 Task: Best sports and fitness website designs: Almond Surfboards.
Action: Mouse moved to (665, 332)
Screenshot: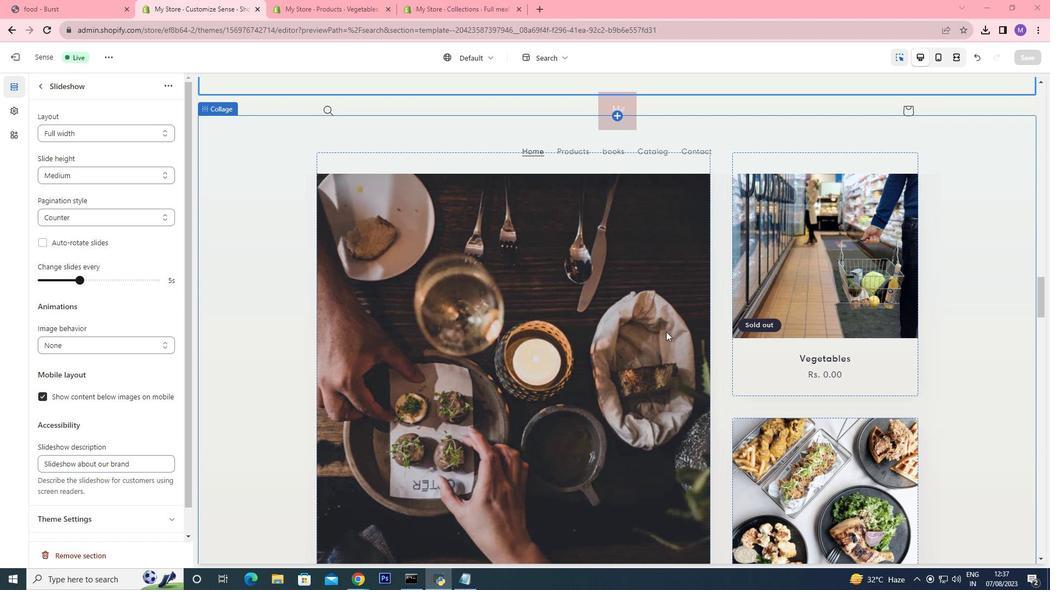 
Action: Mouse scrolled (665, 331) with delta (0, 0)
Screenshot: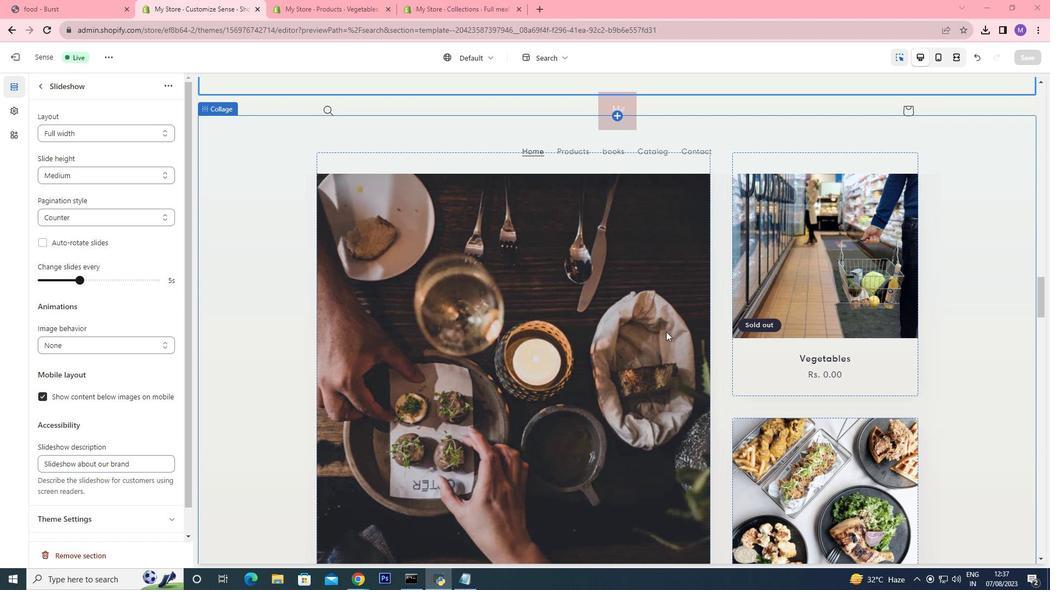 
Action: Mouse moved to (666, 332)
Screenshot: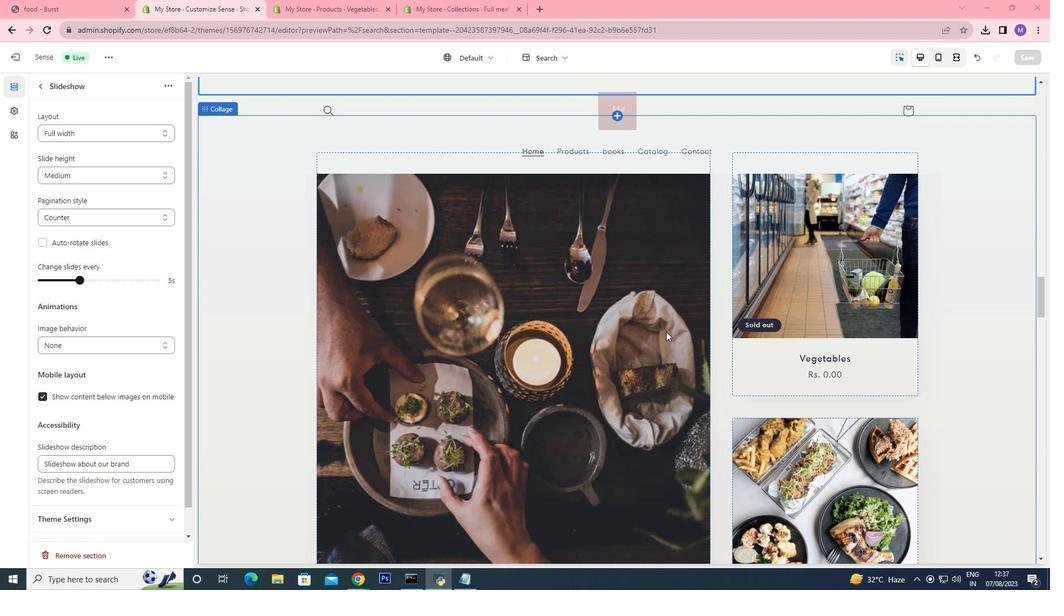
Action: Mouse scrolled (666, 331) with delta (0, 0)
Screenshot: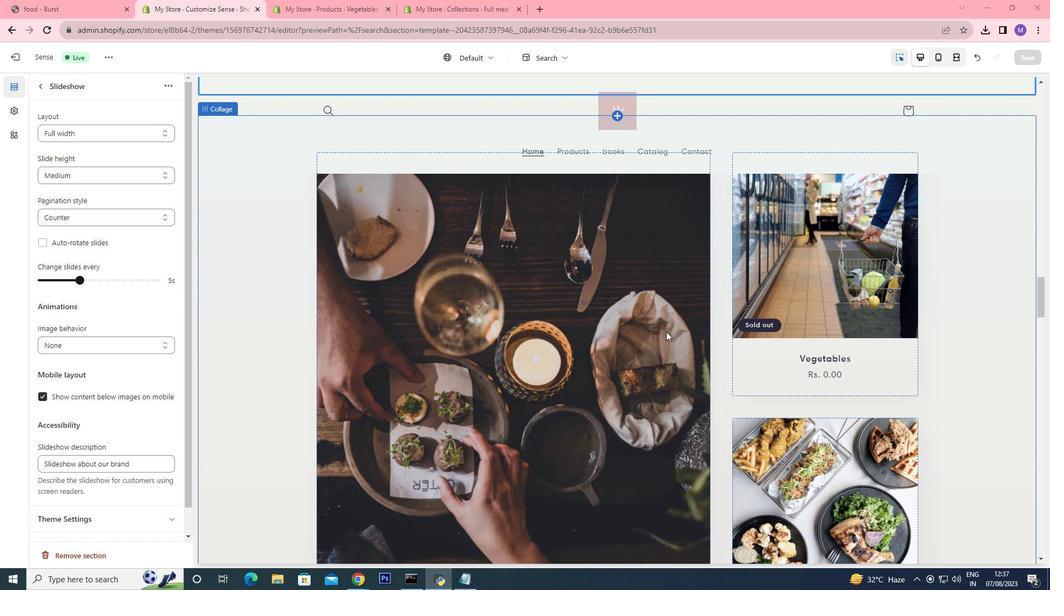 
Action: Mouse moved to (666, 332)
Screenshot: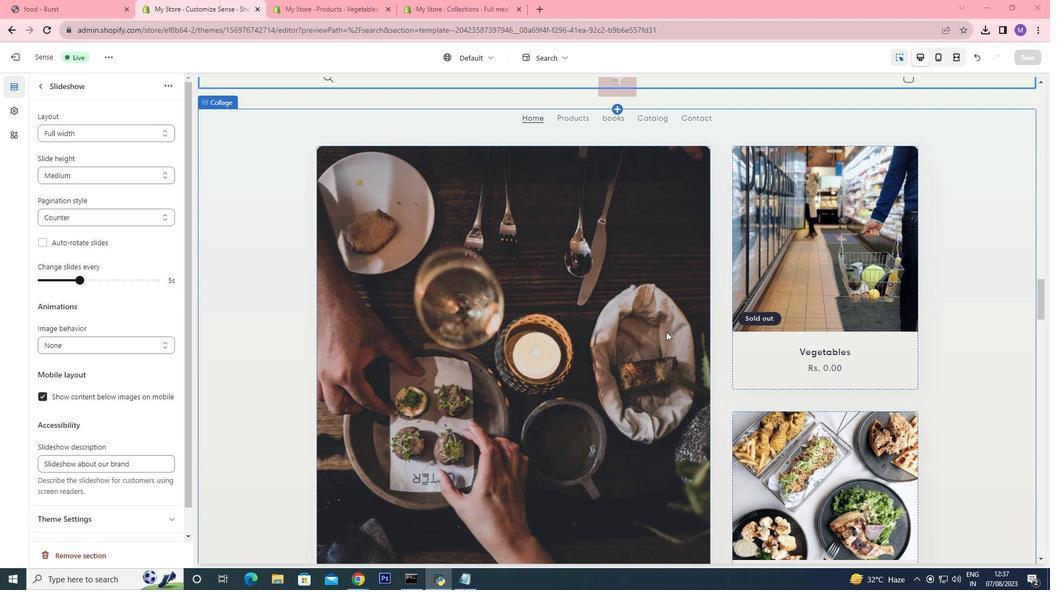 
Action: Mouse scrolled (666, 331) with delta (0, 0)
Screenshot: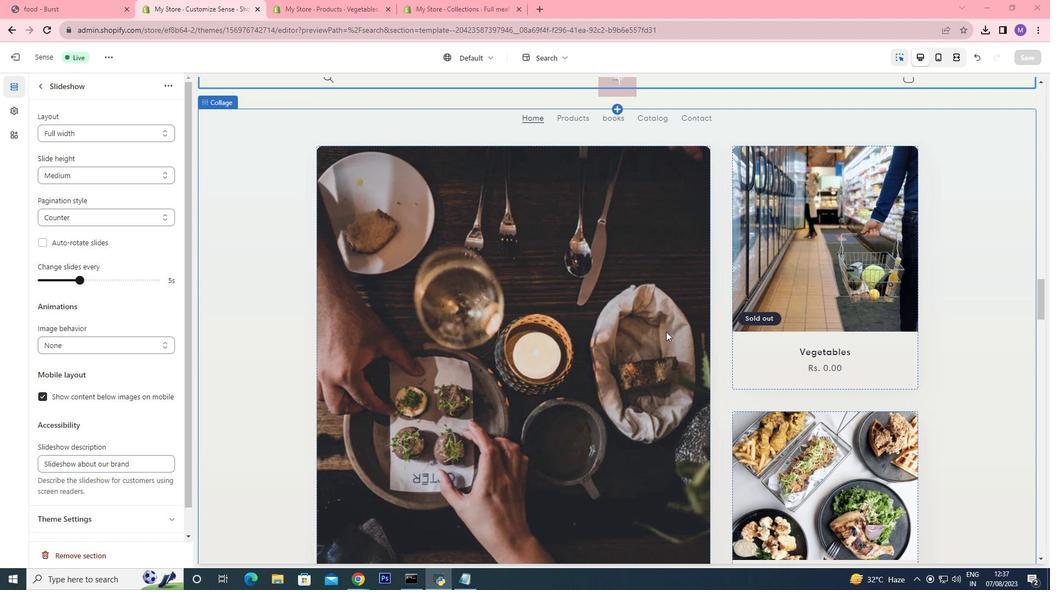 
Action: Mouse scrolled (666, 331) with delta (0, 0)
Screenshot: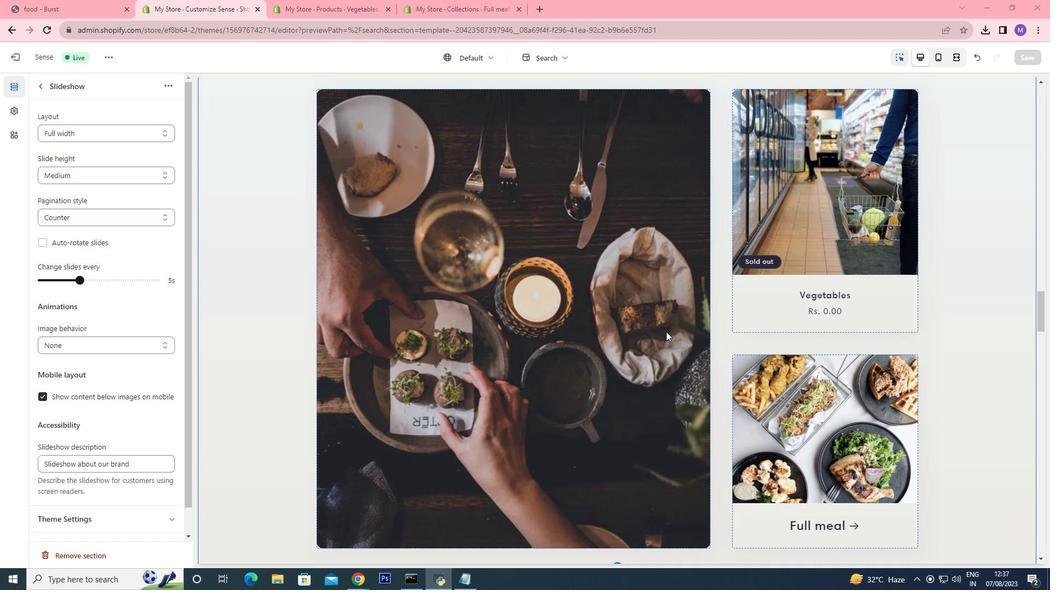 
Action: Mouse scrolled (666, 331) with delta (0, 0)
Screenshot: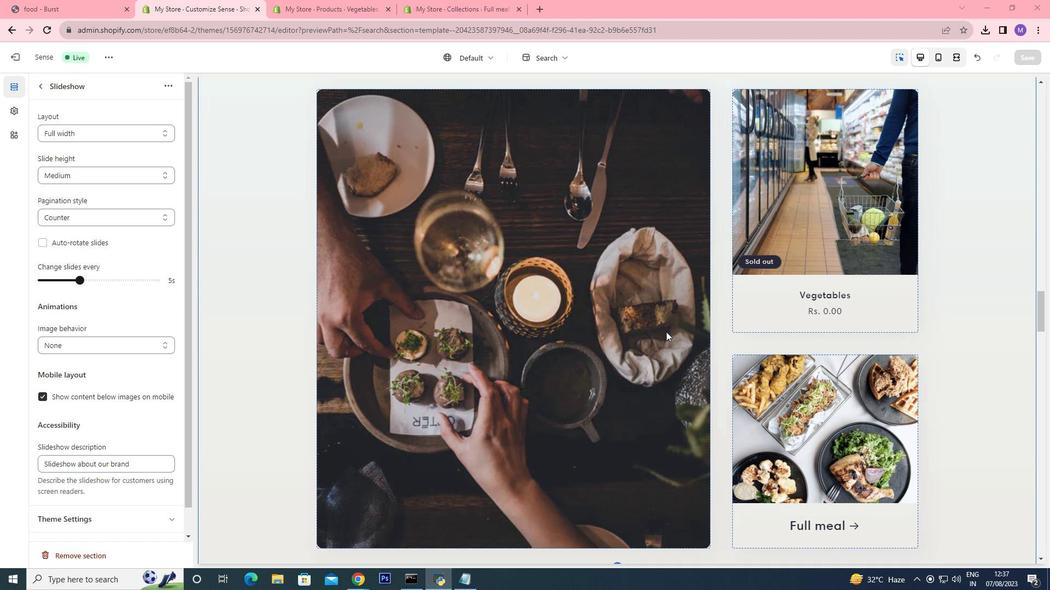 
Action: Mouse scrolled (666, 331) with delta (0, 0)
Screenshot: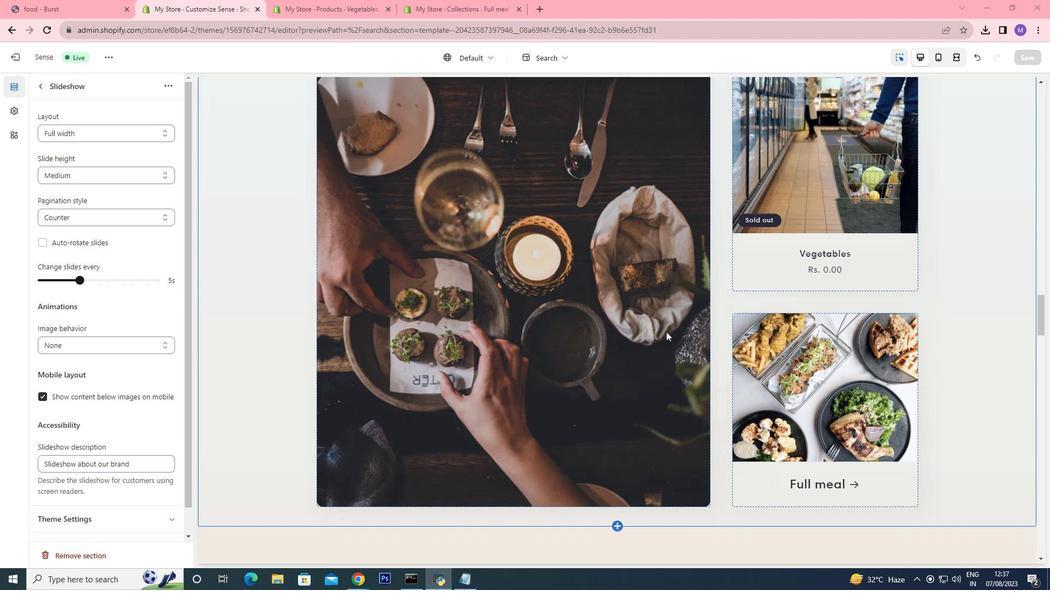 
Action: Mouse scrolled (666, 331) with delta (0, 0)
Screenshot: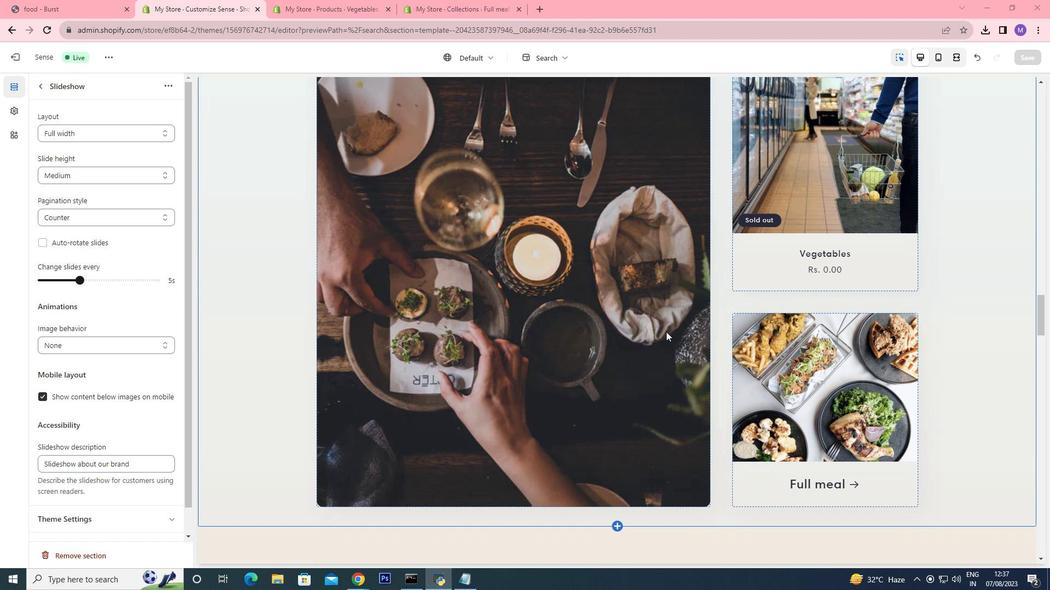 
Action: Mouse scrolled (666, 331) with delta (0, 0)
Screenshot: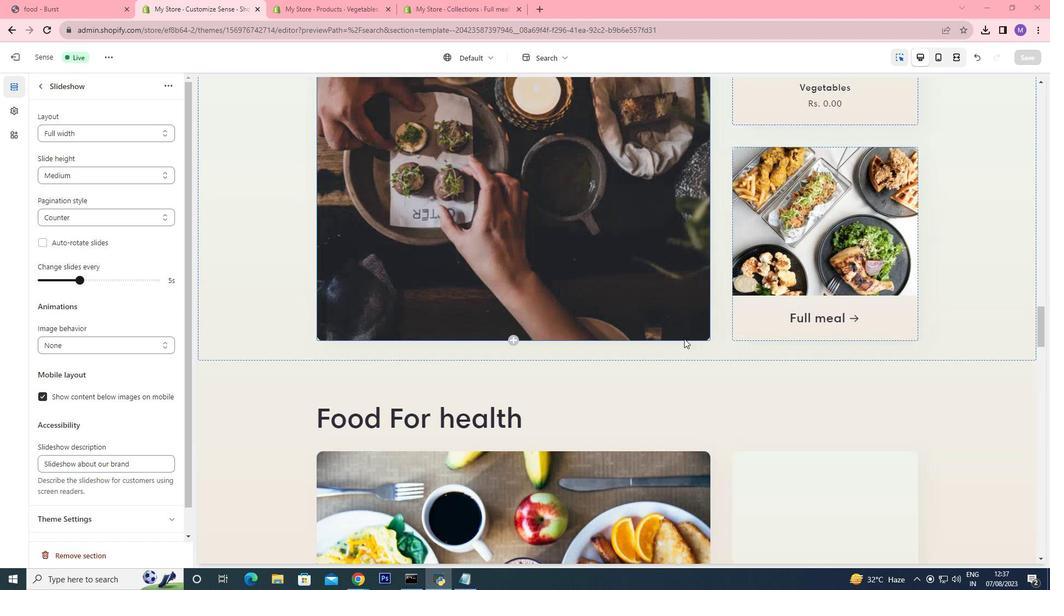 
Action: Mouse moved to (694, 344)
Screenshot: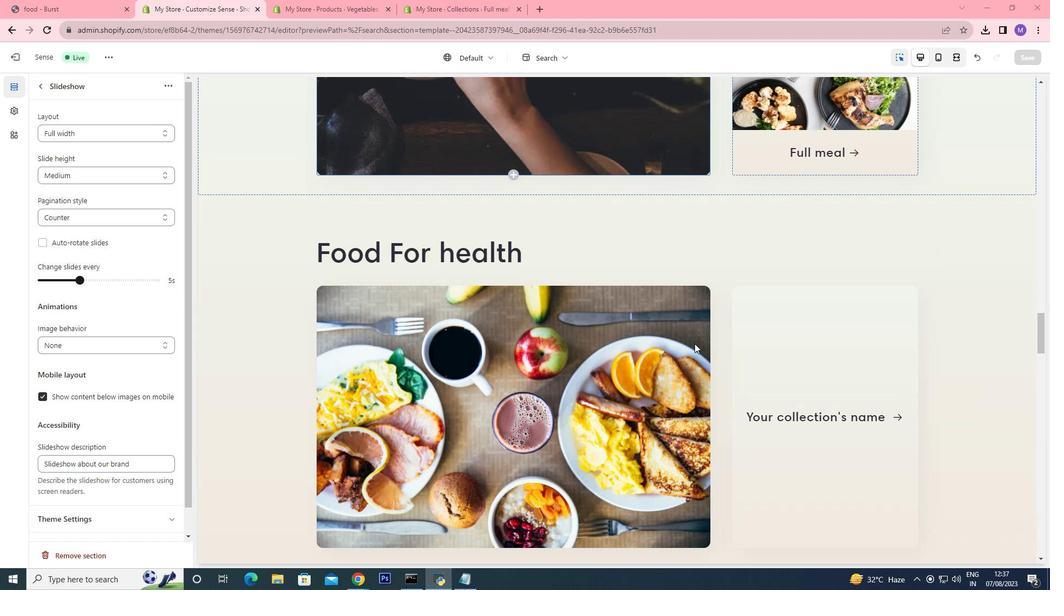 
Action: Mouse scrolled (694, 343) with delta (0, 0)
Screenshot: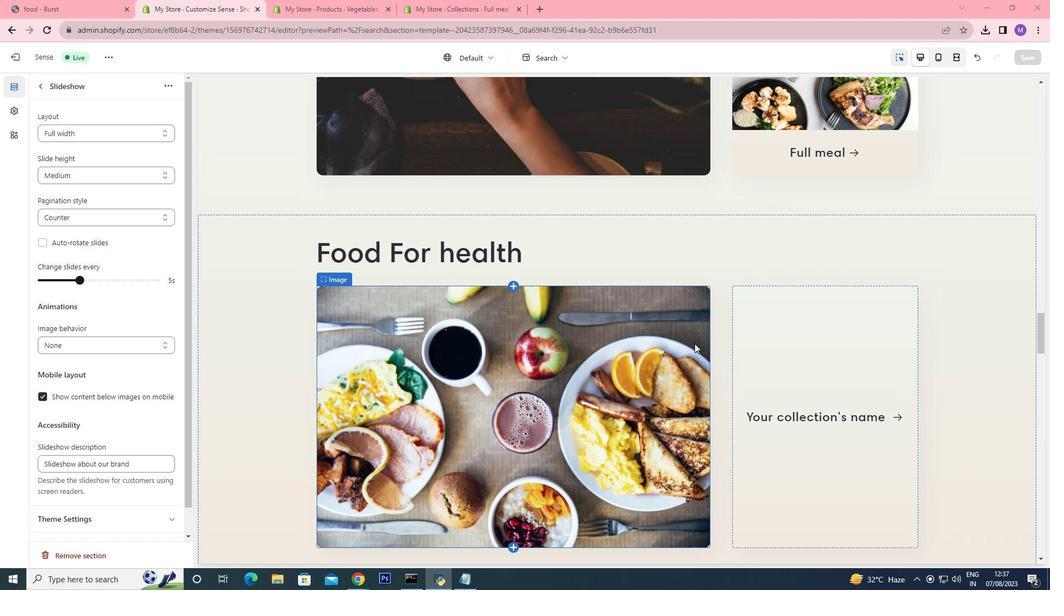 
Action: Mouse moved to (695, 351)
Screenshot: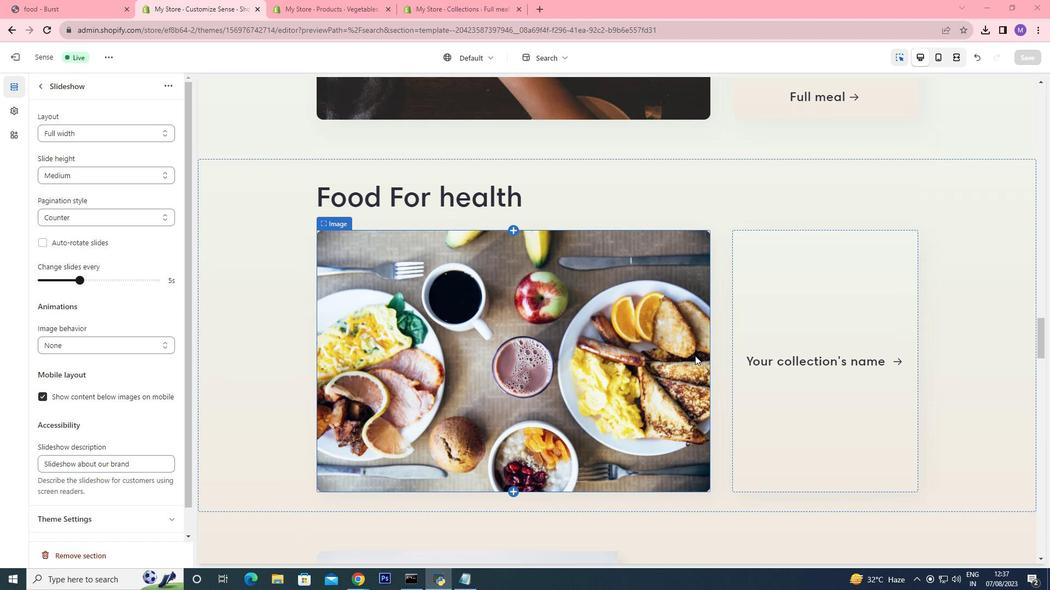 
Action: Mouse scrolled (695, 350) with delta (0, 0)
Screenshot: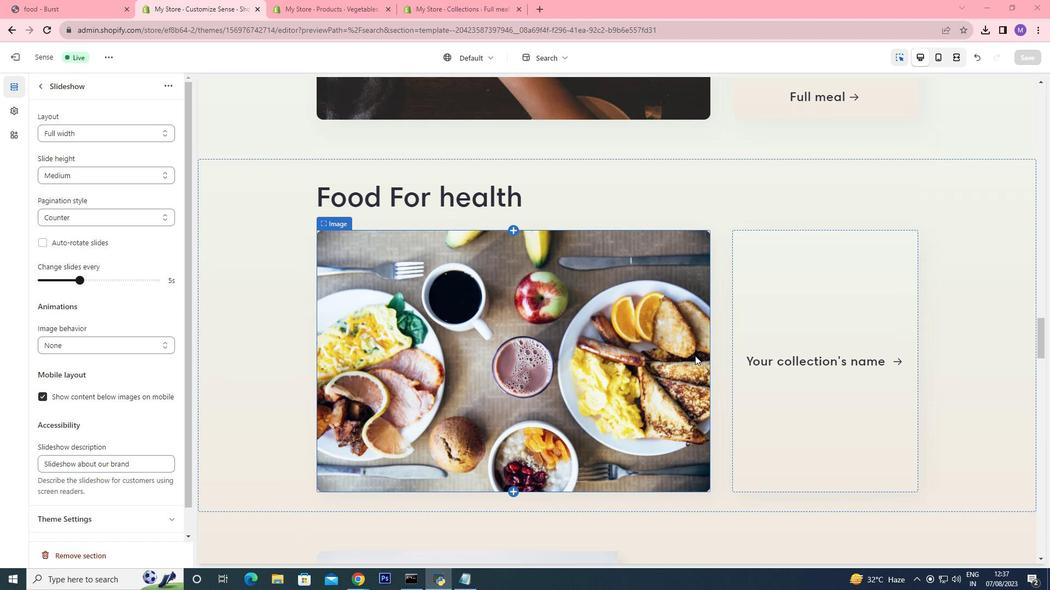 
Action: Mouse moved to (695, 357)
Screenshot: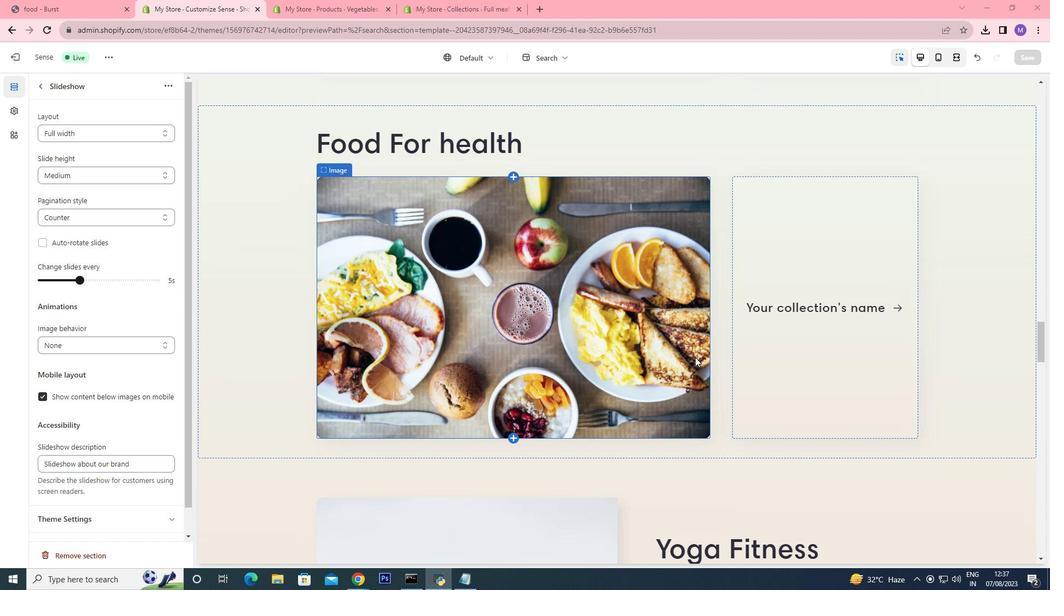 
Action: Mouse scrolled (695, 357) with delta (0, 0)
Screenshot: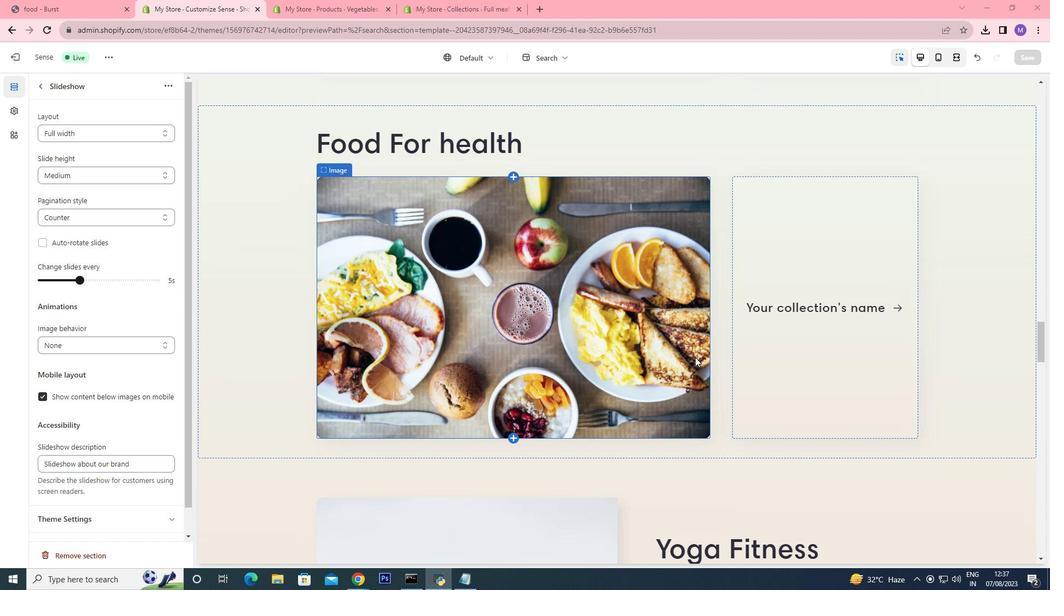 
Action: Mouse scrolled (695, 357) with delta (0, 0)
Screenshot: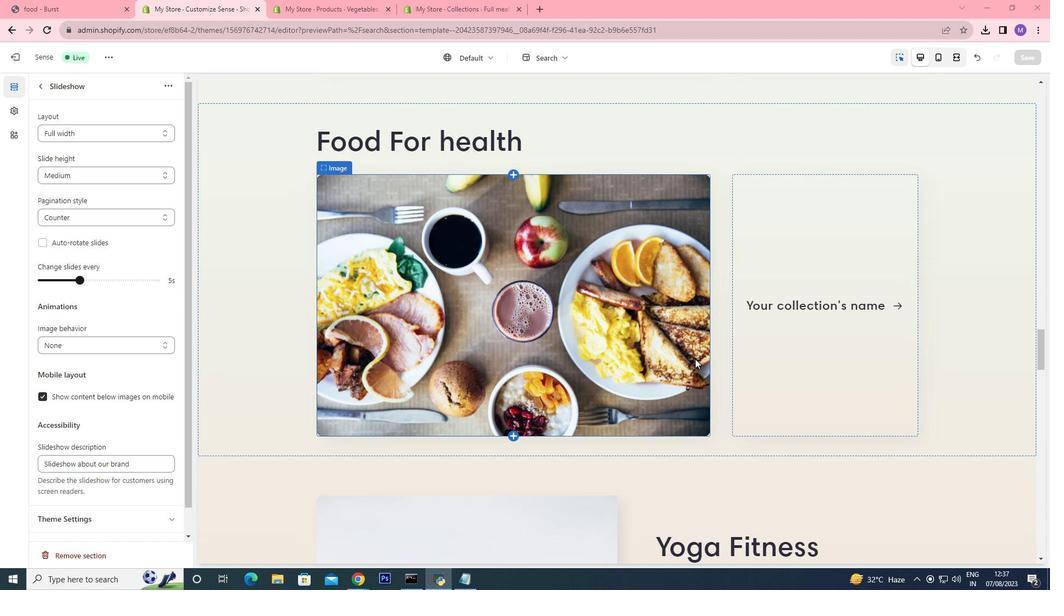 
Action: Mouse scrolled (695, 357) with delta (0, 0)
Screenshot: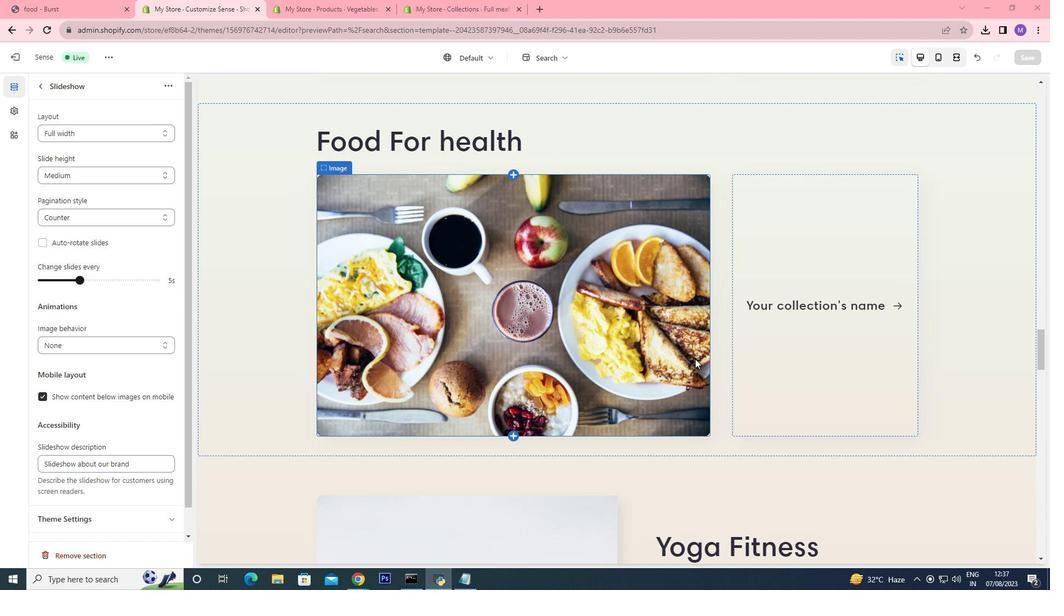 
Action: Mouse moved to (695, 358)
Screenshot: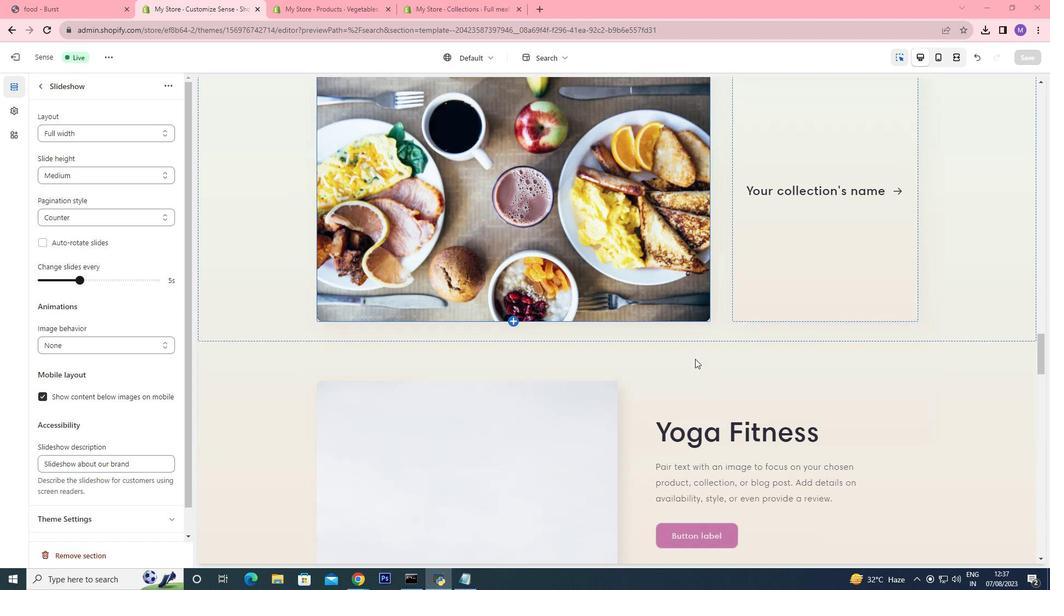 
Action: Mouse scrolled (695, 358) with delta (0, 0)
Screenshot: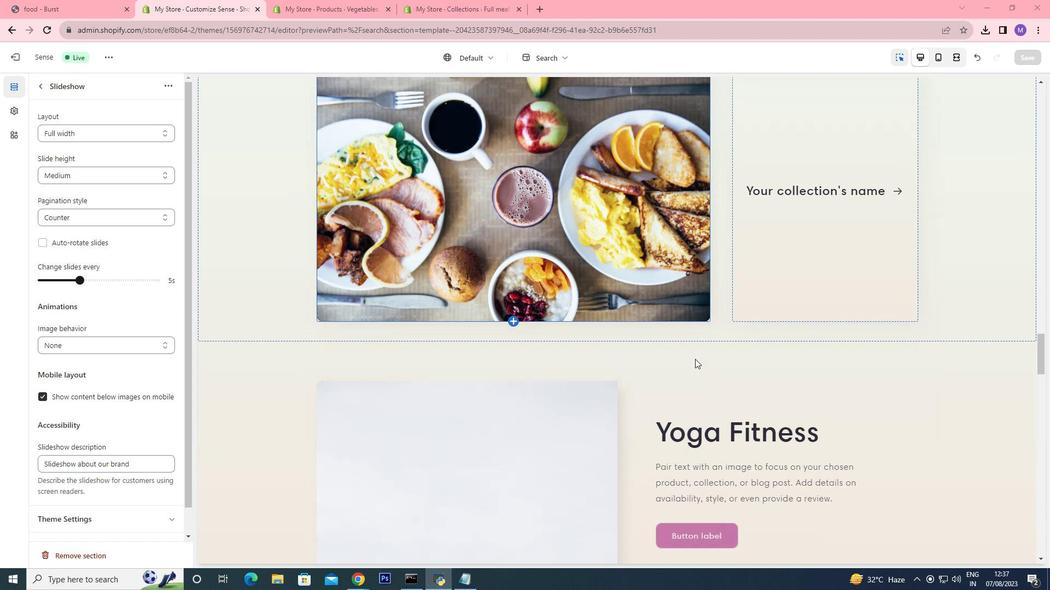 
Action: Mouse moved to (687, 356)
Screenshot: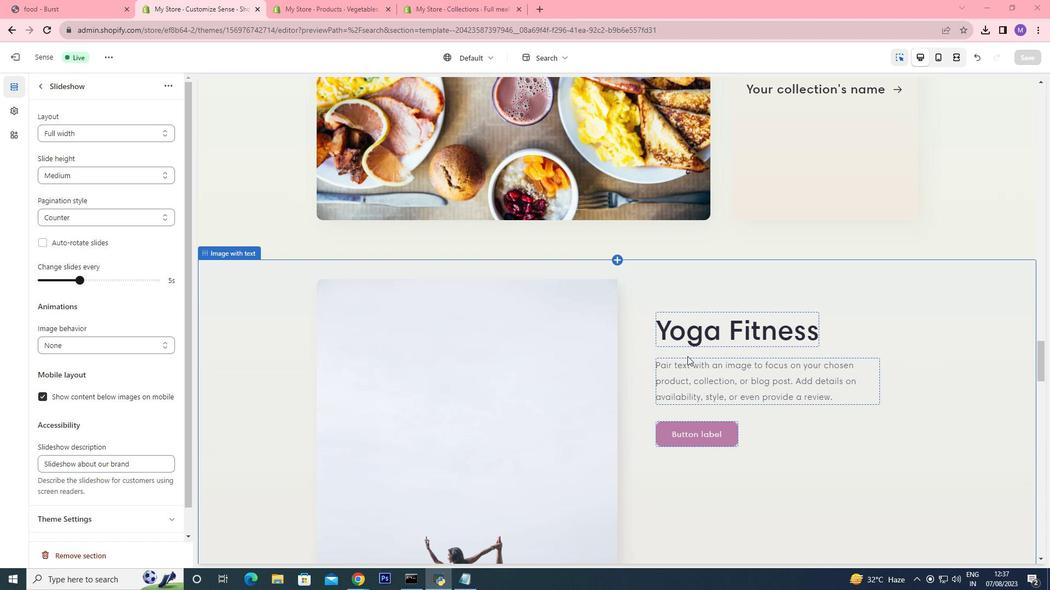 
Action: Mouse scrolled (687, 356) with delta (0, 0)
Screenshot: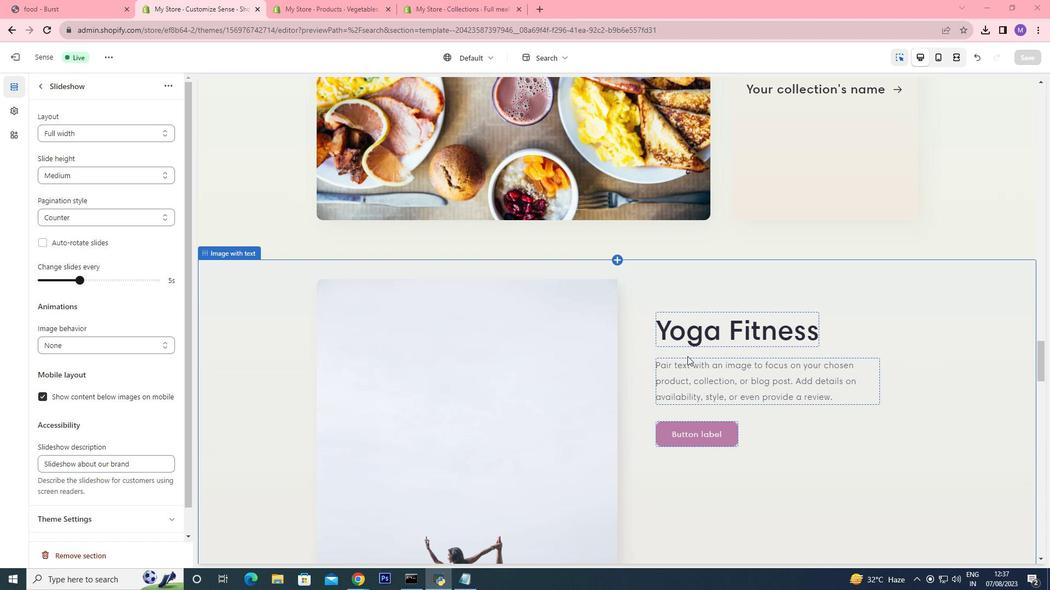 
Action: Mouse scrolled (687, 356) with delta (0, 0)
Screenshot: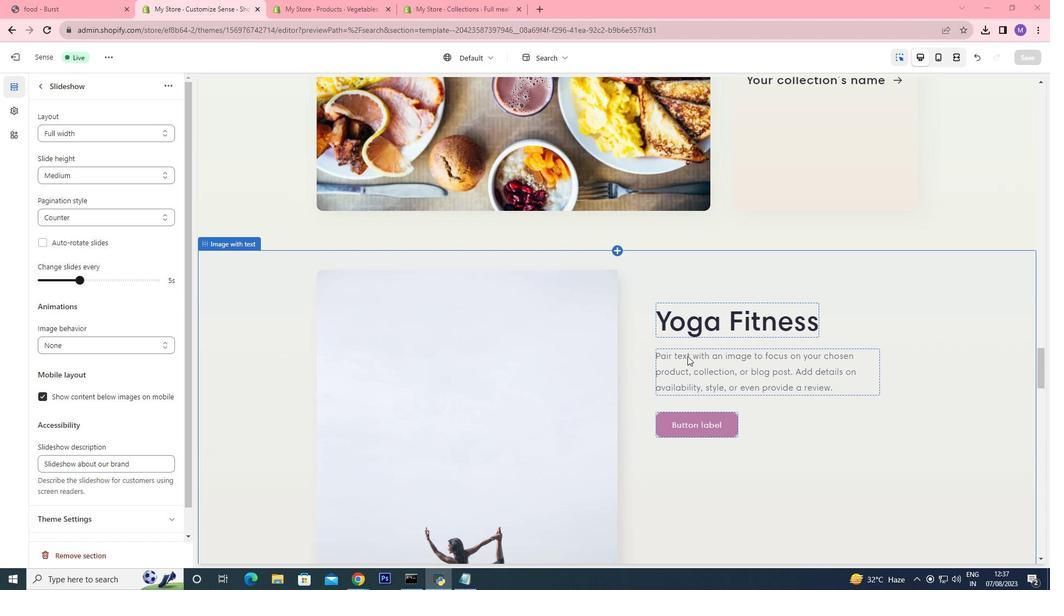 
Action: Mouse scrolled (687, 356) with delta (0, 0)
Screenshot: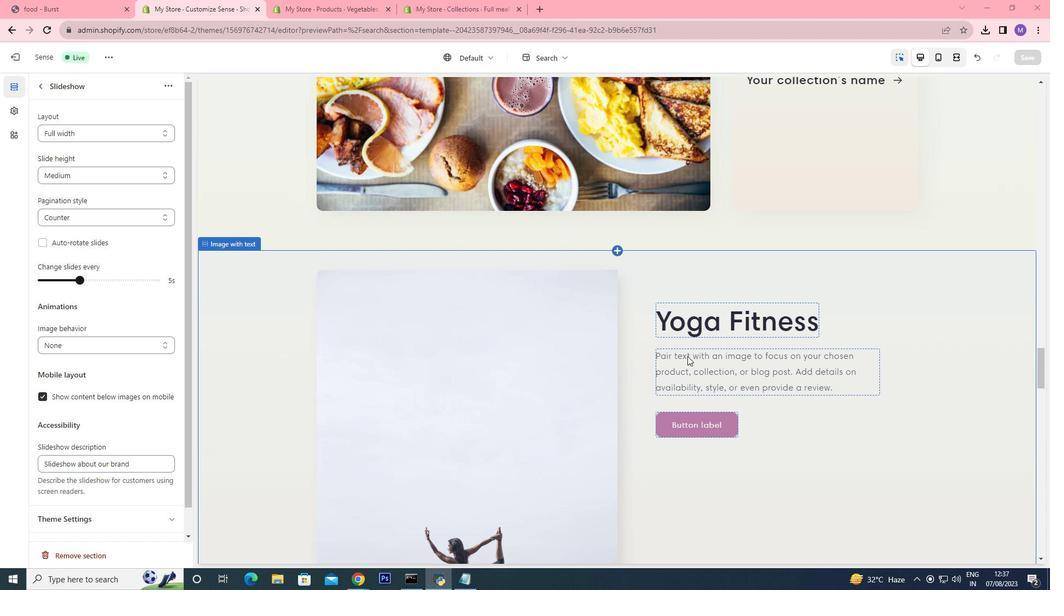 
Action: Mouse scrolled (687, 356) with delta (0, 0)
Screenshot: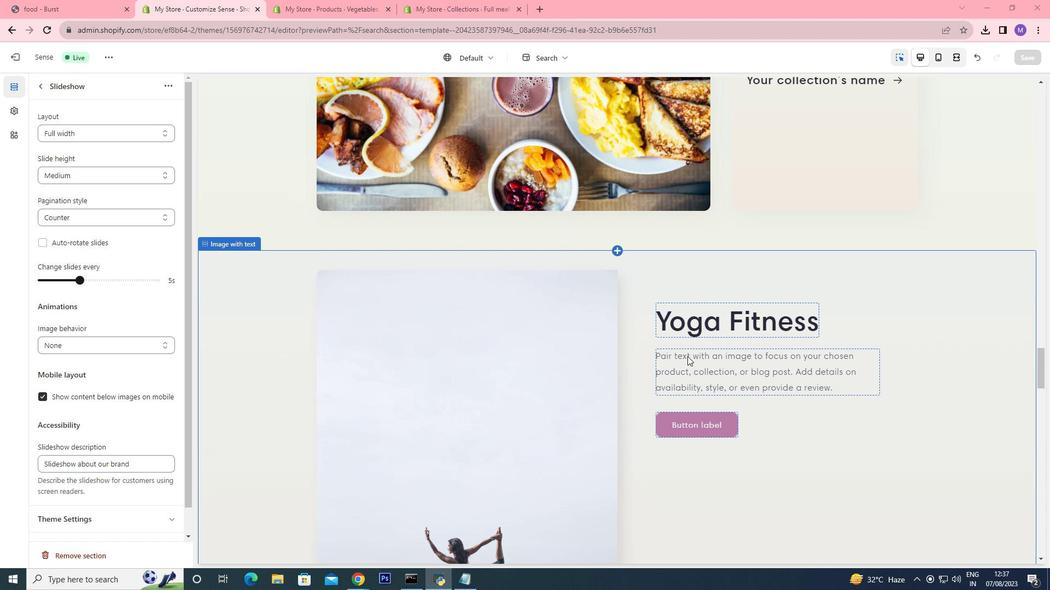 
Action: Mouse scrolled (687, 356) with delta (0, 0)
Screenshot: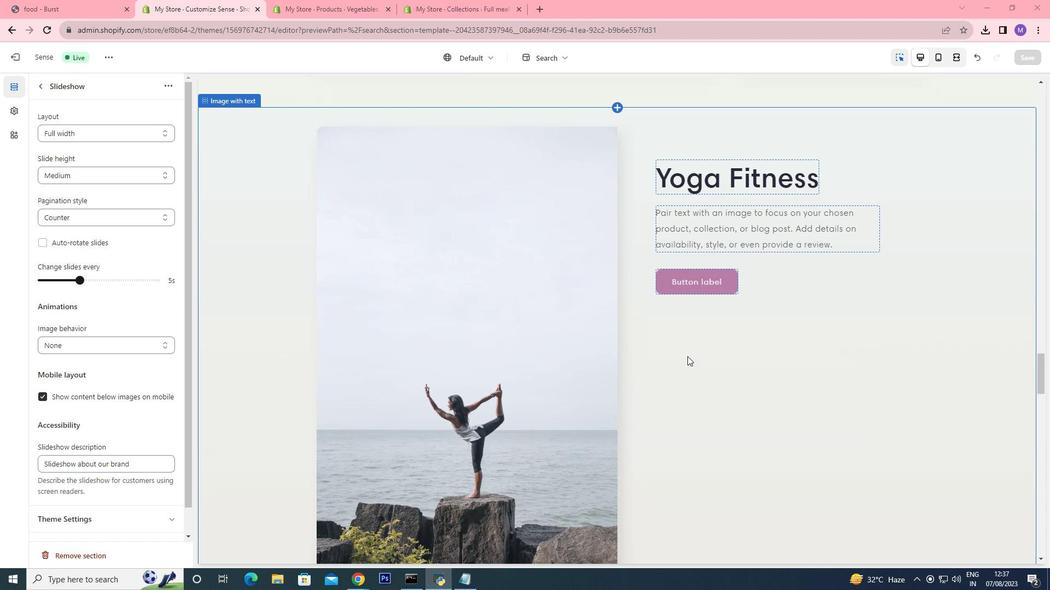 
Action: Mouse scrolled (687, 356) with delta (0, 0)
Screenshot: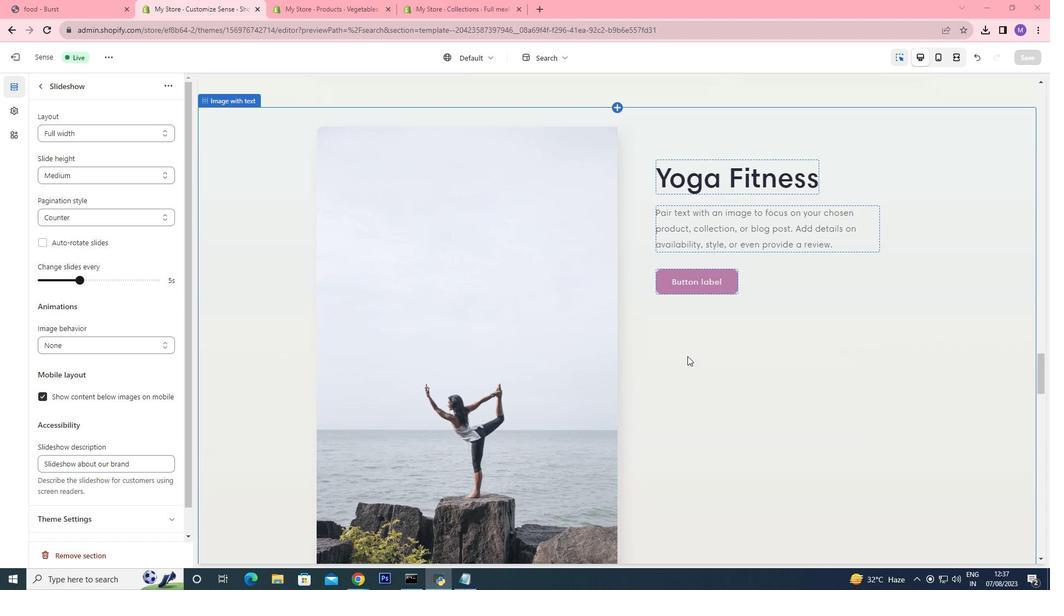 
Action: Mouse scrolled (687, 357) with delta (0, 0)
Screenshot: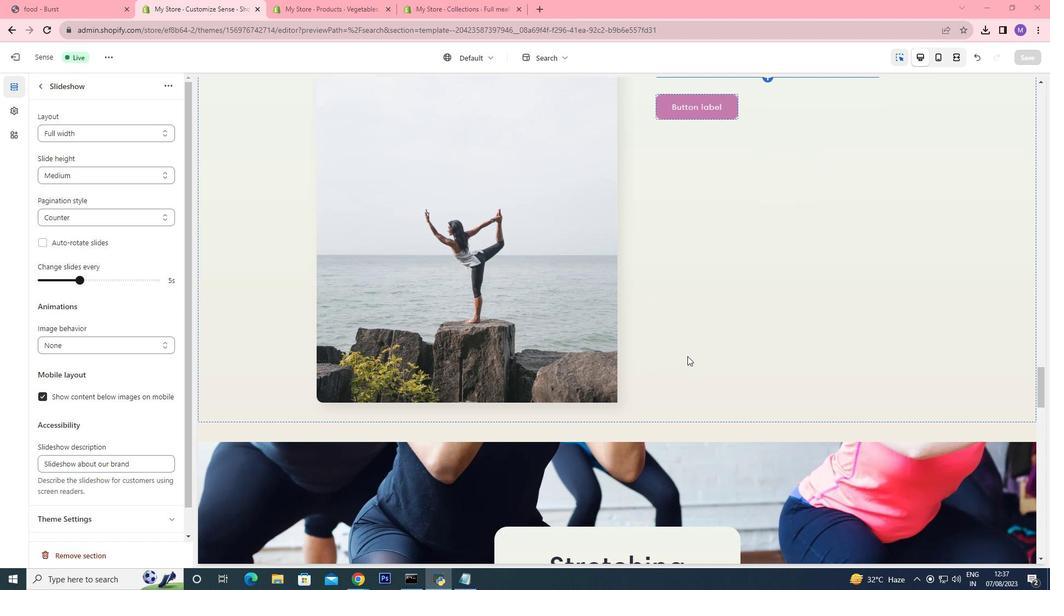 
Action: Mouse scrolled (687, 357) with delta (0, 0)
Screenshot: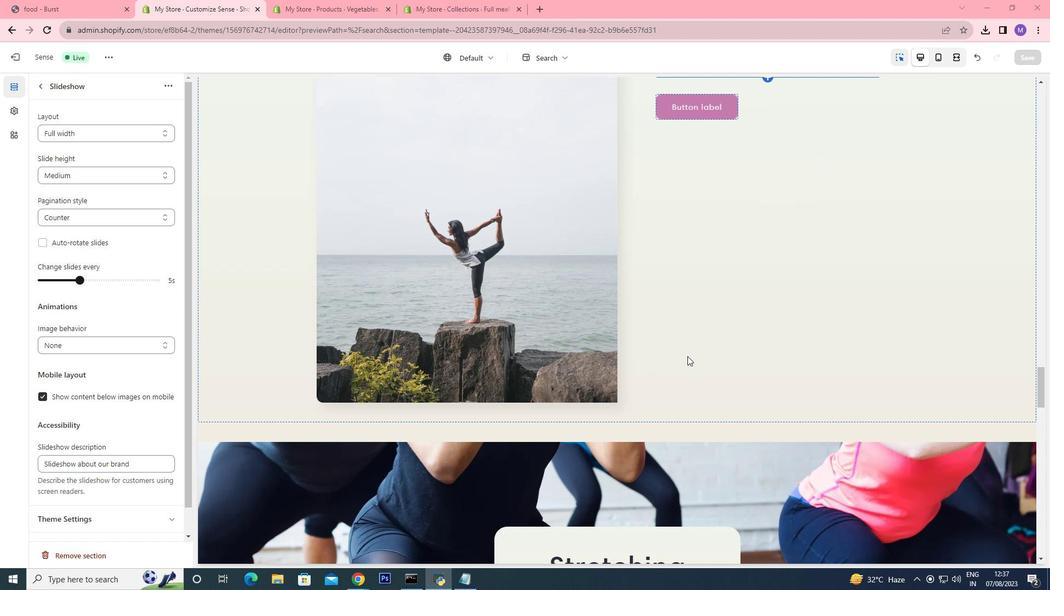 
Action: Mouse scrolled (687, 357) with delta (0, 0)
Screenshot: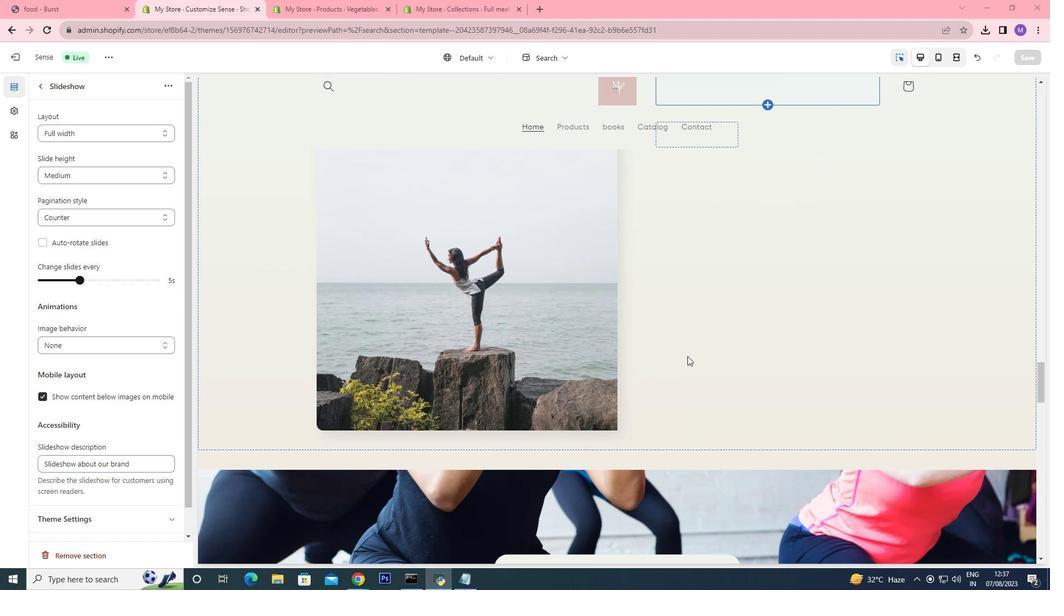 
Action: Mouse scrolled (687, 357) with delta (0, 0)
Screenshot: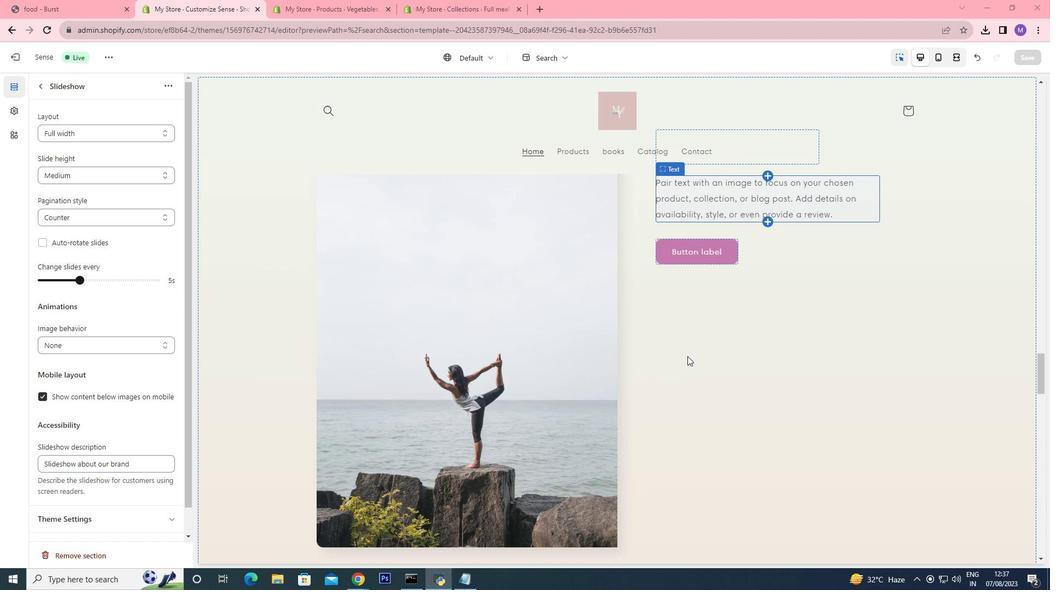 
Action: Mouse scrolled (687, 357) with delta (0, 0)
Screenshot: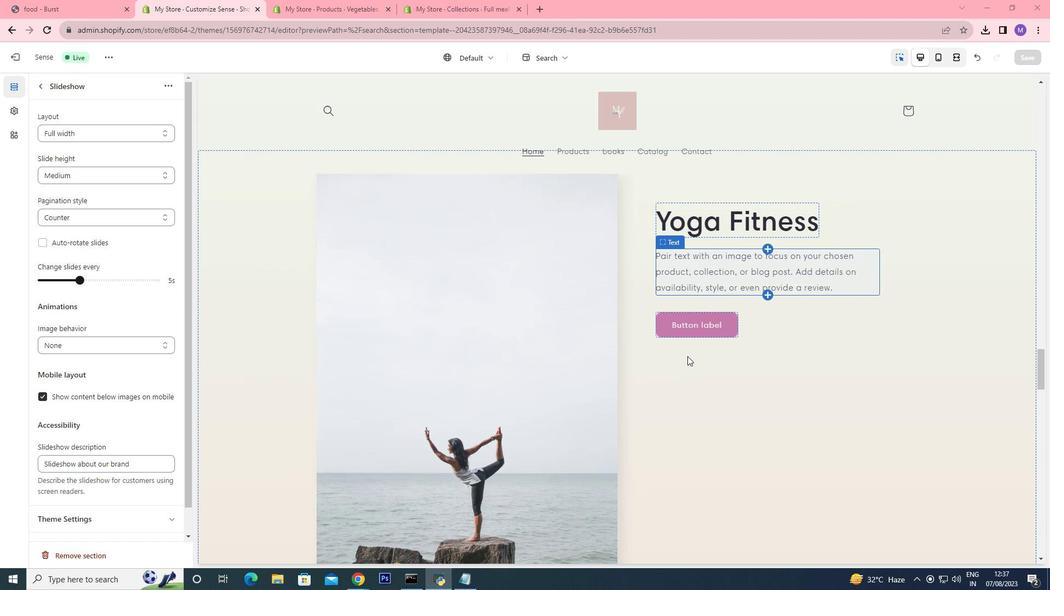 
Action: Mouse scrolled (687, 357) with delta (0, 0)
Screenshot: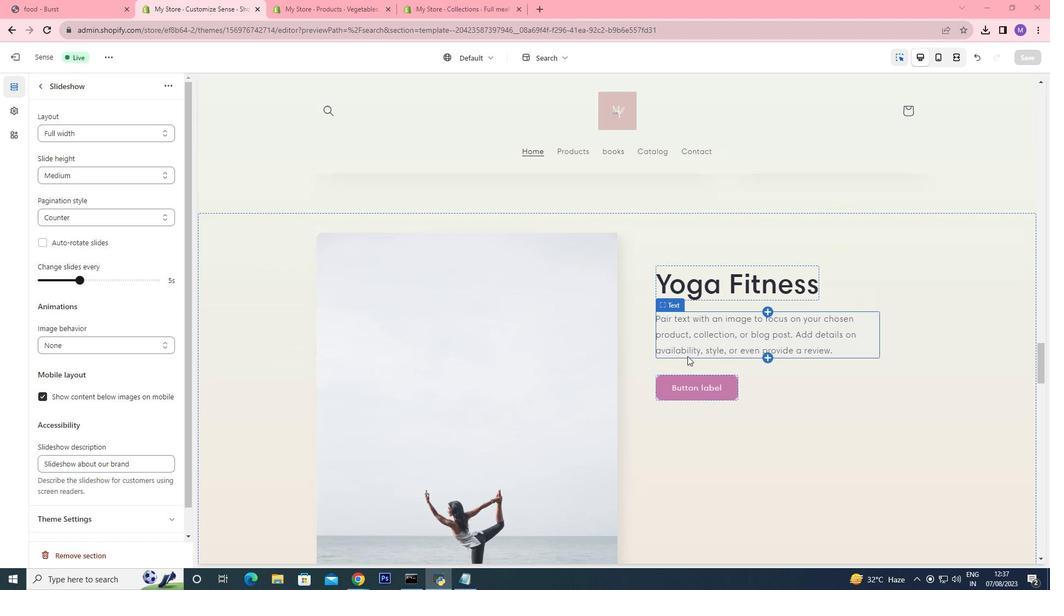 
Action: Mouse scrolled (687, 356) with delta (0, 0)
Screenshot: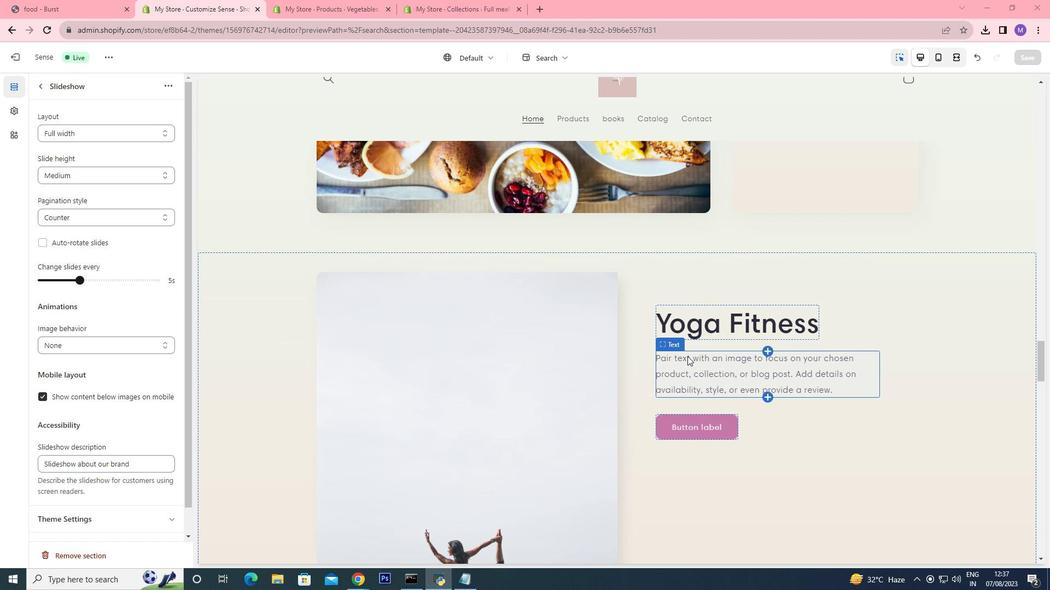 
Action: Mouse scrolled (687, 356) with delta (0, 0)
Screenshot: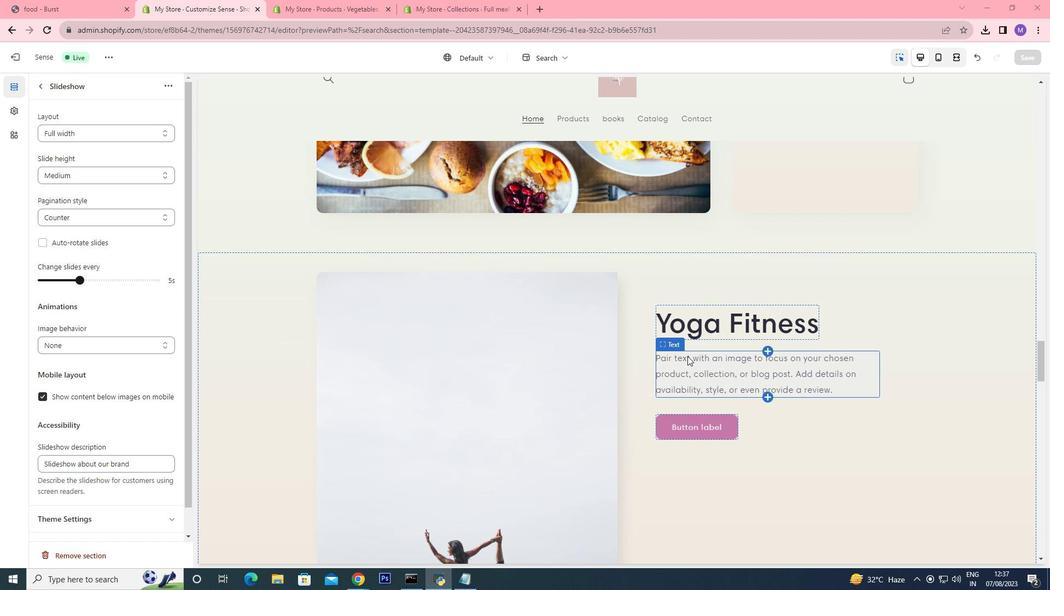 
Action: Mouse scrolled (687, 356) with delta (0, 0)
Screenshot: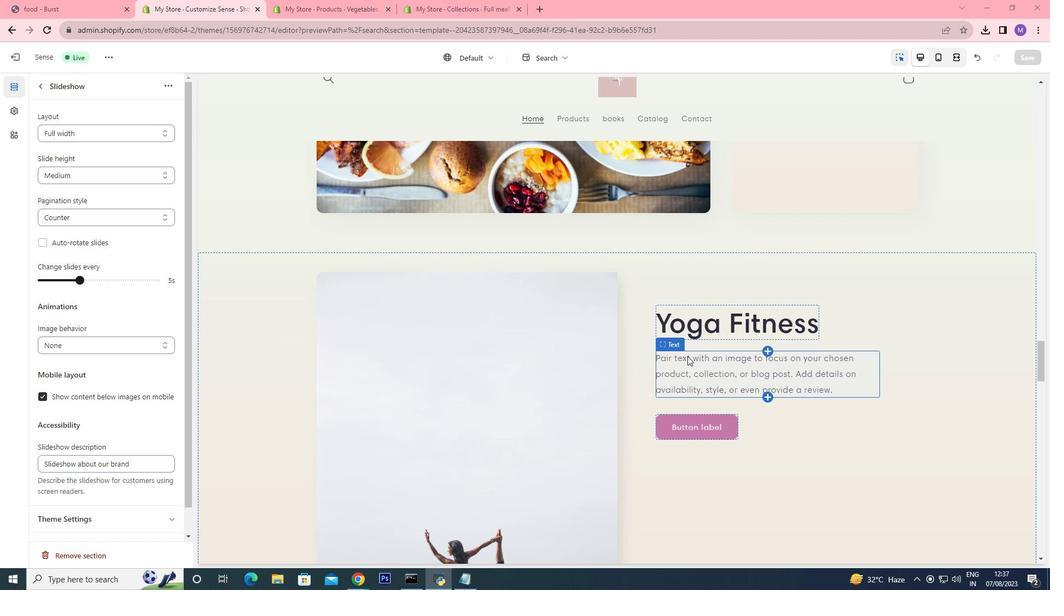 
Action: Mouse scrolled (687, 356) with delta (0, 0)
Screenshot: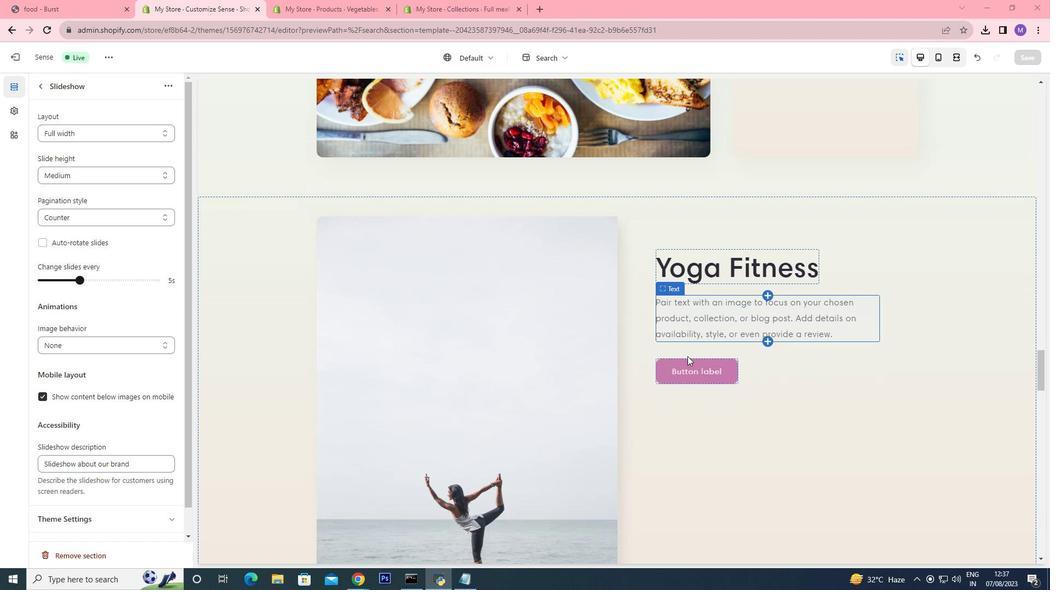 
Action: Mouse scrolled (687, 356) with delta (0, 0)
Screenshot: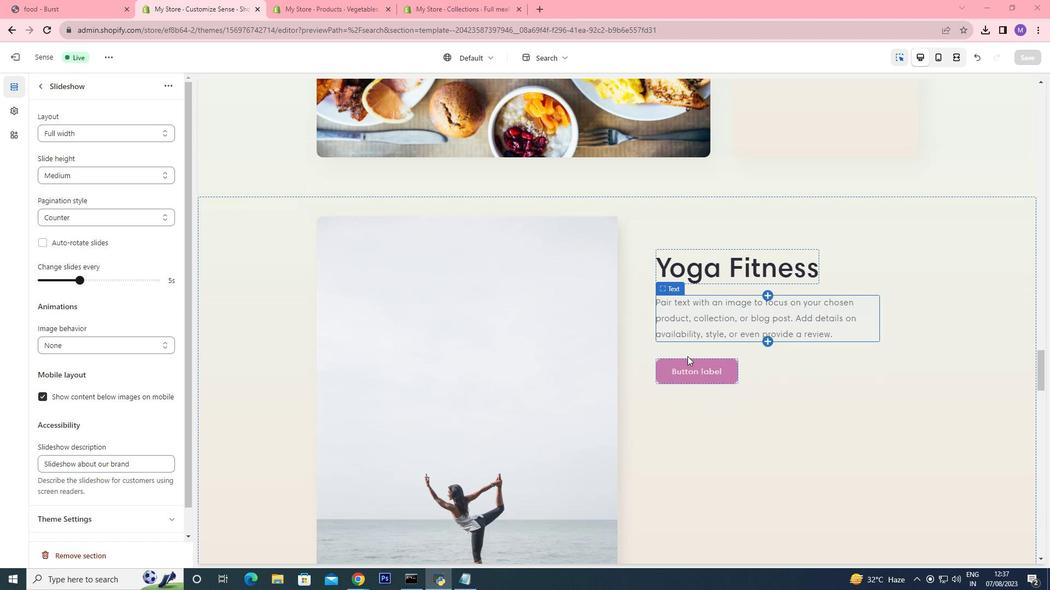 
Action: Mouse scrolled (687, 356) with delta (0, 0)
Screenshot: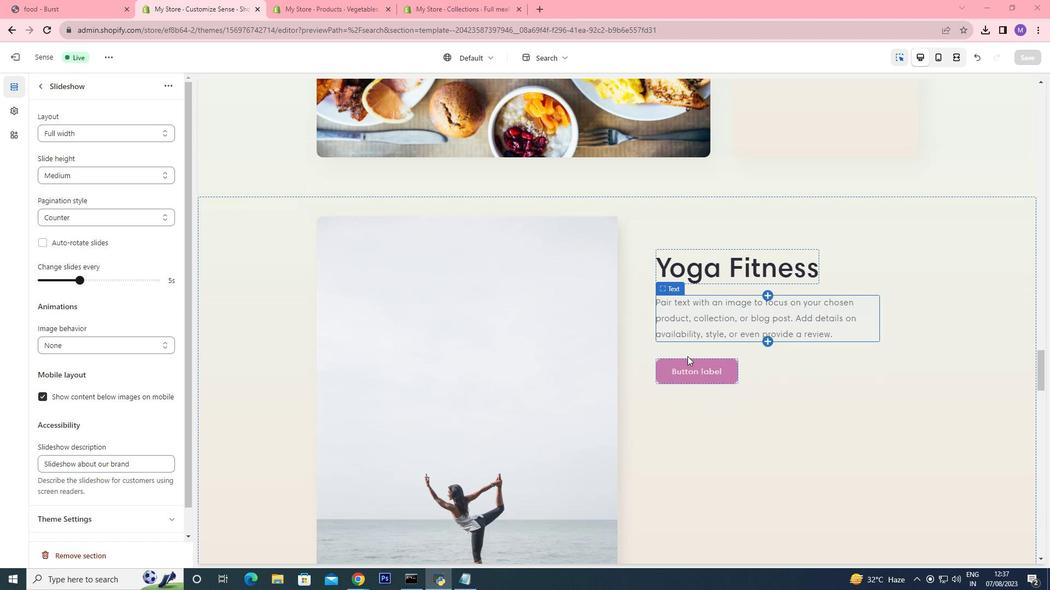 
Action: Mouse scrolled (687, 356) with delta (0, 0)
Screenshot: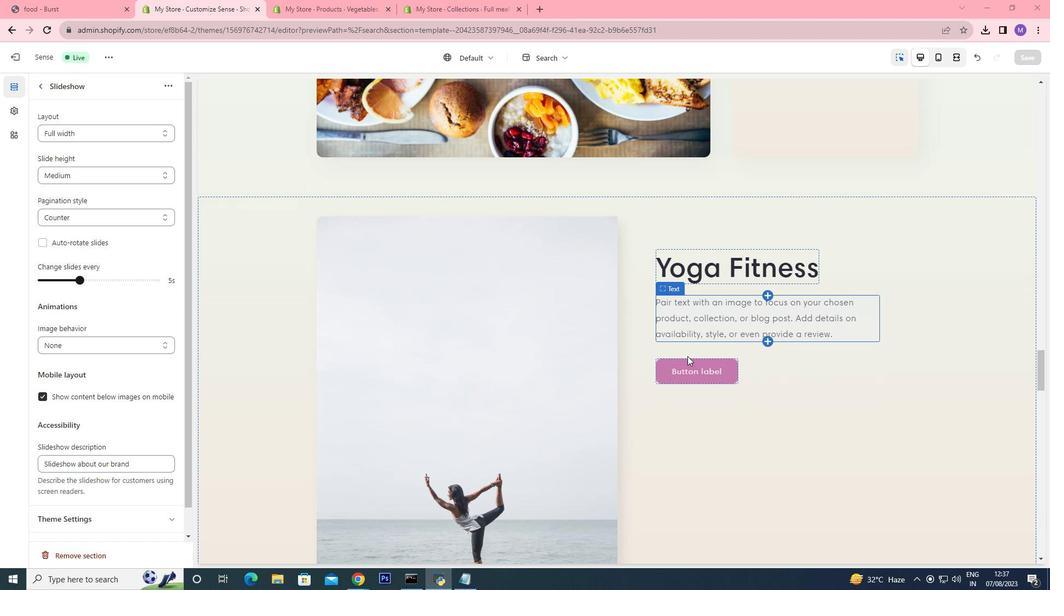 
Action: Mouse scrolled (687, 356) with delta (0, 0)
Screenshot: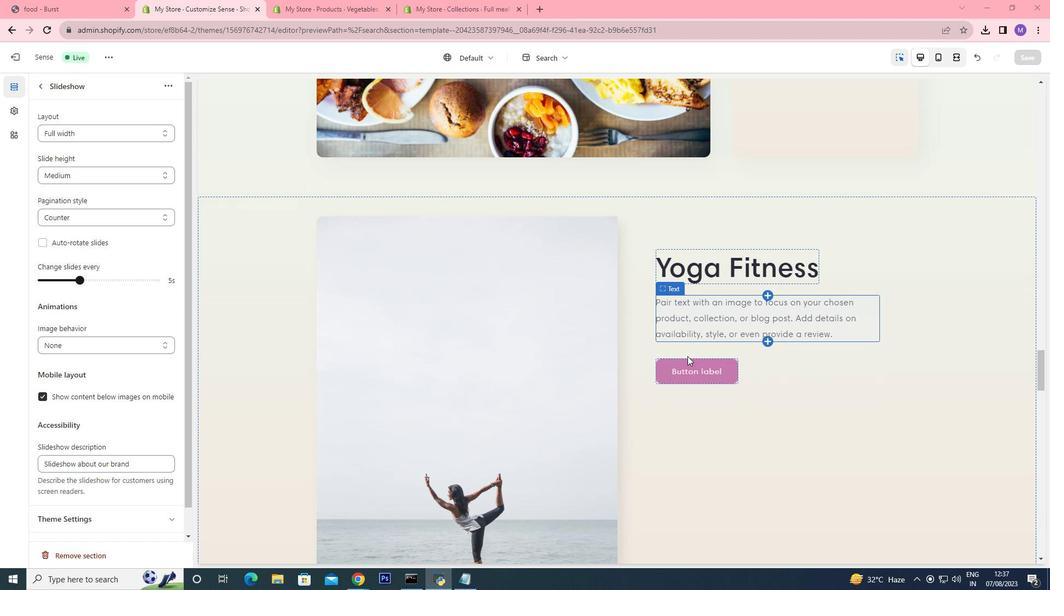 
Action: Mouse moved to (615, 335)
Screenshot: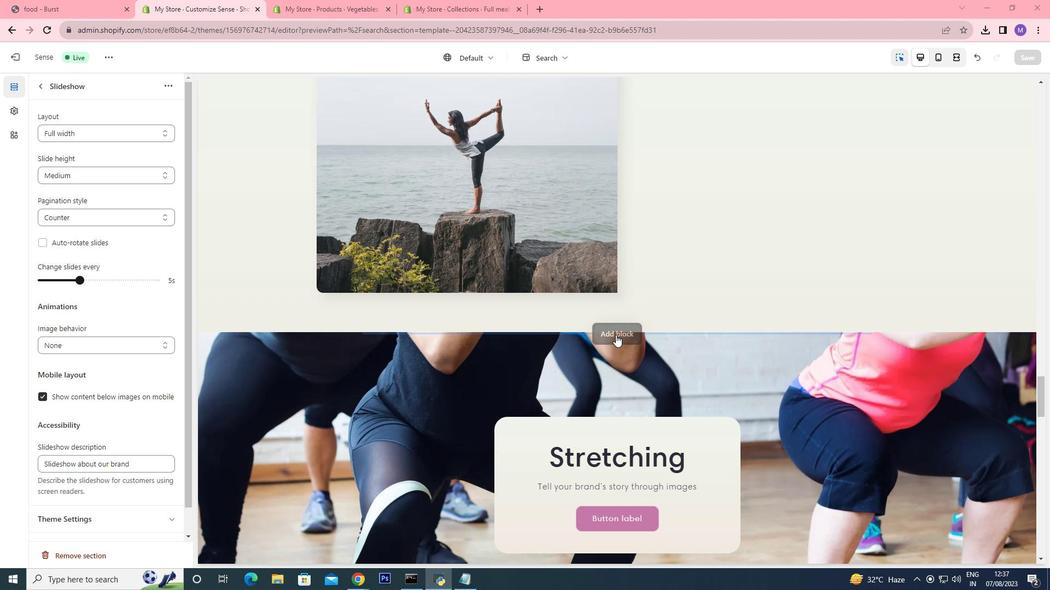 
Action: Mouse pressed left at (615, 335)
Screenshot: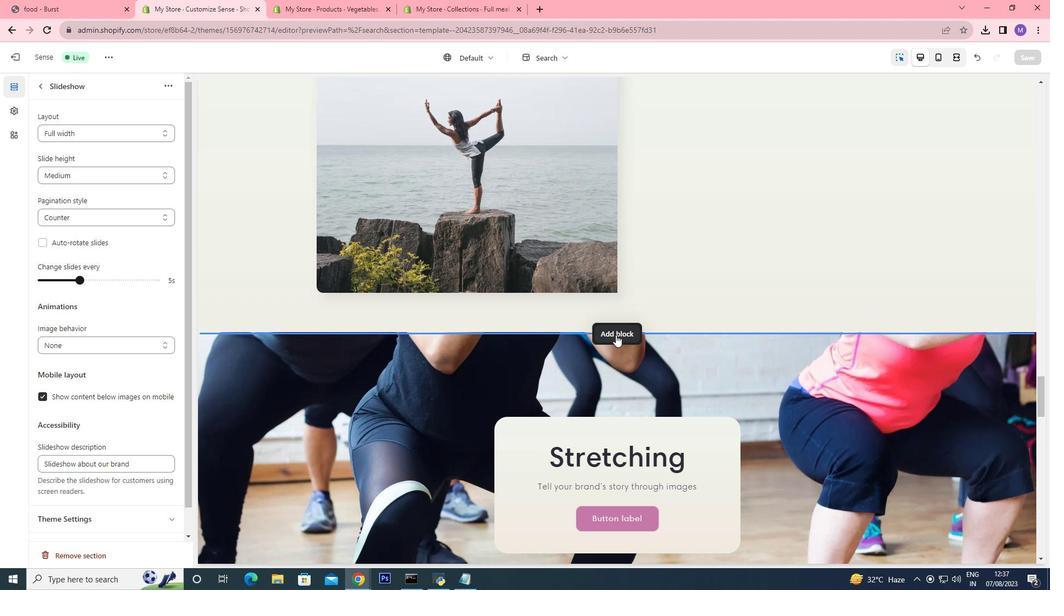 
Action: Mouse moved to (654, 476)
Screenshot: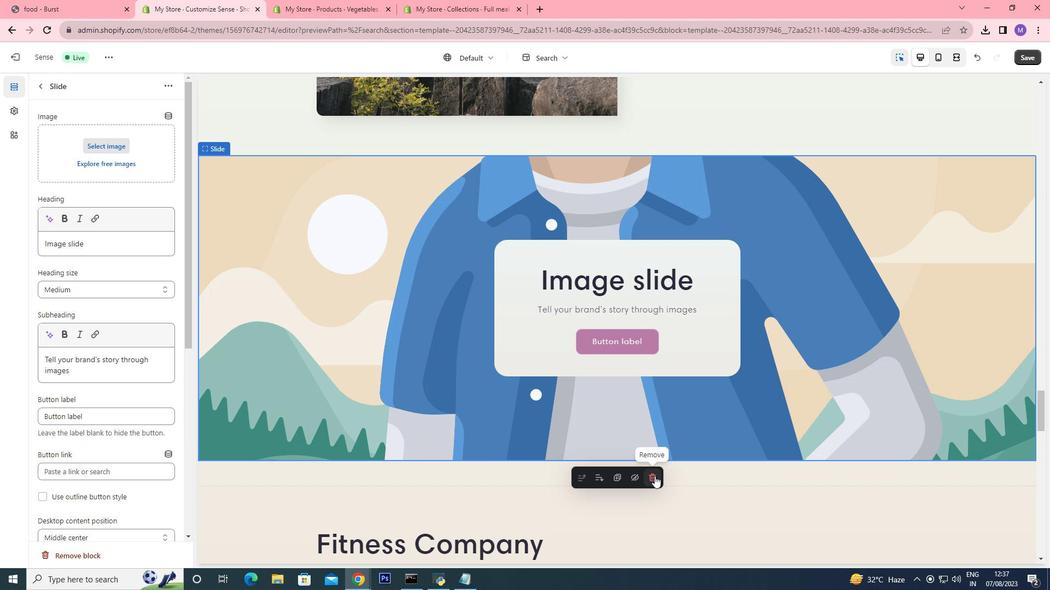 
Action: Mouse pressed left at (654, 476)
Screenshot: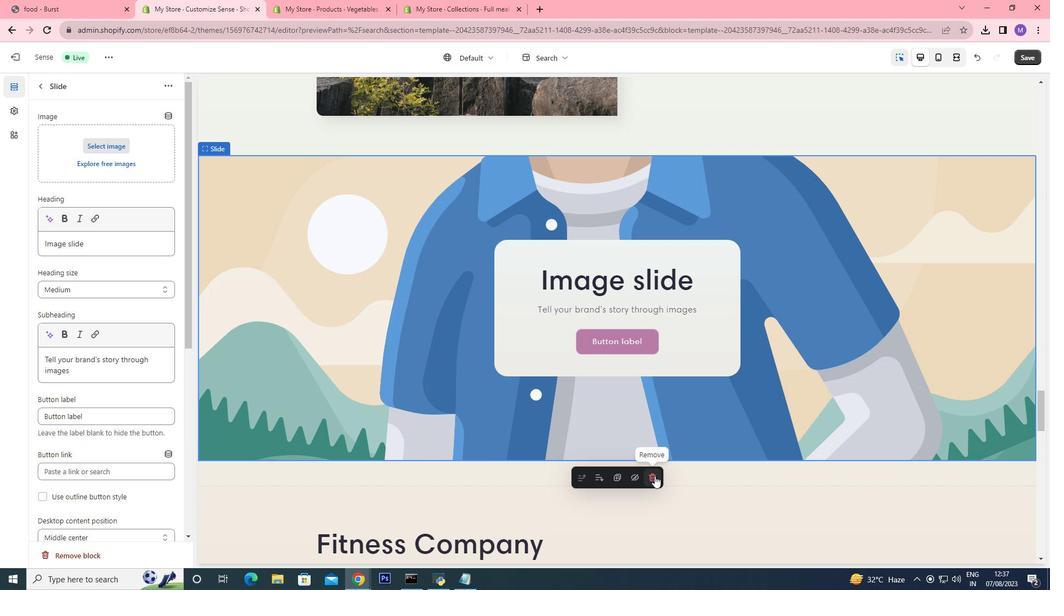 
Action: Mouse moved to (615, 484)
Screenshot: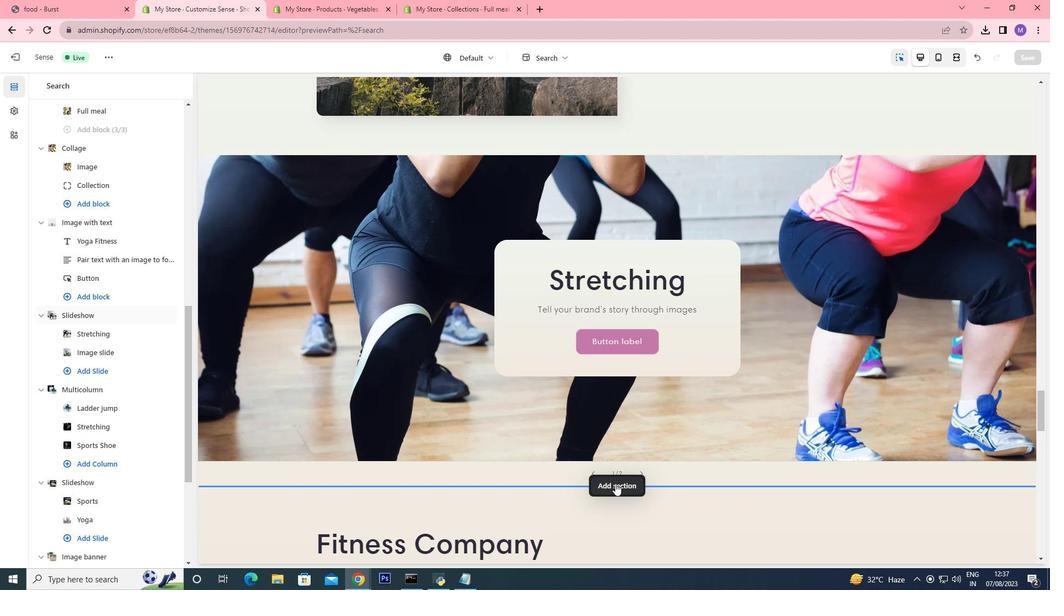 
Action: Mouse pressed left at (615, 484)
Screenshot: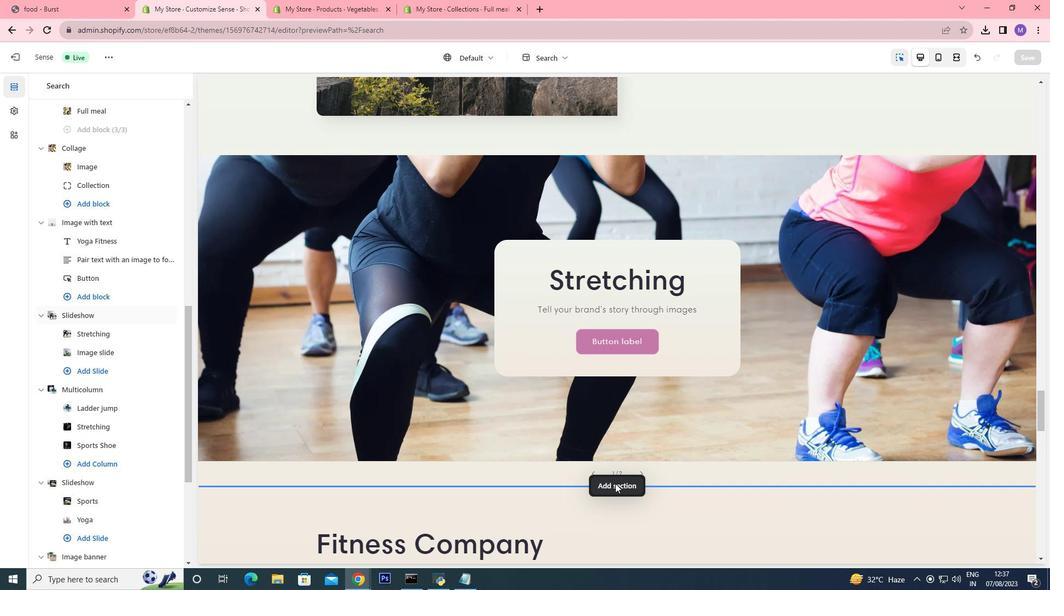 
Action: Mouse moved to (705, 407)
Screenshot: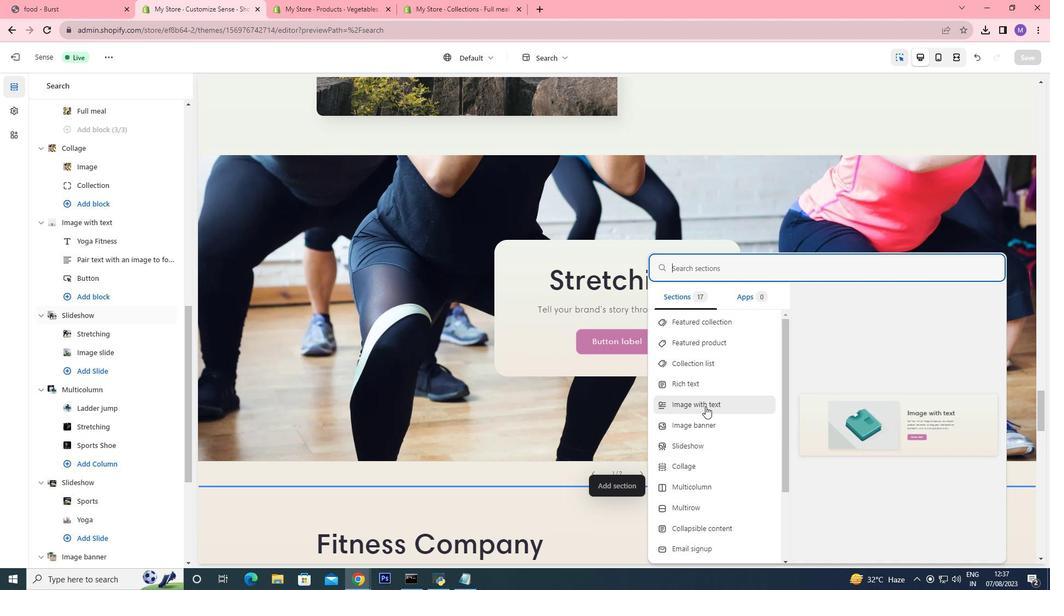 
Action: Mouse pressed left at (705, 407)
Screenshot: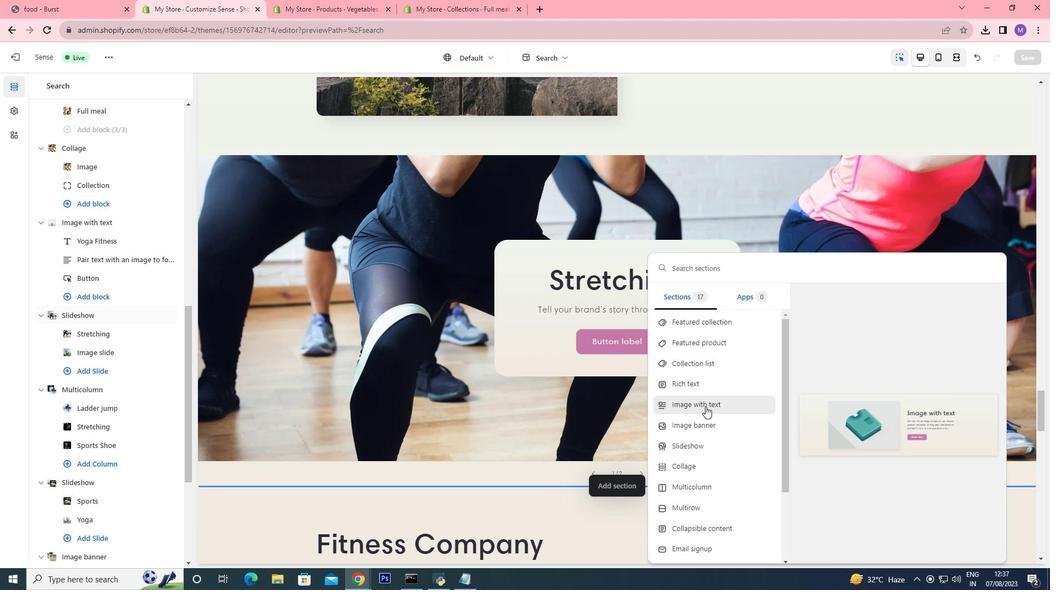 
Action: Mouse moved to (614, 207)
Screenshot: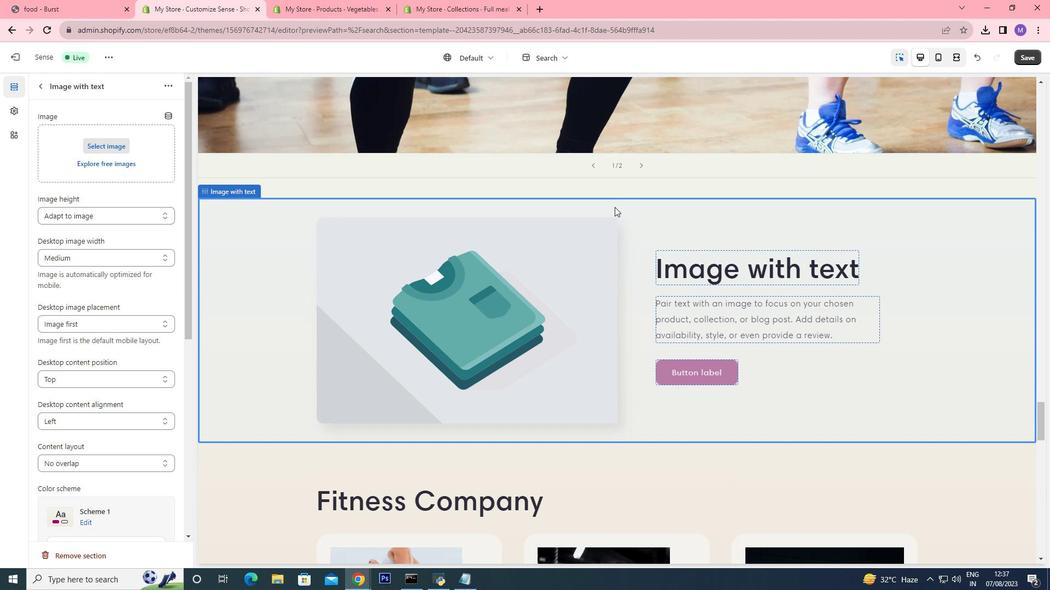 
Action: Mouse pressed left at (614, 207)
Screenshot: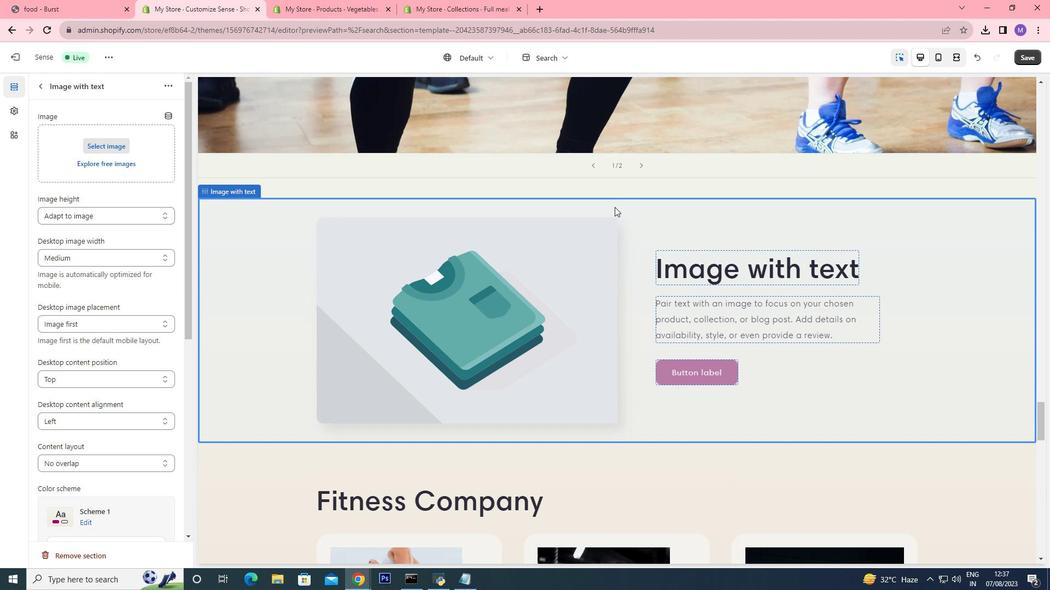 
Action: Mouse moved to (614, 205)
Screenshot: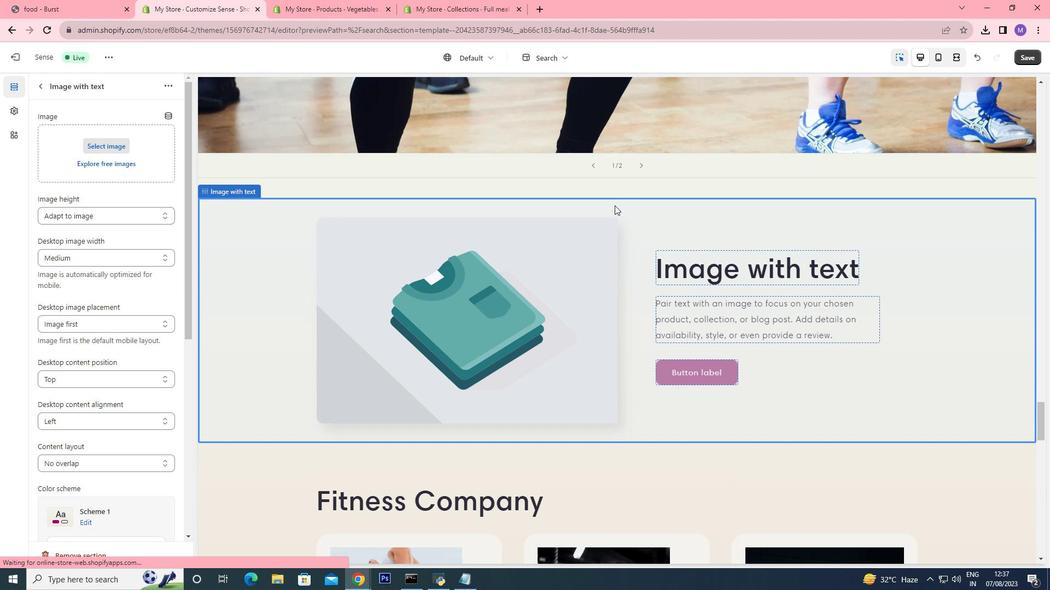 
Action: Mouse scrolled (614, 206) with delta (0, 0)
Screenshot: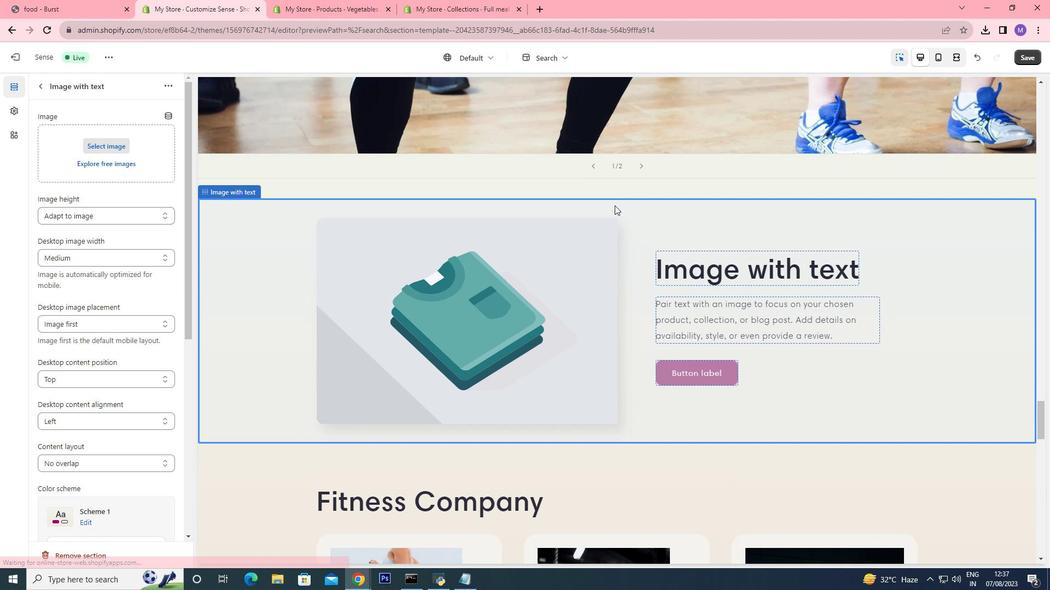 
Action: Mouse scrolled (614, 206) with delta (0, 0)
Screenshot: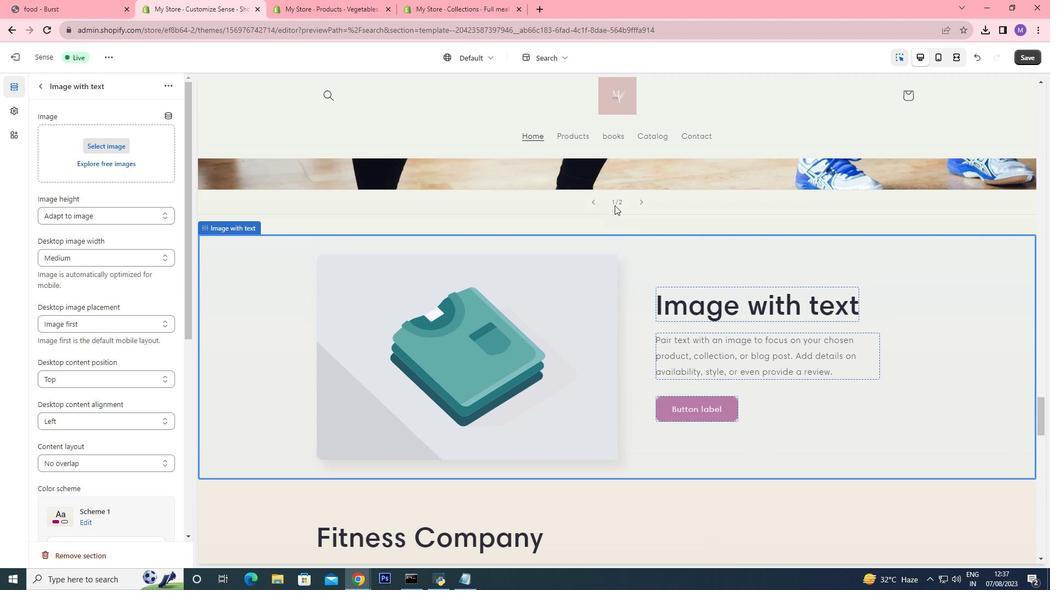 
Action: Mouse scrolled (614, 206) with delta (0, 0)
Screenshot: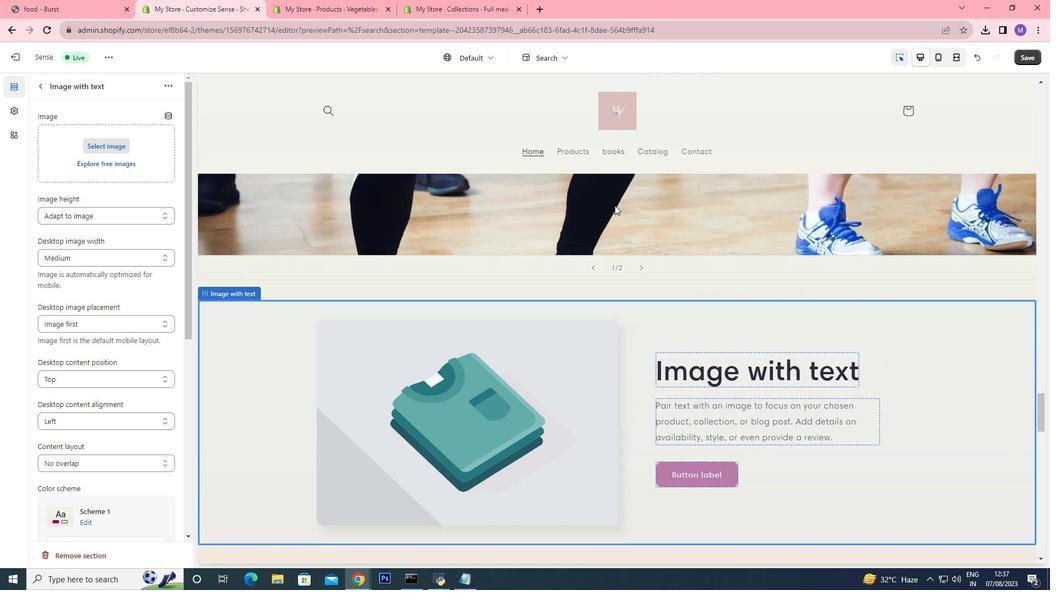 
Action: Mouse moved to (617, 294)
Screenshot: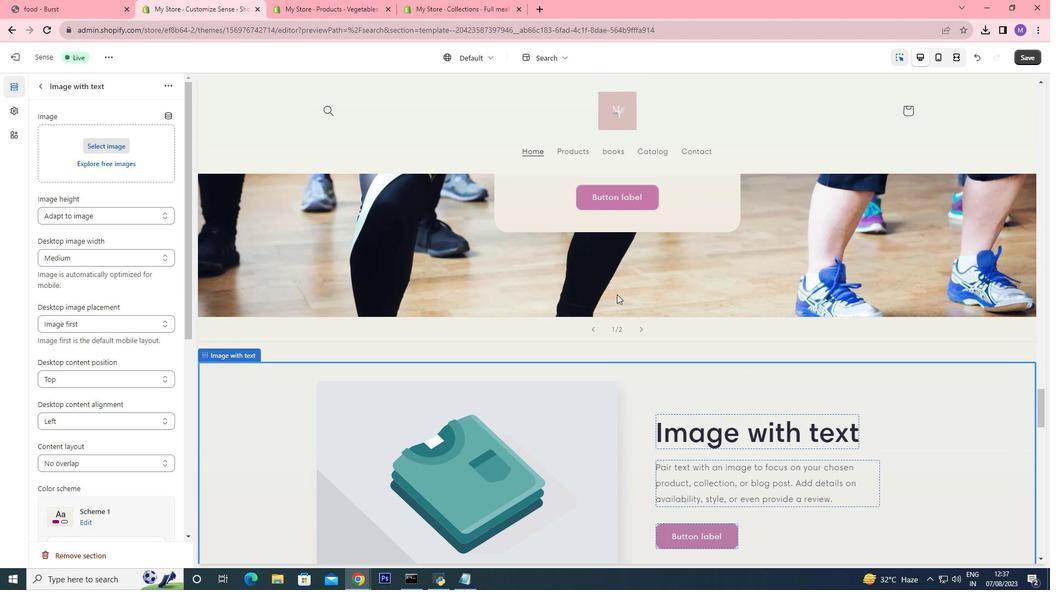
Action: Mouse pressed left at (617, 294)
Screenshot: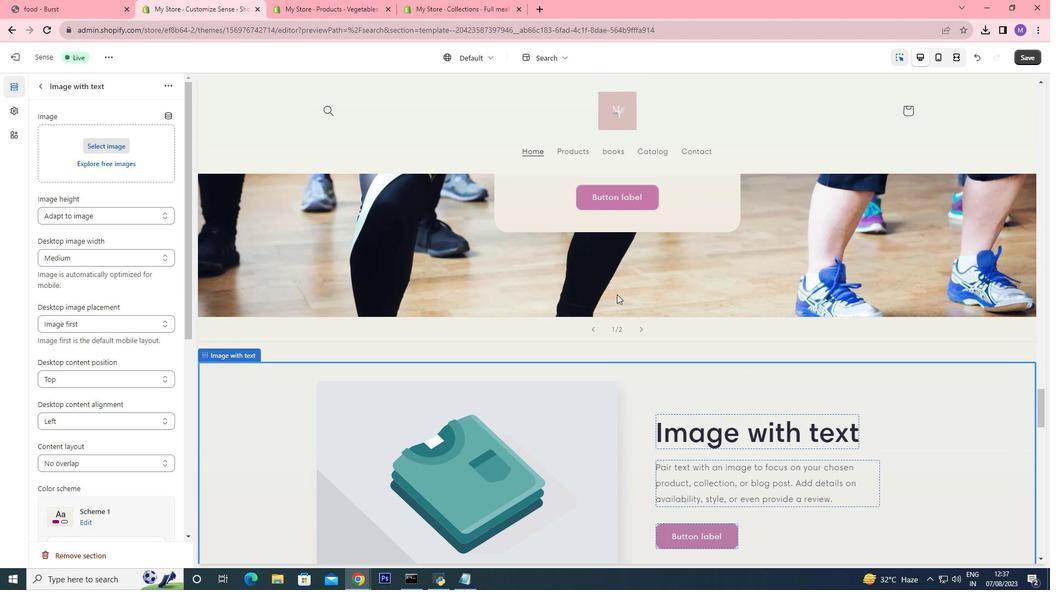 
Action: Mouse moved to (617, 502)
Screenshot: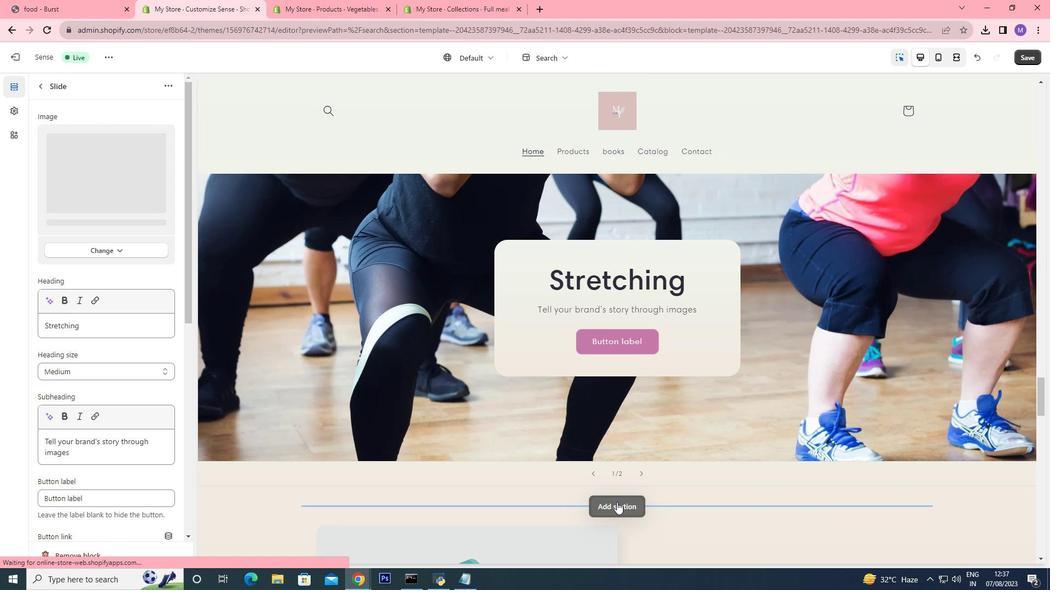 
Action: Mouse pressed left at (617, 502)
Screenshot: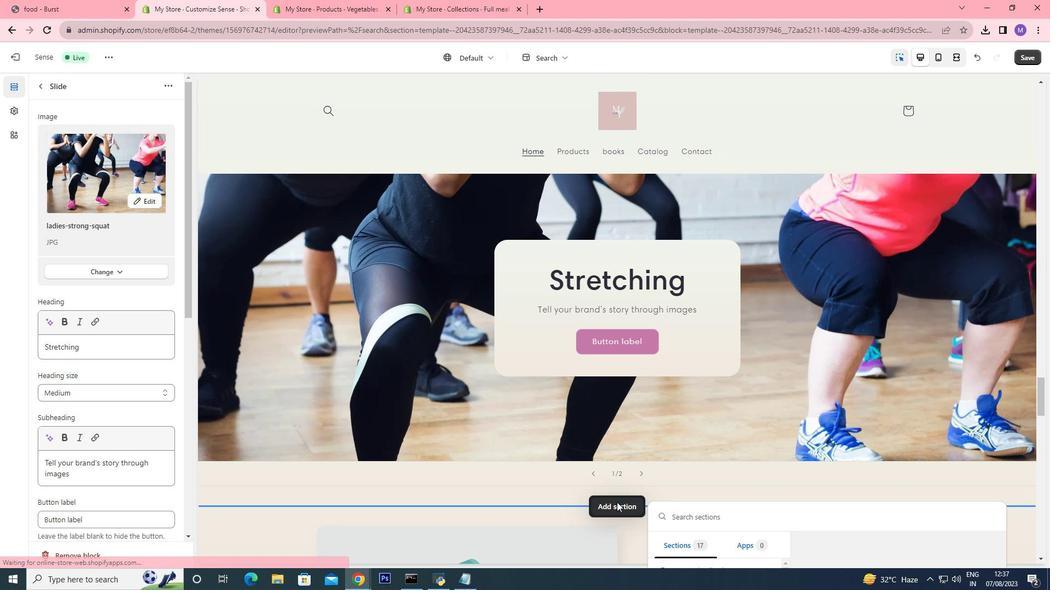 
Action: Mouse moved to (695, 388)
Screenshot: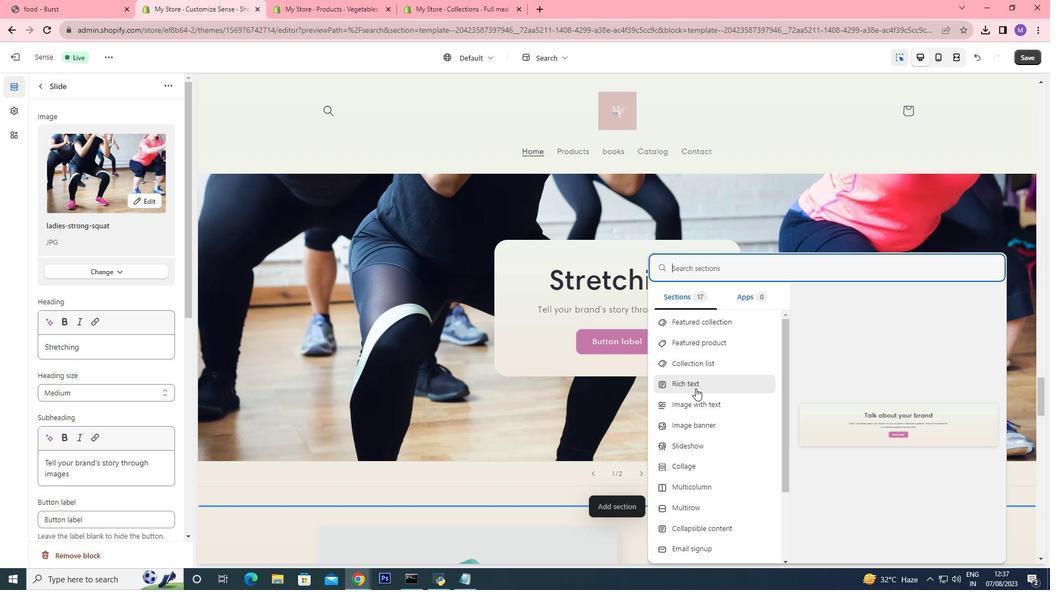 
Action: Mouse pressed left at (695, 388)
Screenshot: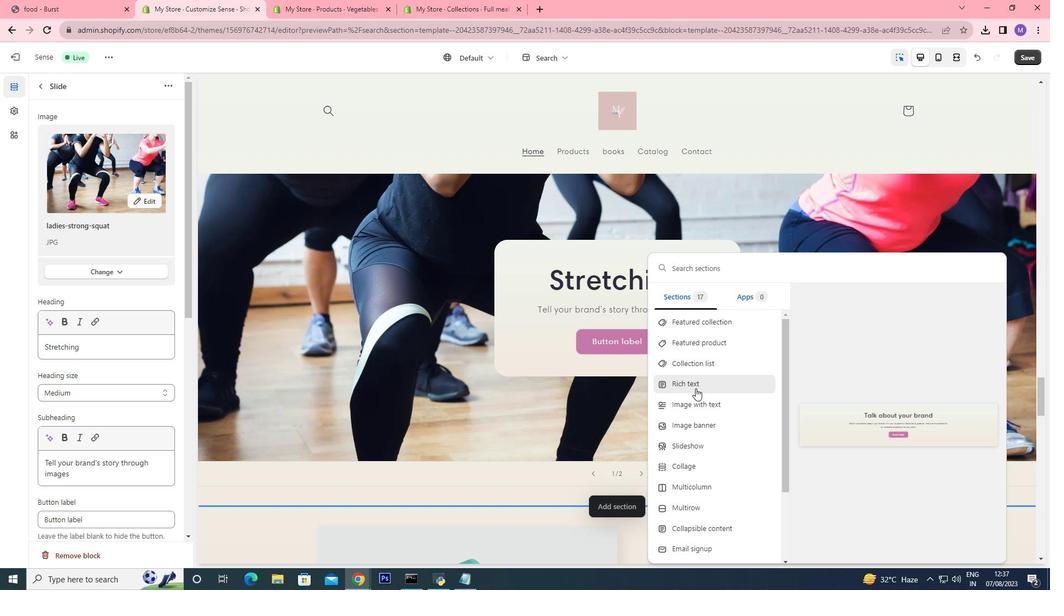 
Action: Mouse moved to (553, 281)
Screenshot: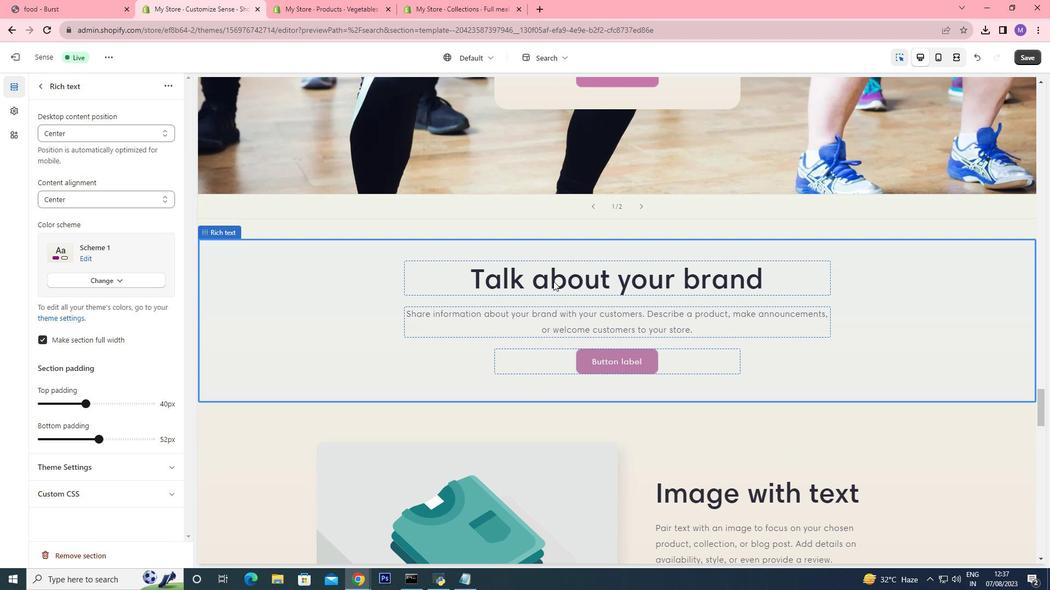 
Action: Mouse pressed left at (553, 281)
Screenshot: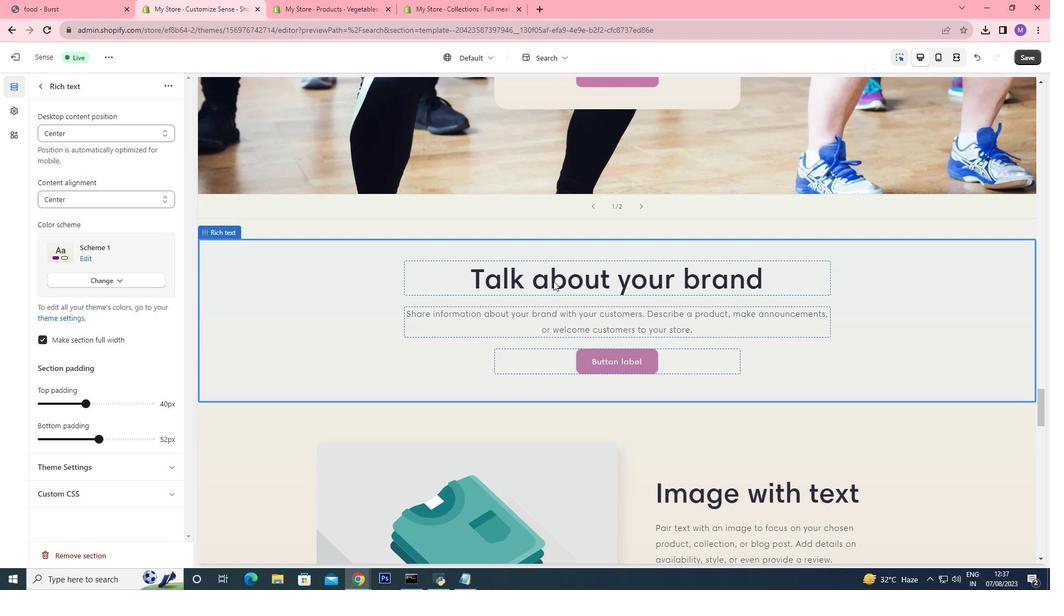 
Action: Mouse pressed left at (553, 281)
Screenshot: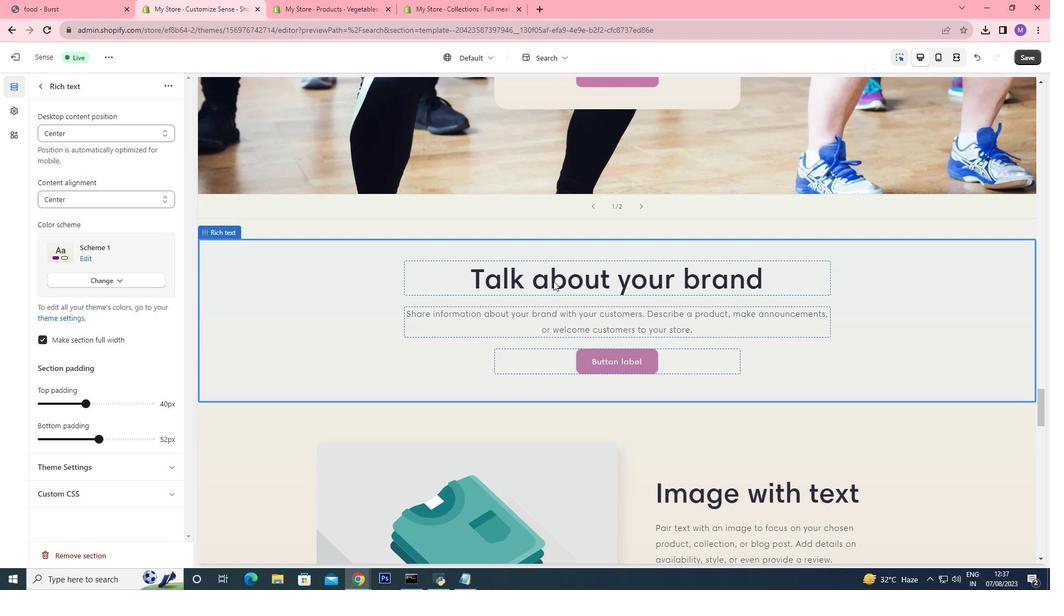 
Action: Mouse pressed left at (553, 281)
Screenshot: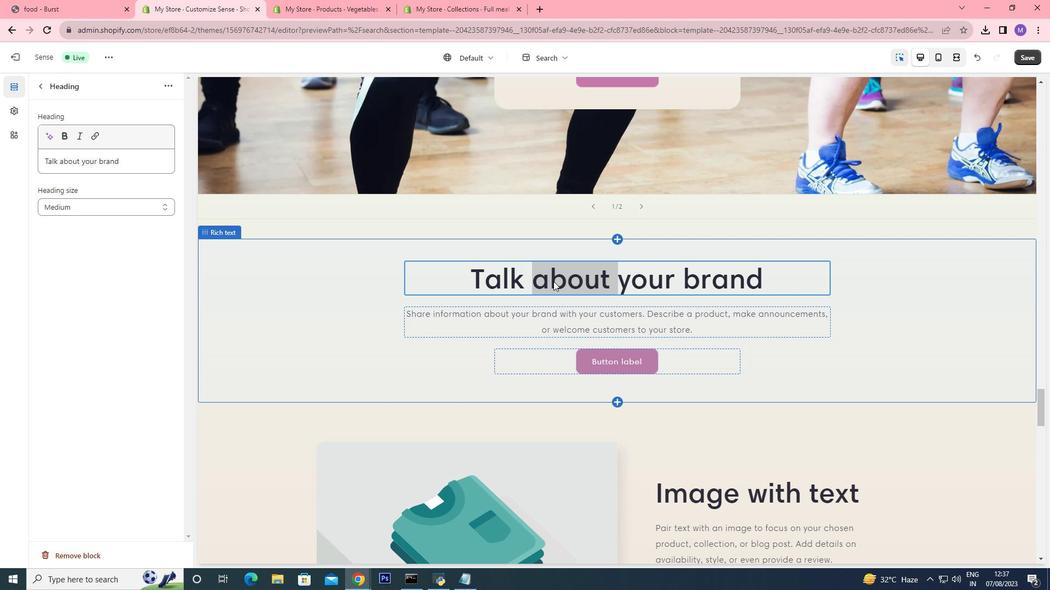 
Action: Mouse pressed left at (553, 281)
Screenshot: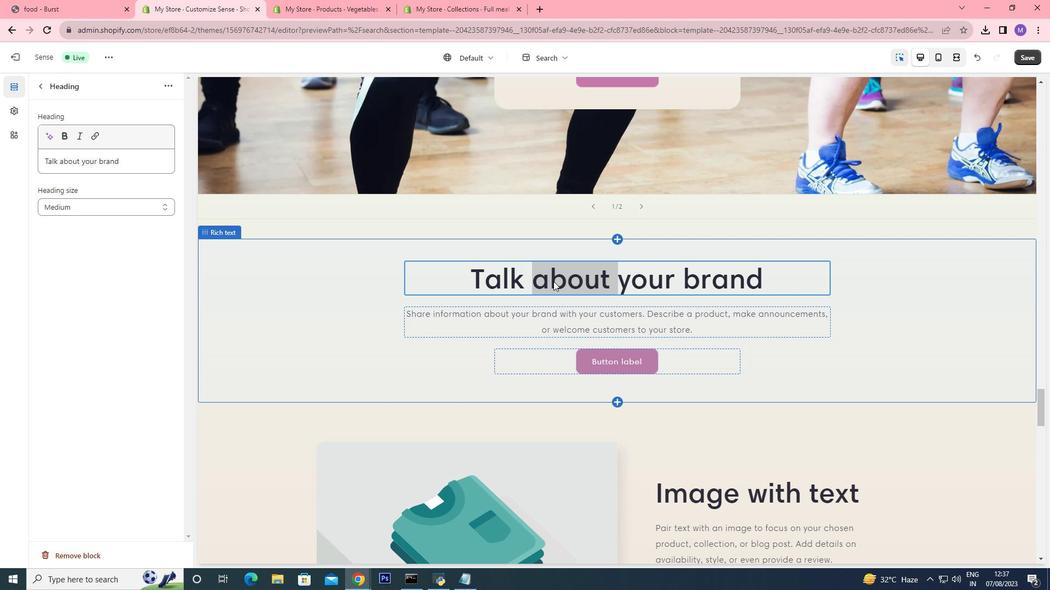 
Action: Mouse pressed left at (553, 281)
Screenshot: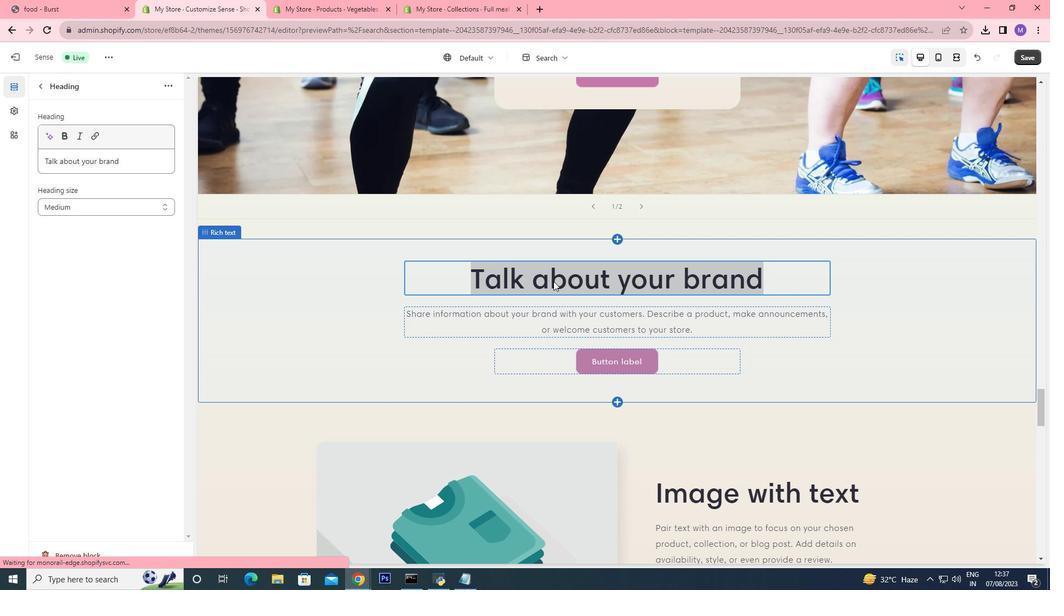 
Action: Mouse pressed left at (553, 281)
Screenshot: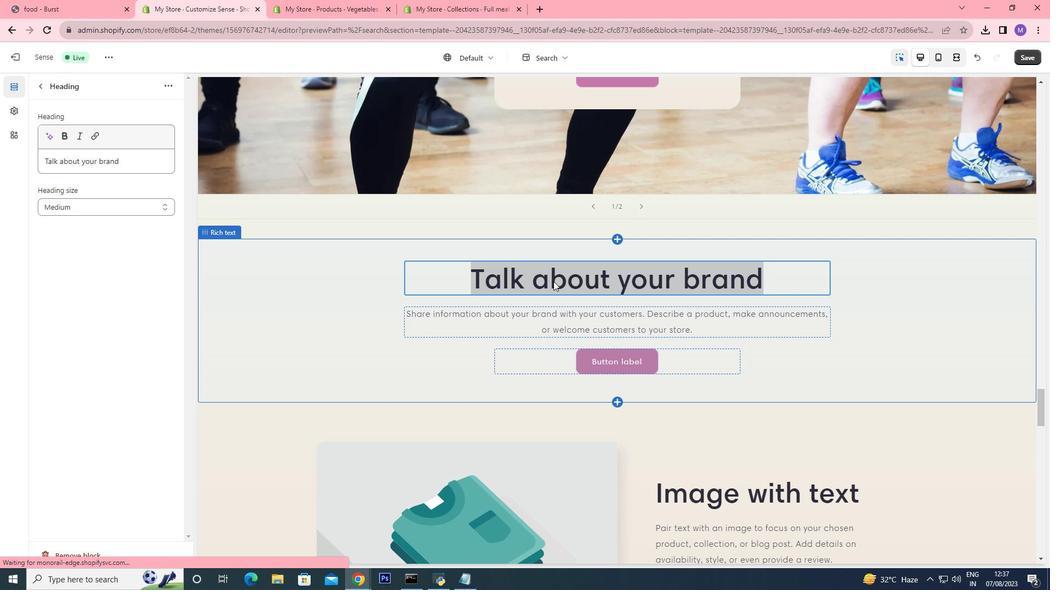 
Action: Mouse moved to (615, 250)
Screenshot: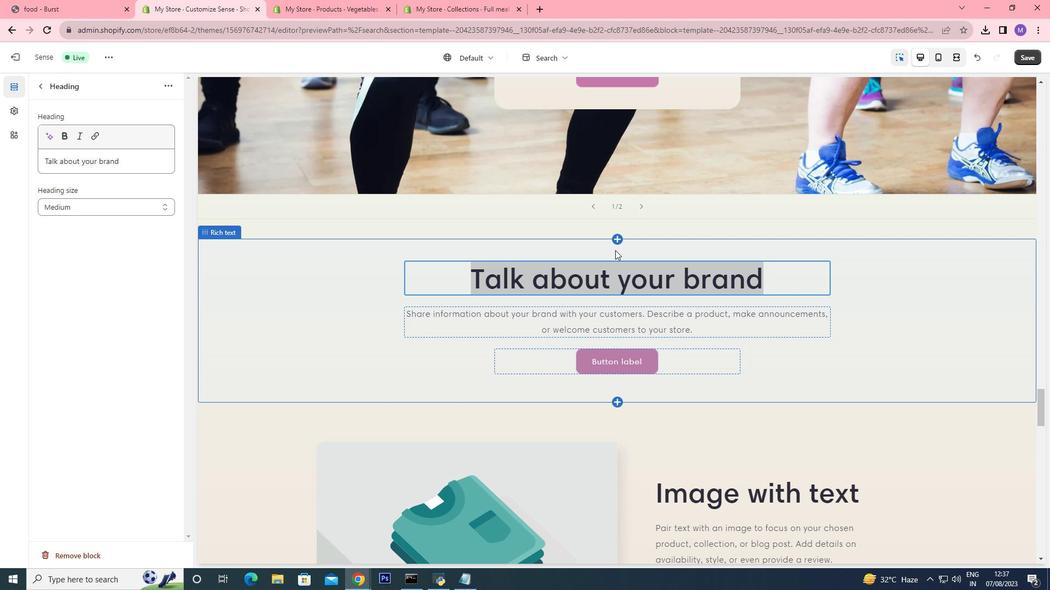 
Action: Key pressed <Key.shift>Sports<Key.space>and<Key.space><Key.shift>F
Screenshot: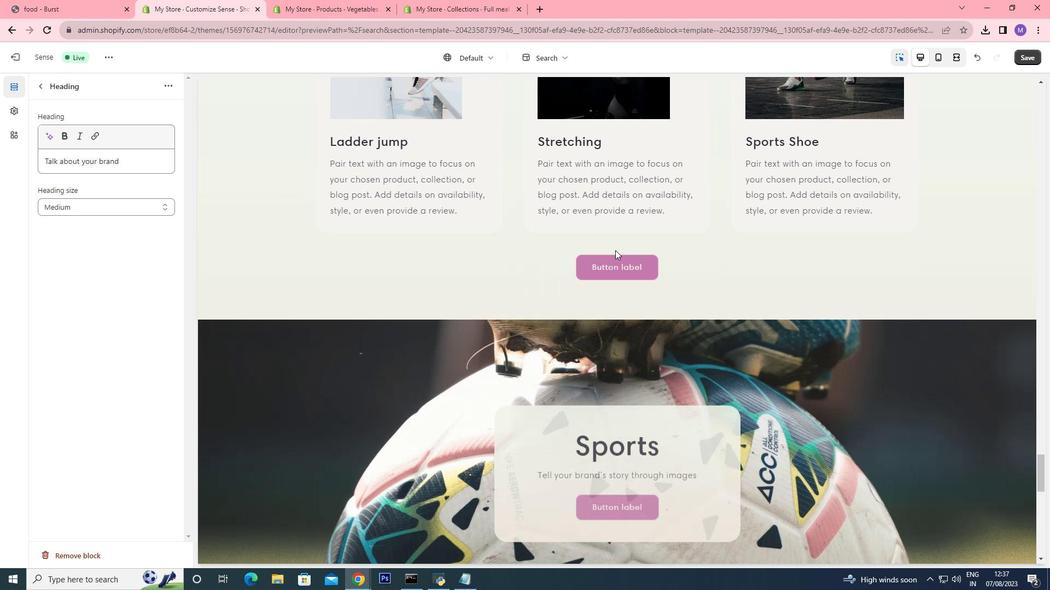 
Action: Mouse moved to (608, 249)
Screenshot: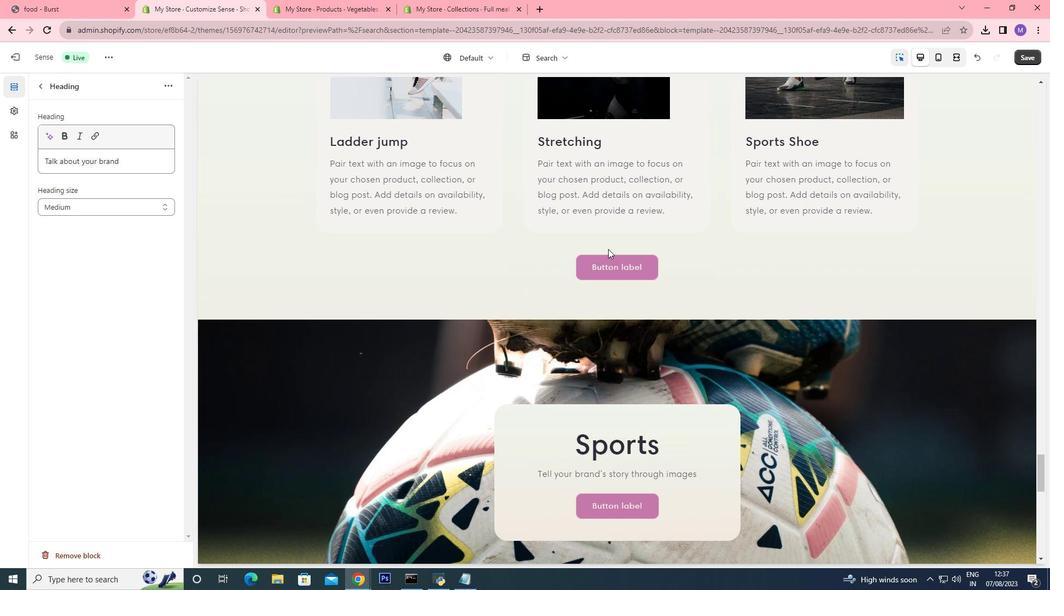 
Action: Mouse scrolled (608, 250) with delta (0, 0)
Screenshot: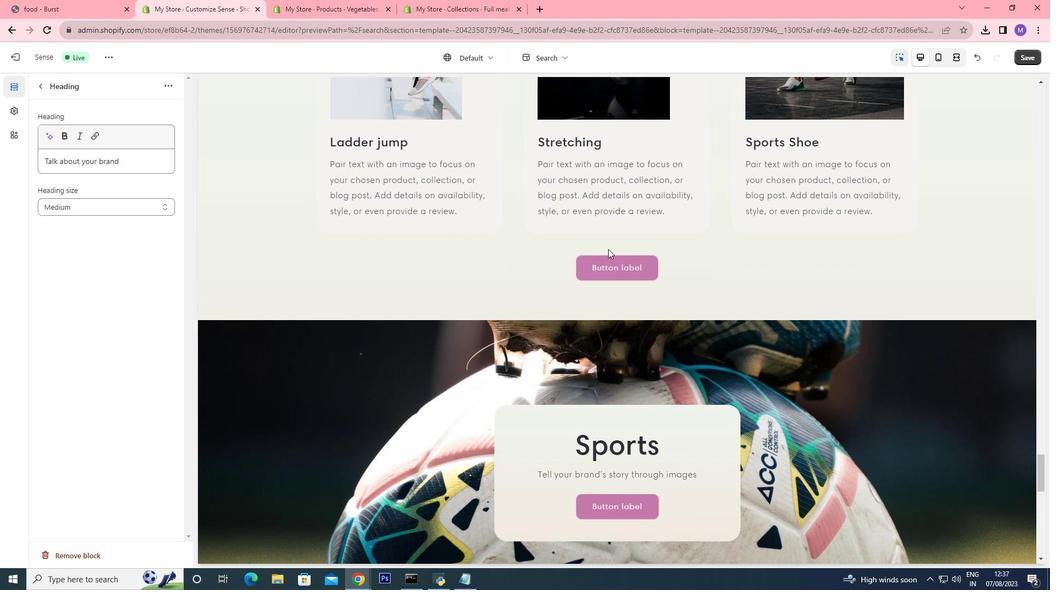
Action: Mouse scrolled (608, 250) with delta (0, 0)
Screenshot: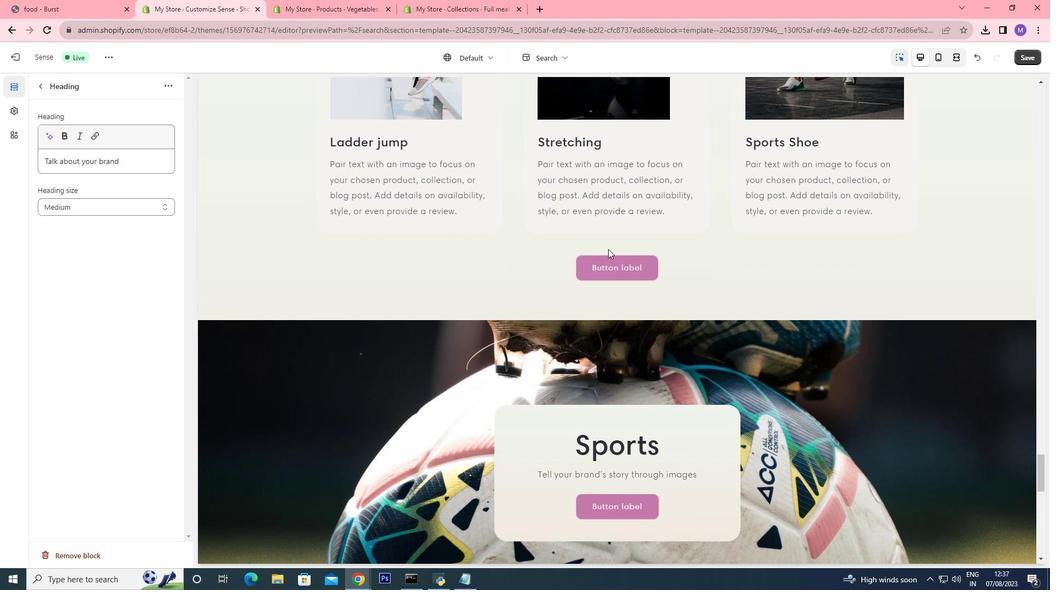 
Action: Mouse scrolled (608, 250) with delta (0, 0)
Screenshot: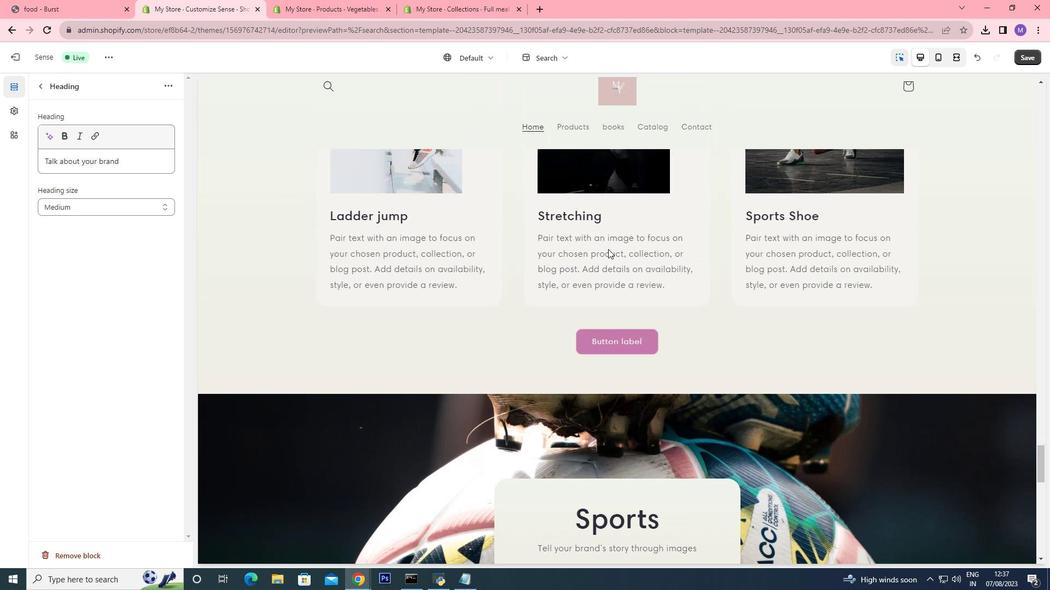 
Action: Mouse scrolled (608, 250) with delta (0, 0)
Screenshot: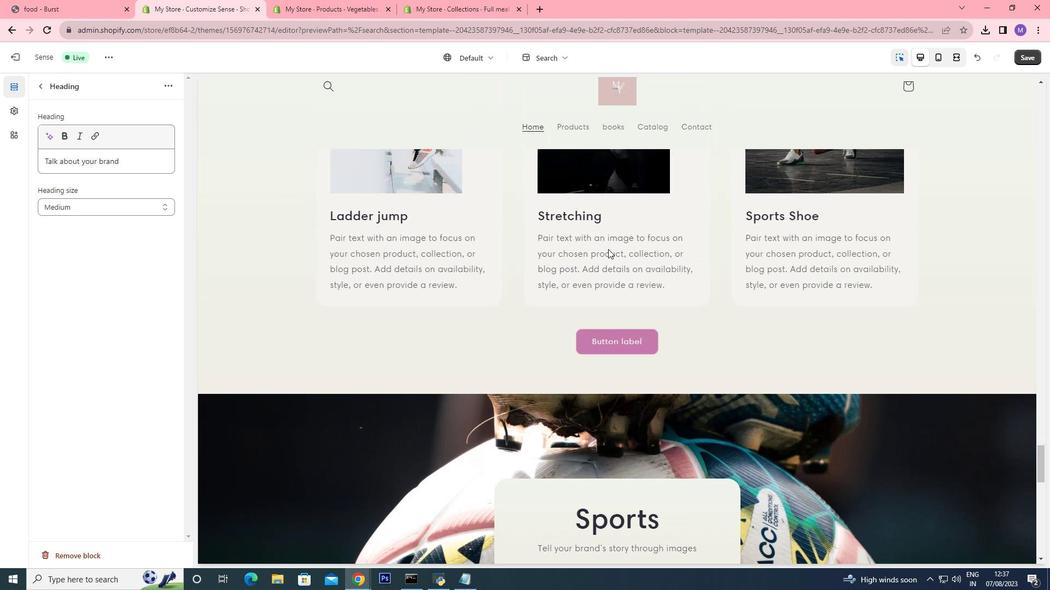 
Action: Mouse scrolled (608, 250) with delta (0, 0)
Screenshot: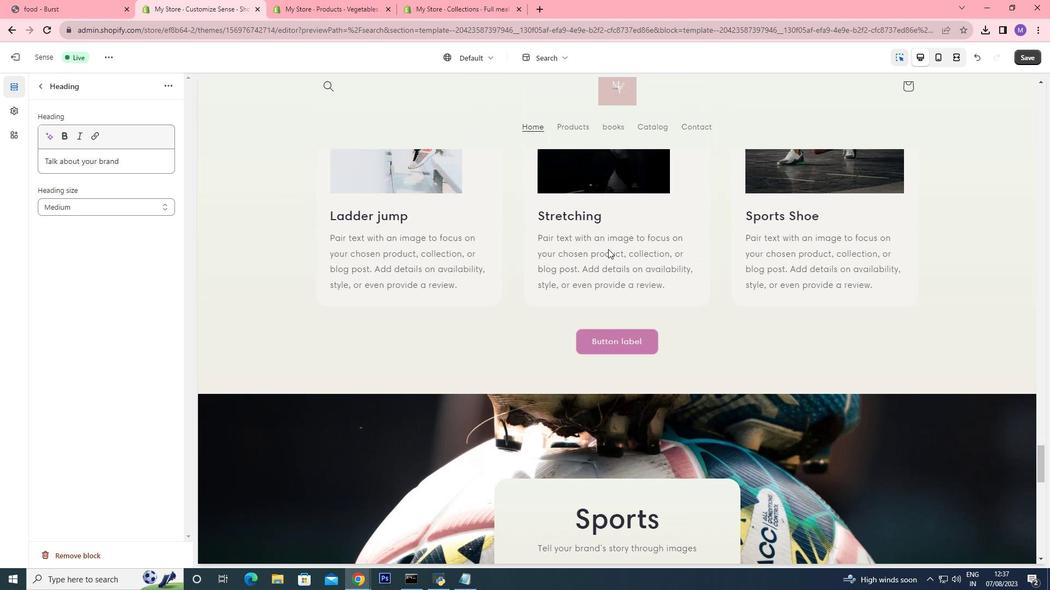 
Action: Mouse scrolled (608, 250) with delta (0, 0)
Screenshot: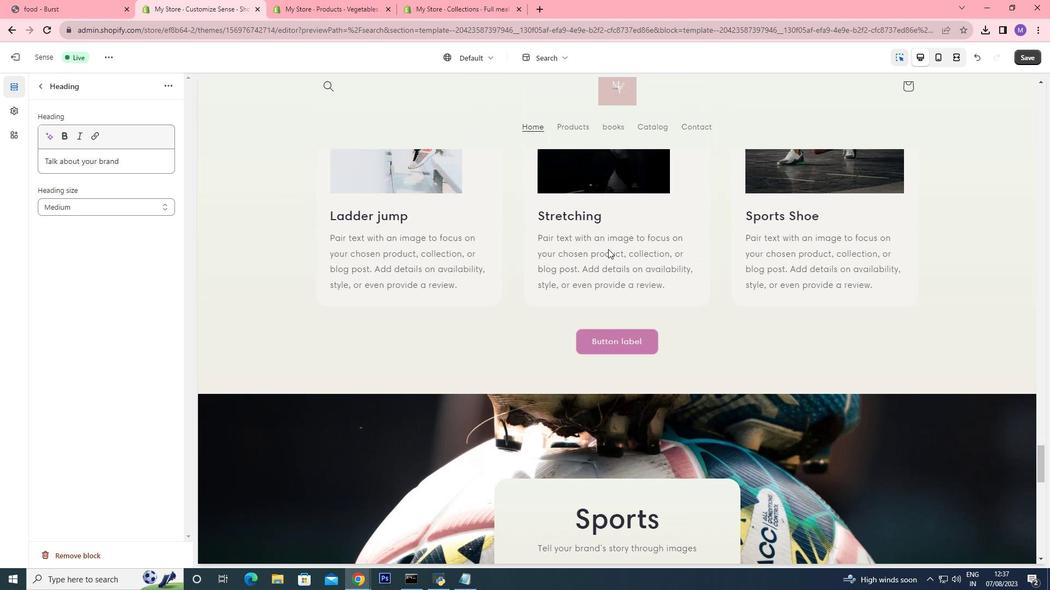 
Action: Mouse moved to (608, 251)
Screenshot: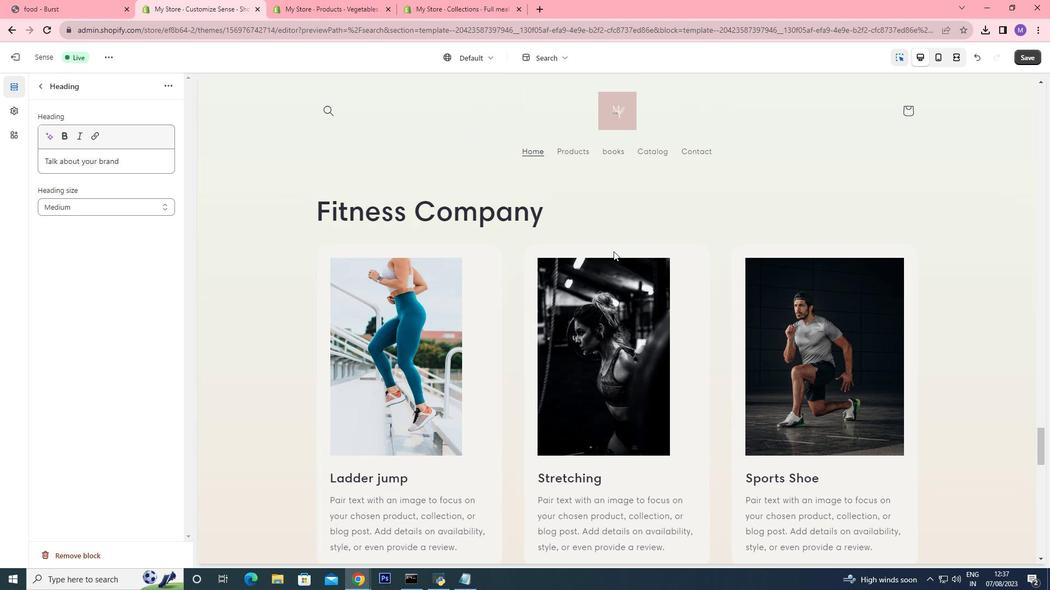 
Action: Mouse scrolled (608, 251) with delta (0, 0)
Screenshot: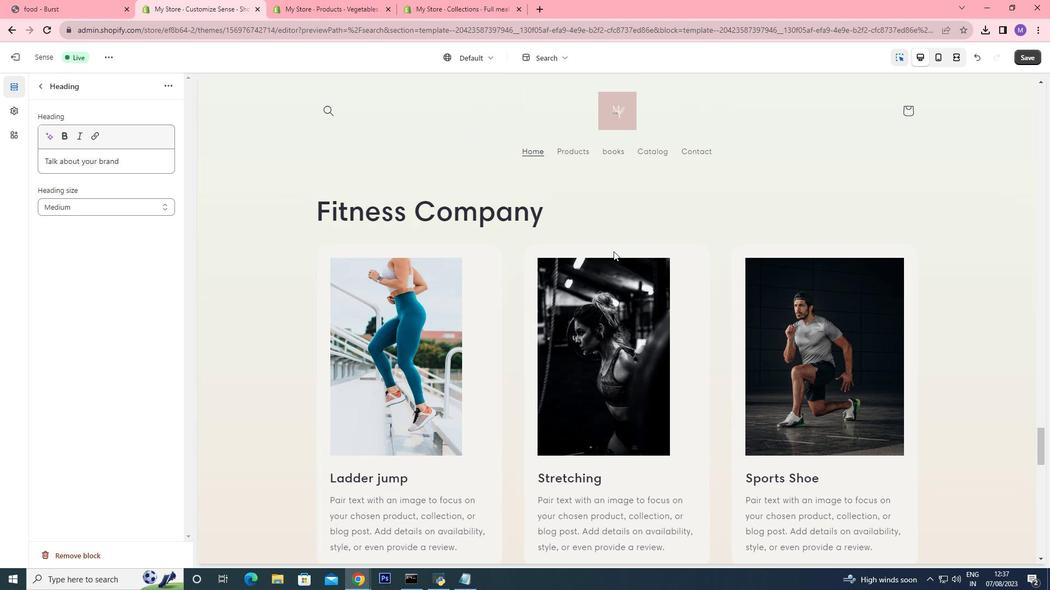
Action: Mouse moved to (608, 251)
Screenshot: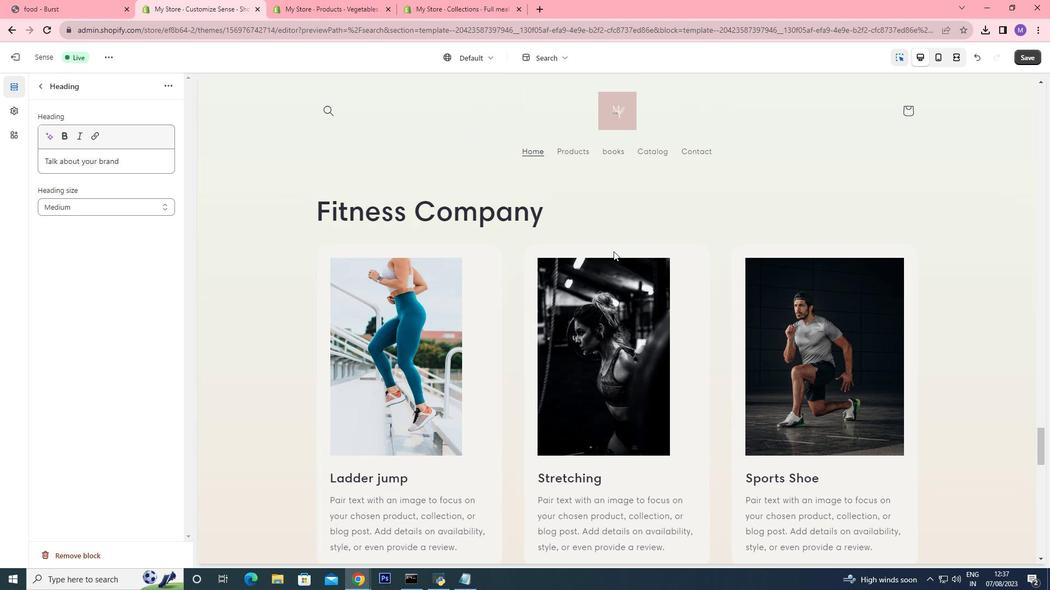 
Action: Mouse scrolled (608, 251) with delta (0, 0)
Screenshot: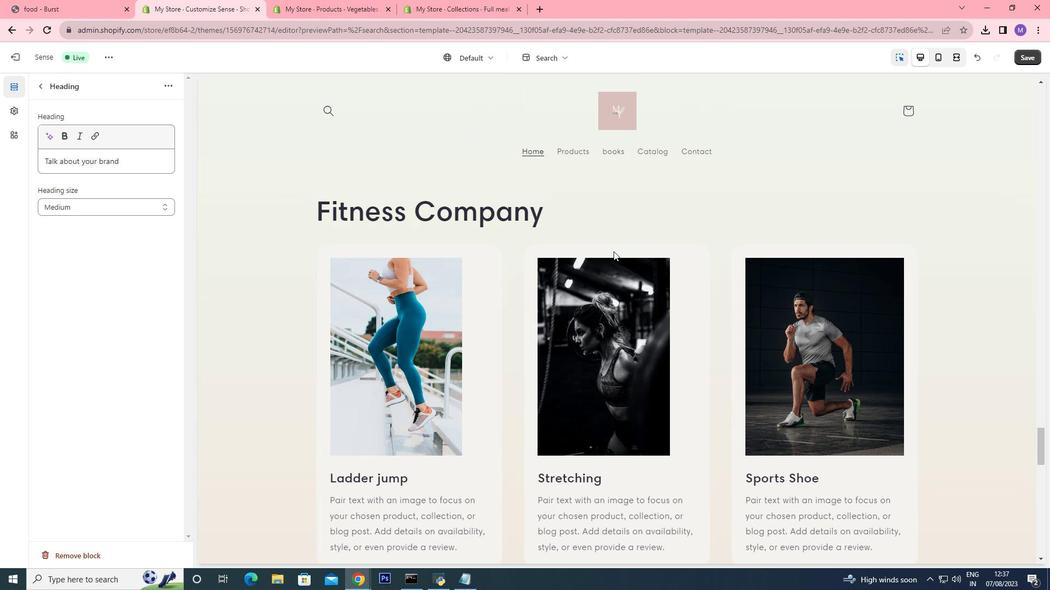
Action: Mouse moved to (612, 251)
Screenshot: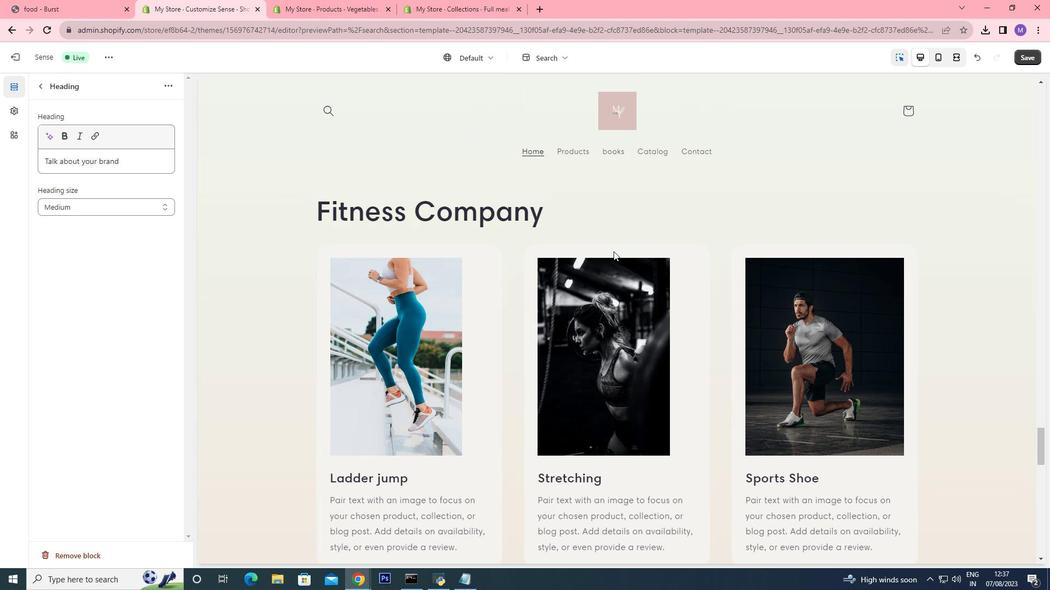 
Action: Mouse scrolled (611, 251) with delta (0, 0)
Screenshot: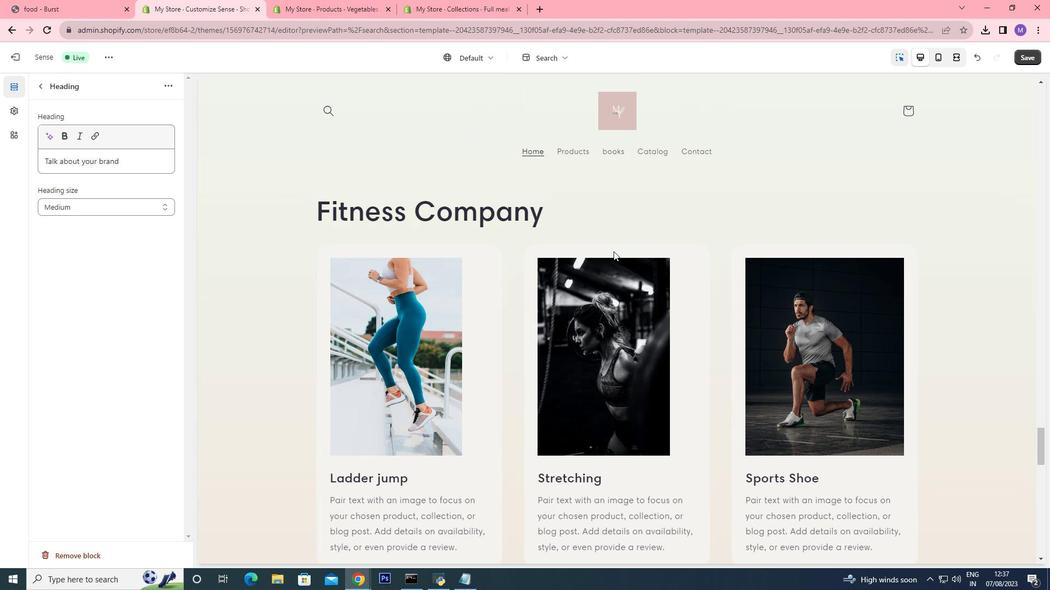 
Action: Mouse moved to (613, 251)
Screenshot: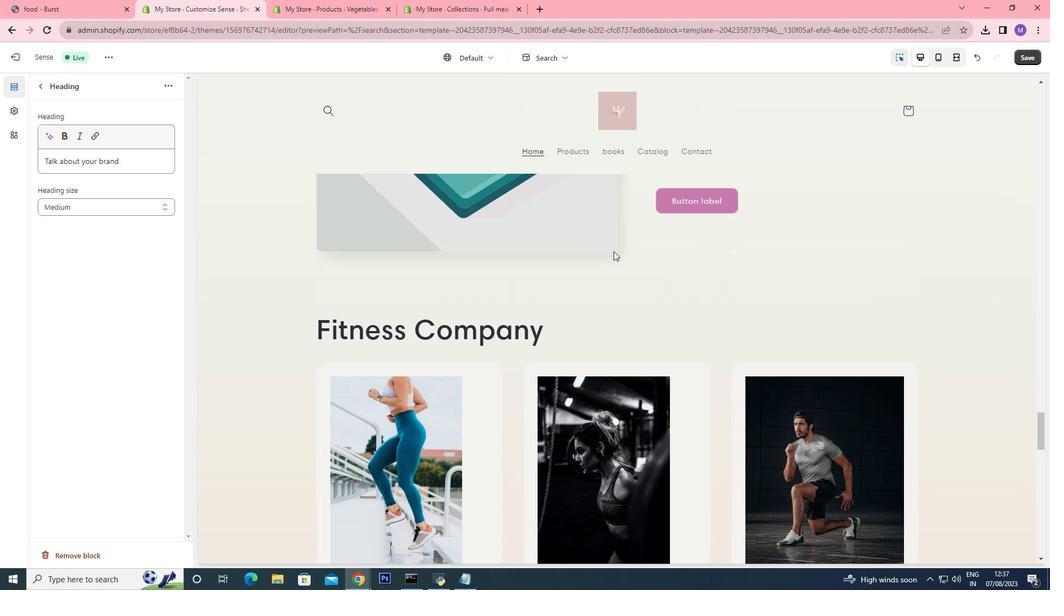 
Action: Mouse scrolled (613, 252) with delta (0, 0)
Screenshot: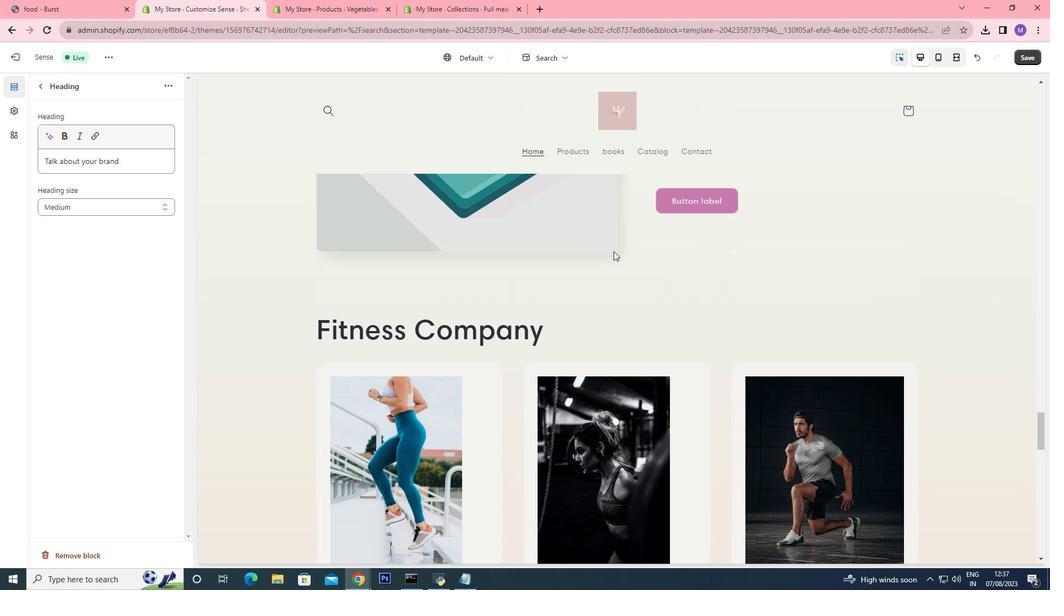 
Action: Mouse moved to (613, 251)
Screenshot: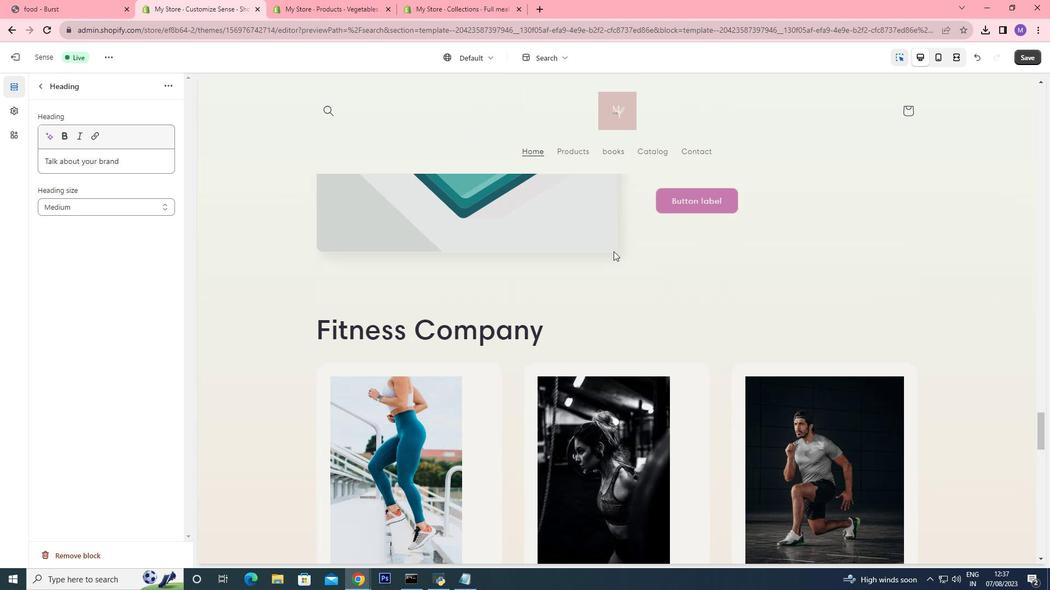 
Action: Mouse scrolled (613, 252) with delta (0, 0)
Screenshot: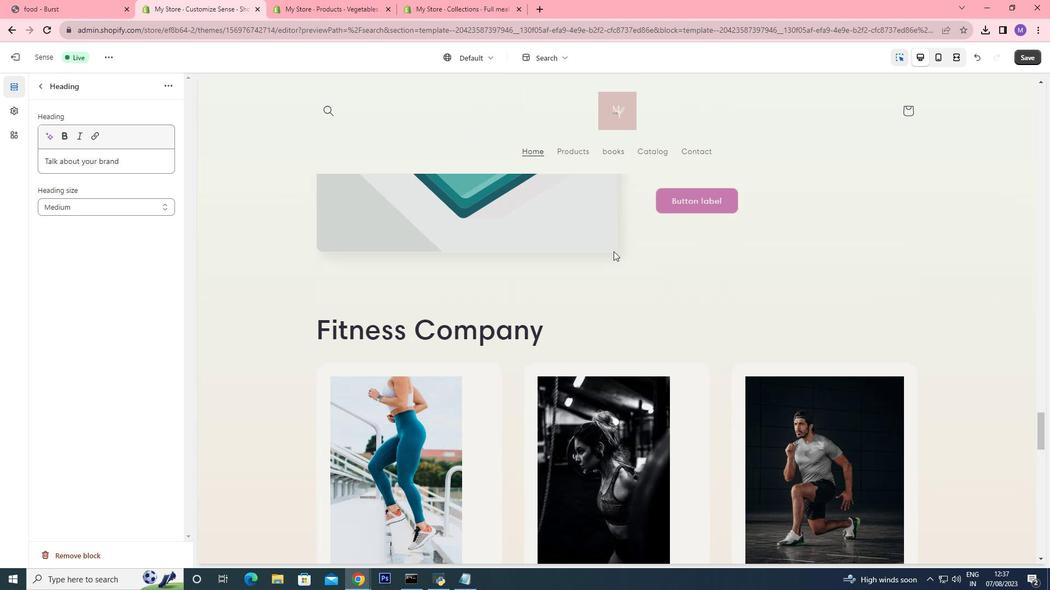 
Action: Mouse scrolled (613, 252) with delta (0, 0)
Screenshot: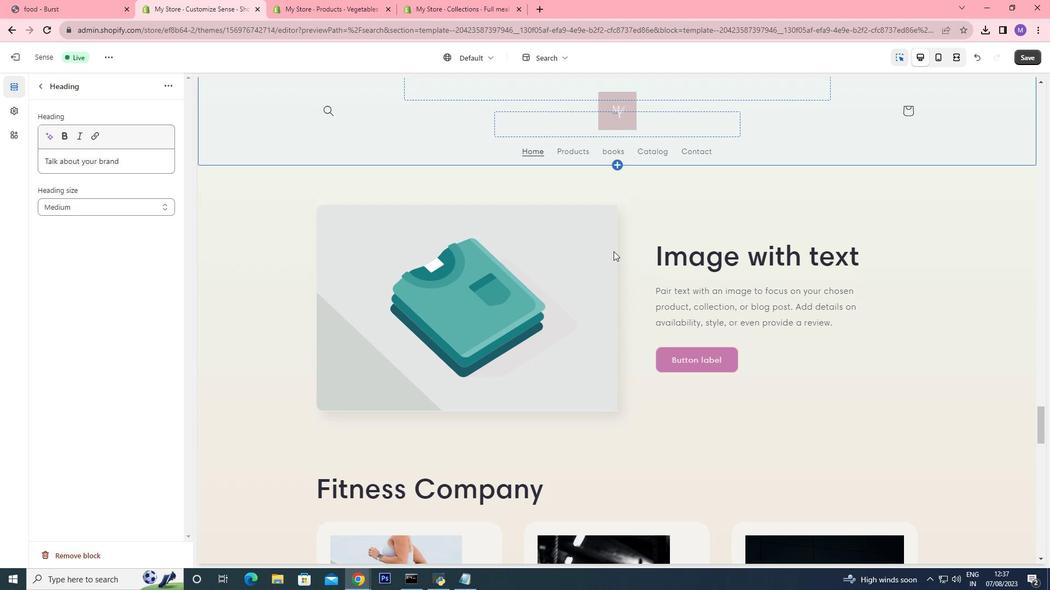 
Action: Mouse scrolled (613, 252) with delta (0, 0)
Screenshot: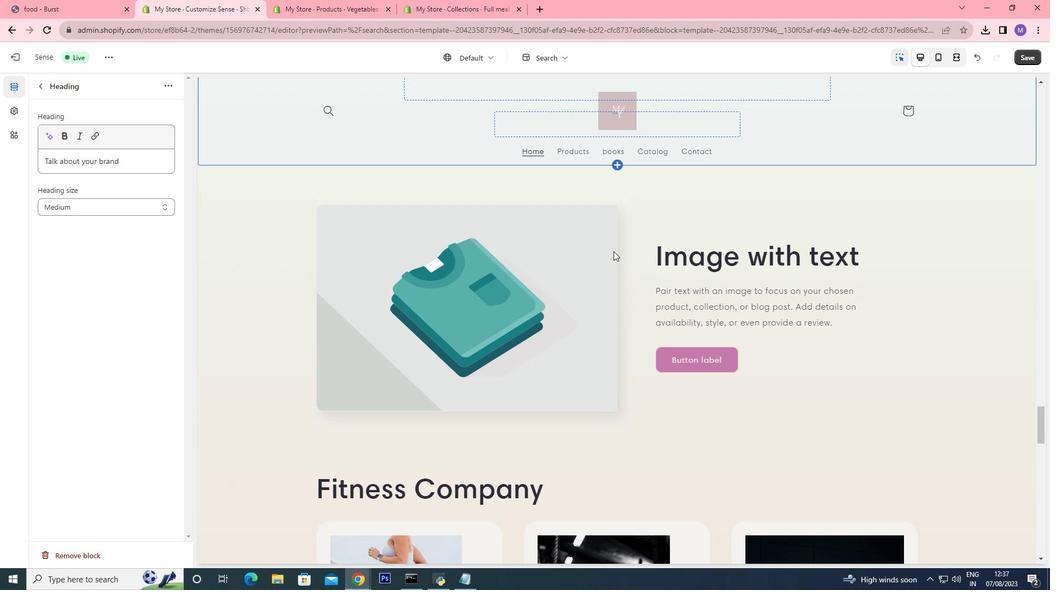 
Action: Mouse scrolled (613, 252) with delta (0, 0)
Screenshot: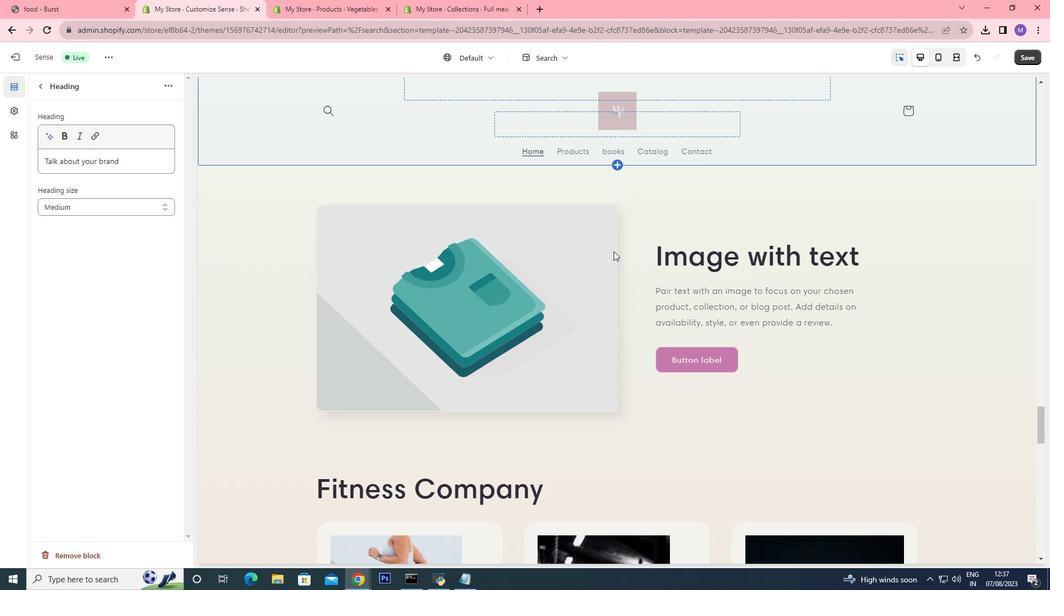 
Action: Mouse scrolled (613, 252) with delta (0, 0)
Screenshot: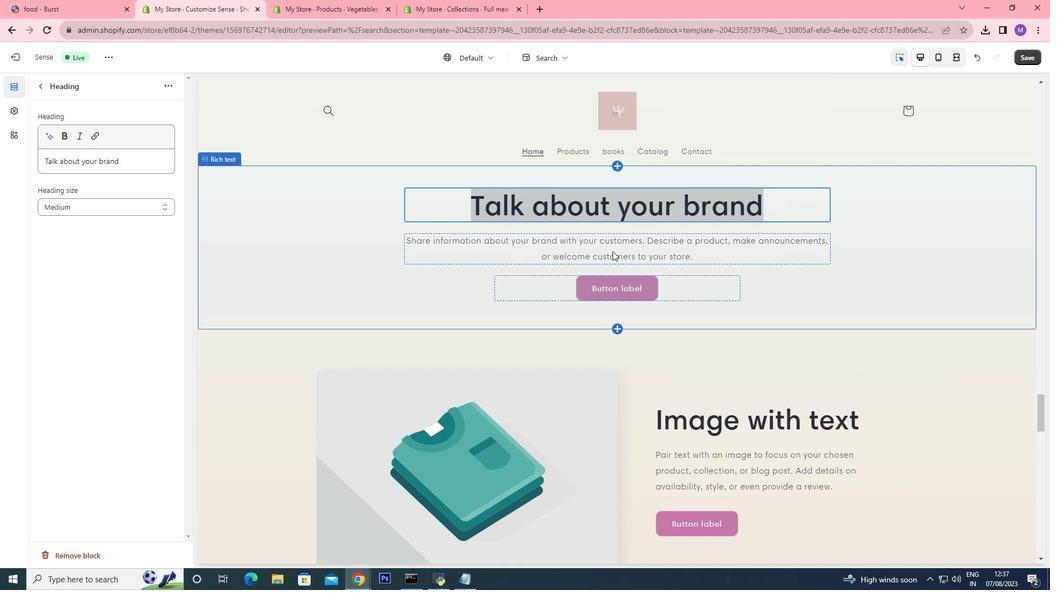 
Action: Mouse scrolled (613, 252) with delta (0, 0)
Screenshot: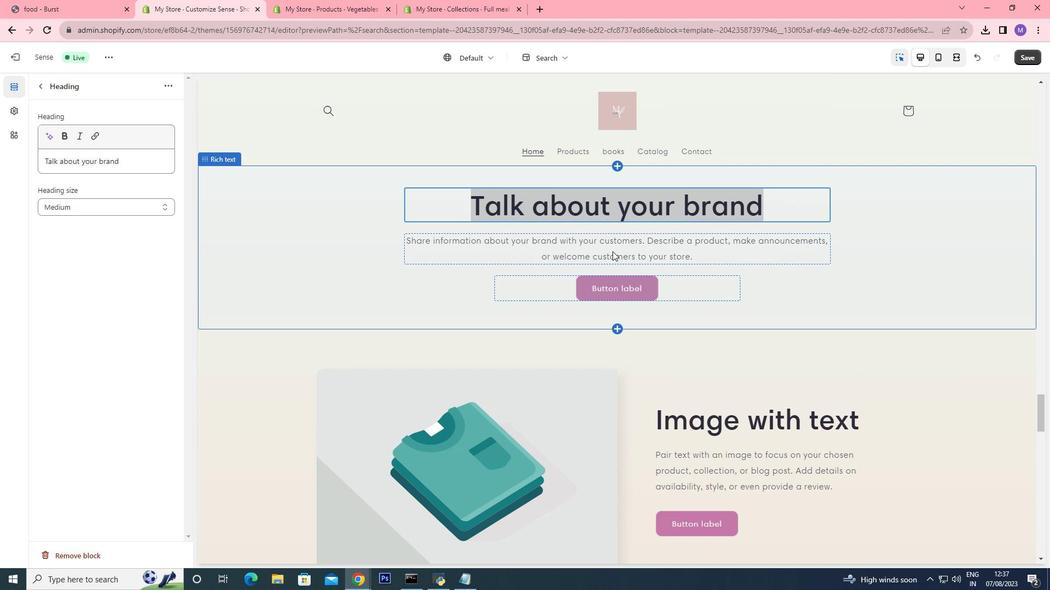 
Action: Mouse moved to (123, 157)
Screenshot: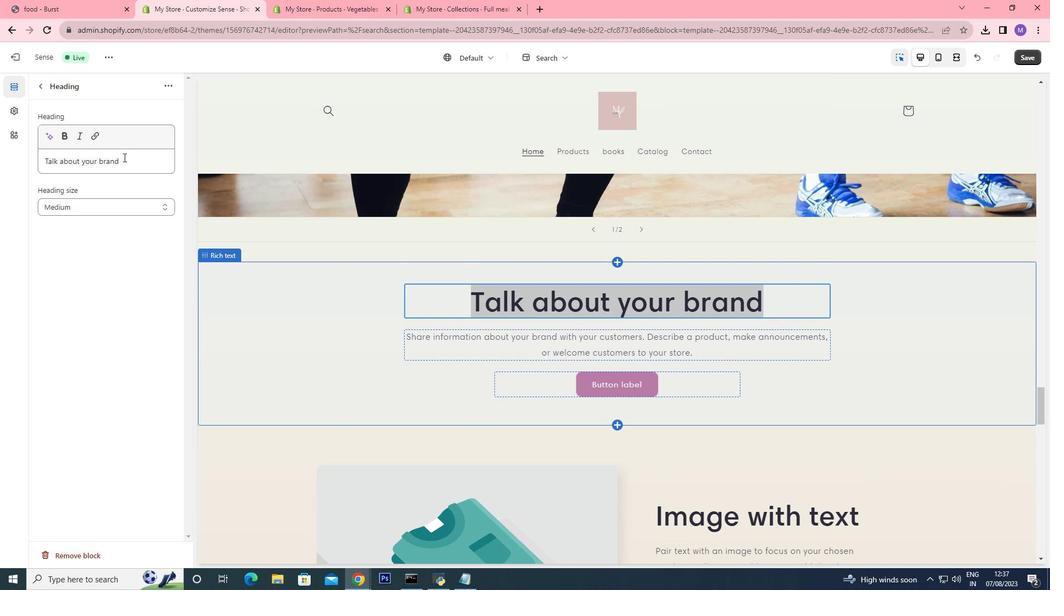 
Action: Mouse pressed left at (123, 157)
Screenshot: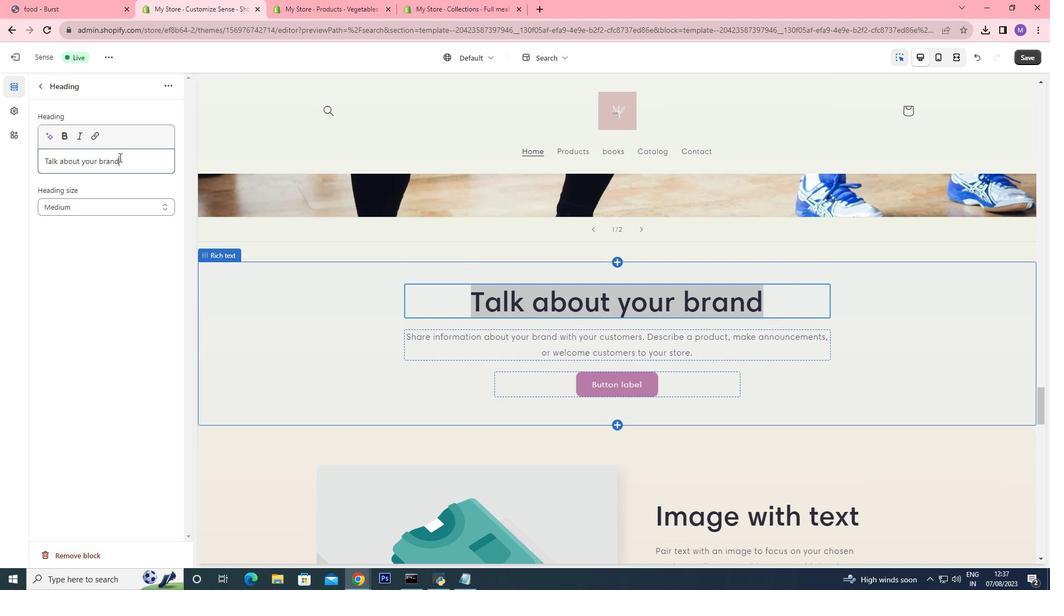 
Action: Mouse moved to (0, 160)
Screenshot: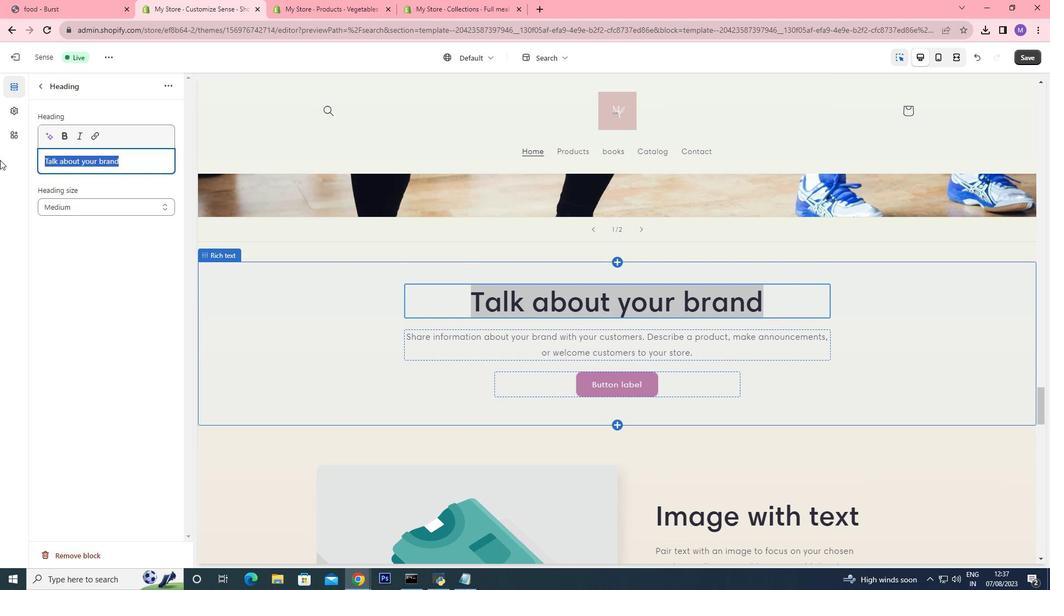 
Action: Key pressed <Key.shift>Sports<Key.space>and<Key.space><Key.shift>Fitness
Screenshot: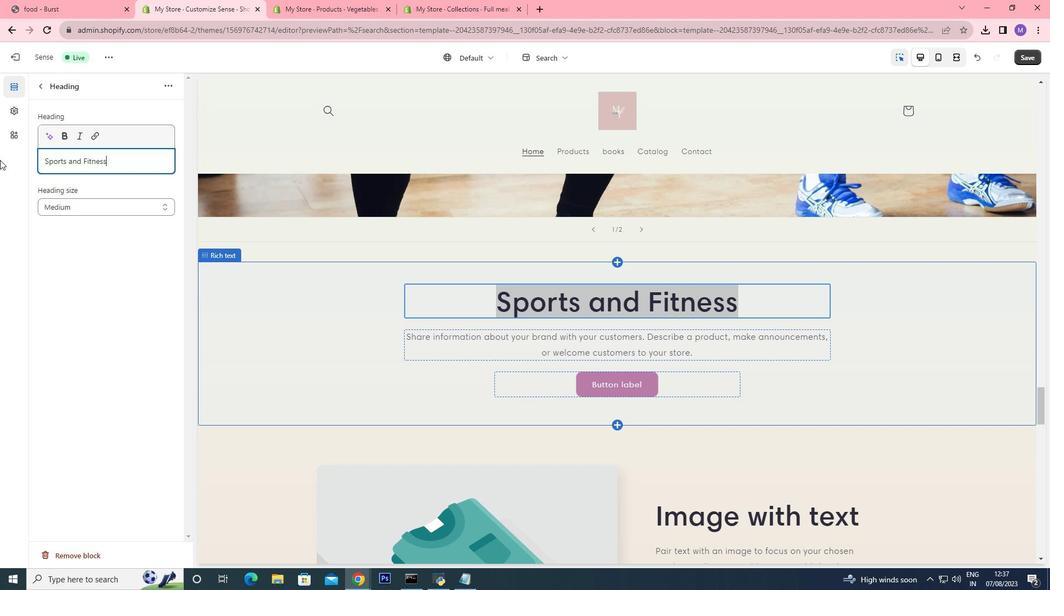 
Action: Mouse moved to (516, 336)
Screenshot: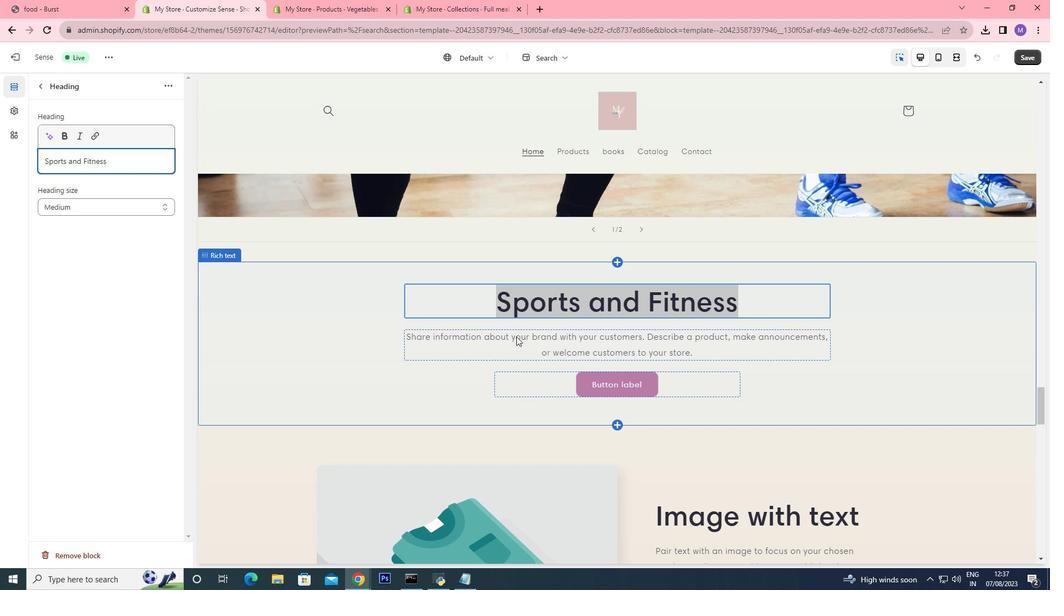 
Action: Mouse pressed left at (516, 336)
Screenshot: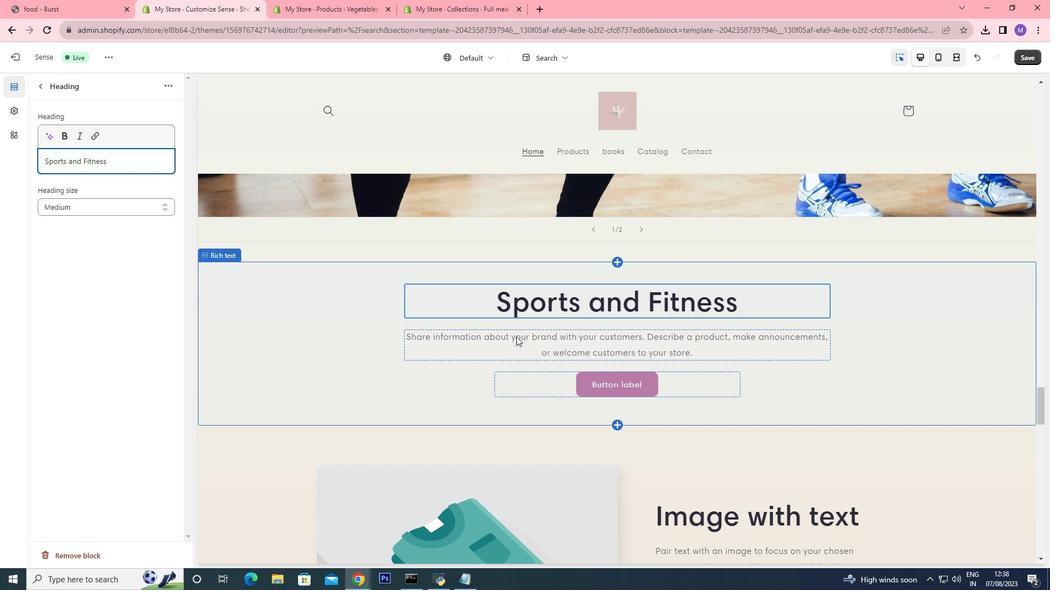 
Action: Mouse moved to (523, 336)
Screenshot: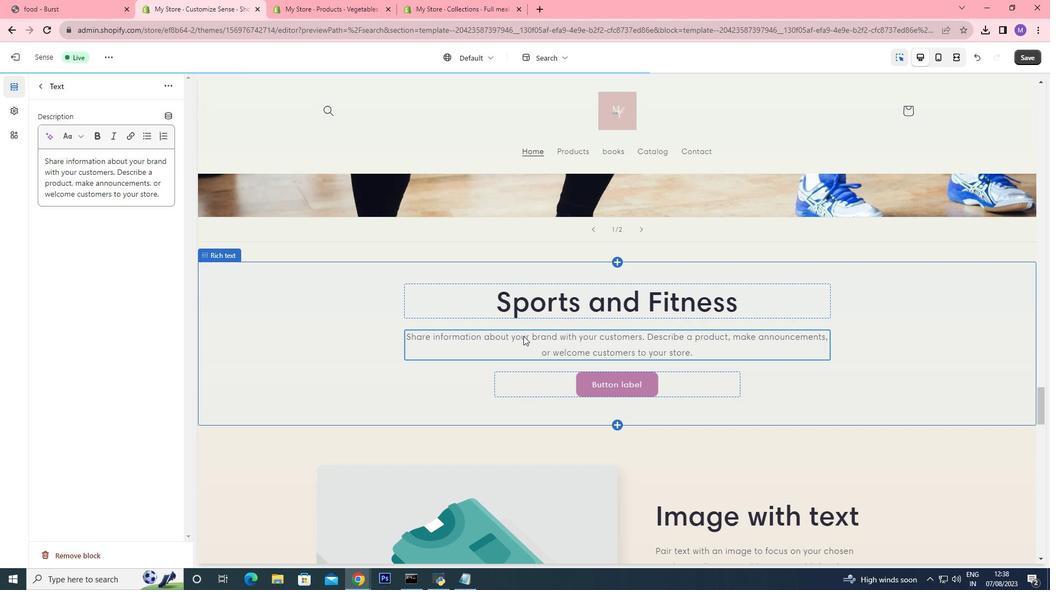 
Action: Mouse pressed left at (523, 336)
Screenshot: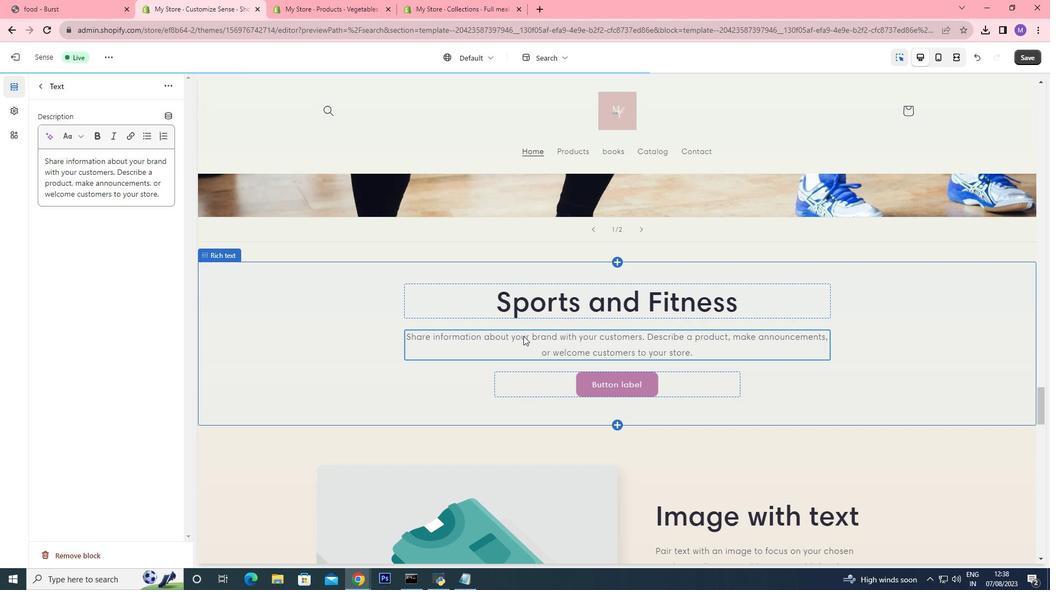 
Action: Mouse moved to (523, 336)
Screenshot: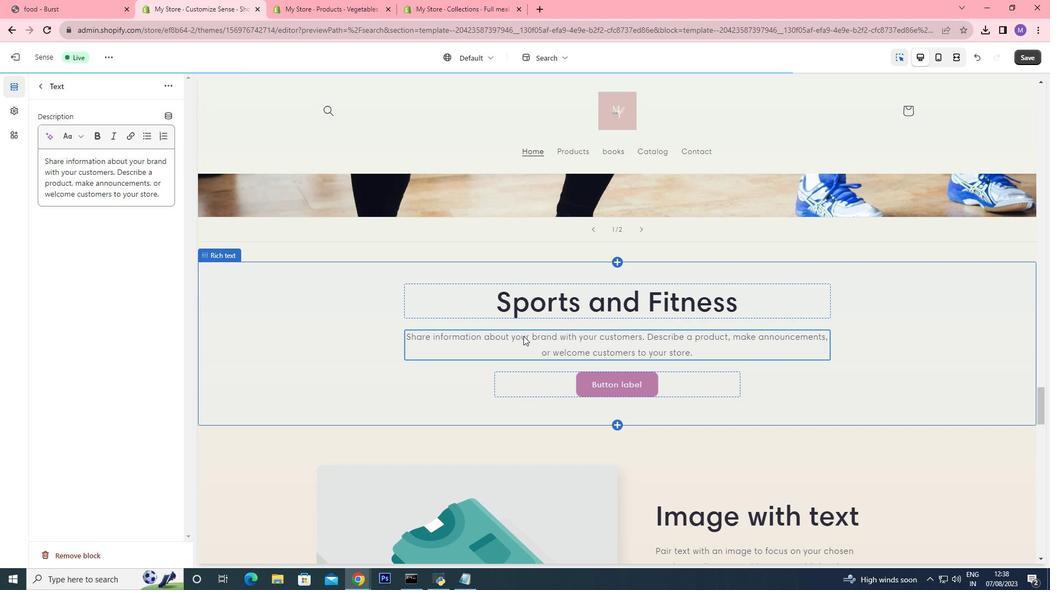 
Action: Mouse pressed left at (523, 336)
Screenshot: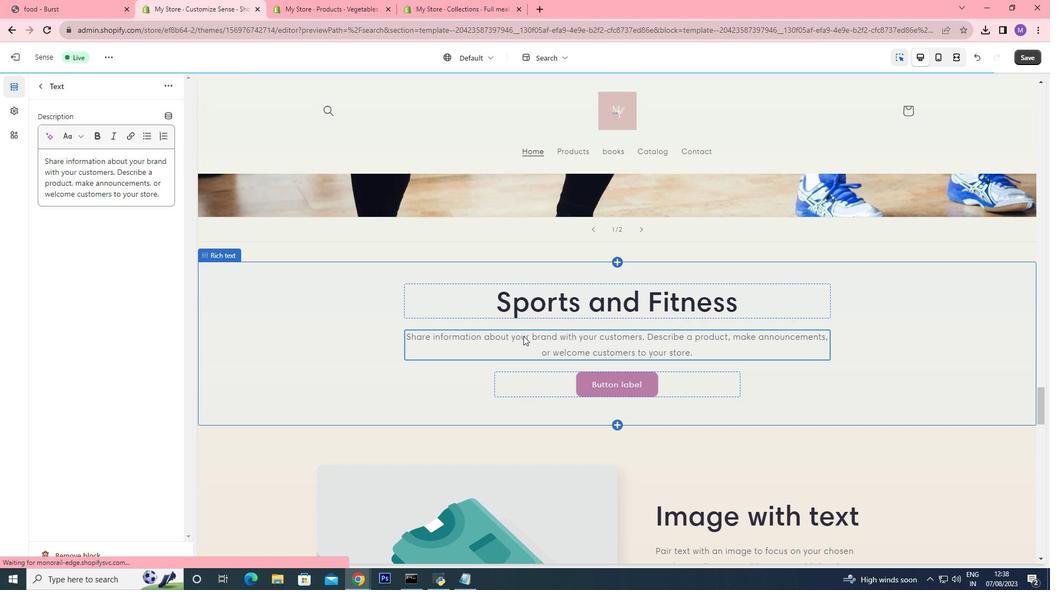 
Action: Mouse pressed left at (523, 336)
Screenshot: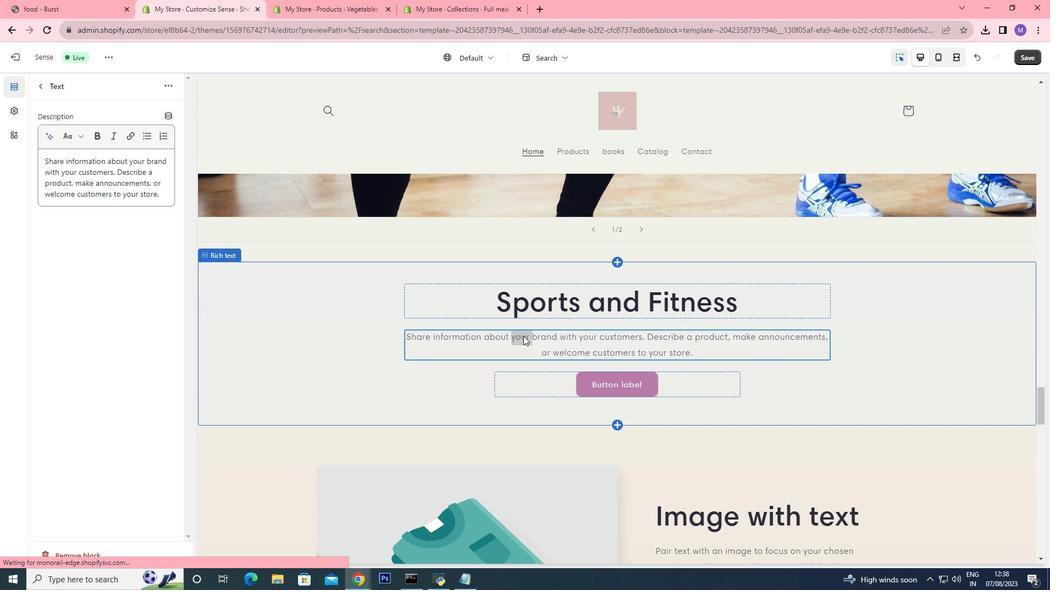 
Action: Mouse moved to (78, 176)
Screenshot: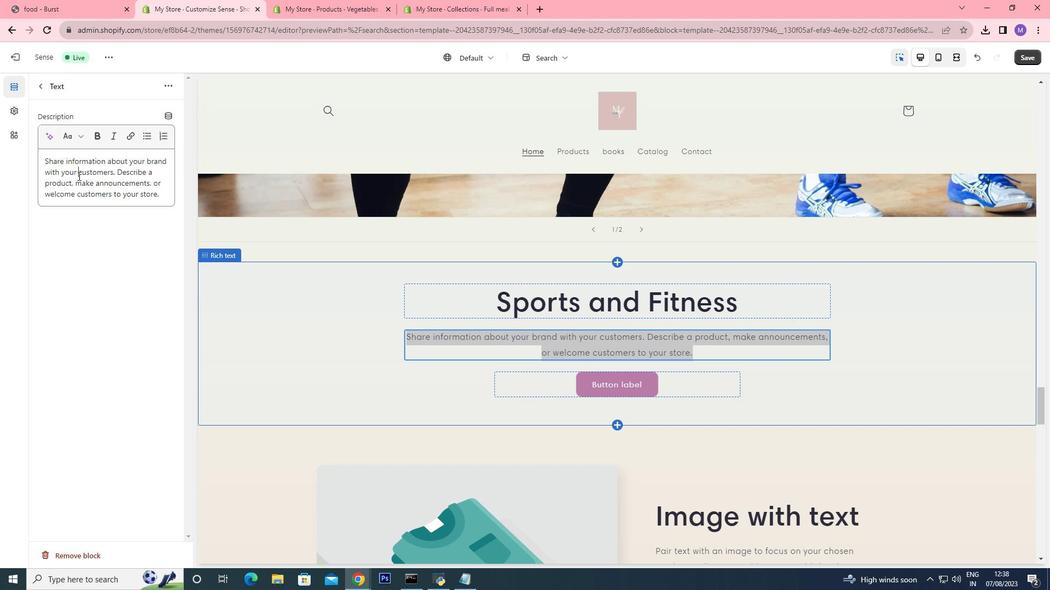 
Action: Mouse pressed left at (78, 176)
Screenshot: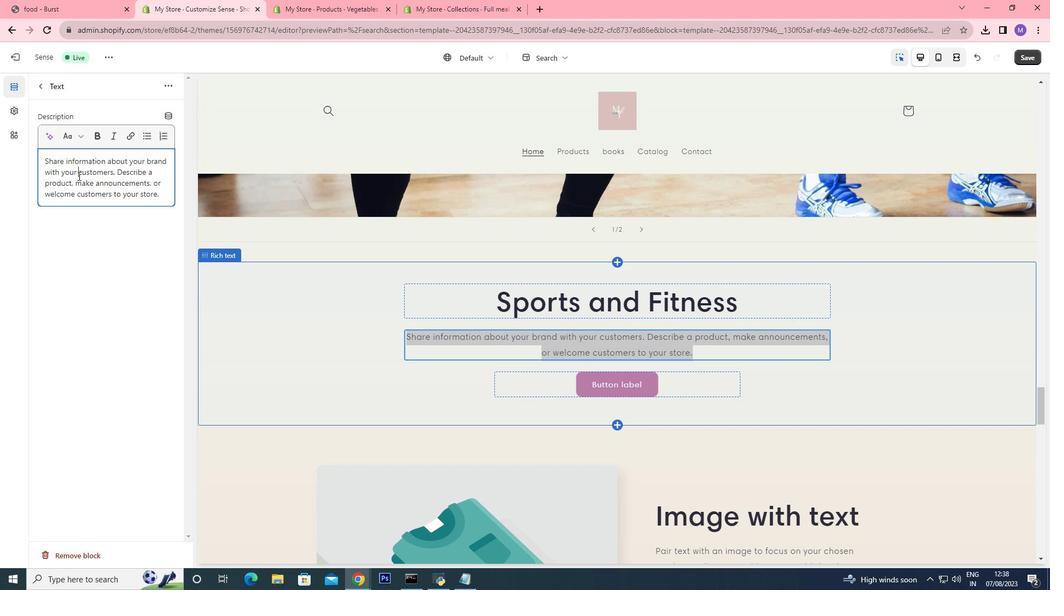 
Action: Key pressed ctrl+A<Key.shift>Sports<Key.space>and<Key.space>fitness<Key.space>is<Key.space>also<Key.space>very<Key.space>energeic<Key.space>workout<Key.space>we<Key.space><Key.backspace><Key.backspace><Key.backspace>d<Key.backspace>regularly<Key.space>we<Key.space>are<Key.space>working<Key.space>and<Key.space>get<Key.space>many<Key.space>stress<Key.space>so<Key.space>sports<Key.left><Key.left><Key.left><Key.left><Key.left><Key.left>you<Key.space>doing<Key.space><Key.right><Key.right><Key.right><Key.right><Key.right><Key.right><Key.space>you<Key.space>get<Key.space>more<Key.space>flexible<Key.space>for<Key.space>ur<Key.space>fitness<Key.space>and<Key.space>more<Key.space>healthy<Key.space>body.
Screenshot: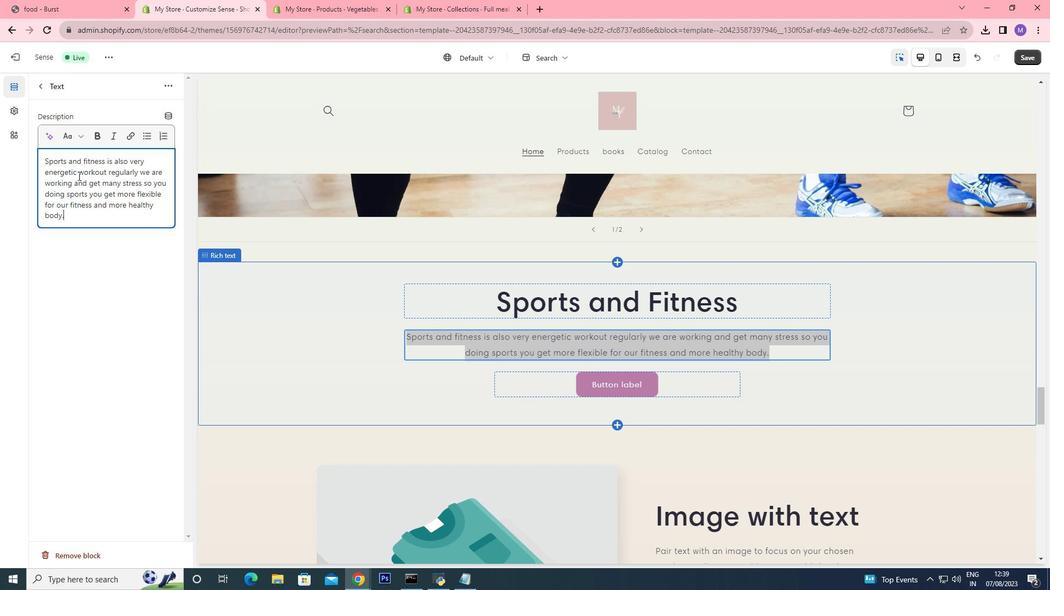 
Action: Mouse moved to (373, 304)
Screenshot: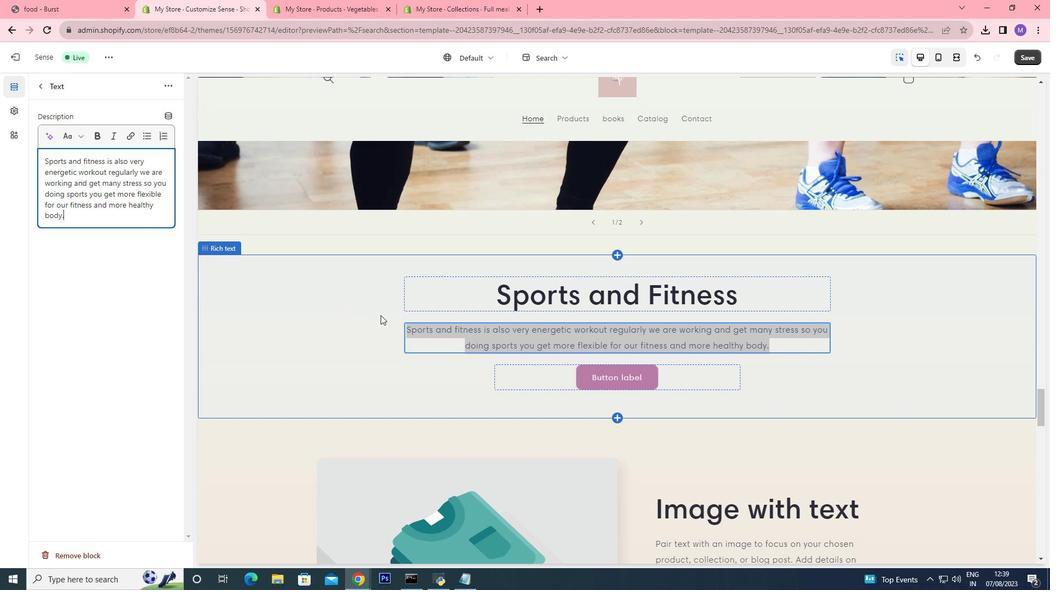 
Action: Mouse scrolled (373, 304) with delta (0, 0)
Screenshot: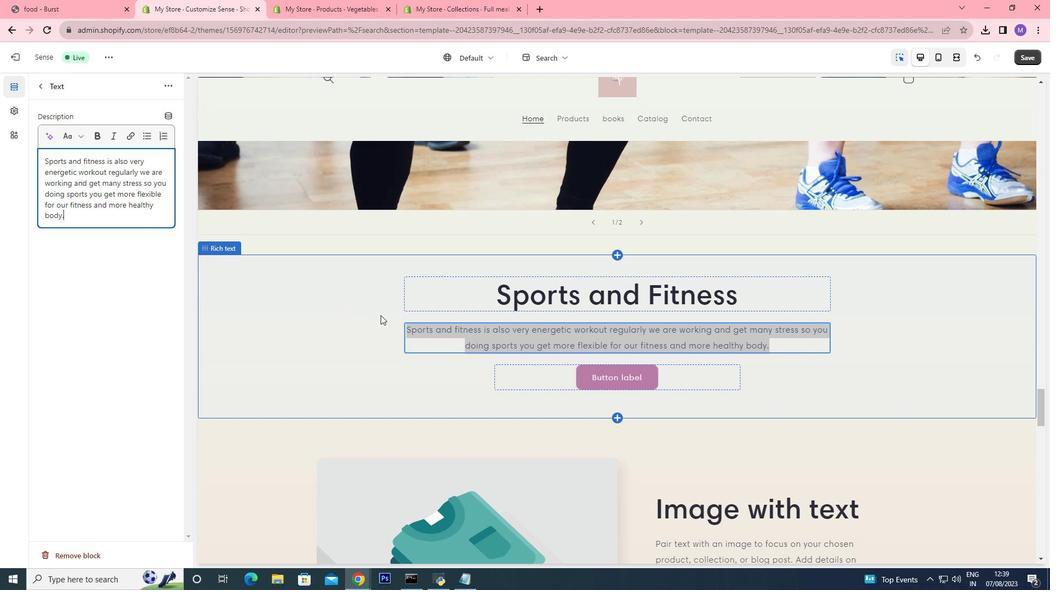 
Action: Mouse moved to (380, 315)
Screenshot: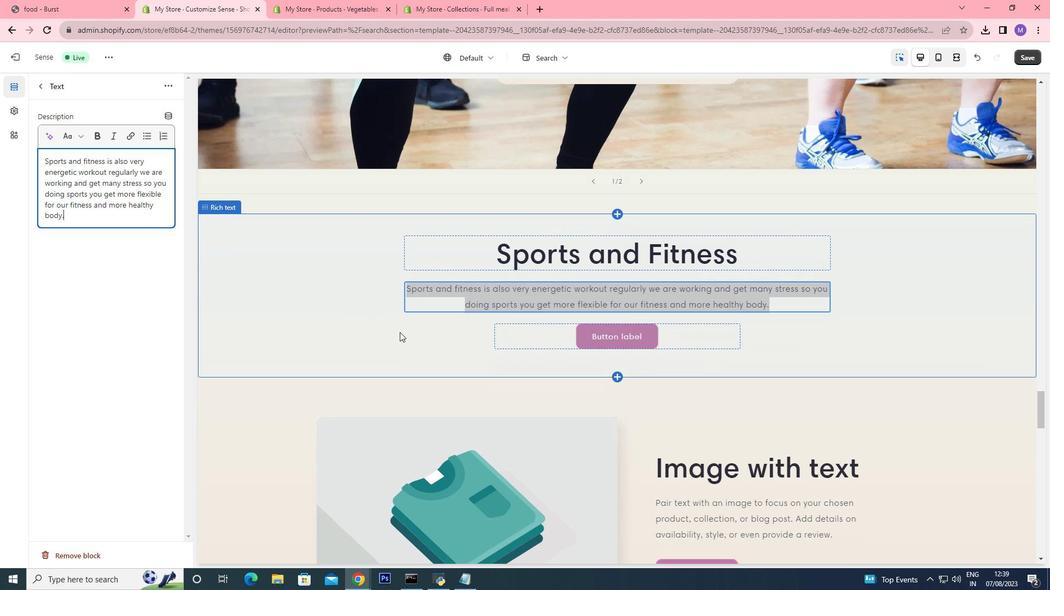 
Action: Mouse scrolled (379, 314) with delta (0, 0)
Screenshot: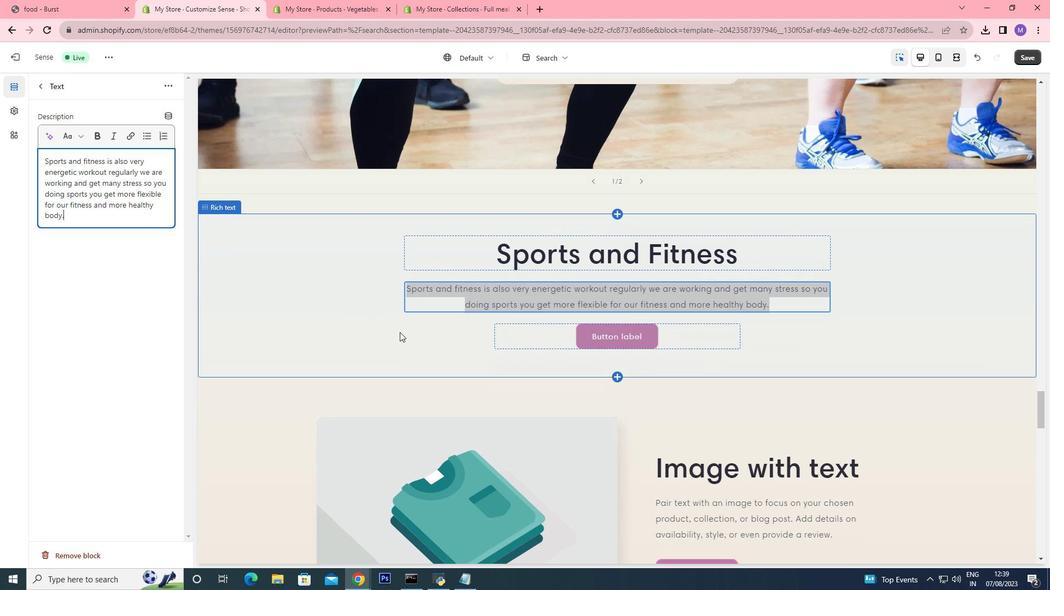 
Action: Mouse moved to (501, 338)
Screenshot: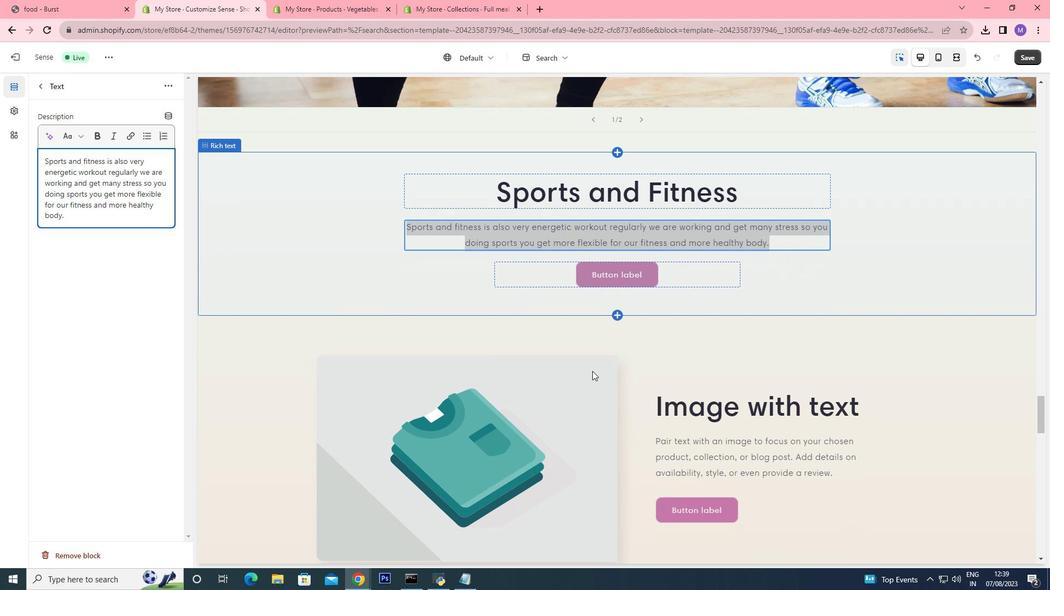 
Action: Mouse scrolled (498, 338) with delta (0, 0)
Screenshot: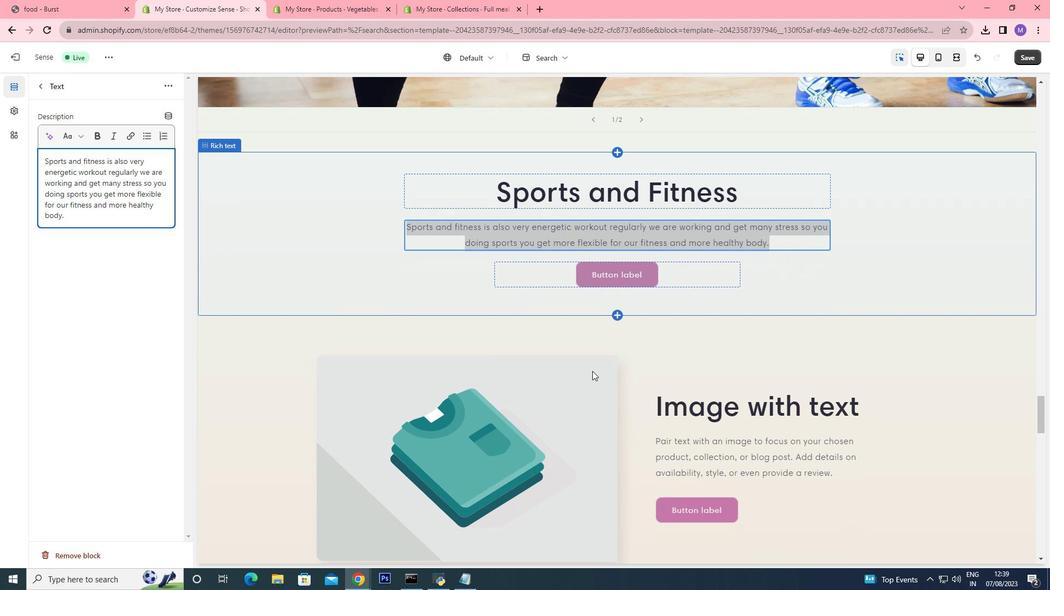 
Action: Mouse moved to (646, 365)
Screenshot: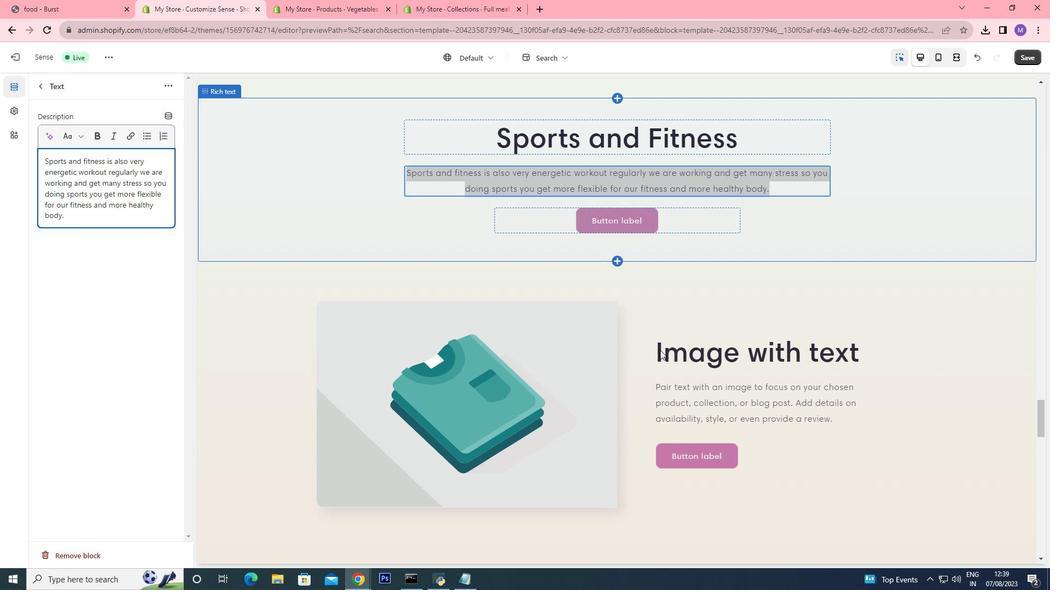 
Action: Mouse scrolled (602, 374) with delta (0, 0)
Screenshot: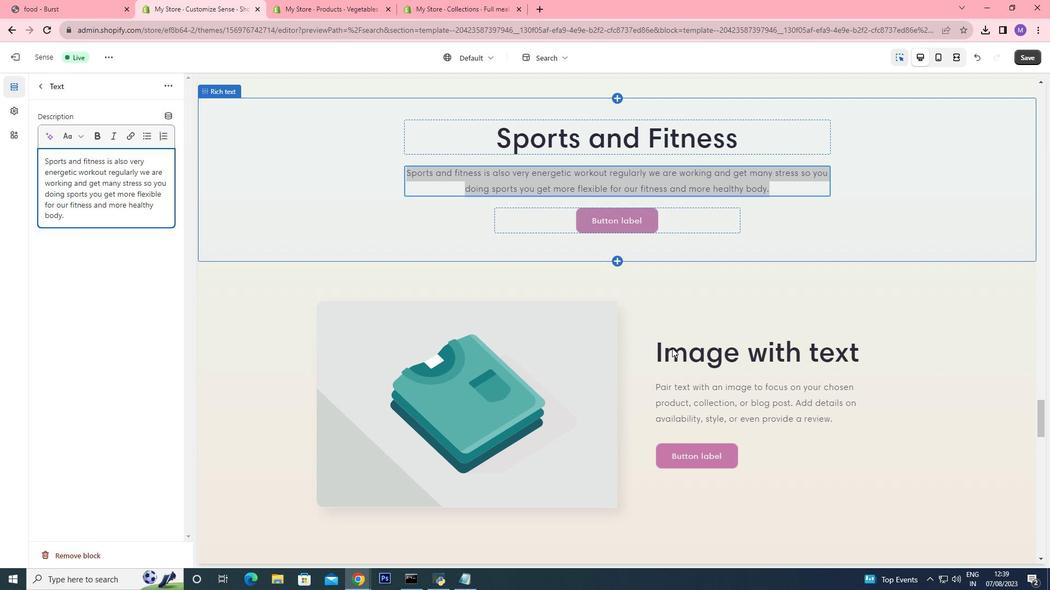 
Action: Mouse moved to (550, 345)
Screenshot: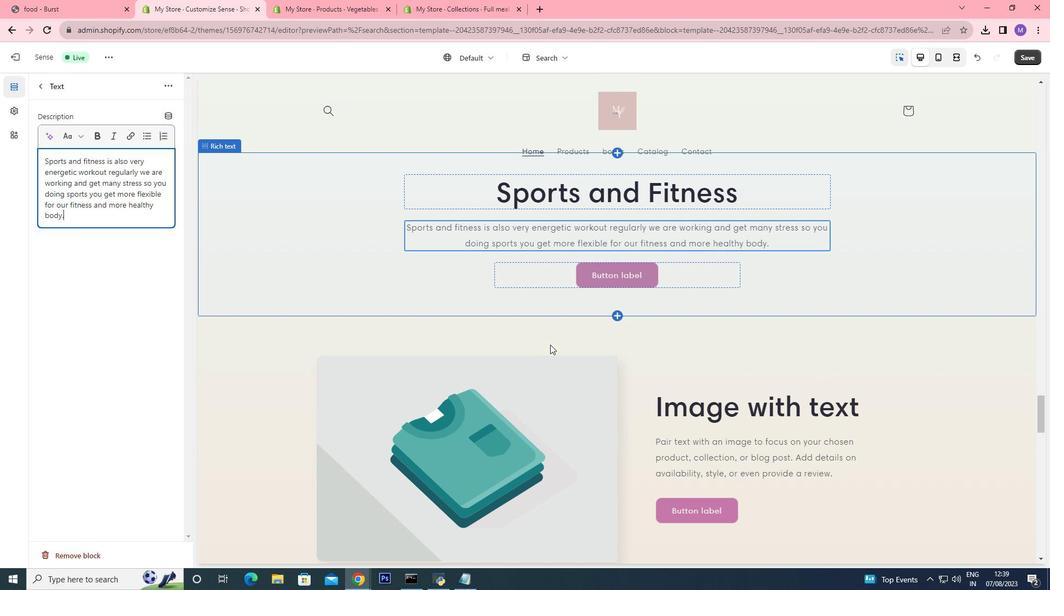 
Action: Mouse pressed left at (550, 345)
Screenshot: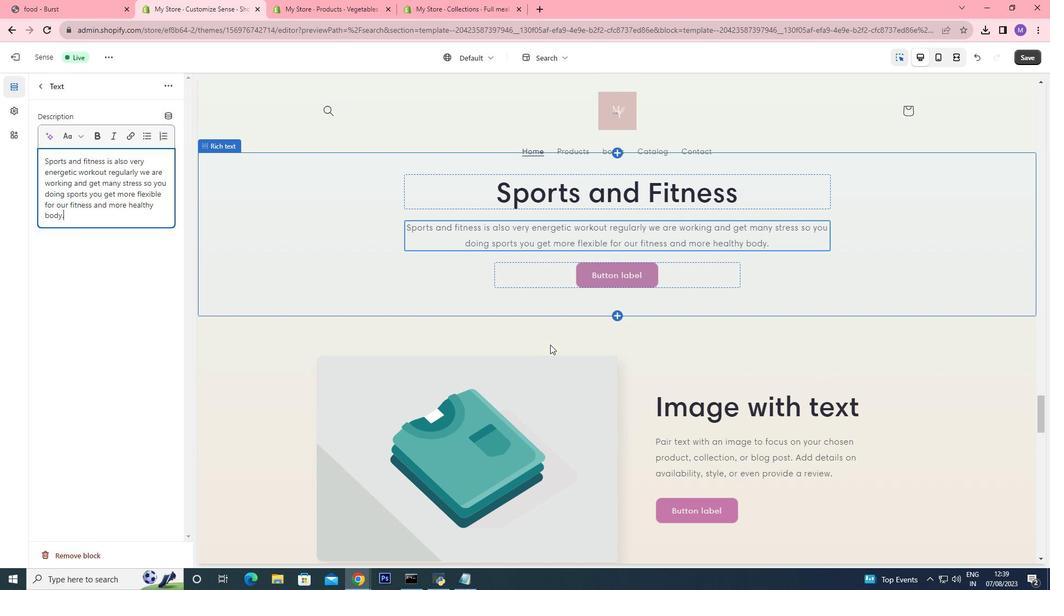 
Action: Mouse moved to (520, 407)
Screenshot: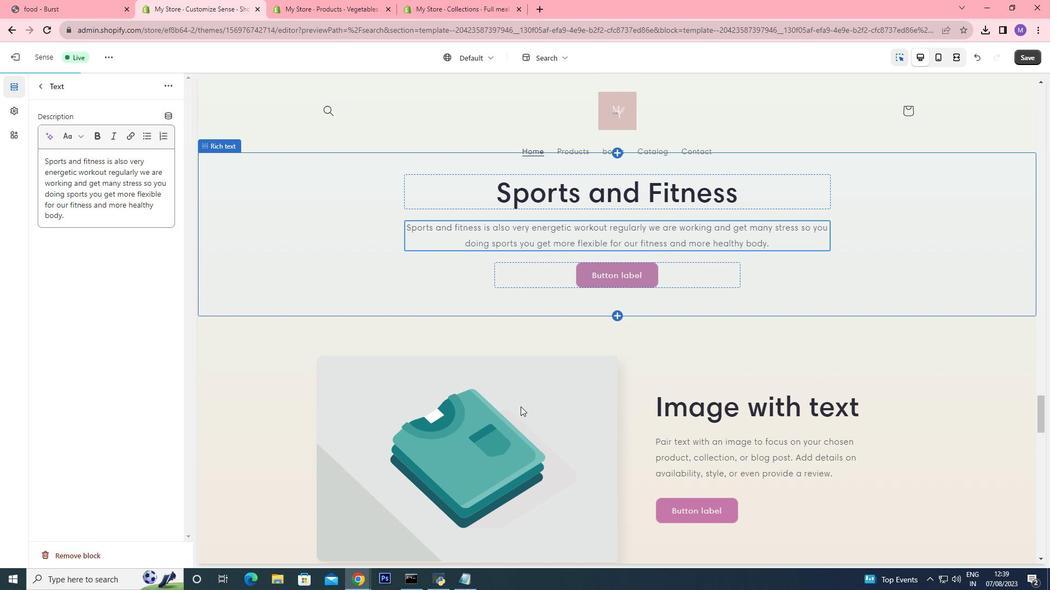 
Action: Mouse pressed left at (520, 407)
Screenshot: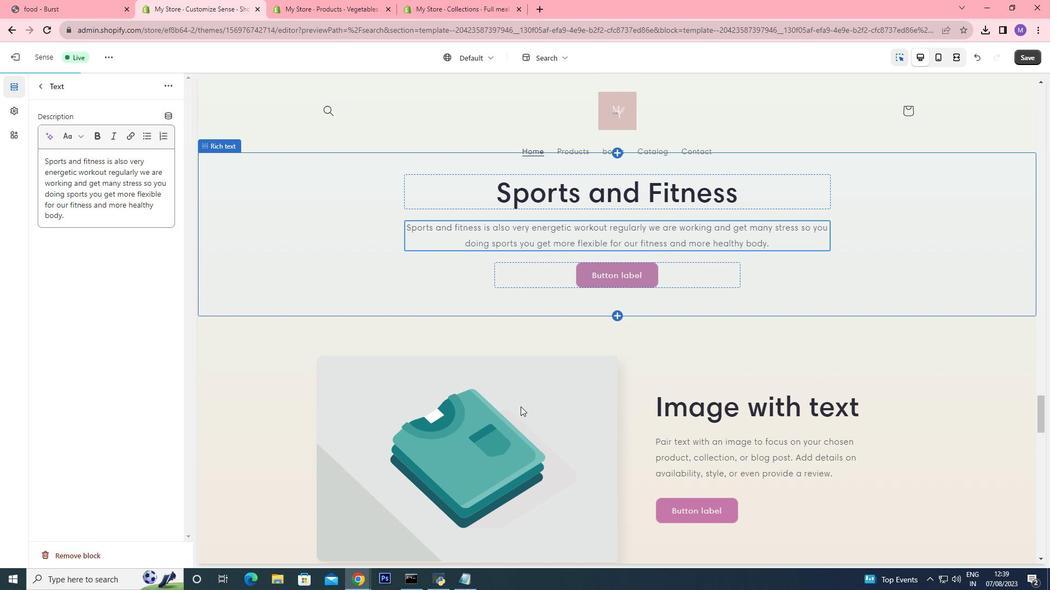 
Action: Mouse moved to (35, 0)
Screenshot: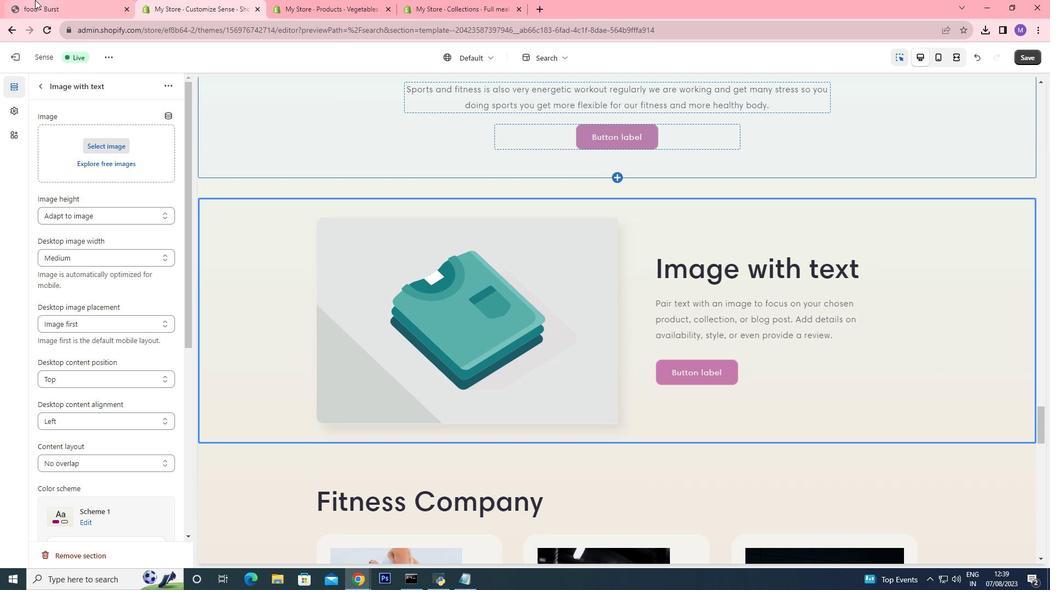 
Action: Mouse pressed left at (35, 0)
Screenshot: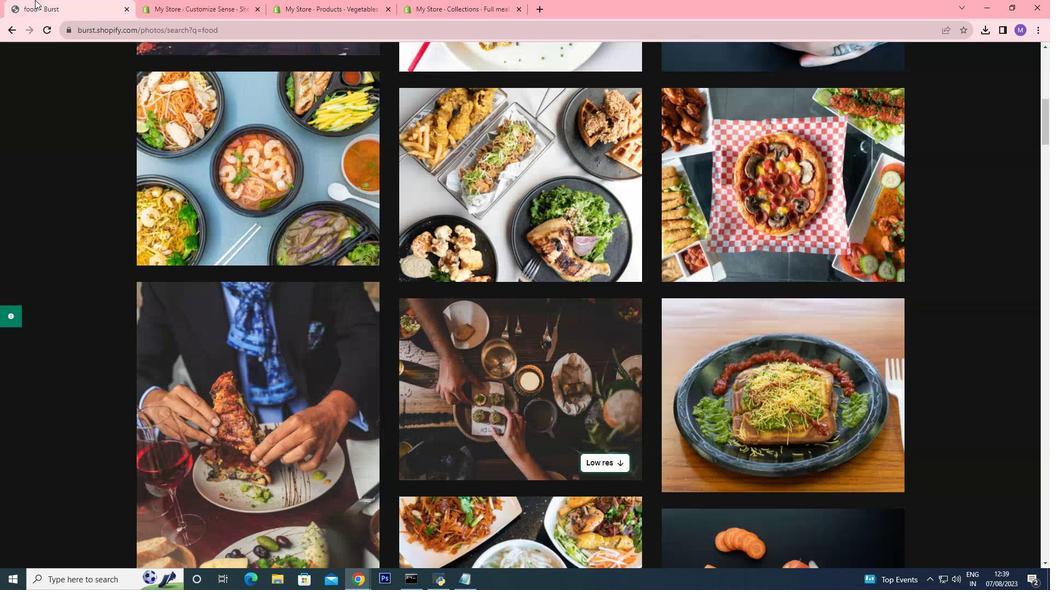 
Action: Mouse moved to (410, 190)
Screenshot: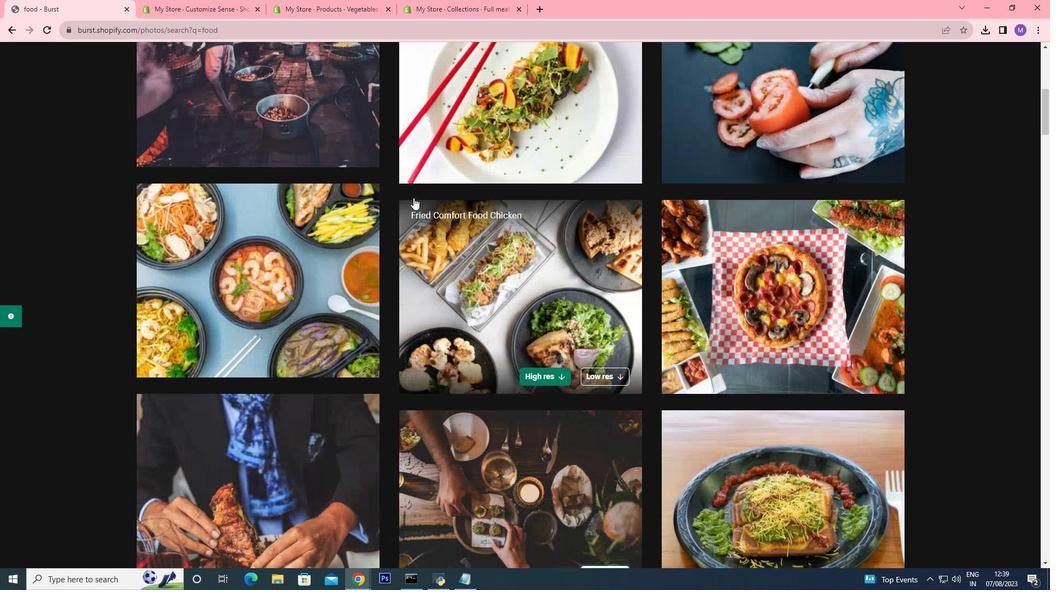 
Action: Mouse scrolled (410, 190) with delta (0, 0)
Screenshot: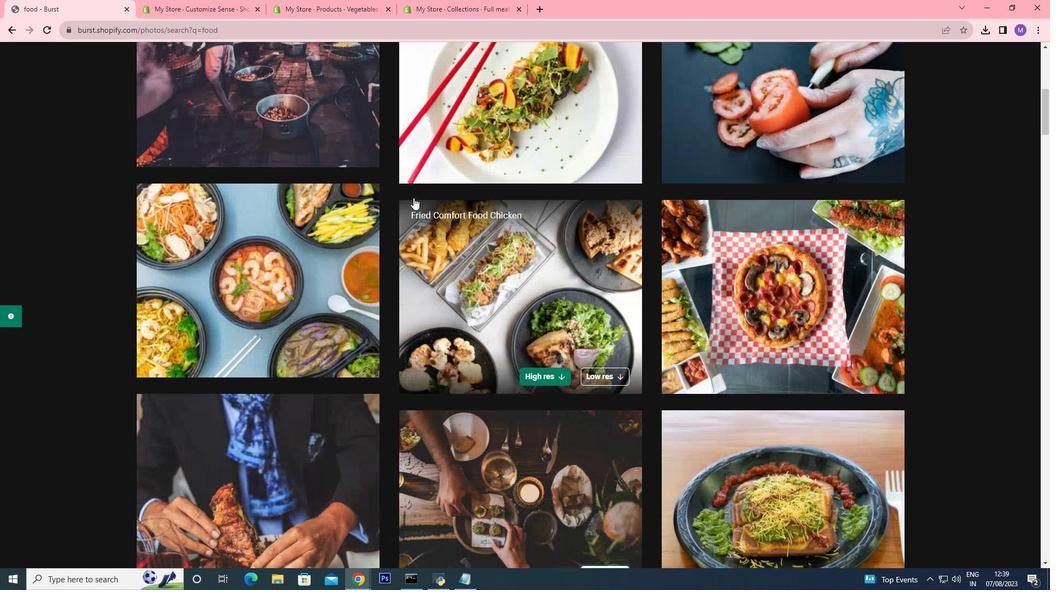 
Action: Mouse moved to (411, 194)
Screenshot: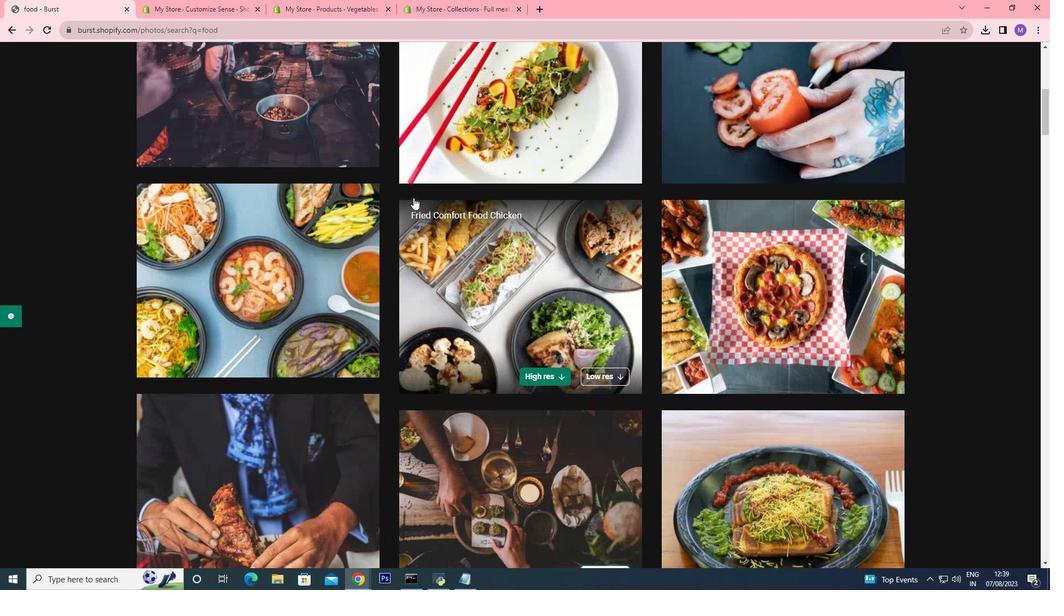 
Action: Mouse scrolled (410, 193) with delta (0, 0)
Screenshot: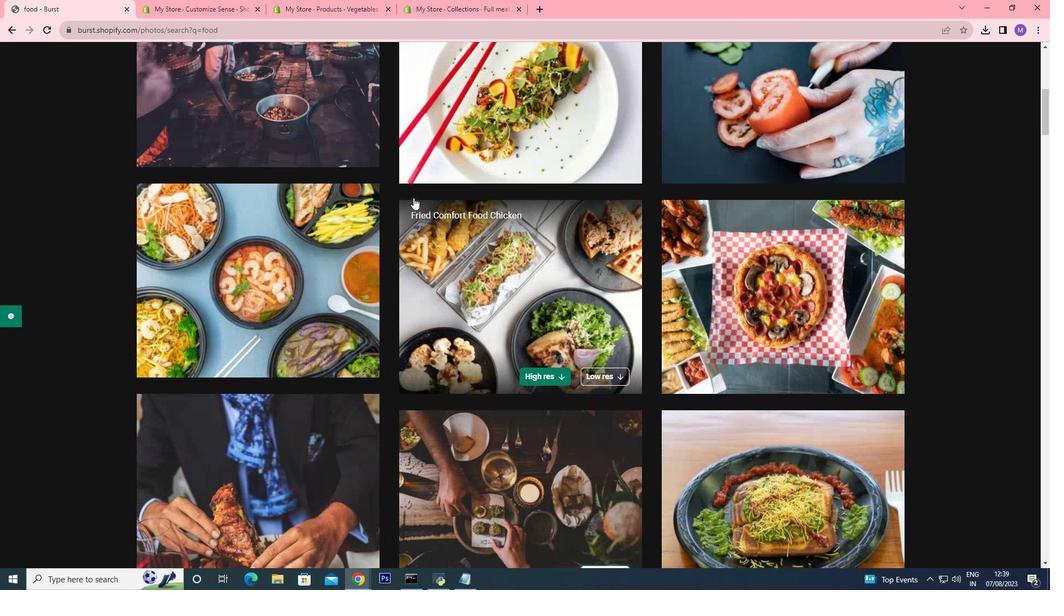 
Action: Mouse moved to (412, 195)
Screenshot: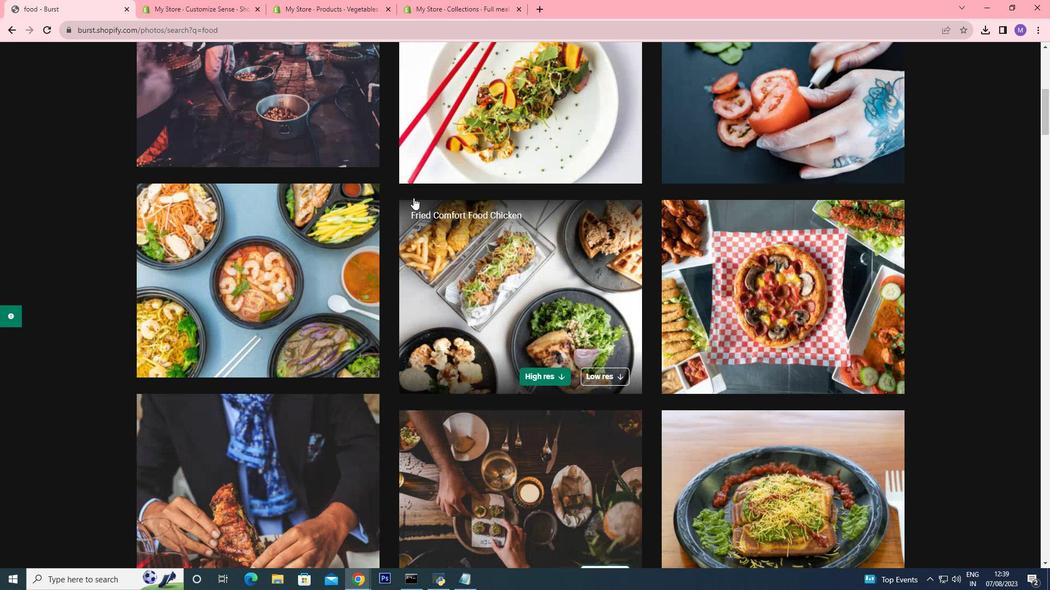 
Action: Mouse scrolled (411, 195) with delta (0, 0)
Screenshot: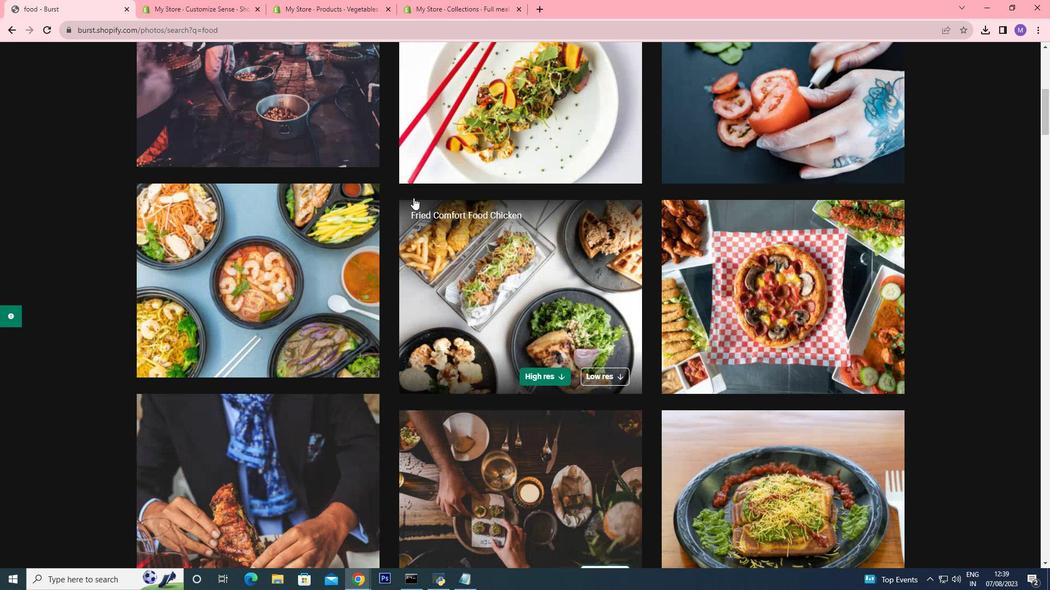 
Action: Mouse moved to (412, 196)
Screenshot: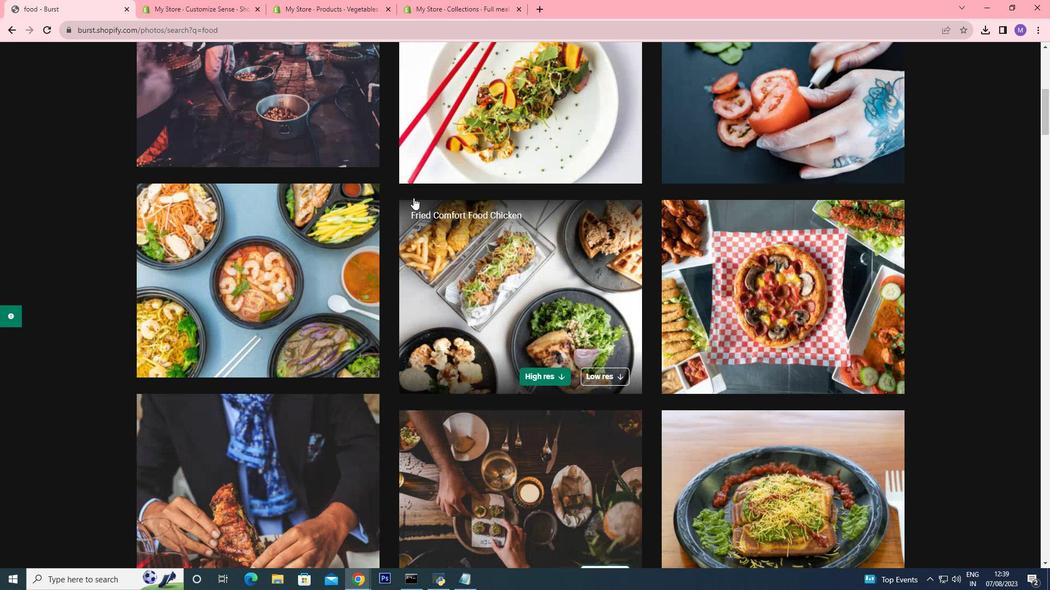 
Action: Mouse scrolled (412, 196) with delta (0, 0)
Screenshot: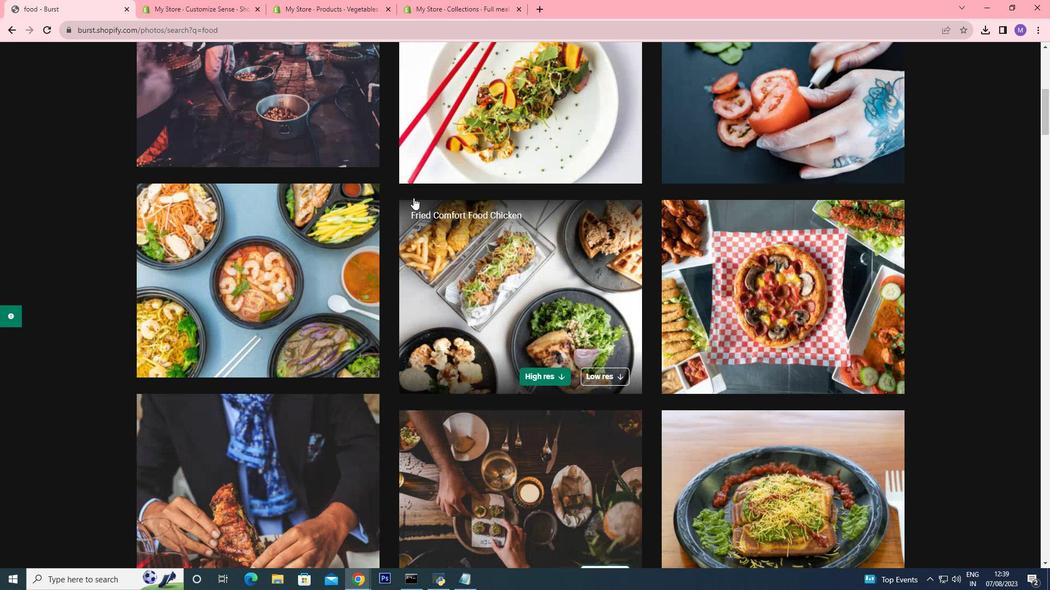 
Action: Mouse moved to (413, 196)
Screenshot: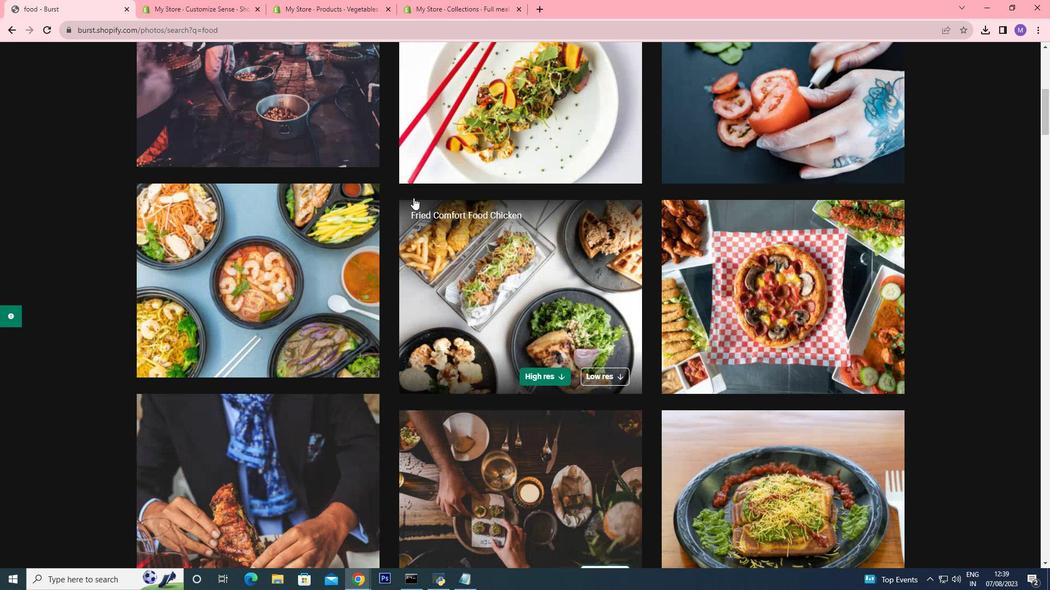 
Action: Mouse scrolled (412, 196) with delta (0, 0)
Screenshot: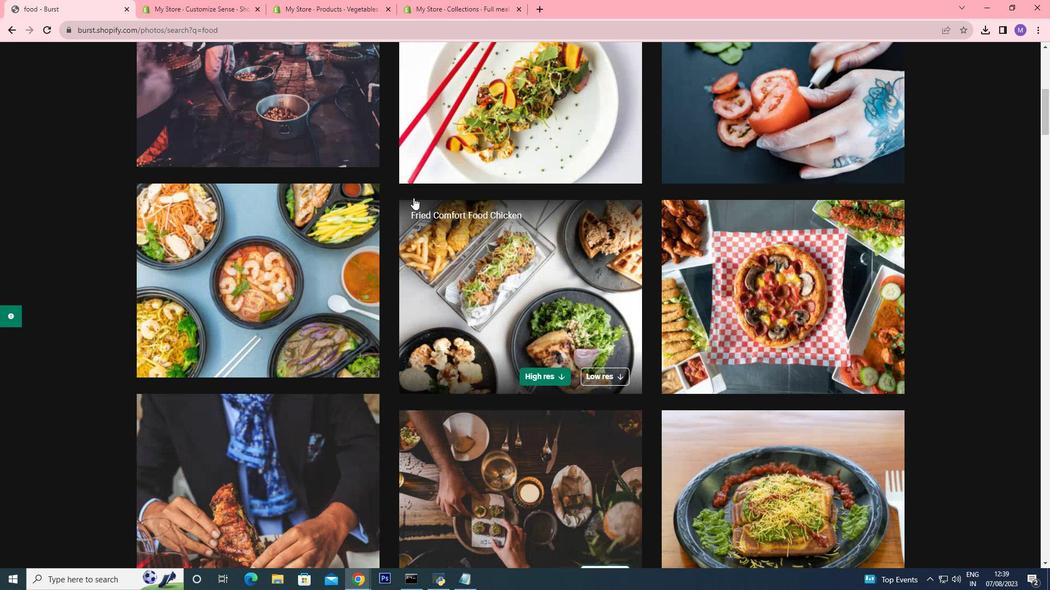 
Action: Mouse moved to (413, 198)
Screenshot: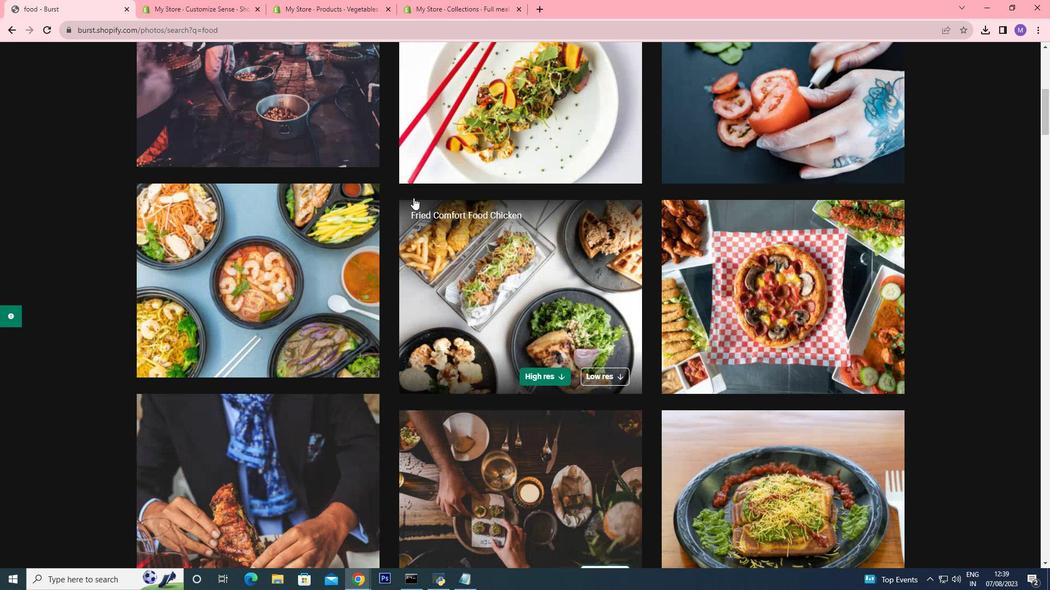 
Action: Mouse scrolled (413, 198) with delta (0, 0)
Screenshot: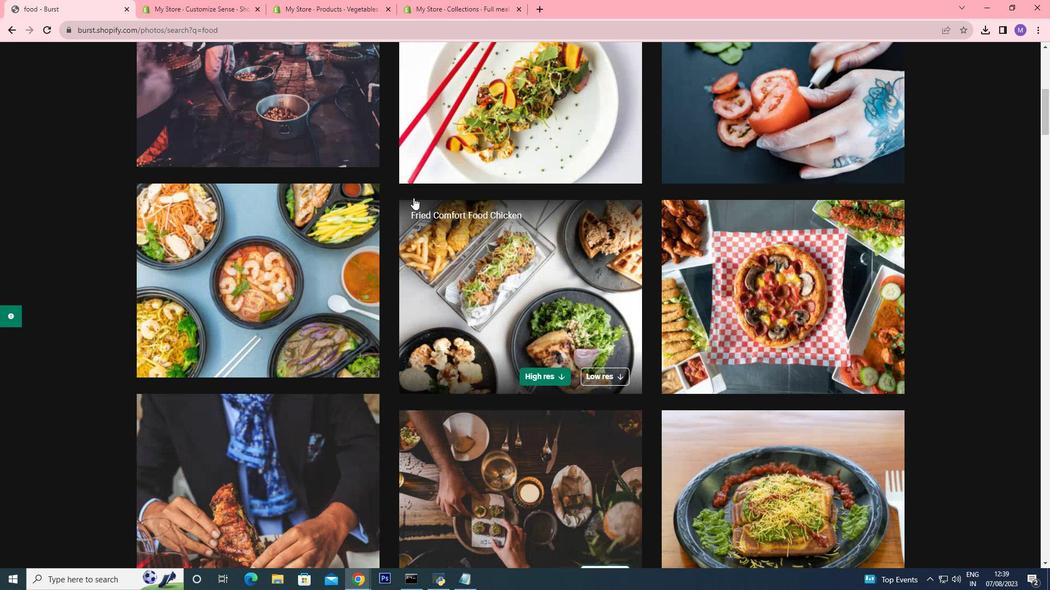 
Action: Mouse moved to (381, 200)
Screenshot: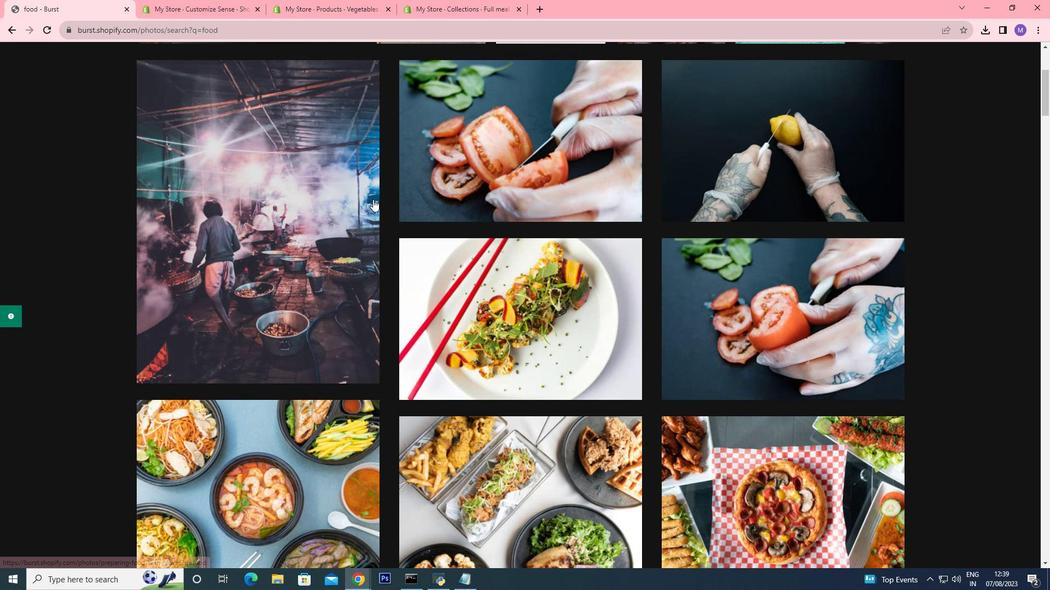 
Action: Mouse scrolled (381, 200) with delta (0, 0)
Screenshot: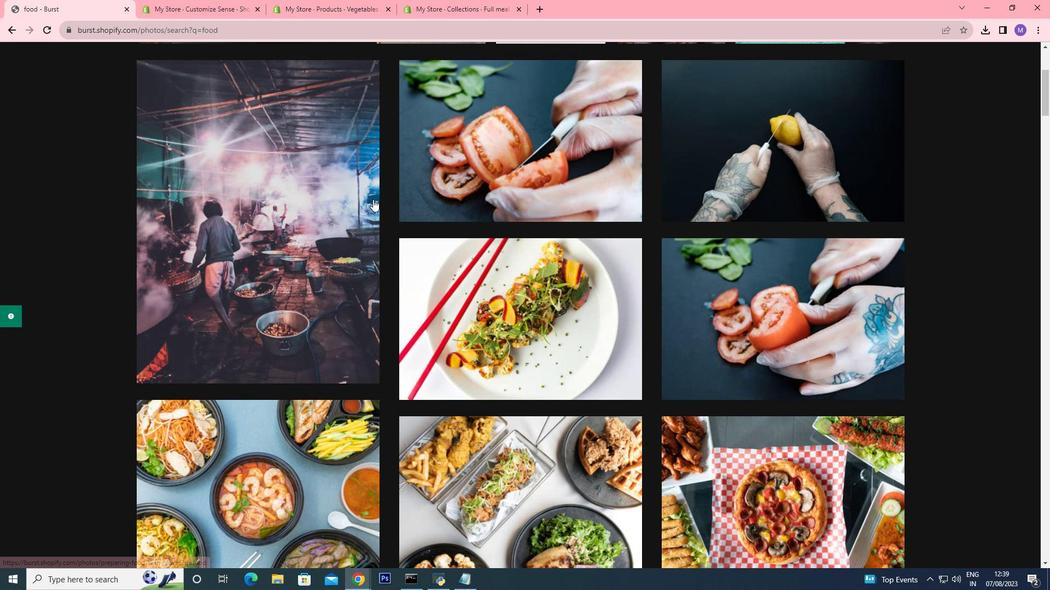 
Action: Mouse moved to (380, 200)
Screenshot: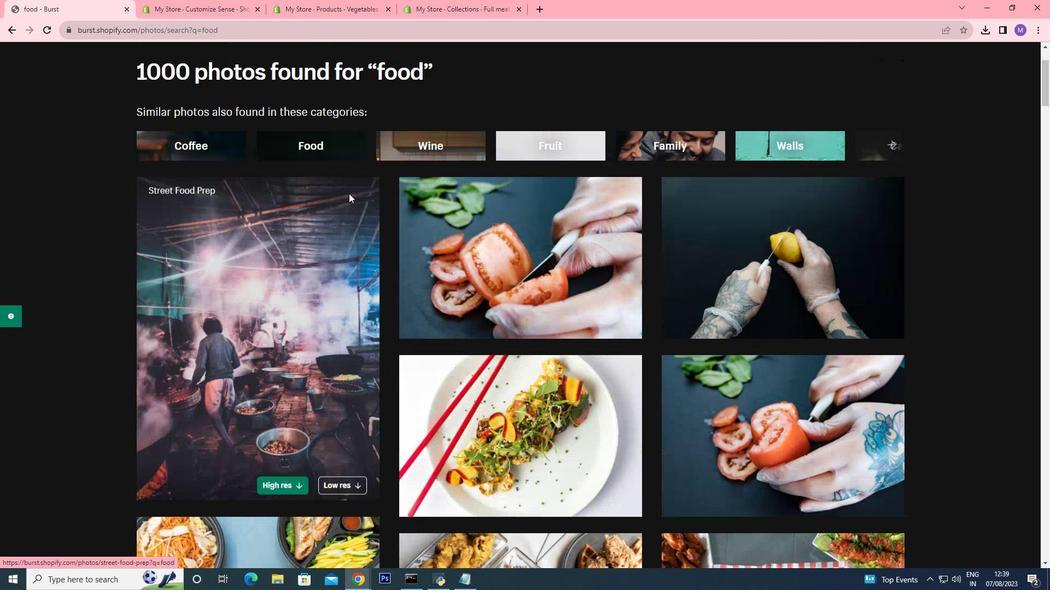 
Action: Mouse scrolled (381, 200) with delta (0, 0)
Screenshot: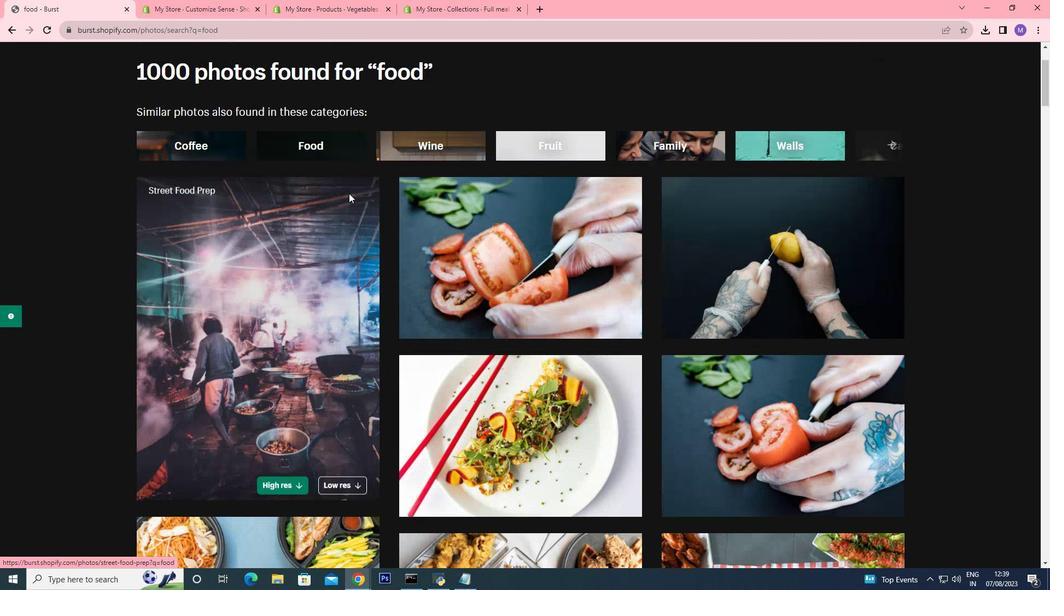 
Action: Mouse moved to (377, 199)
Screenshot: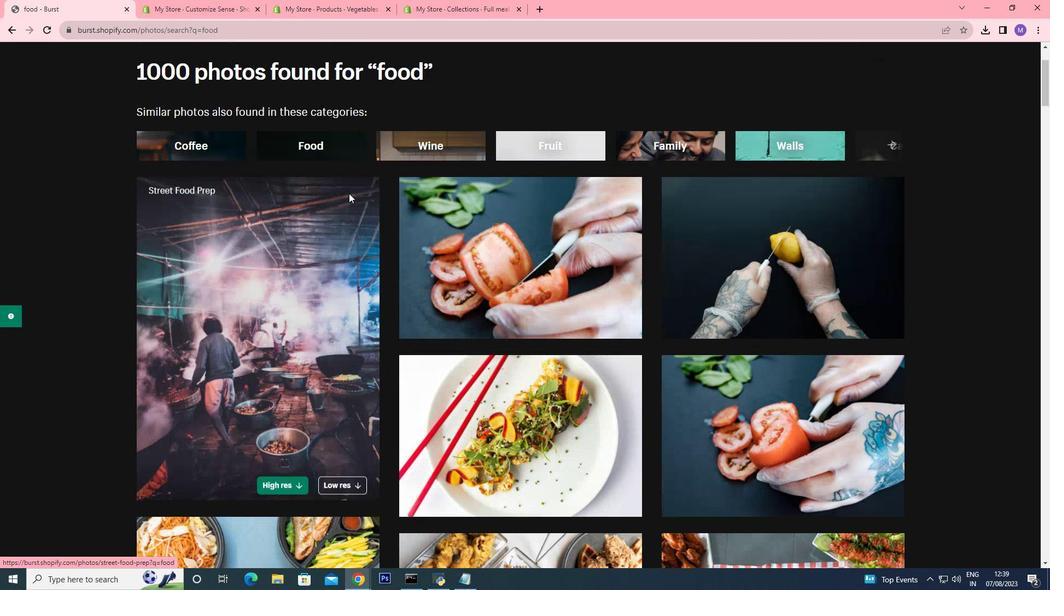 
Action: Mouse scrolled (380, 200) with delta (0, 0)
Screenshot: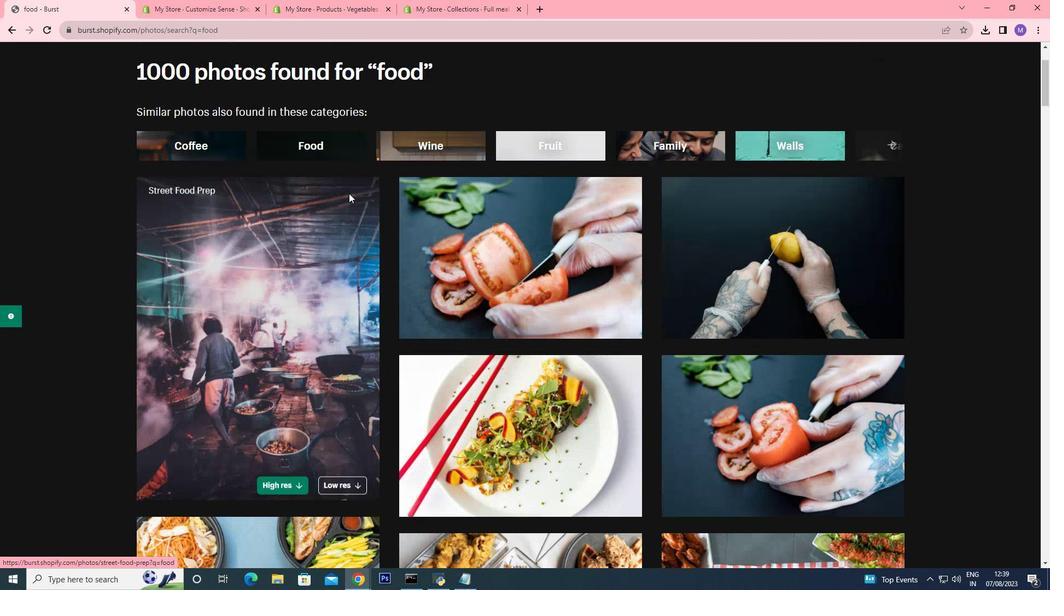 
Action: Mouse moved to (375, 199)
Screenshot: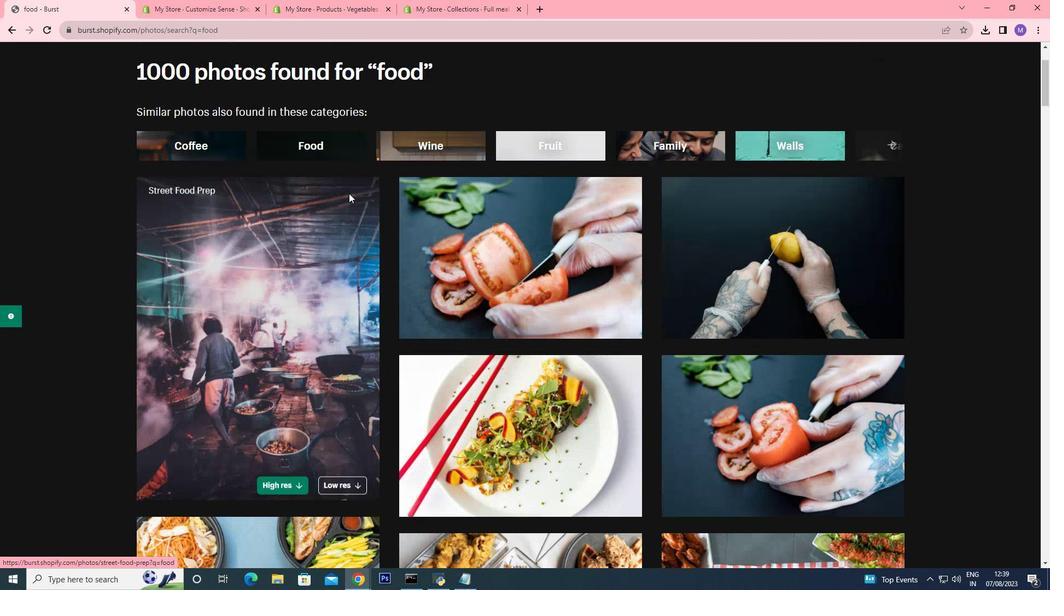 
Action: Mouse scrolled (377, 200) with delta (0, 0)
Screenshot: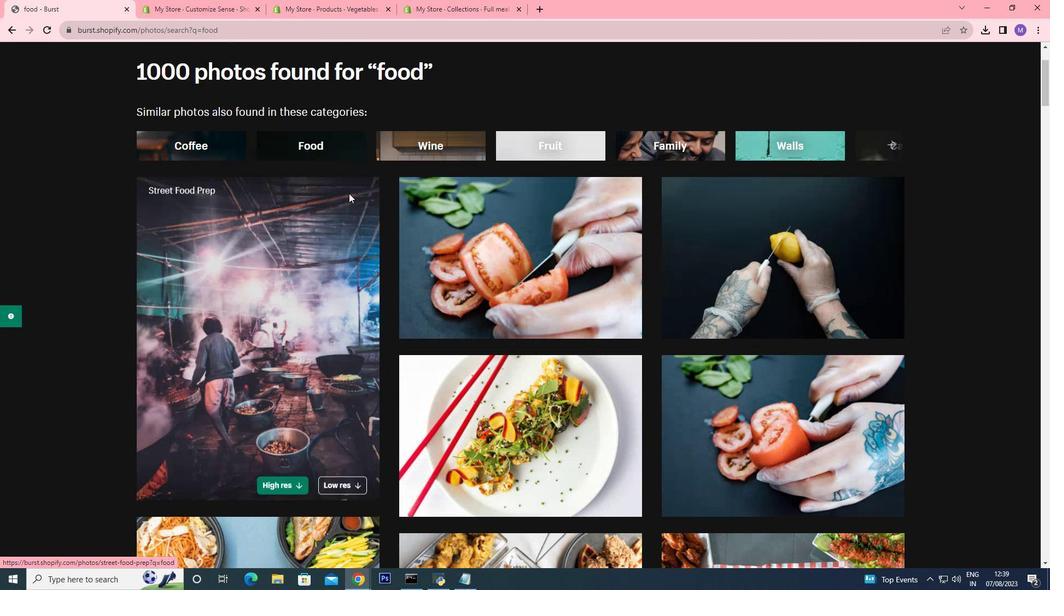
Action: Mouse moved to (374, 199)
Screenshot: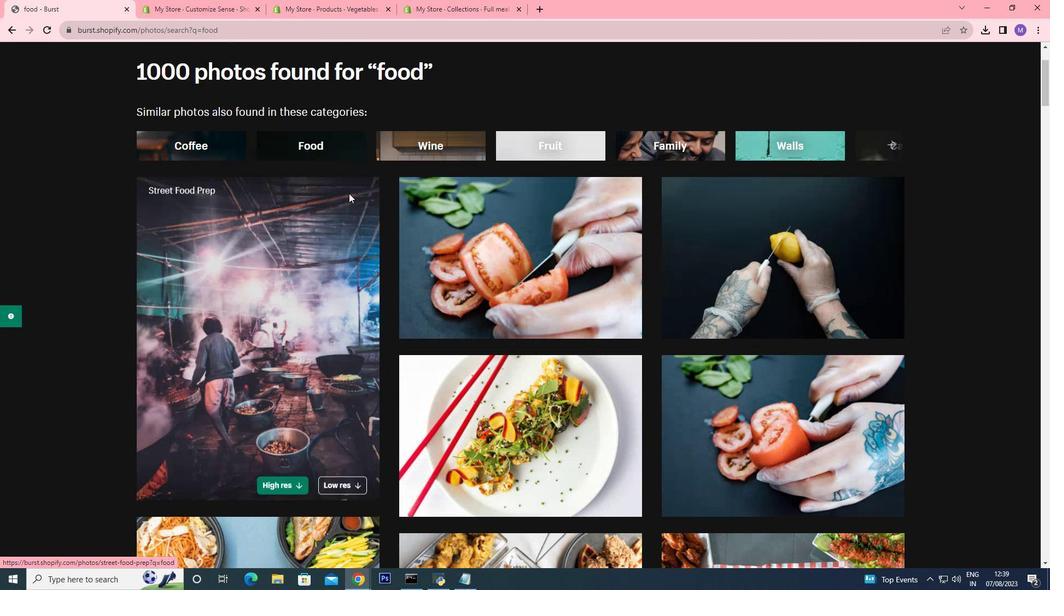 
Action: Mouse scrolled (375, 200) with delta (0, 1)
Screenshot: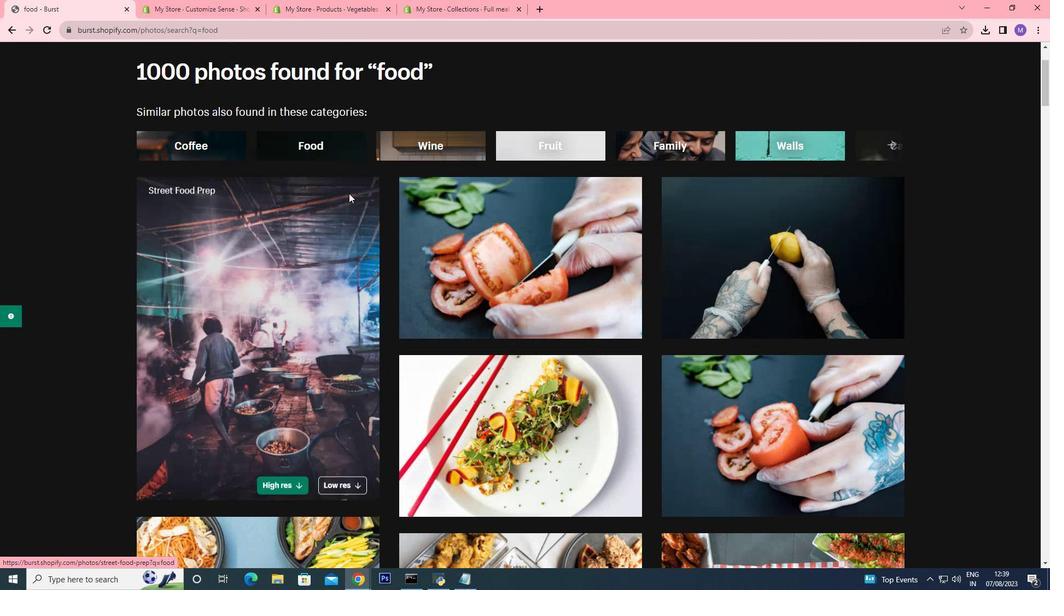 
Action: Mouse moved to (372, 199)
Screenshot: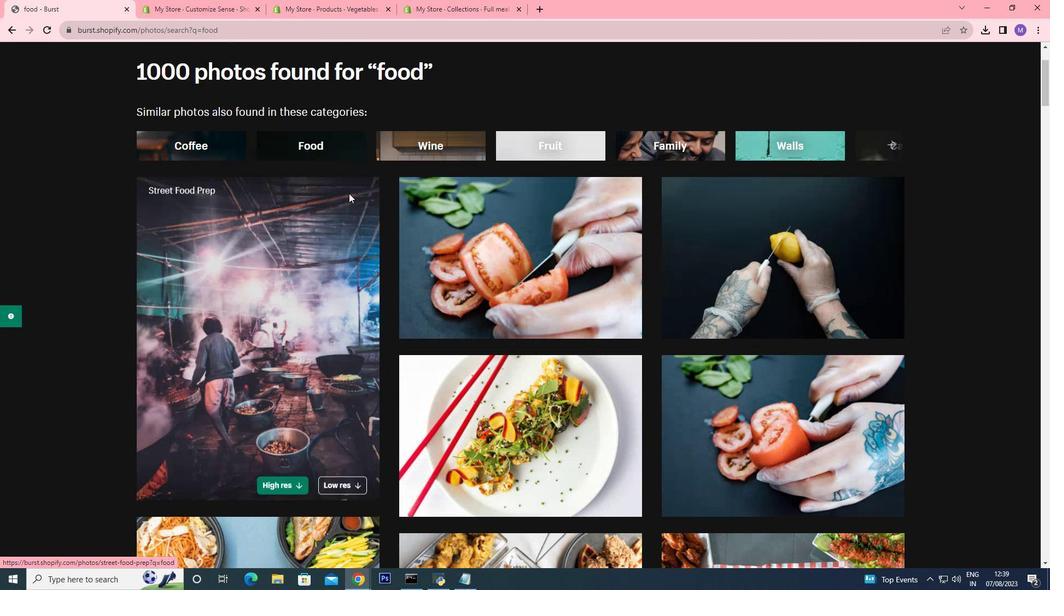 
Action: Mouse scrolled (373, 200) with delta (0, 0)
Screenshot: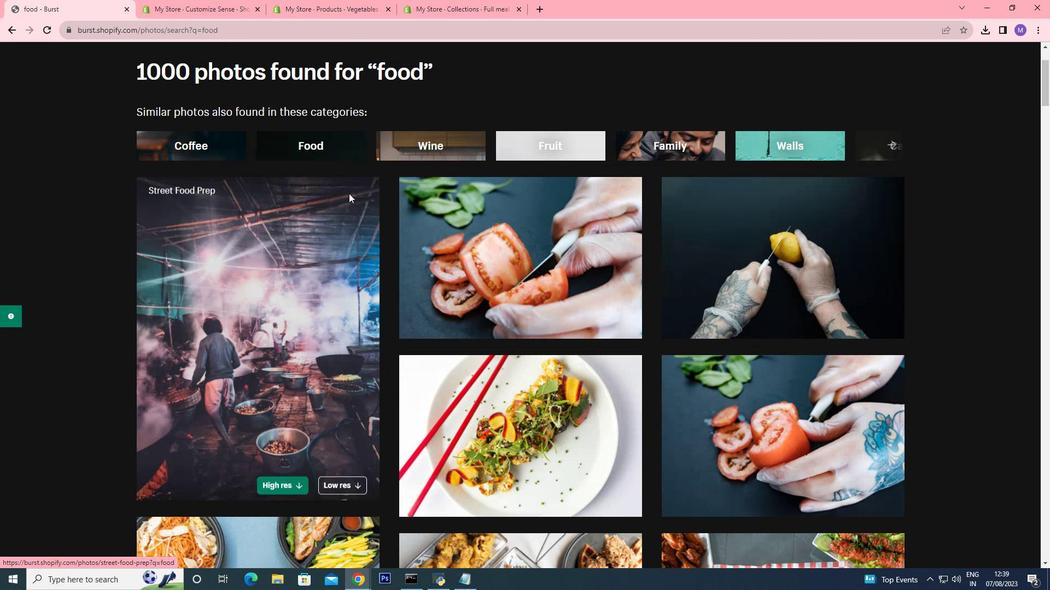 
Action: Mouse moved to (358, 197)
Screenshot: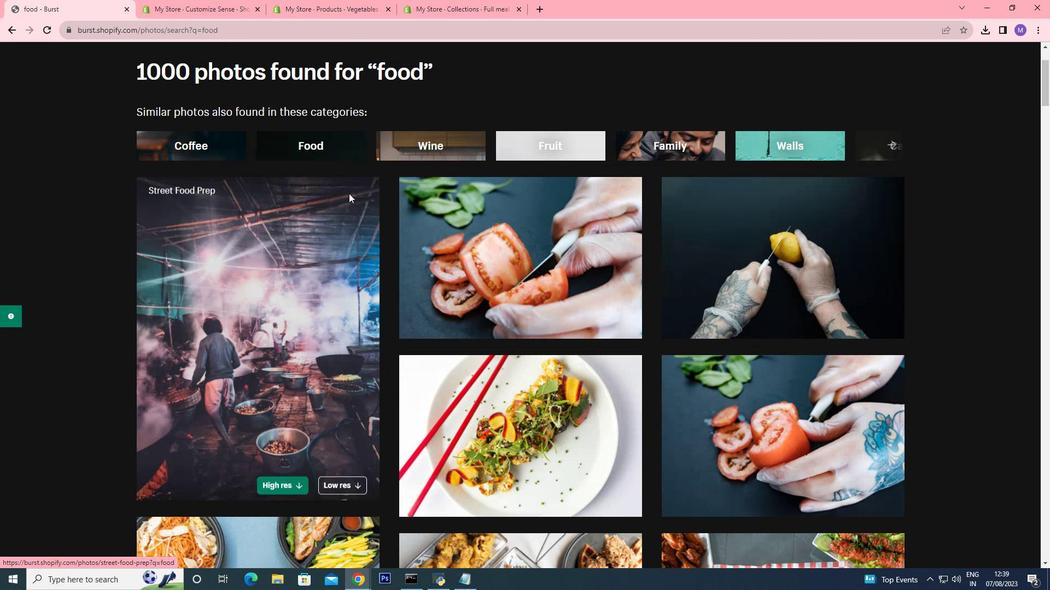 
Action: Mouse scrolled (371, 200) with delta (0, 0)
Screenshot: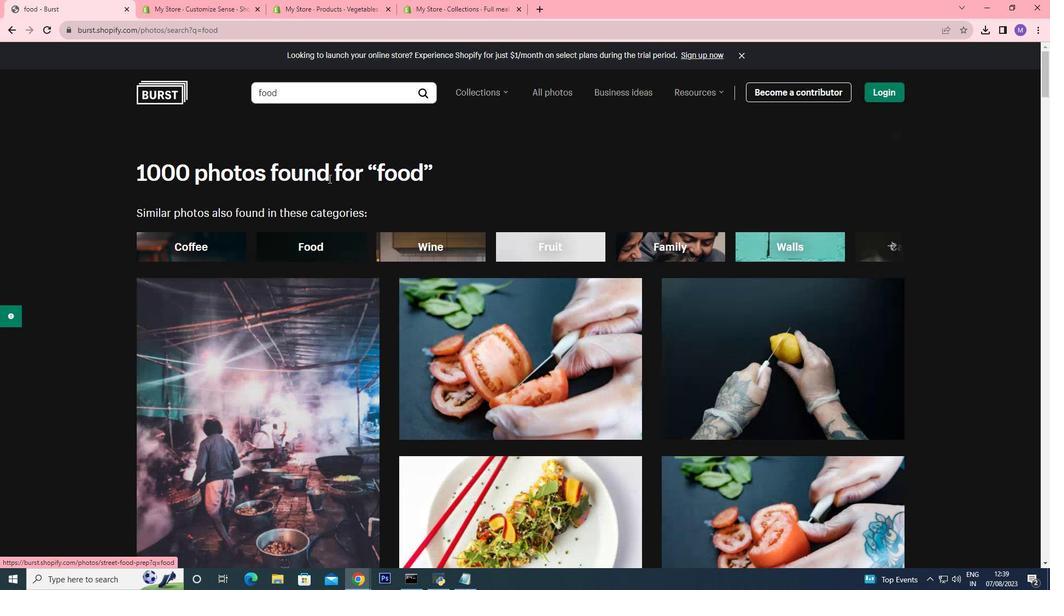 
Action: Mouse moved to (293, 154)
Screenshot: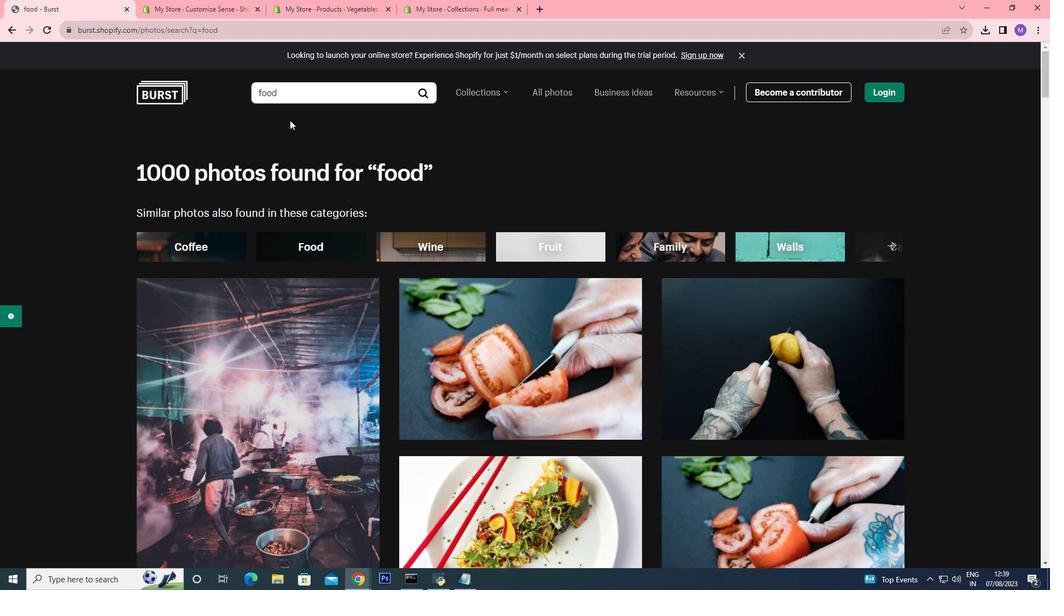 
Action: Mouse scrolled (318, 171) with delta (0, 0)
Screenshot: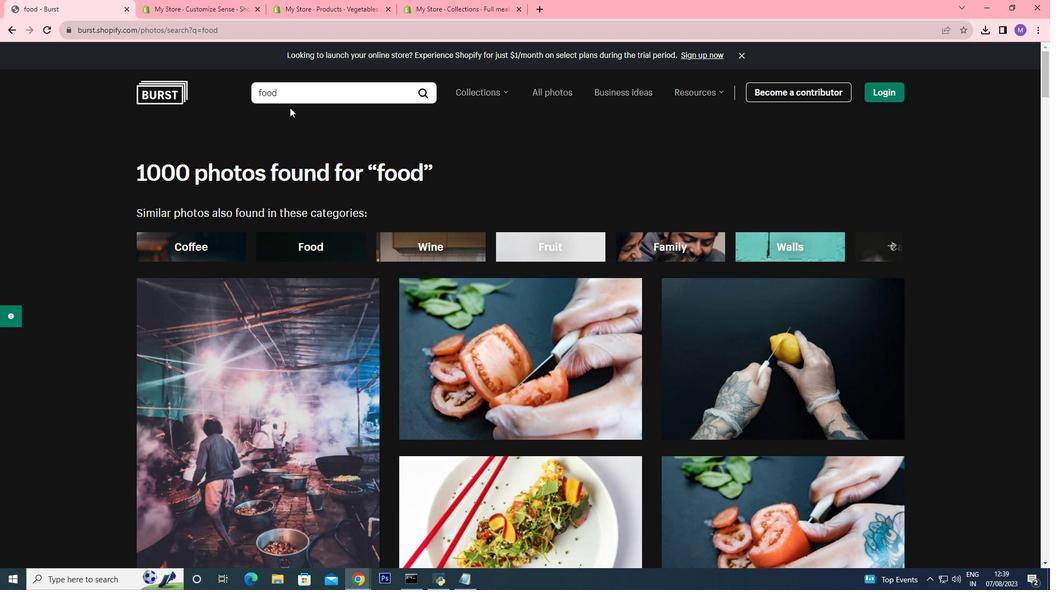 
Action: Mouse moved to (293, 152)
Screenshot: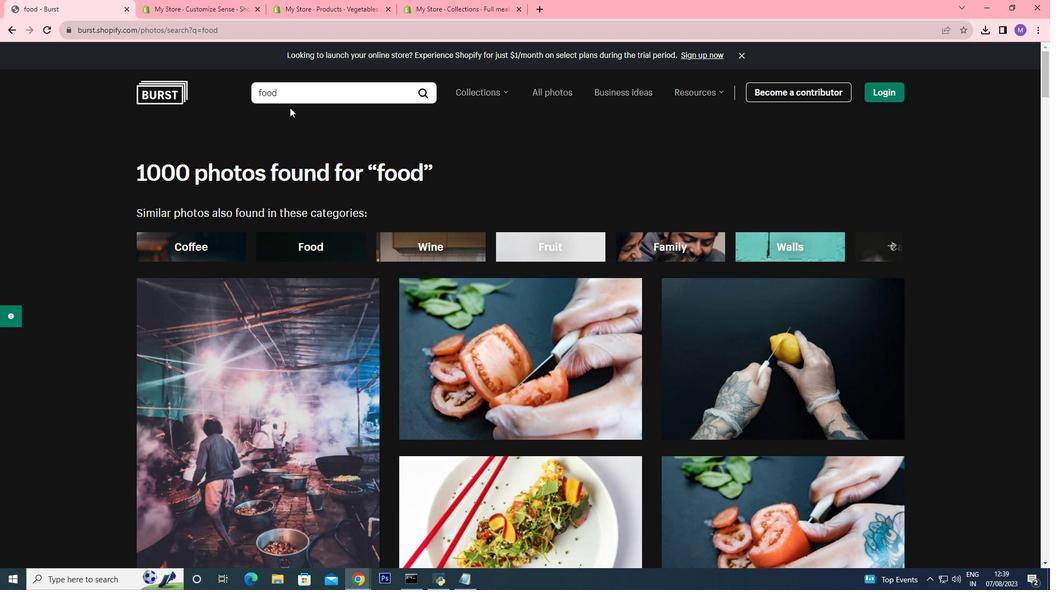
Action: Mouse scrolled (312, 166) with delta (0, 0)
Screenshot: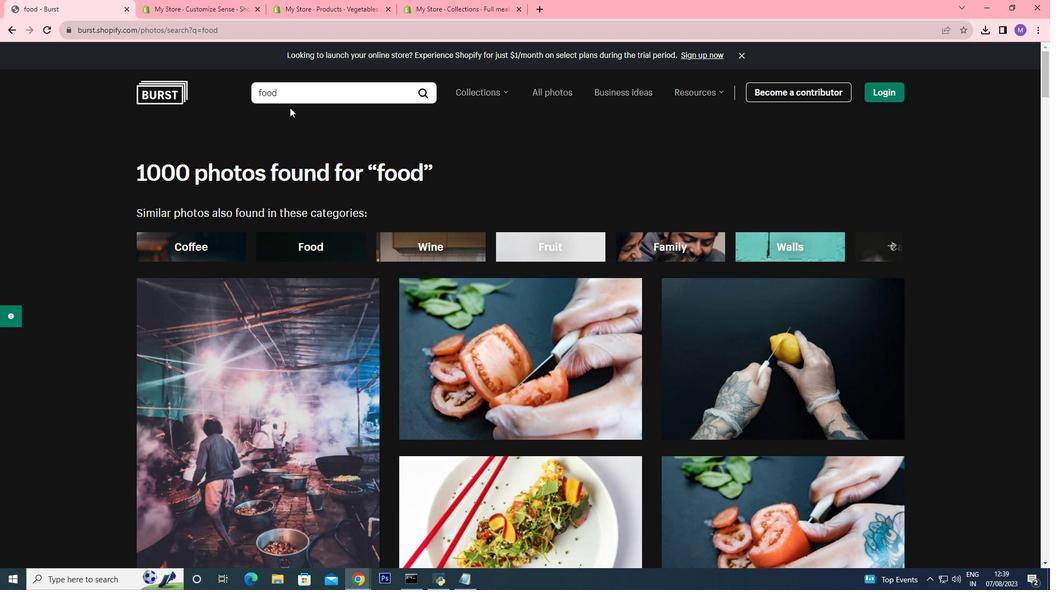 
Action: Mouse moved to (293, 149)
Screenshot: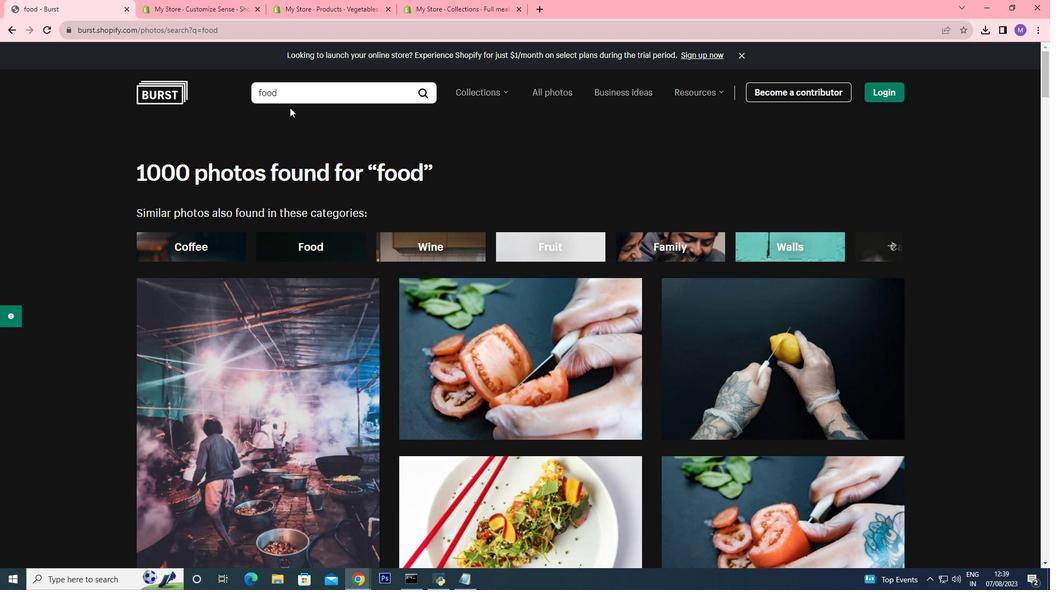 
Action: Mouse scrolled (310, 165) with delta (0, 0)
Screenshot: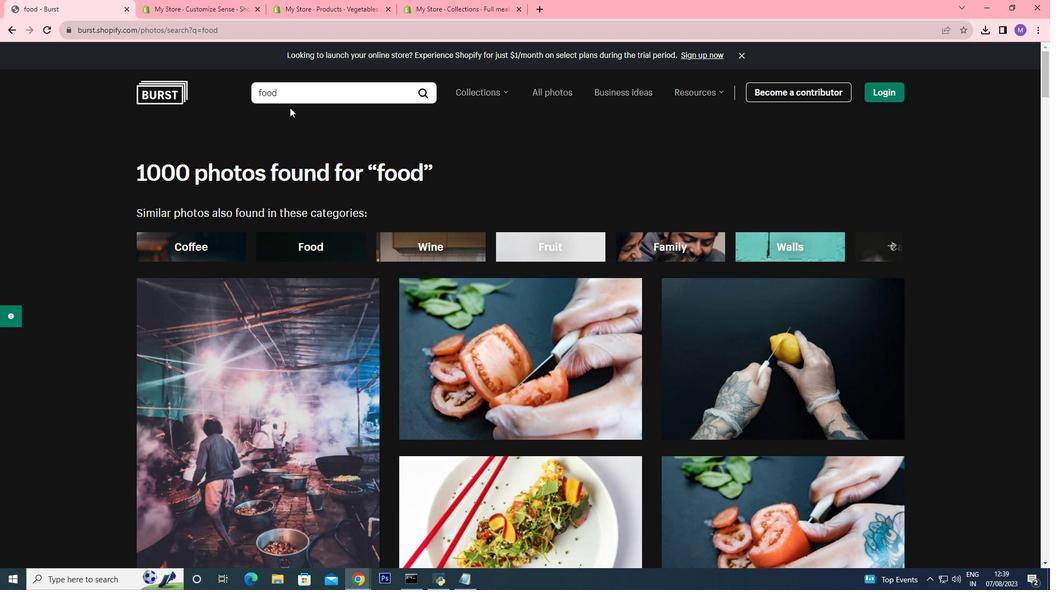 
Action: Mouse moved to (292, 147)
Screenshot: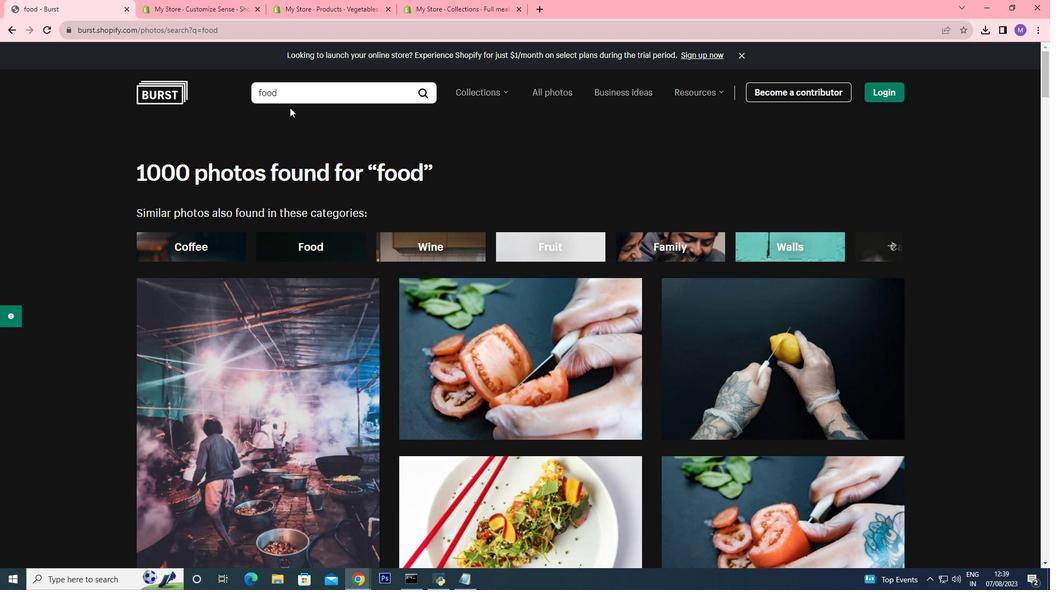 
Action: Mouse scrolled (308, 164) with delta (0, 0)
Screenshot: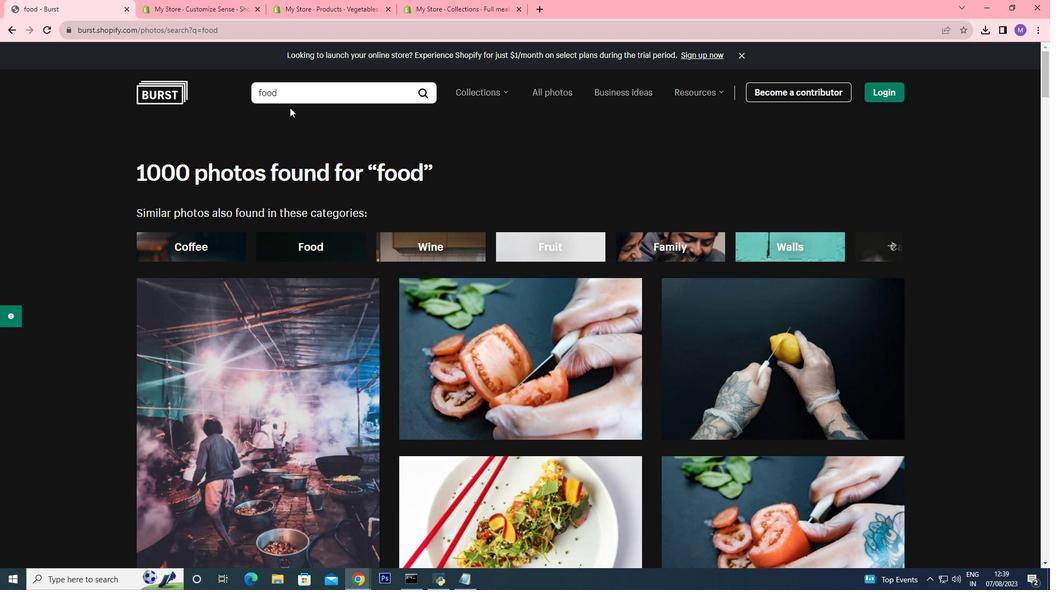 
Action: Mouse moved to (291, 144)
Screenshot: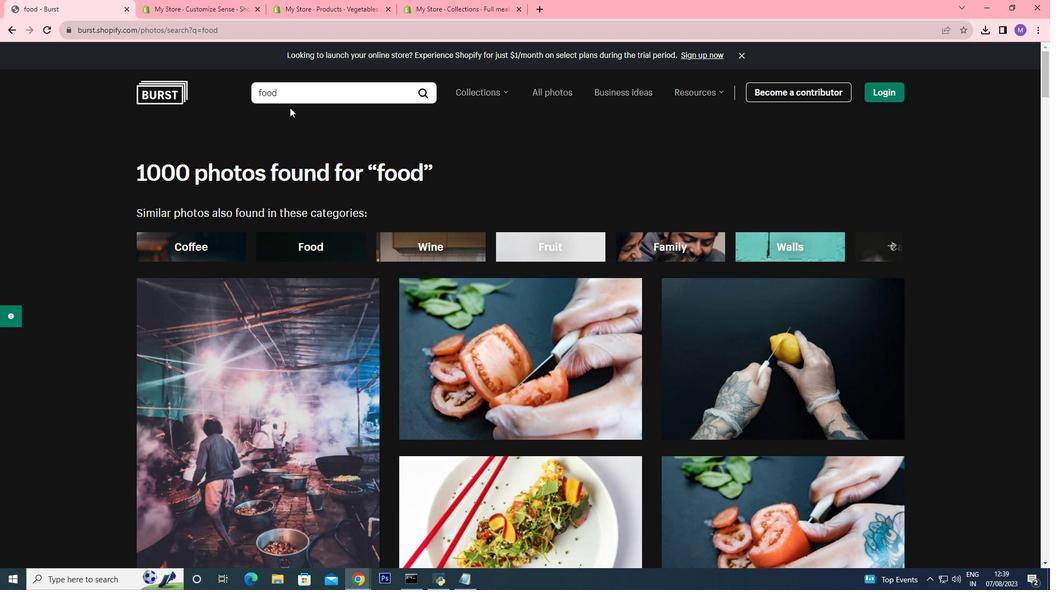 
Action: Mouse scrolled (306, 164) with delta (0, 0)
Screenshot: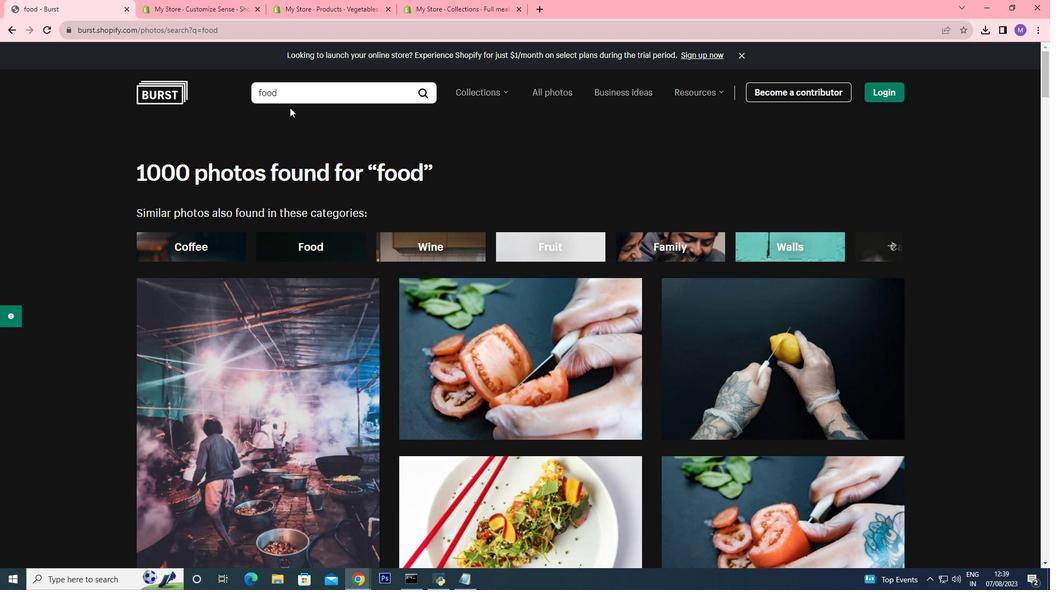 
Action: Mouse moved to (291, 144)
Screenshot: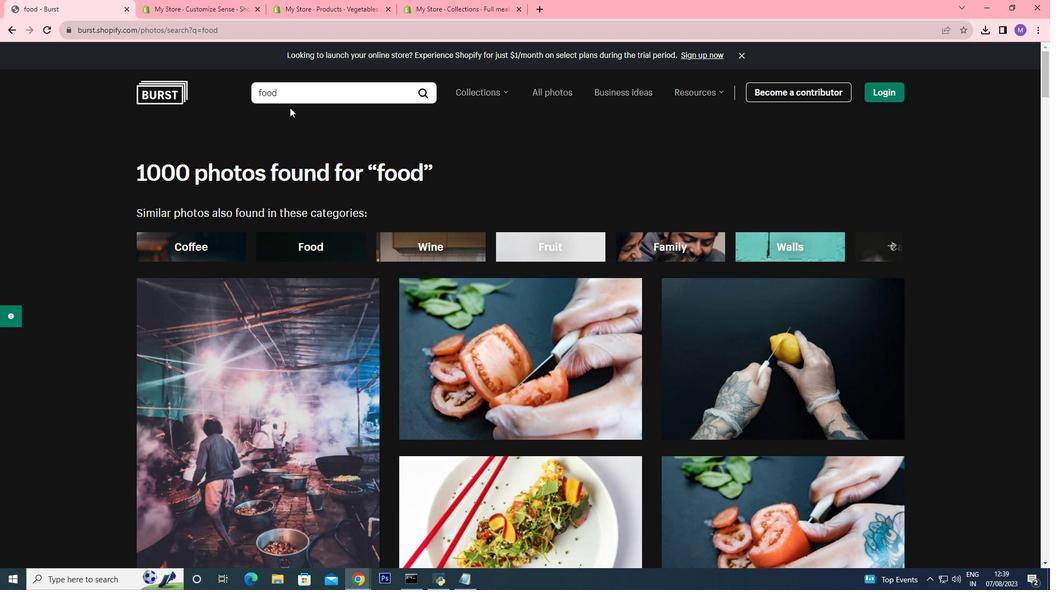 
Action: Mouse scrolled (305, 163) with delta (0, 0)
Screenshot: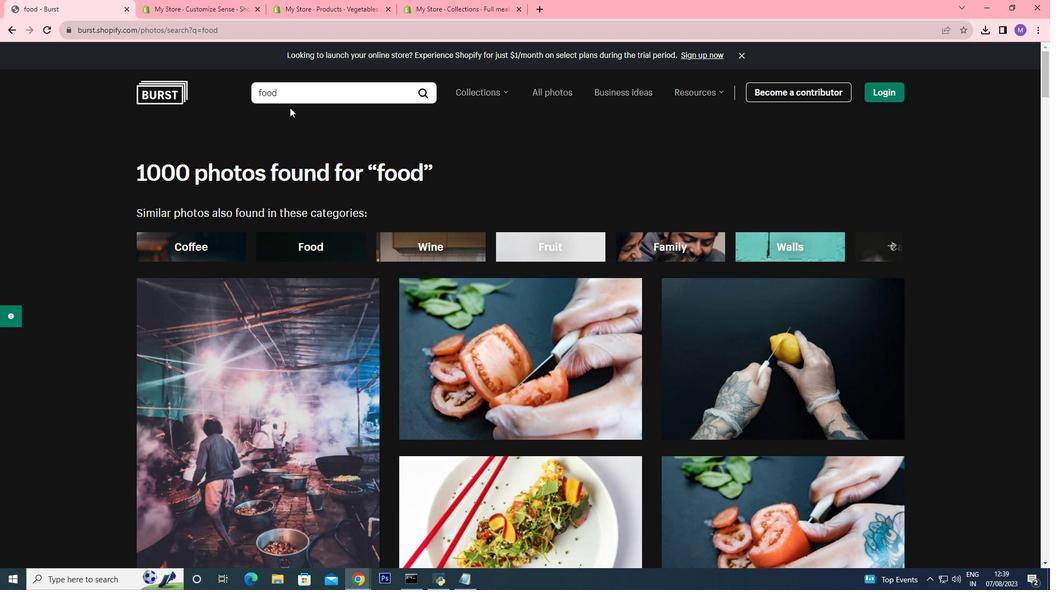 
Action: Mouse moved to (291, 142)
Screenshot: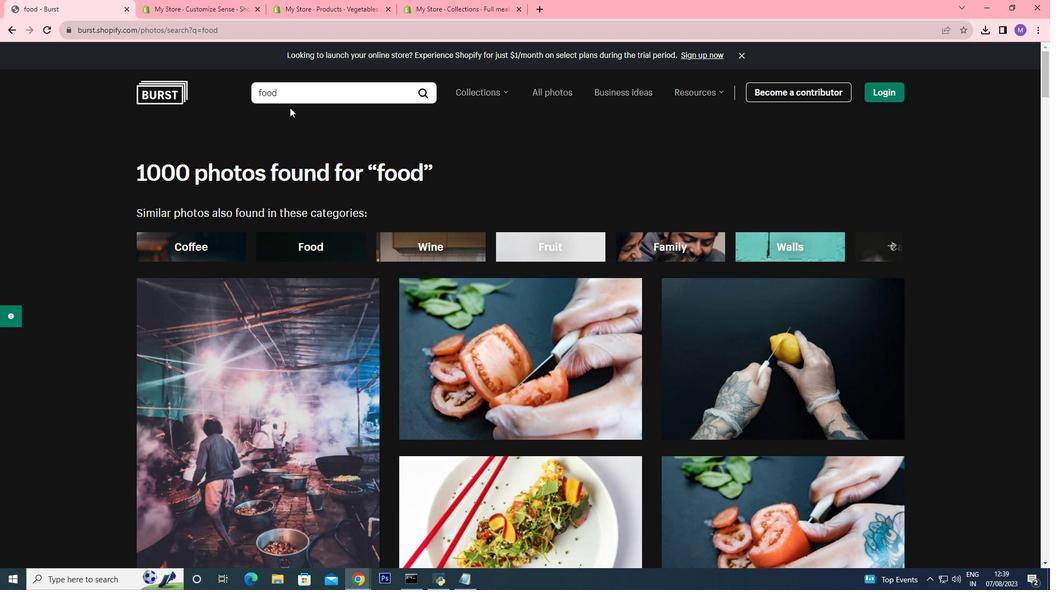 
Action: Mouse scrolled (302, 162) with delta (0, 0)
Screenshot: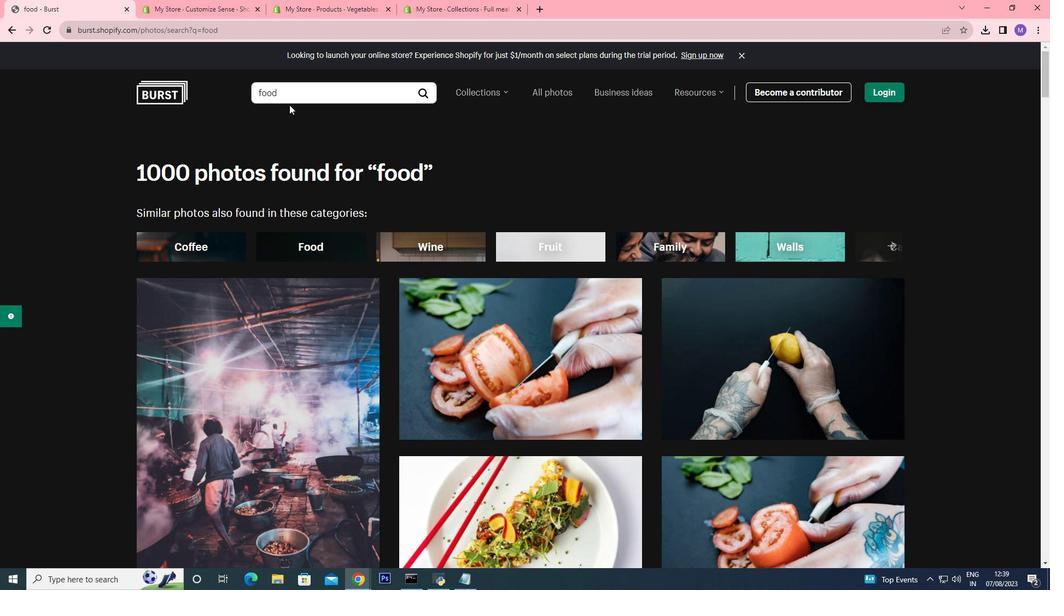 
Action: Mouse moved to (287, 100)
Screenshot: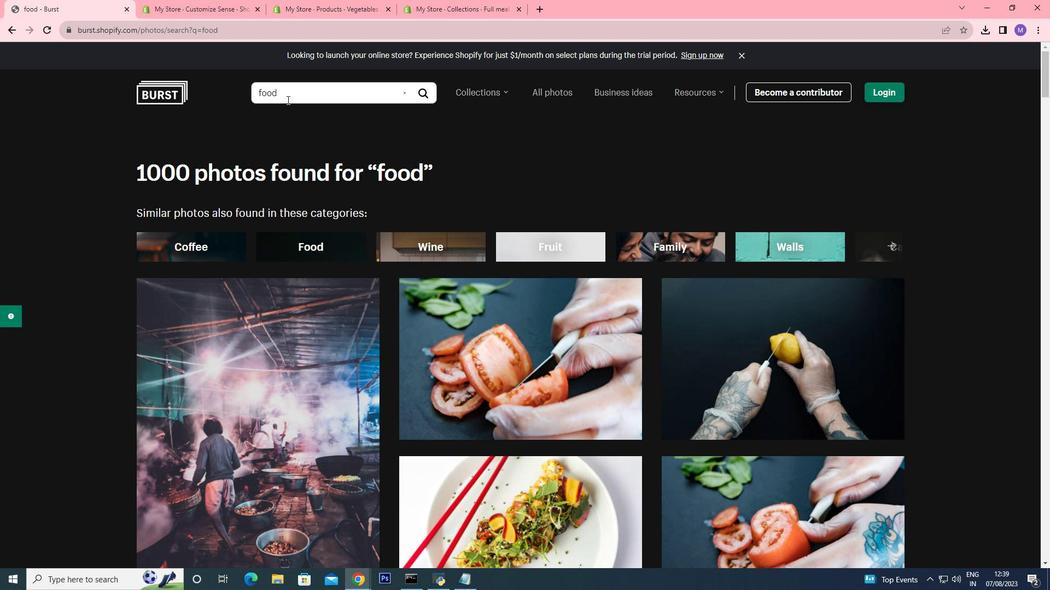 
Action: Mouse pressed left at (287, 100)
Screenshot: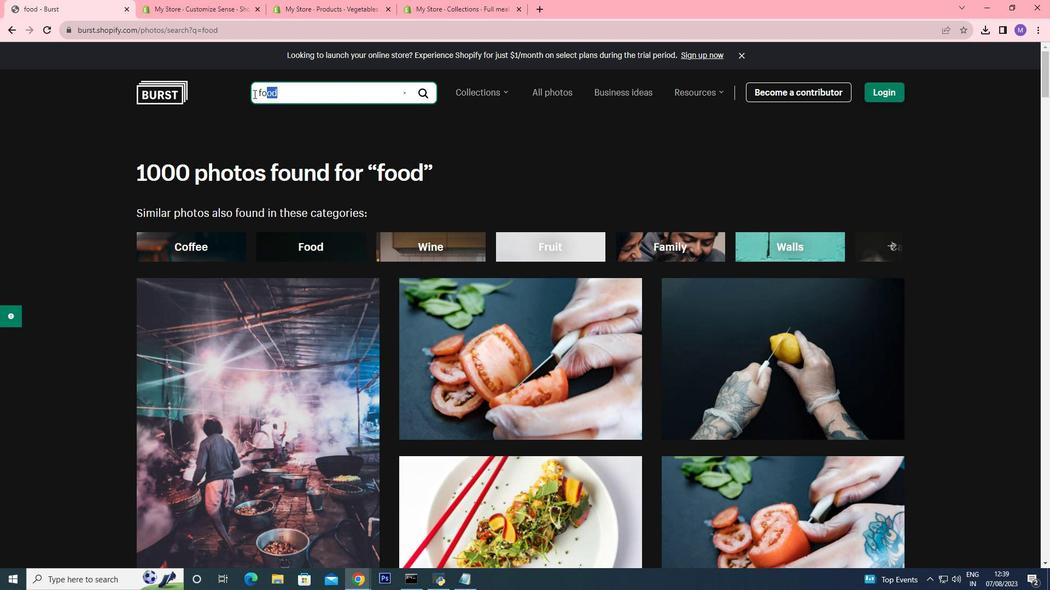 
Action: Mouse moved to (245, 92)
Screenshot: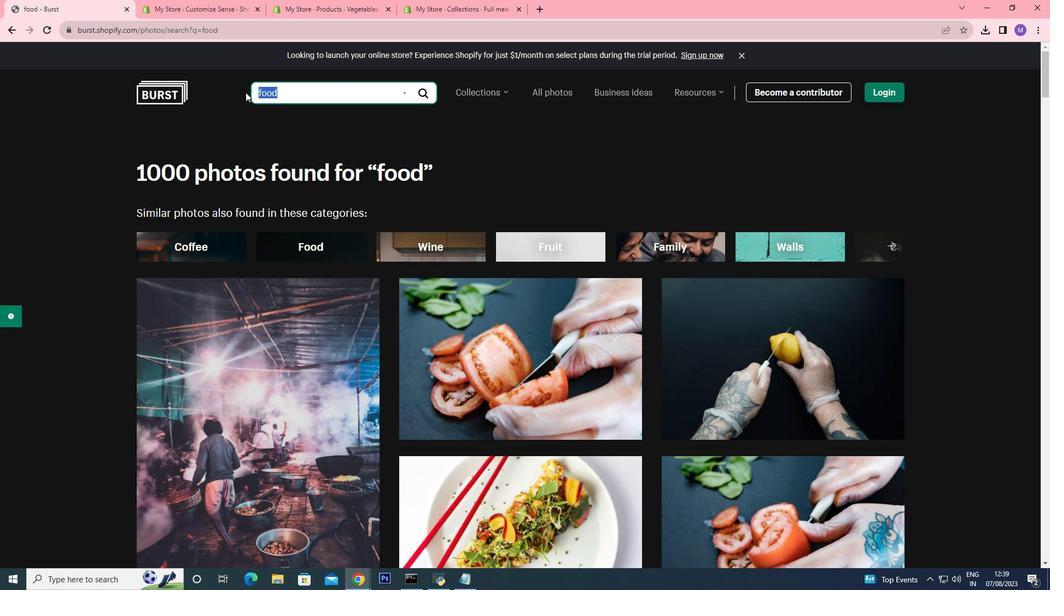 
Action: Key pressed sports<Key.enter>
Screenshot: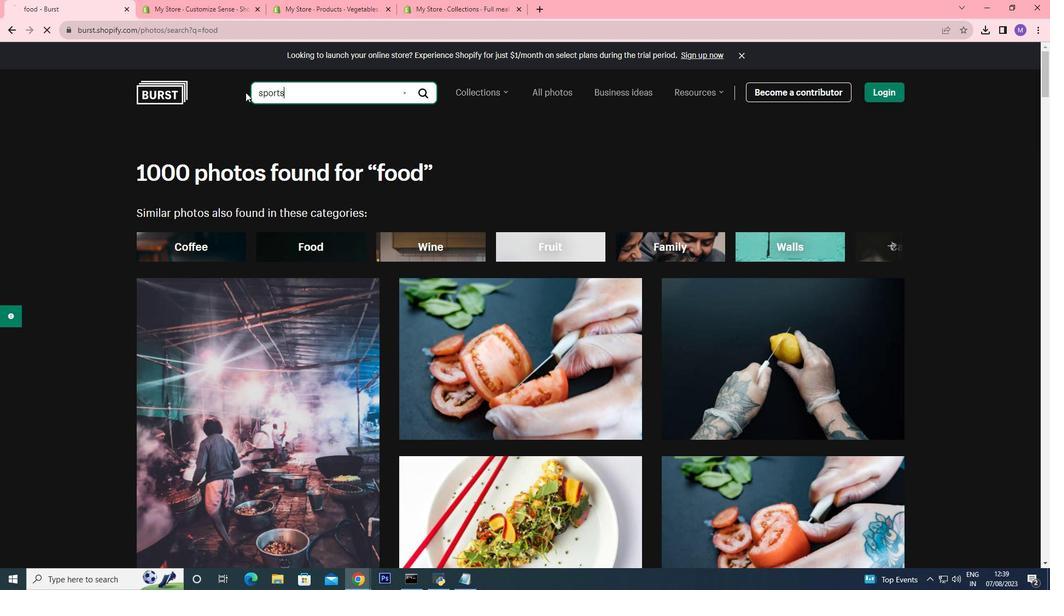 
Action: Mouse moved to (477, 402)
Screenshot: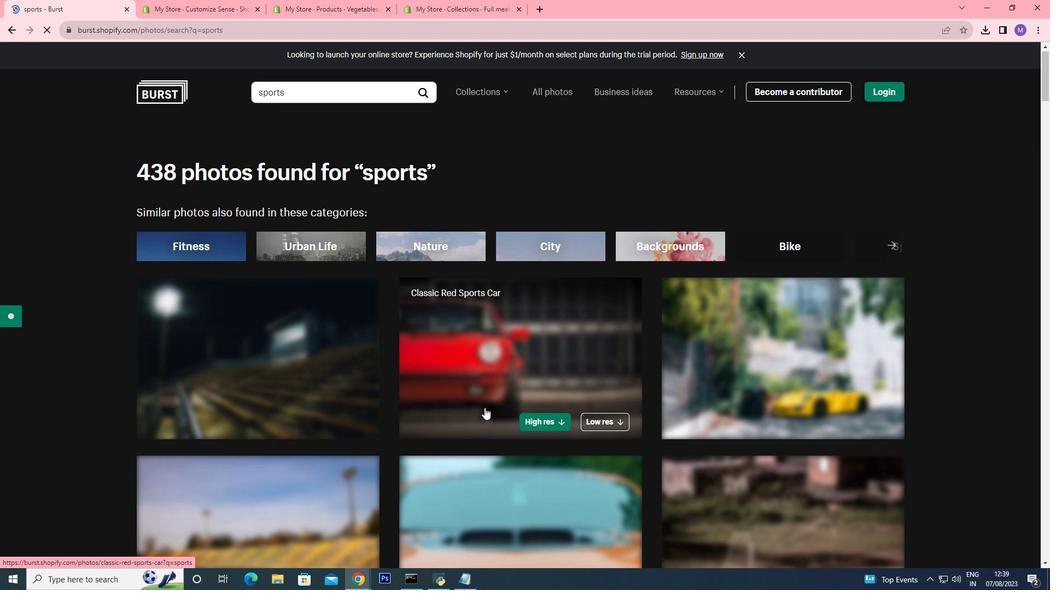 
Action: Mouse scrolled (477, 402) with delta (0, 0)
Screenshot: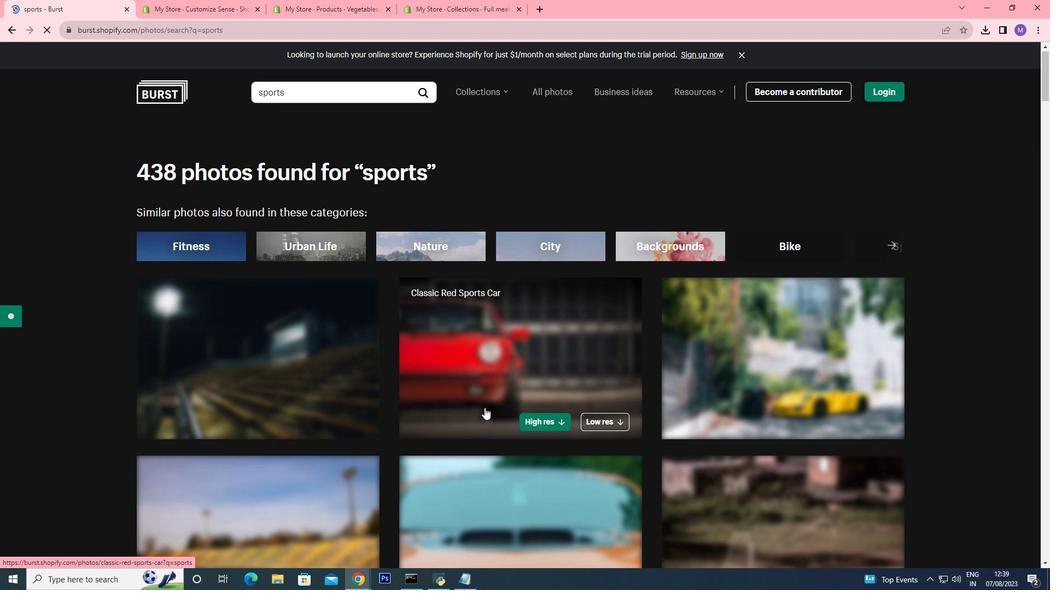 
Action: Mouse moved to (480, 403)
Screenshot: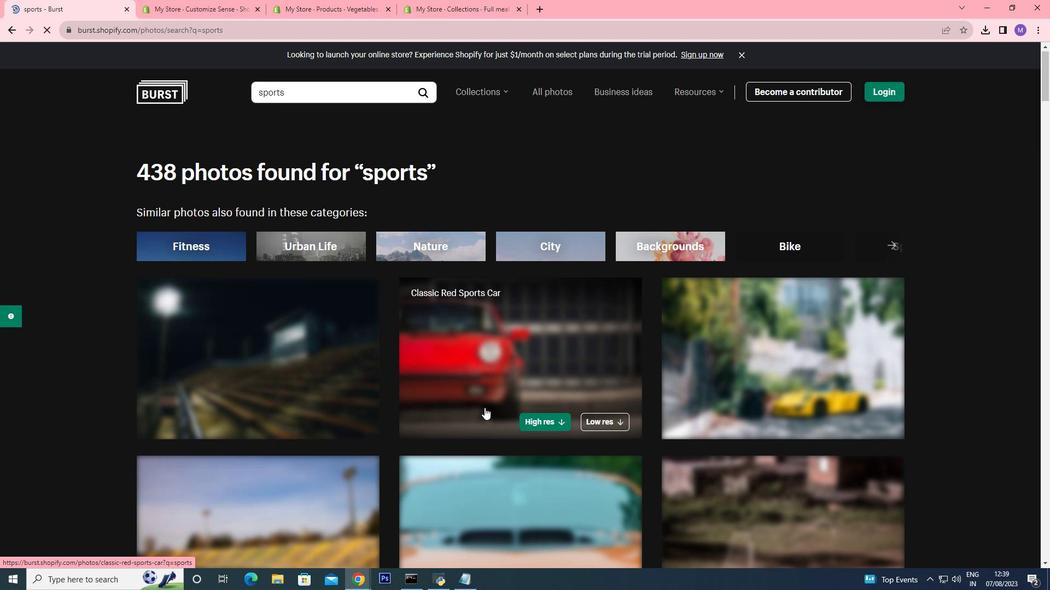 
Action: Mouse scrolled (480, 402) with delta (0, 0)
Screenshot: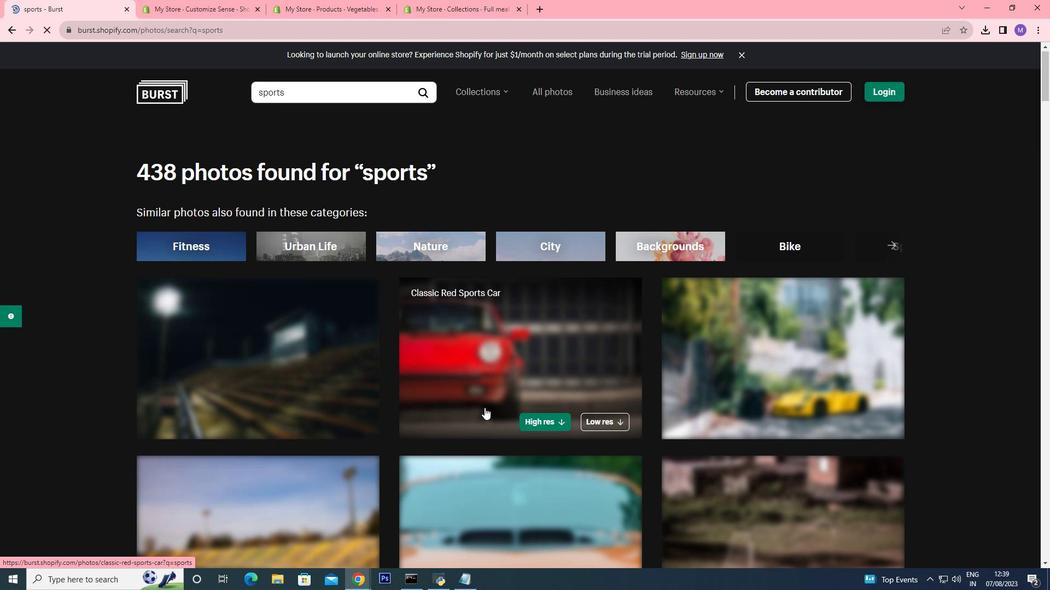 
Action: Mouse moved to (484, 408)
Screenshot: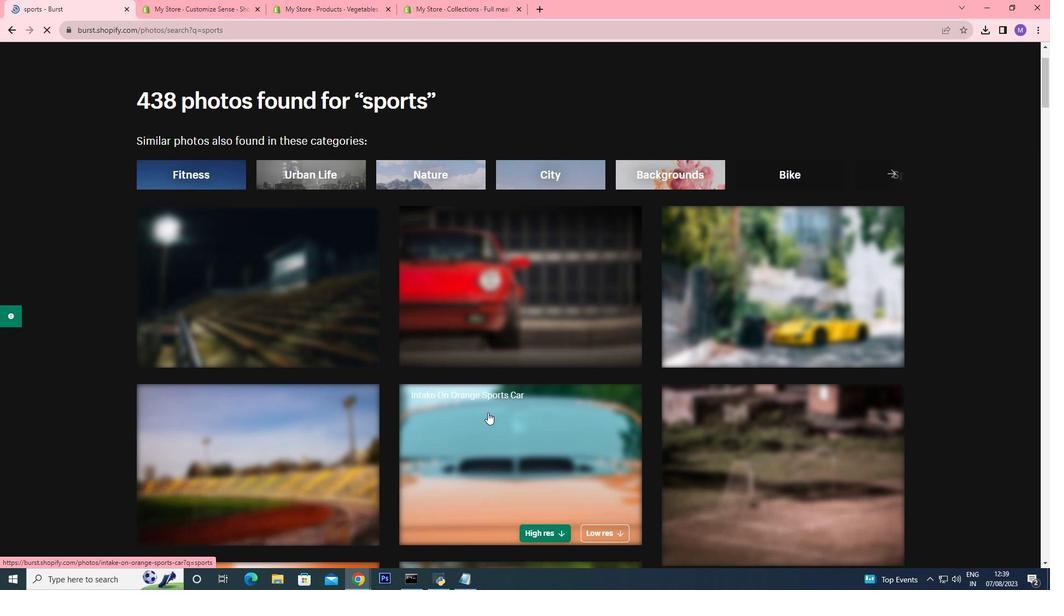 
Action: Mouse scrolled (482, 404) with delta (0, 0)
Screenshot: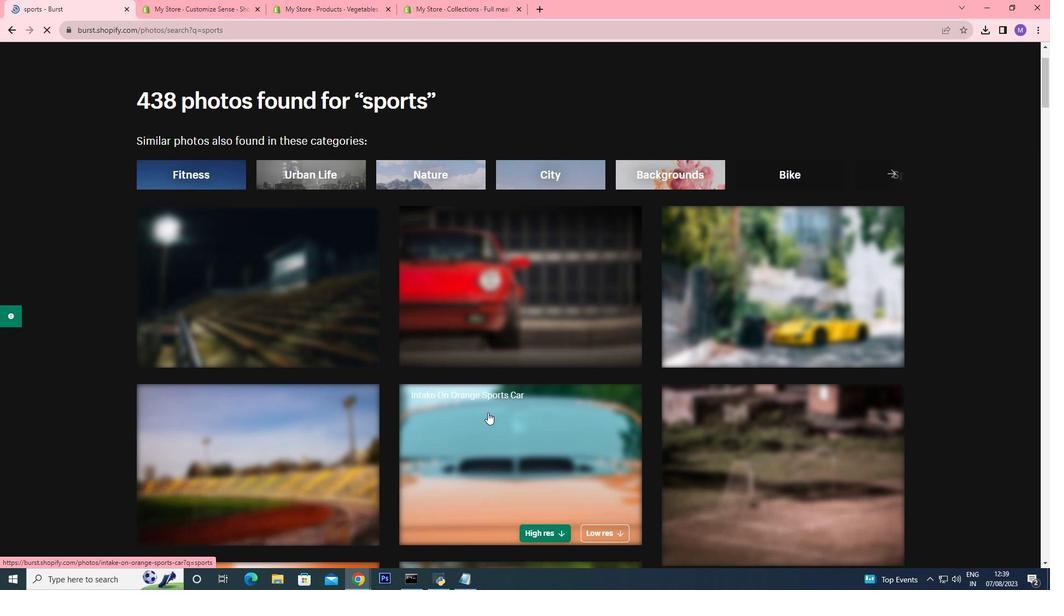 
Action: Mouse moved to (486, 410)
Screenshot: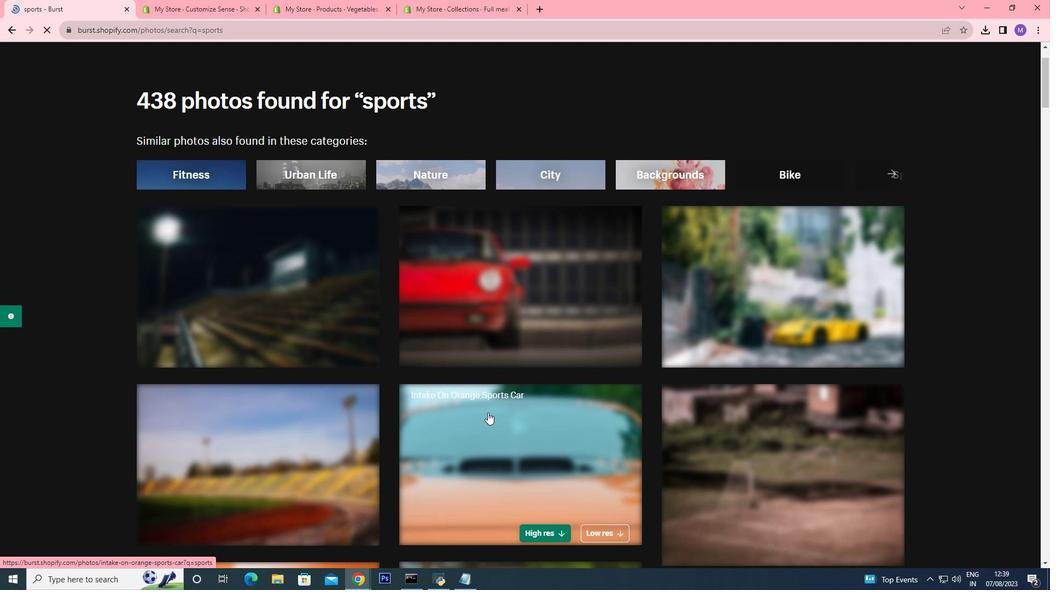 
Action: Mouse scrolled (485, 409) with delta (0, 0)
Screenshot: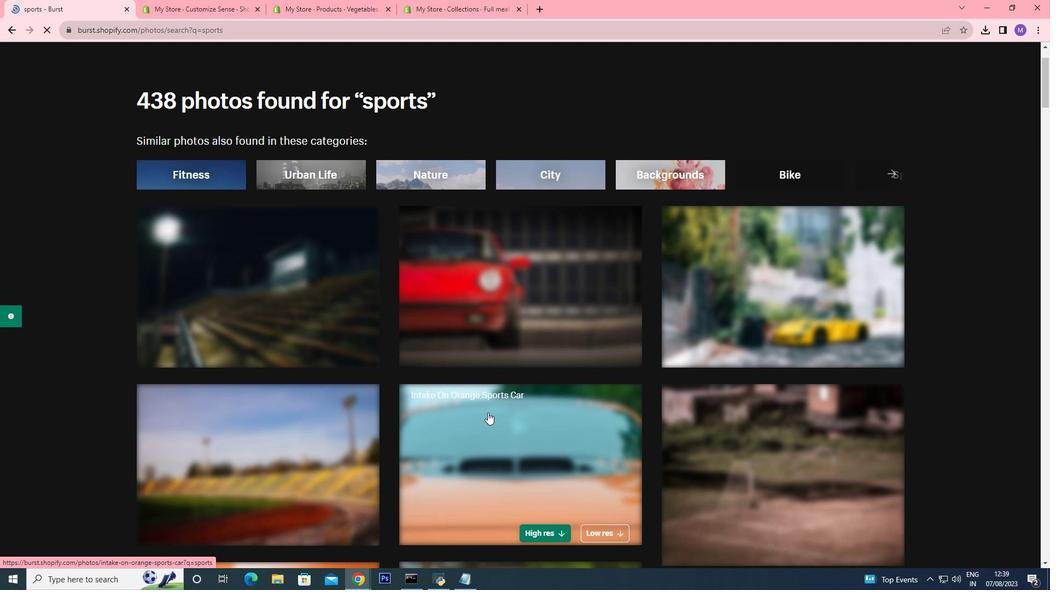 
Action: Mouse moved to (480, 411)
Screenshot: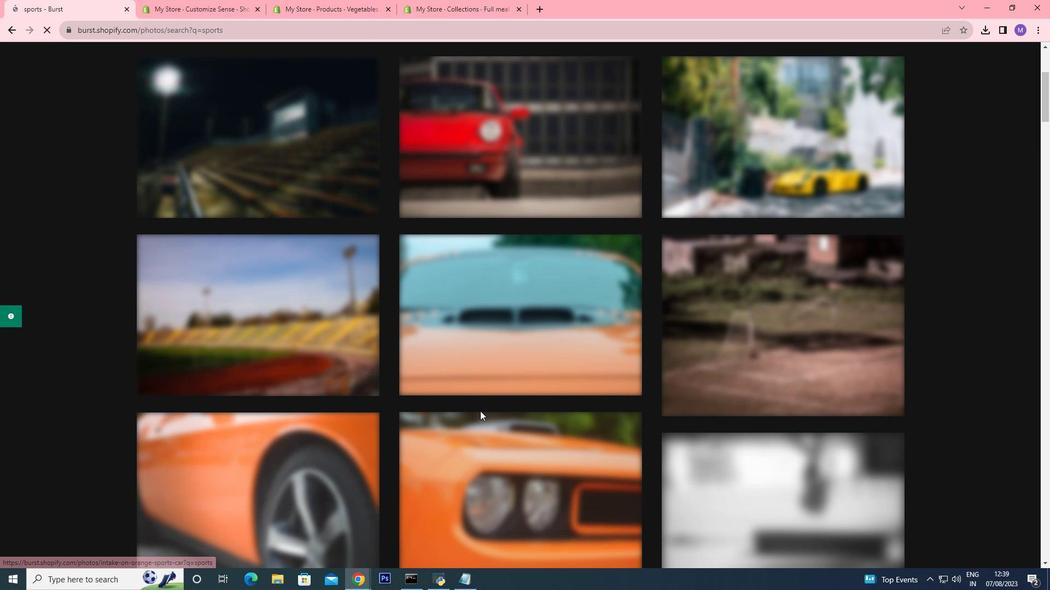 
Action: Mouse scrolled (480, 410) with delta (0, 0)
Screenshot: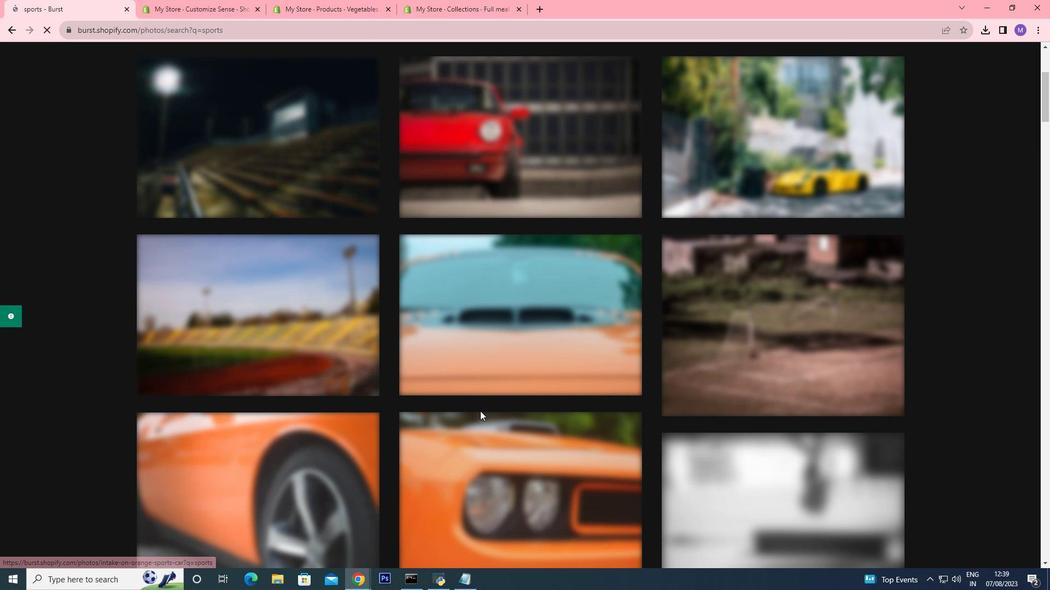 
Action: Mouse scrolled (480, 410) with delta (0, 0)
Screenshot: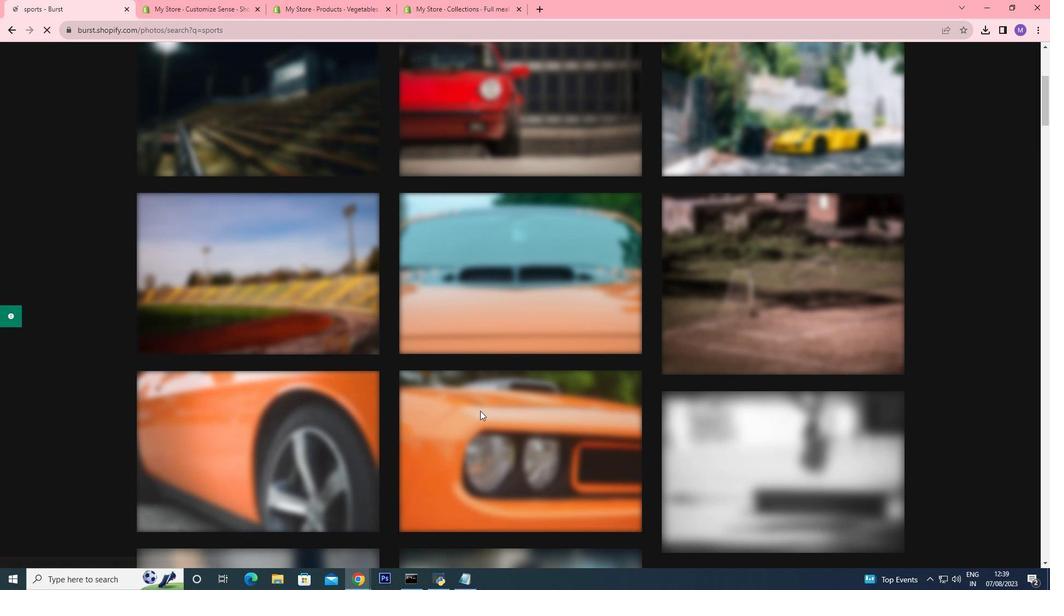 
Action: Mouse scrolled (480, 410) with delta (0, 0)
Screenshot: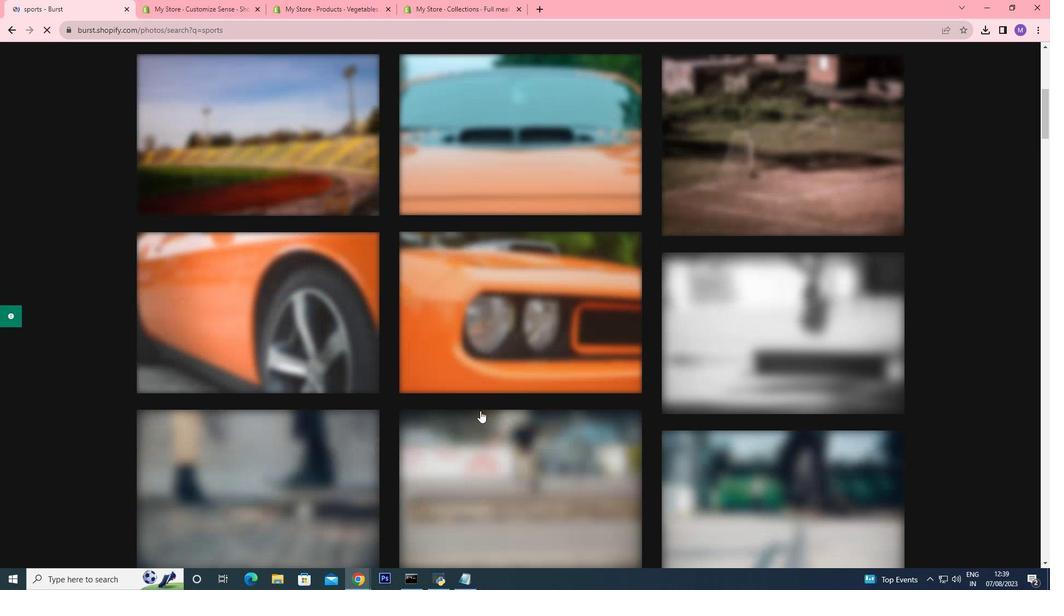
Action: Mouse scrolled (480, 410) with delta (0, 0)
Screenshot: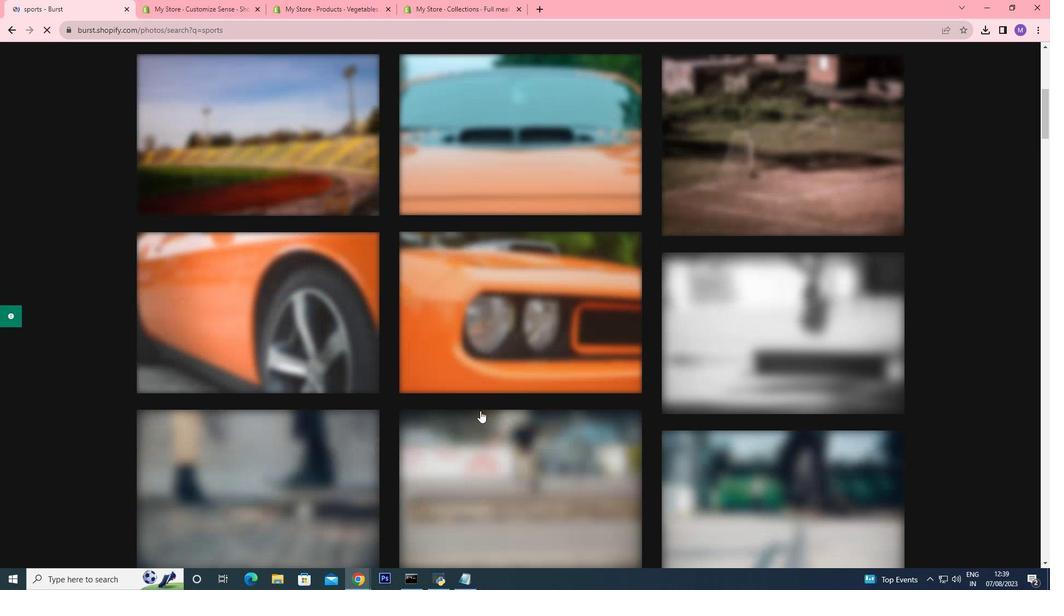 
Action: Mouse moved to (466, 405)
Screenshot: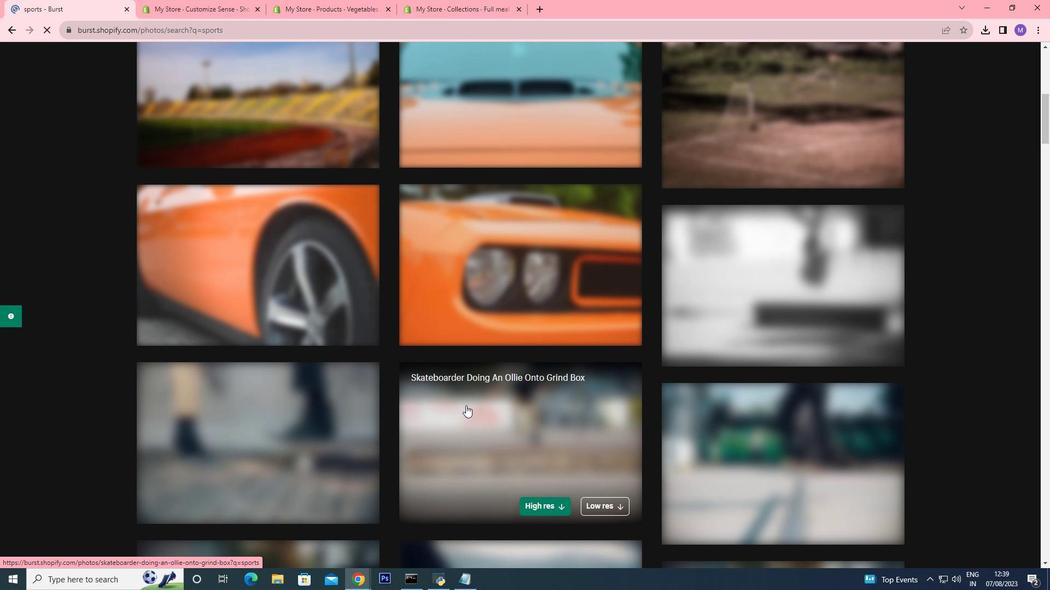 
Action: Mouse scrolled (466, 405) with delta (0, 0)
Screenshot: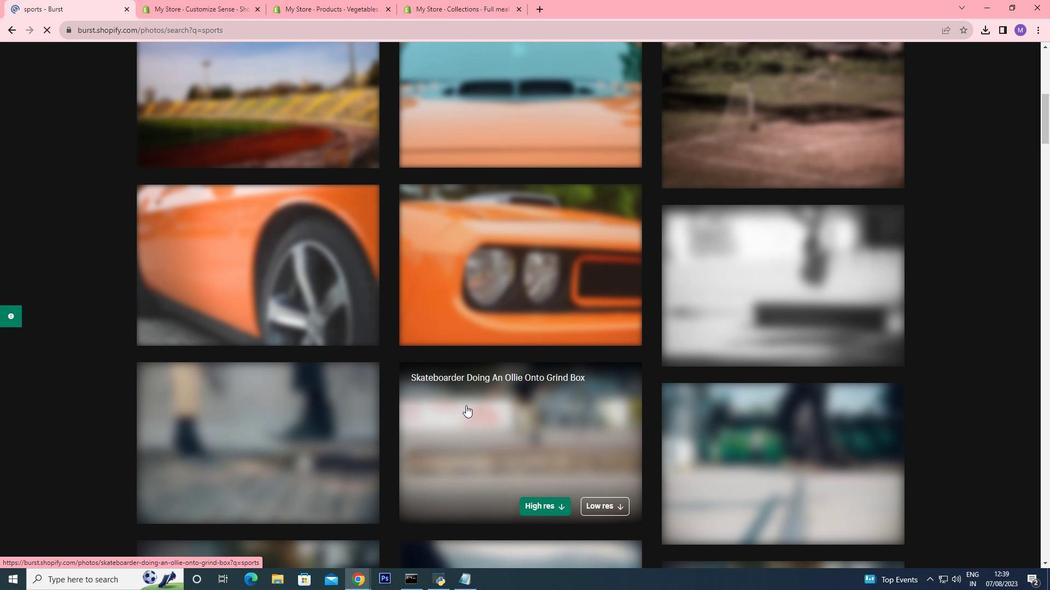 
Action: Mouse scrolled (466, 405) with delta (0, 0)
Screenshot: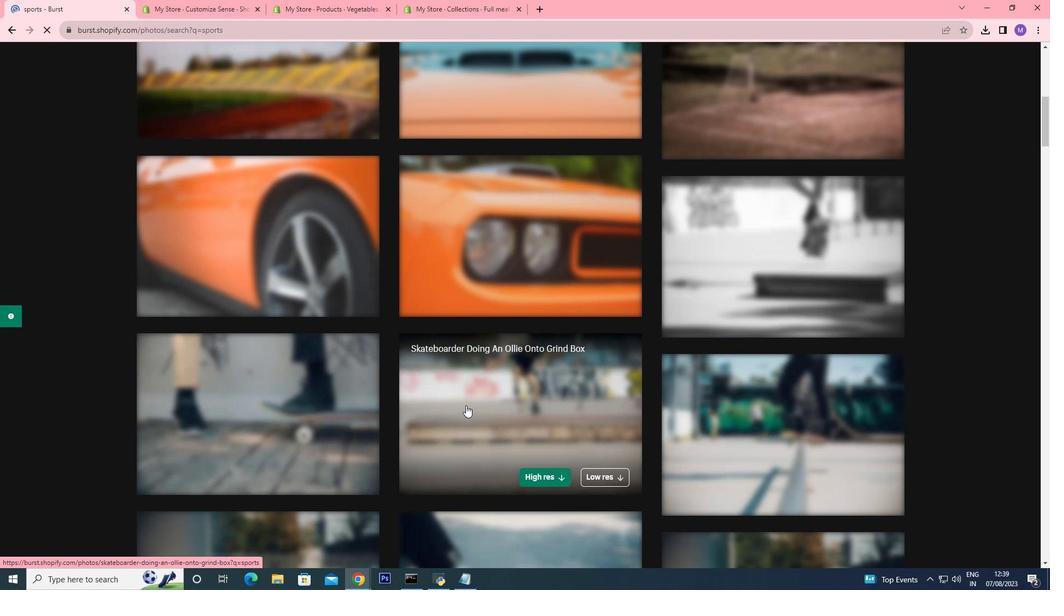 
Action: Mouse scrolled (466, 405) with delta (0, 0)
Screenshot: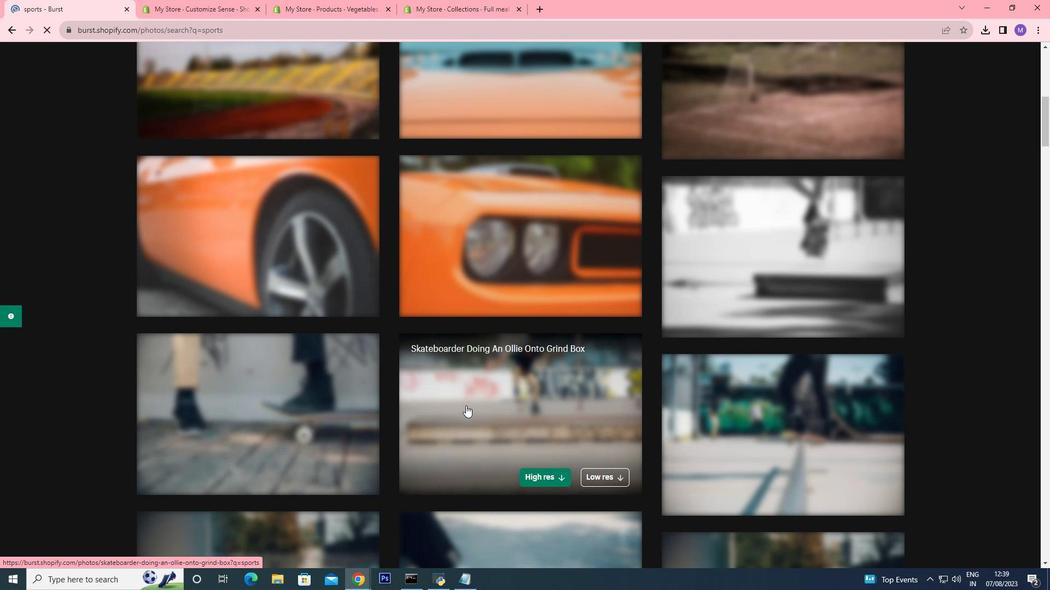 
Action: Mouse scrolled (466, 405) with delta (0, 0)
Screenshot: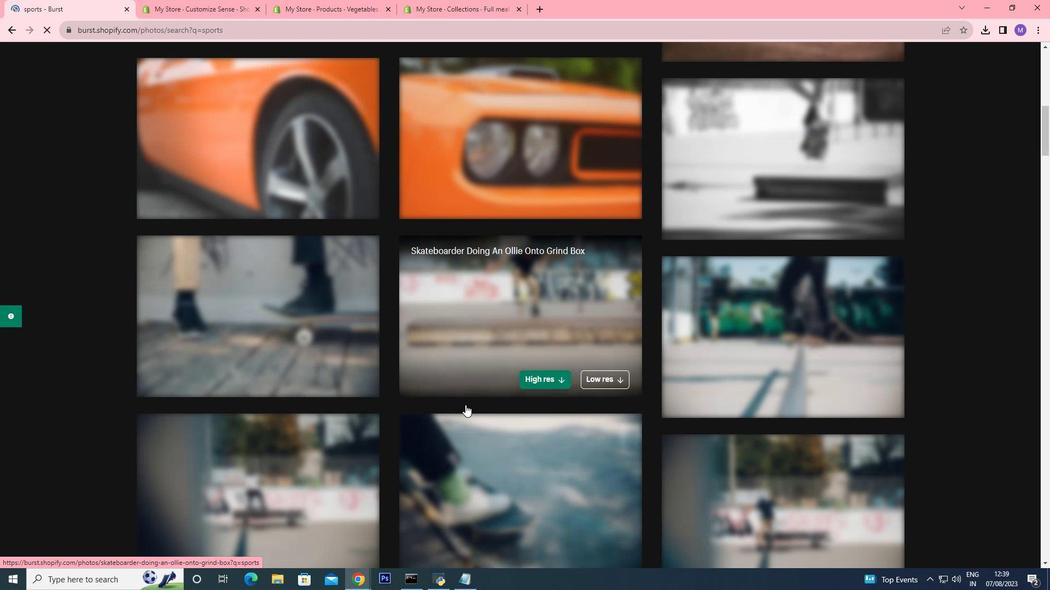 
Action: Mouse moved to (462, 379)
Screenshot: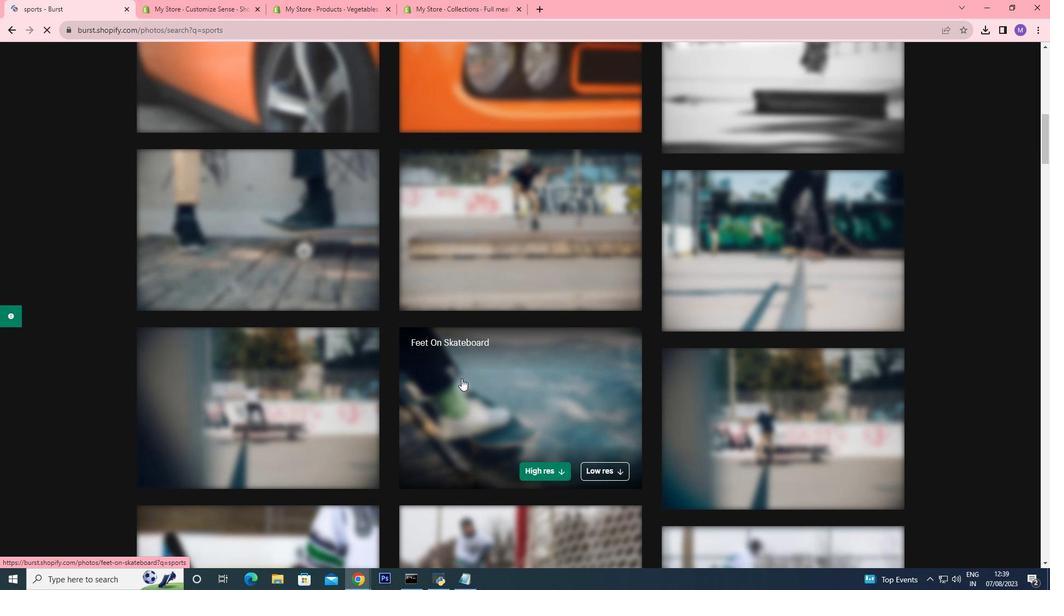 
Action: Mouse scrolled (463, 379) with delta (0, 0)
Screenshot: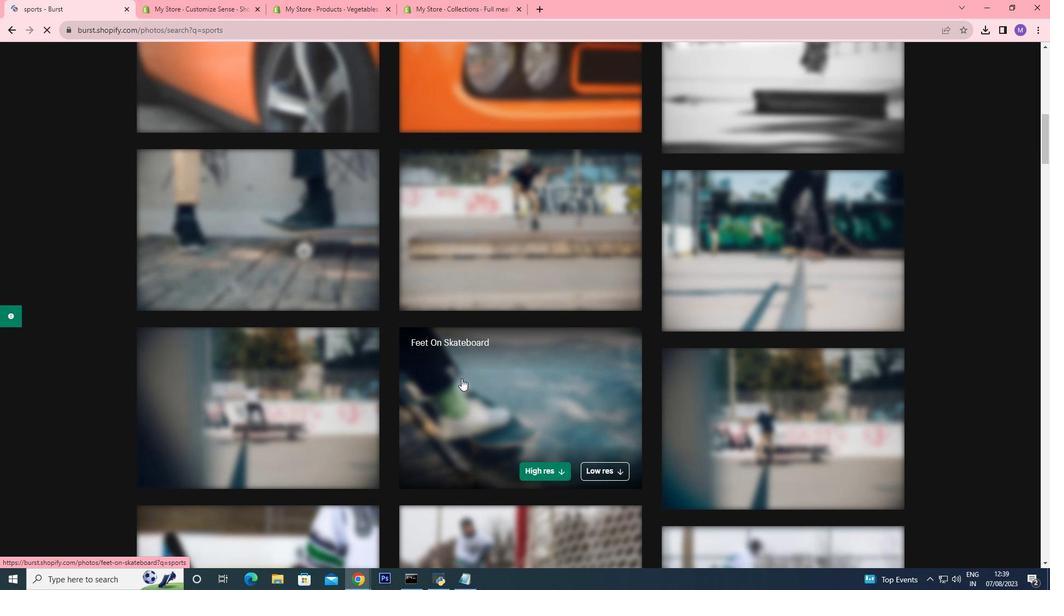 
Action: Mouse moved to (461, 379)
Screenshot: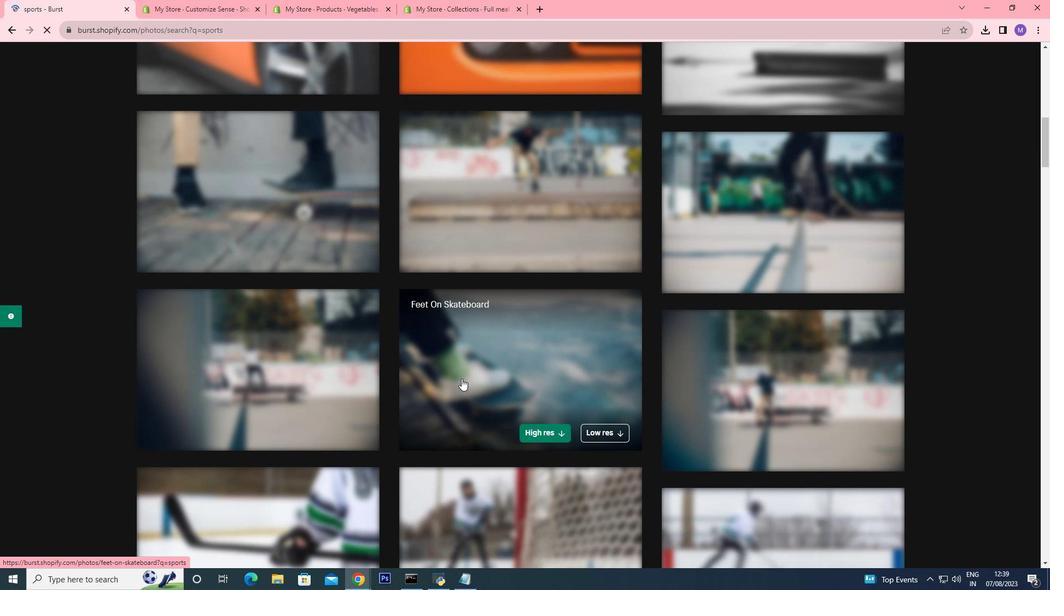 
Action: Mouse scrolled (461, 378) with delta (0, 0)
Screenshot: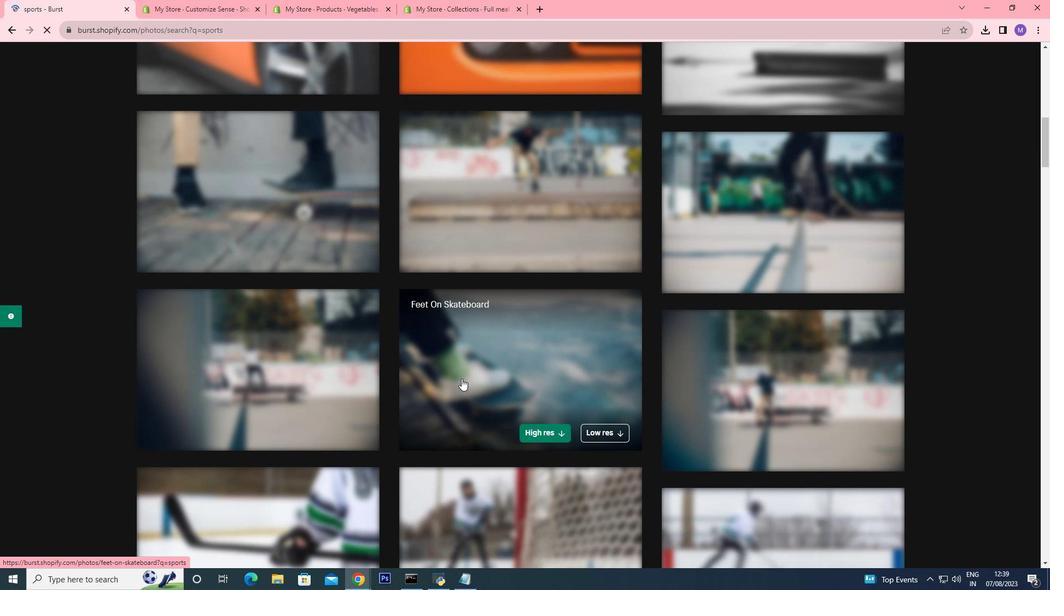 
Action: Mouse moved to (460, 367)
Screenshot: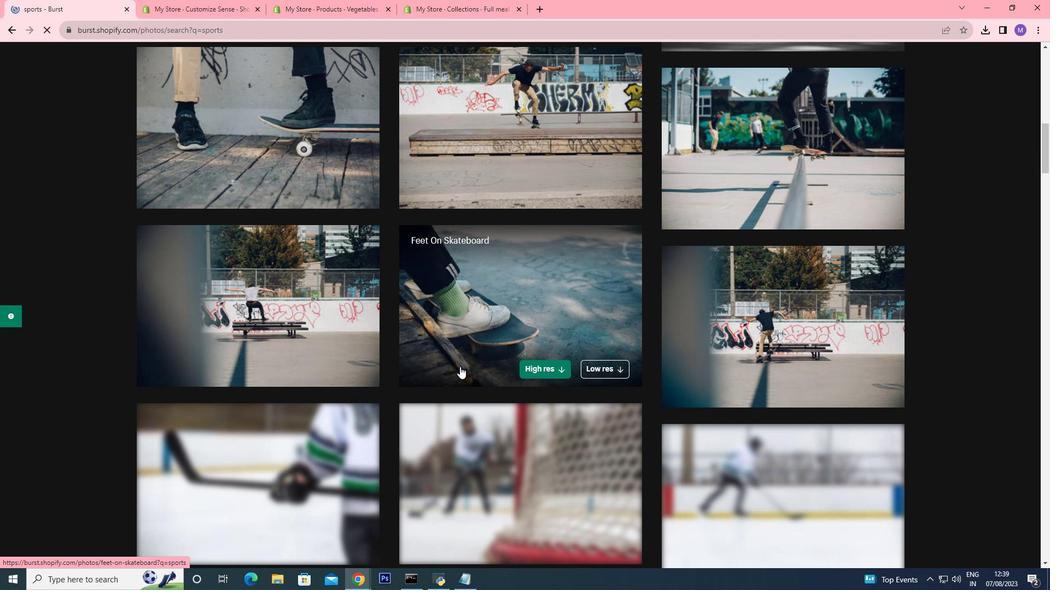 
Action: Mouse scrolled (460, 366) with delta (0, 0)
Screenshot: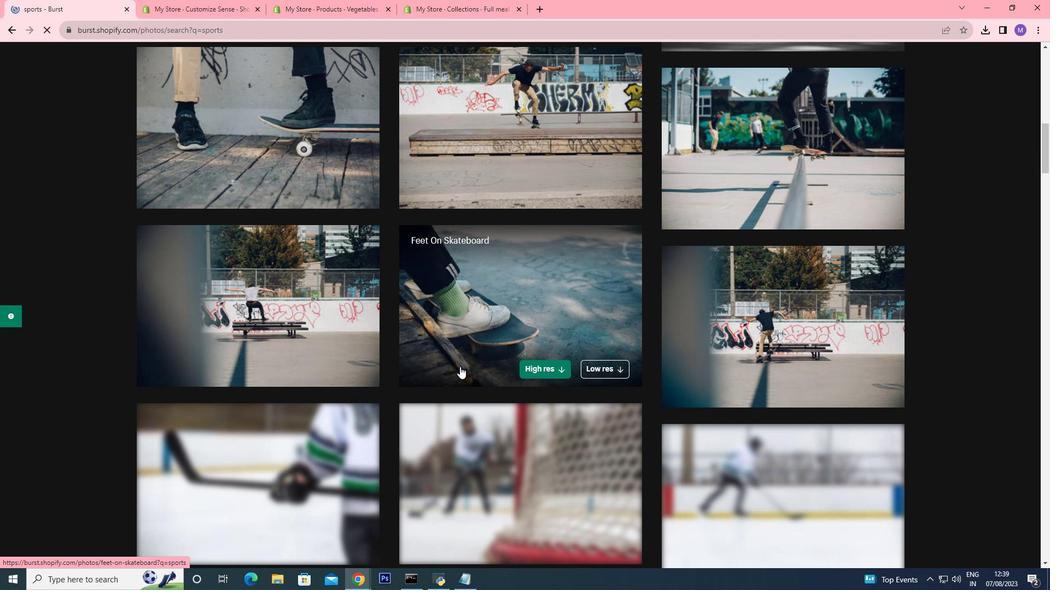 
Action: Mouse scrolled (460, 366) with delta (0, 0)
Screenshot: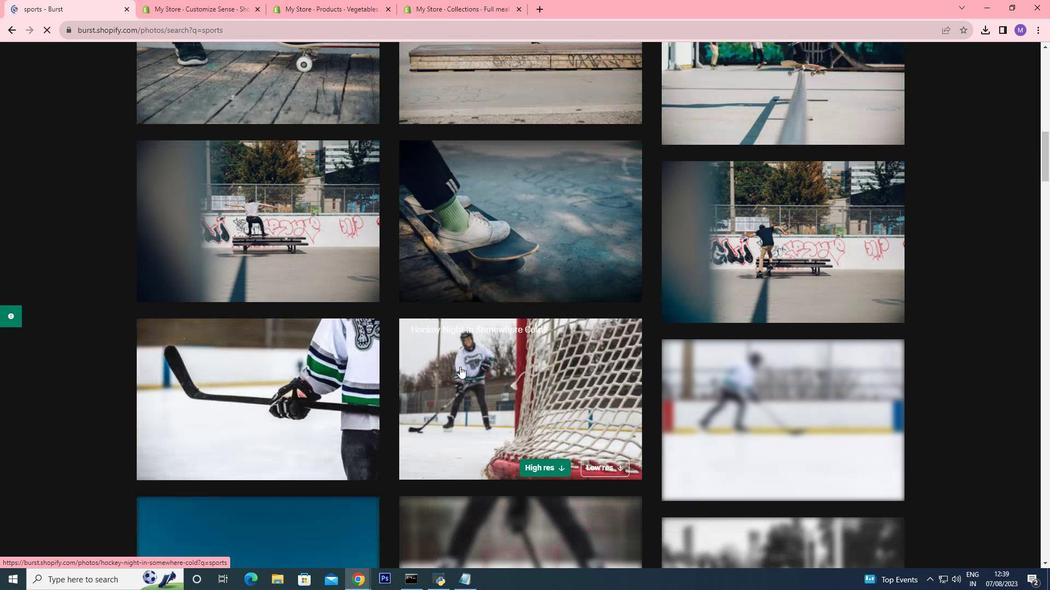 
Action: Mouse scrolled (460, 366) with delta (0, 0)
Screenshot: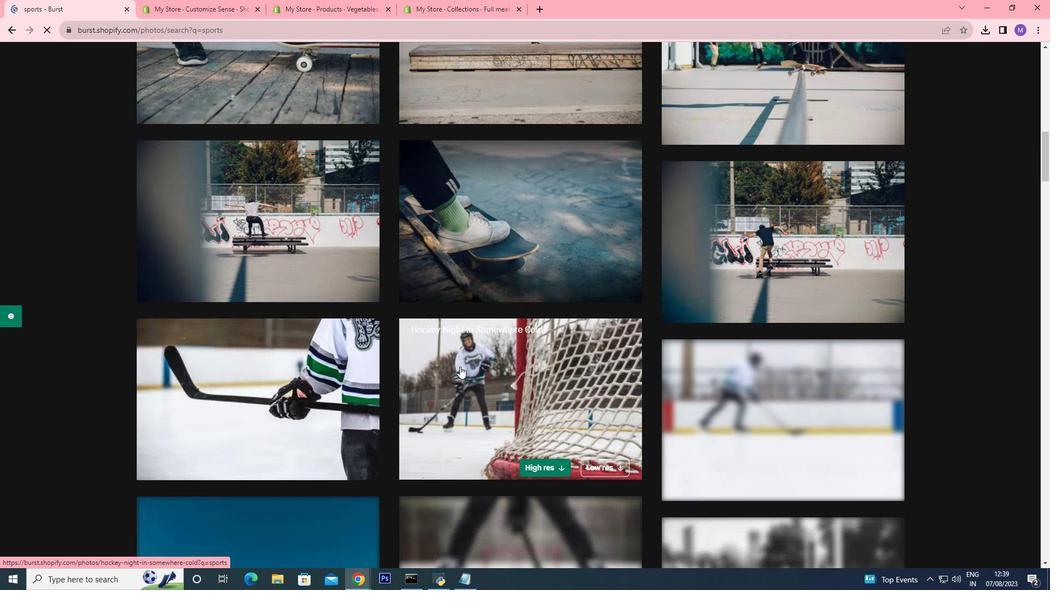 
Action: Mouse moved to (612, 383)
Screenshot: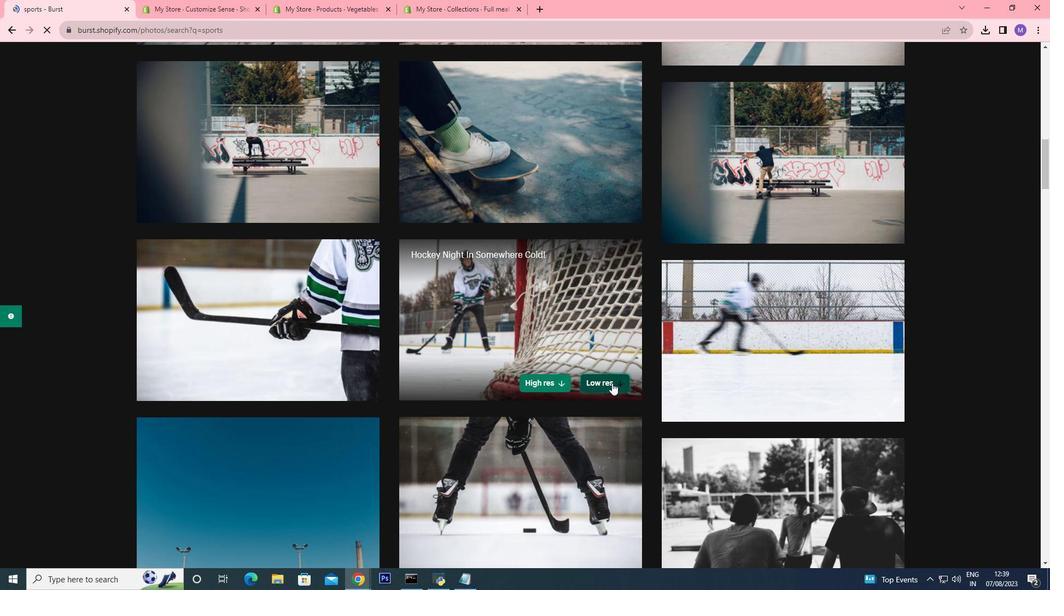 
Action: Mouse pressed left at (612, 383)
Screenshot: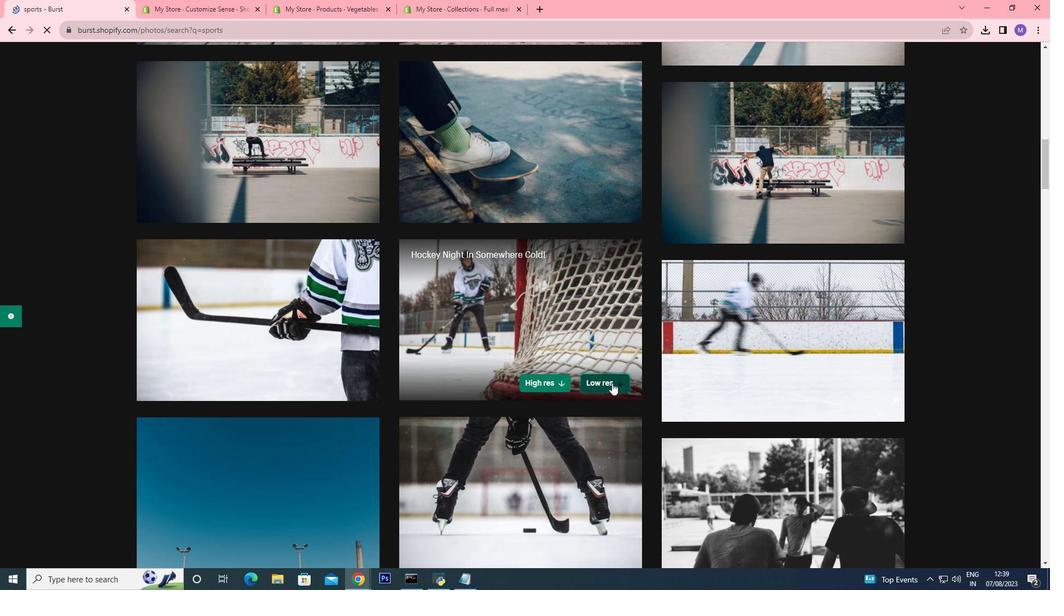 
Action: Mouse moved to (379, 160)
Screenshot: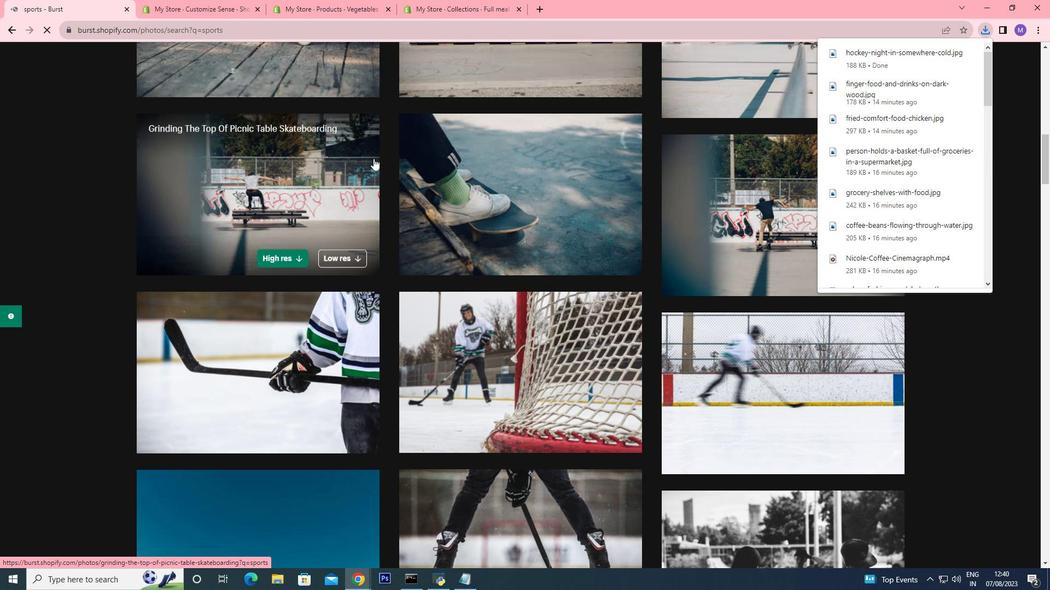 
Action: Mouse scrolled (380, 161) with delta (0, 0)
Screenshot: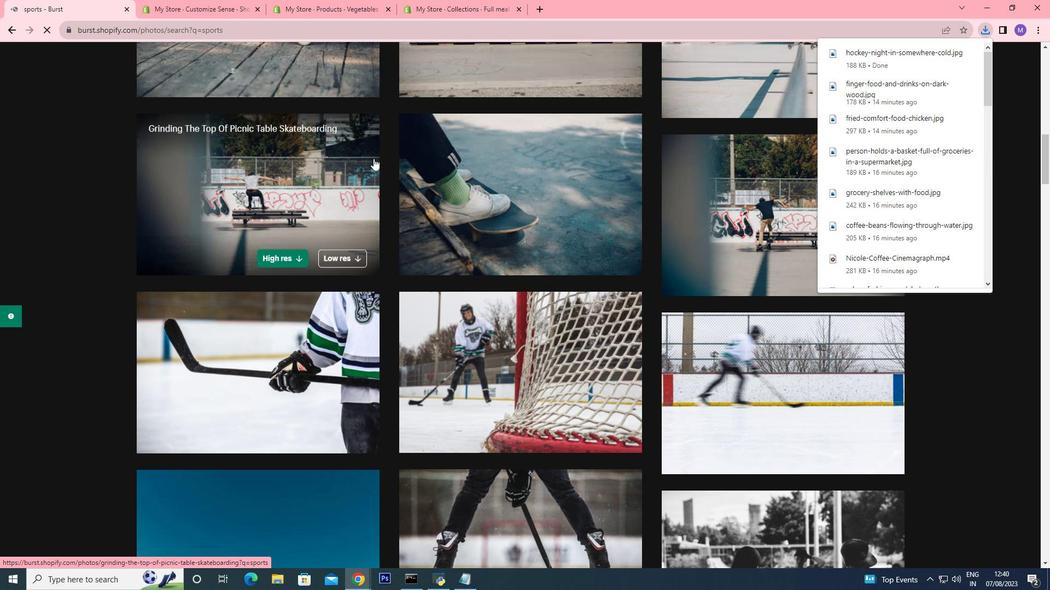 
Action: Mouse moved to (378, 160)
Screenshot: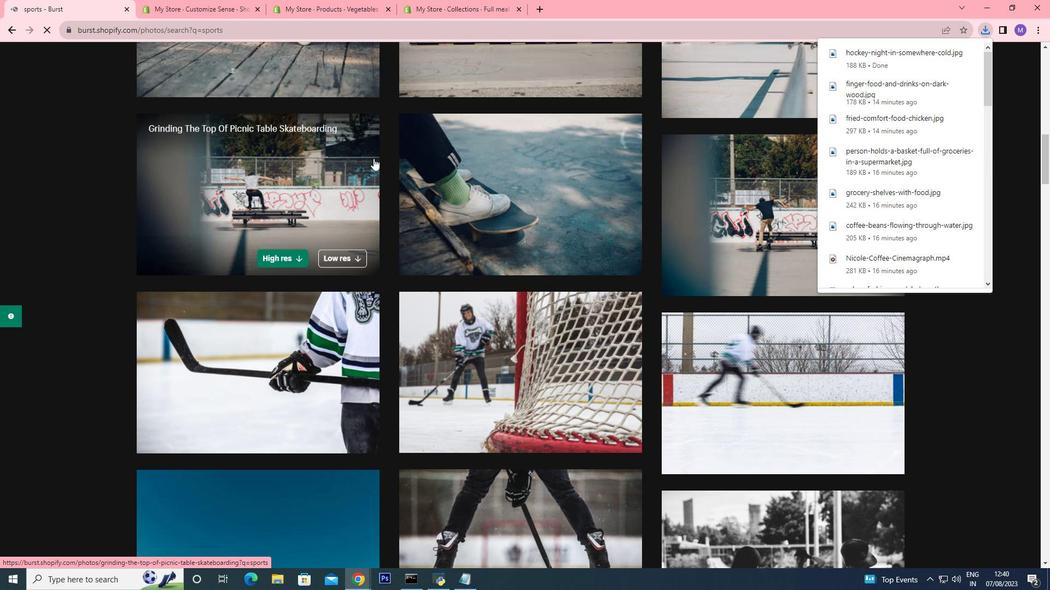 
Action: Mouse scrolled (378, 161) with delta (0, 0)
Screenshot: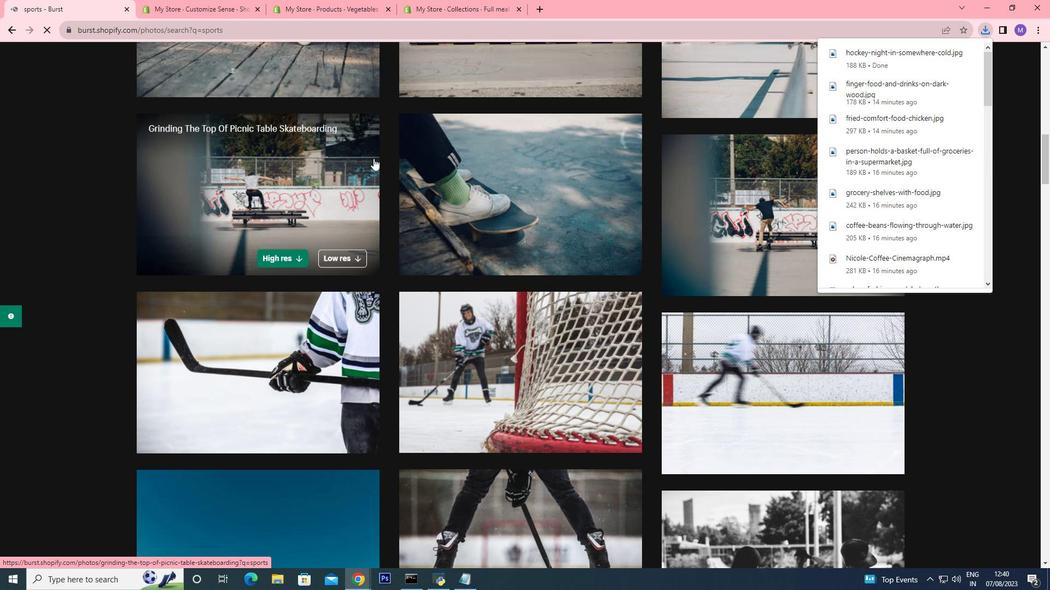 
Action: Mouse moved to (359, 157)
Screenshot: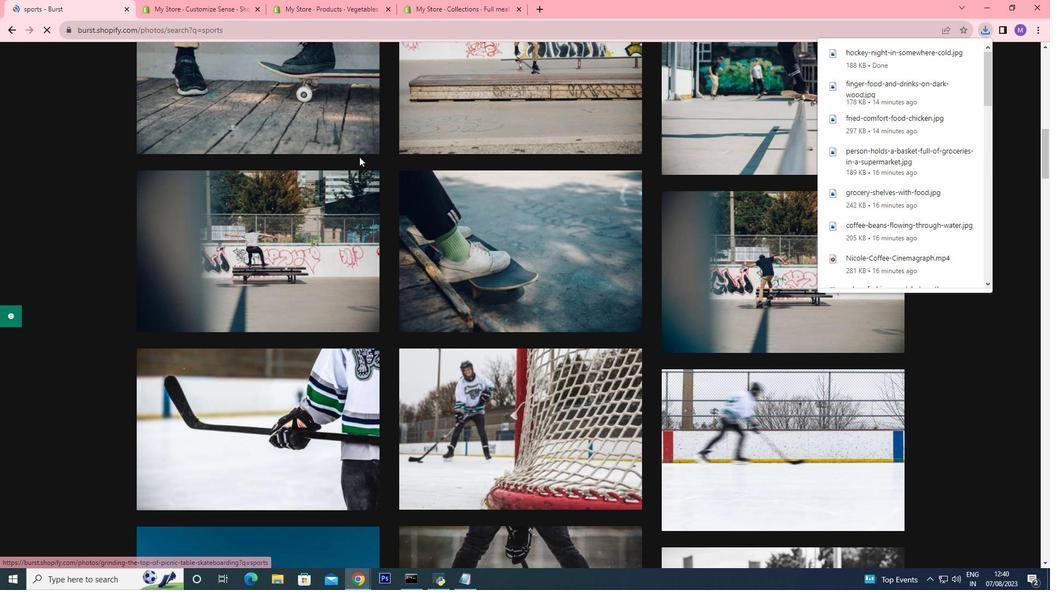 
Action: Mouse scrolled (359, 157) with delta (0, 0)
Screenshot: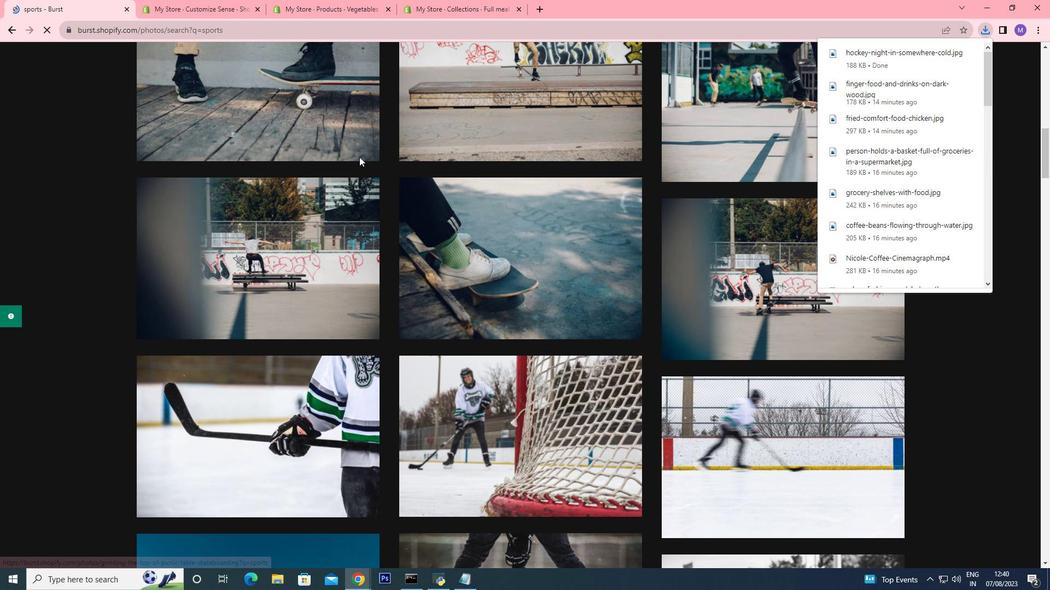 
Action: Mouse scrolled (359, 157) with delta (0, 0)
Screenshot: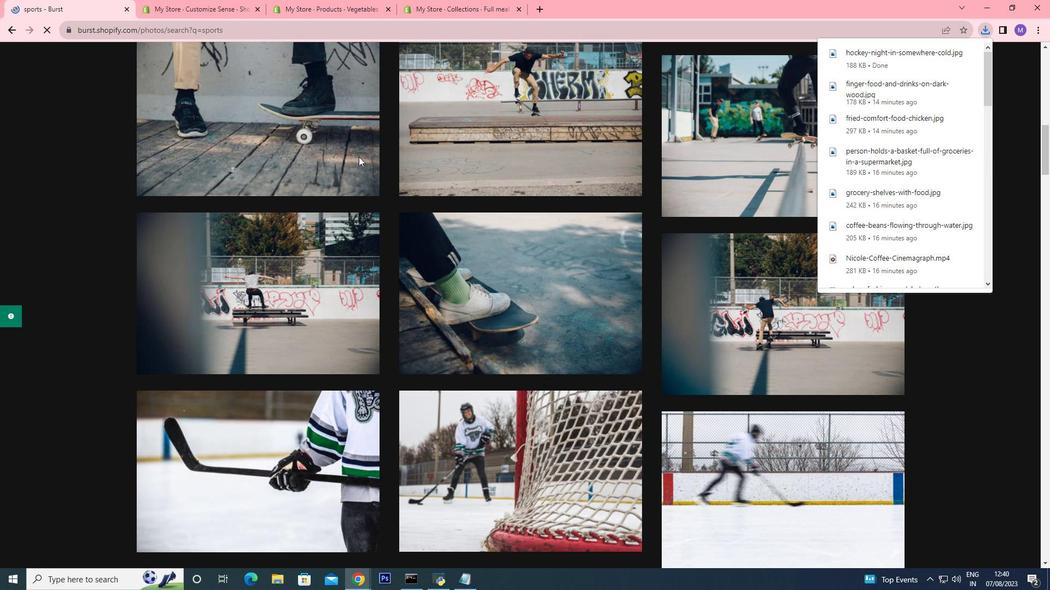 
Action: Mouse moved to (222, 0)
Screenshot: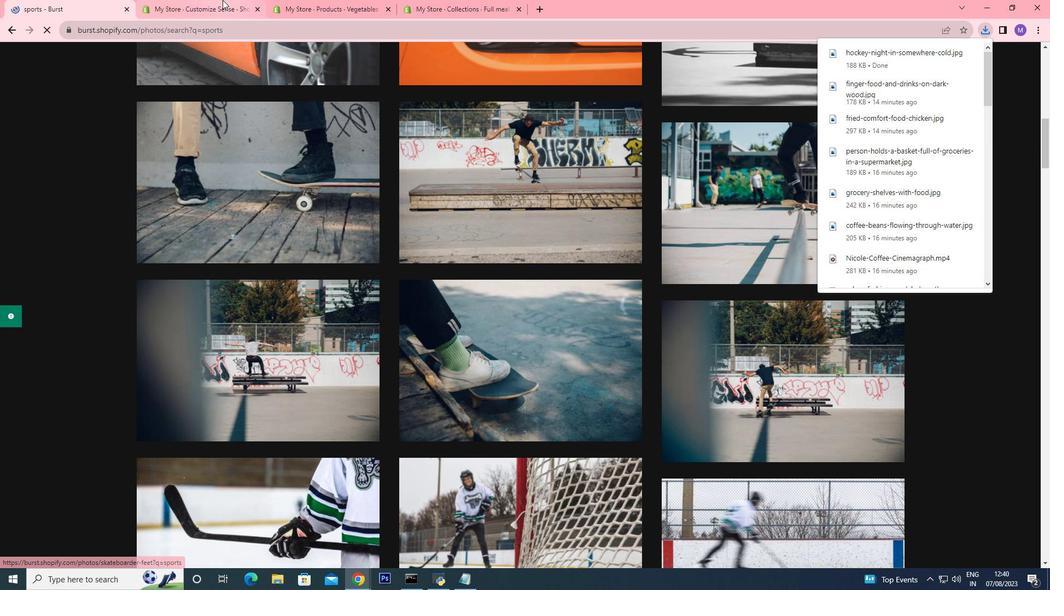 
Action: Mouse pressed left at (222, 0)
Screenshot: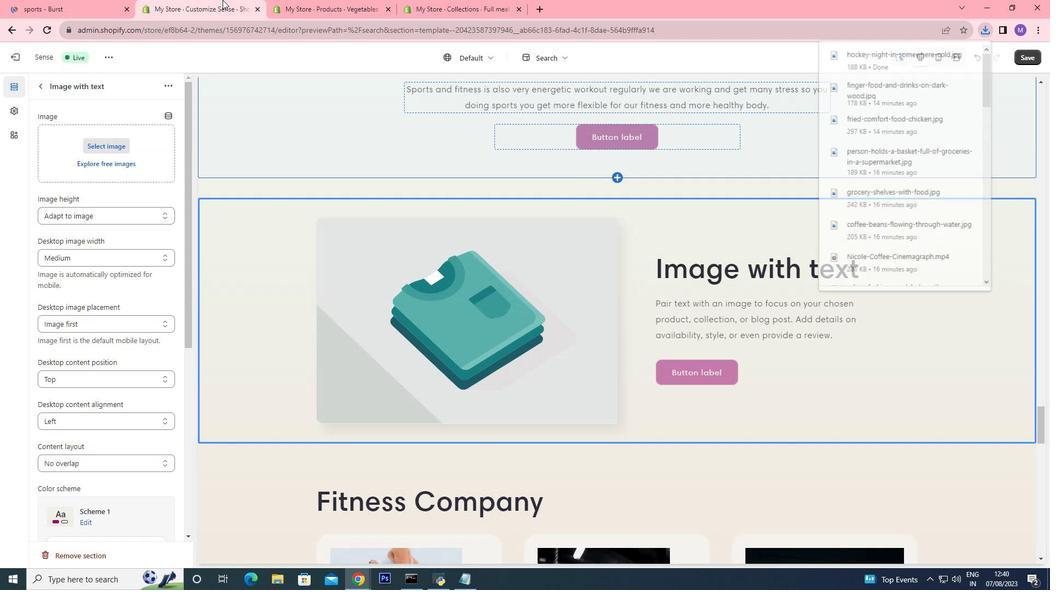 
Action: Mouse moved to (73, 0)
Screenshot: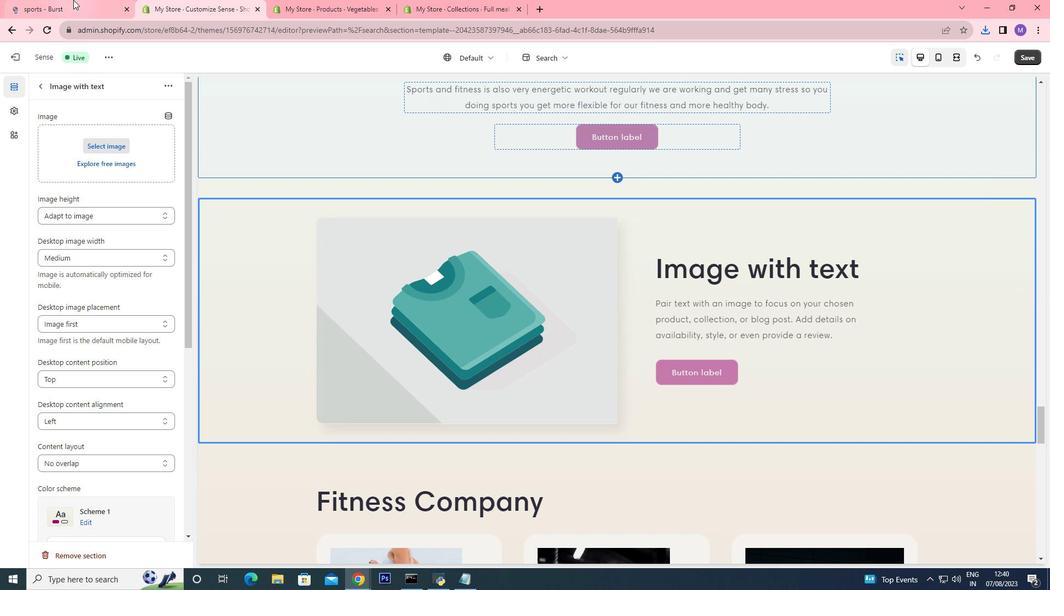 
Action: Mouse pressed left at (73, 0)
Screenshot: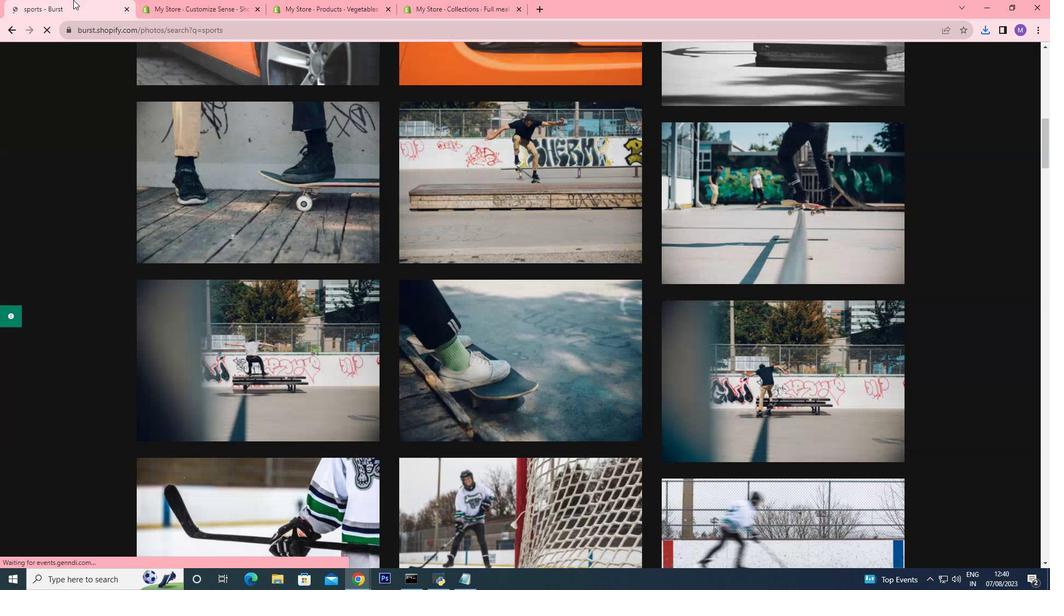 
Action: Mouse moved to (324, 212)
Screenshot: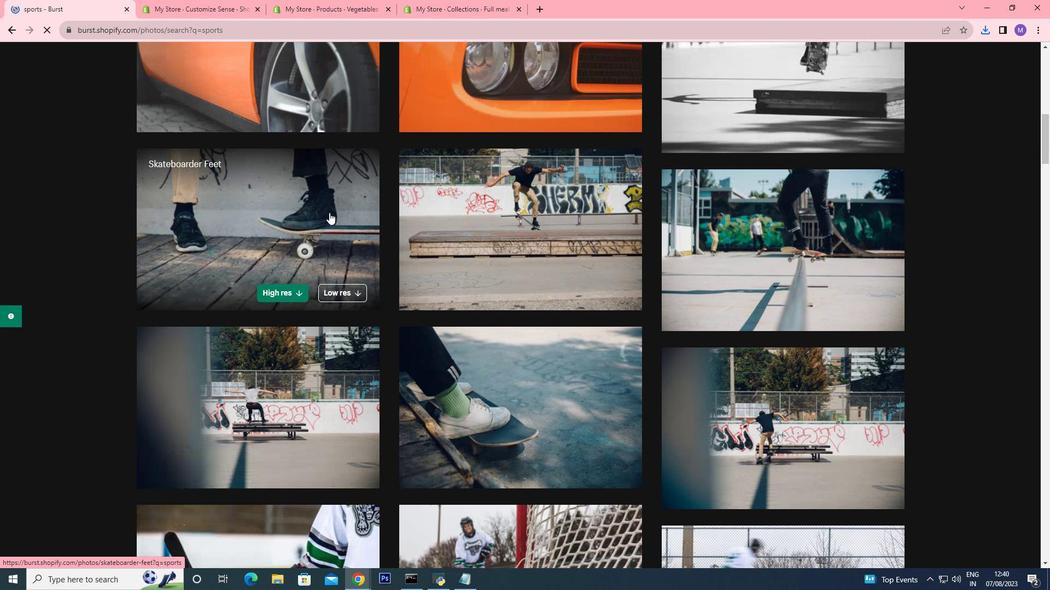 
Action: Mouse scrolled (324, 212) with delta (0, 0)
Screenshot: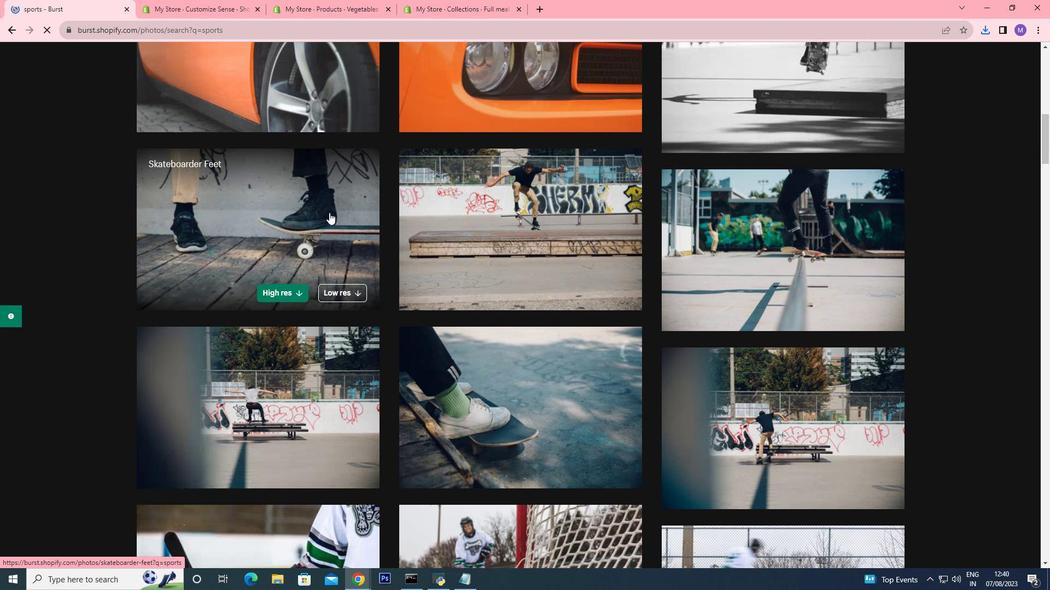 
Action: Mouse moved to (326, 212)
Screenshot: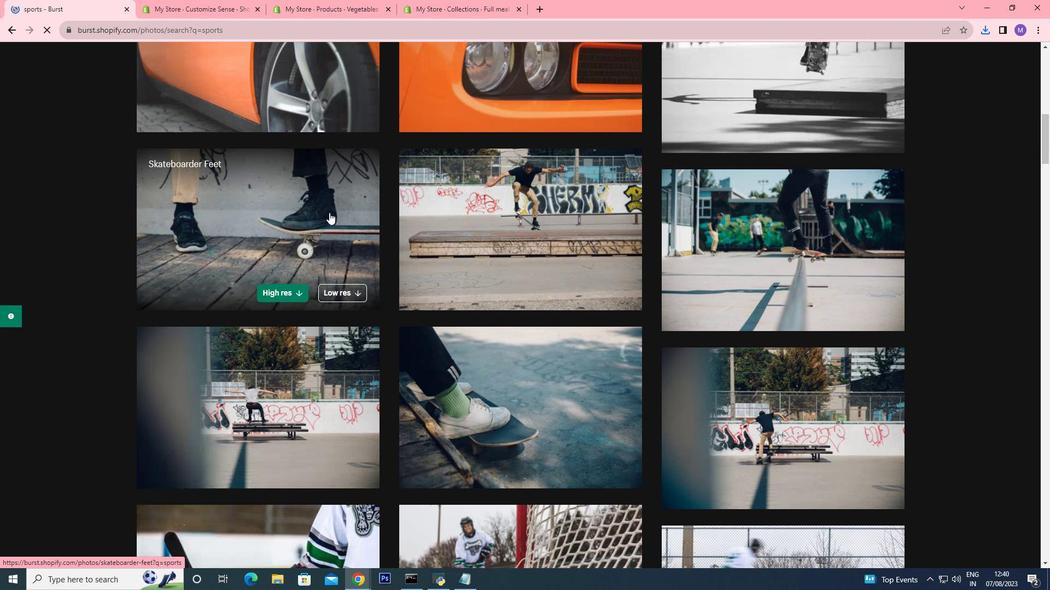 
Action: Mouse scrolled (326, 213) with delta (0, 0)
Screenshot: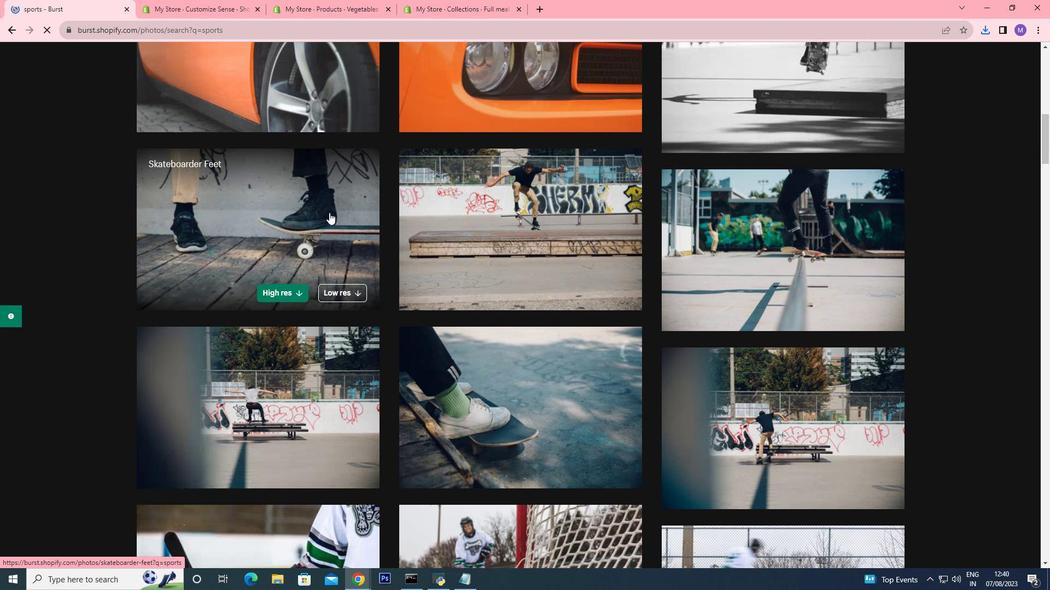 
Action: Mouse moved to (327, 212)
Screenshot: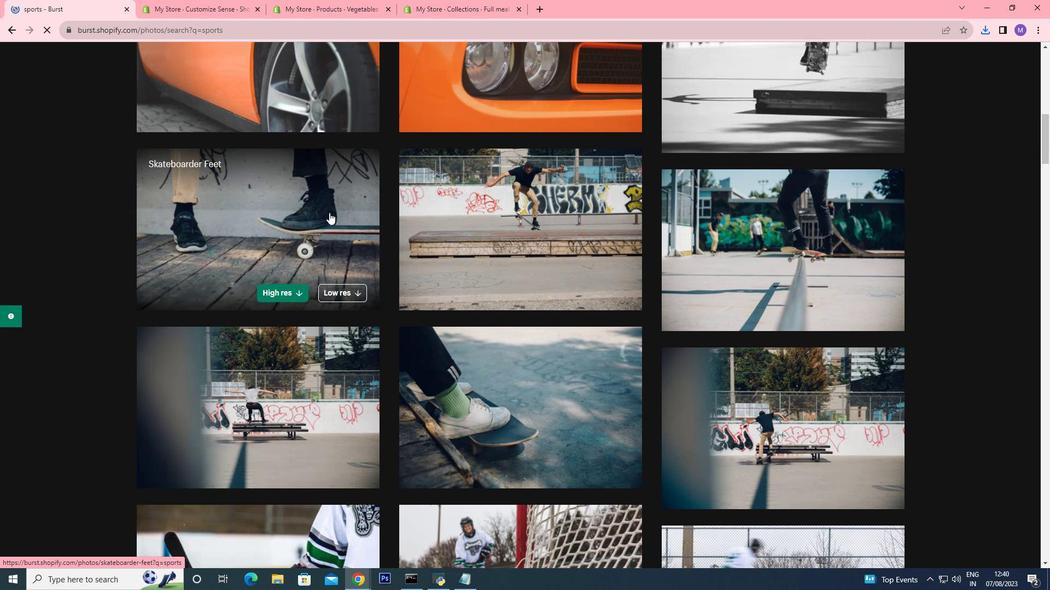 
Action: Mouse scrolled (327, 213) with delta (0, 0)
Screenshot: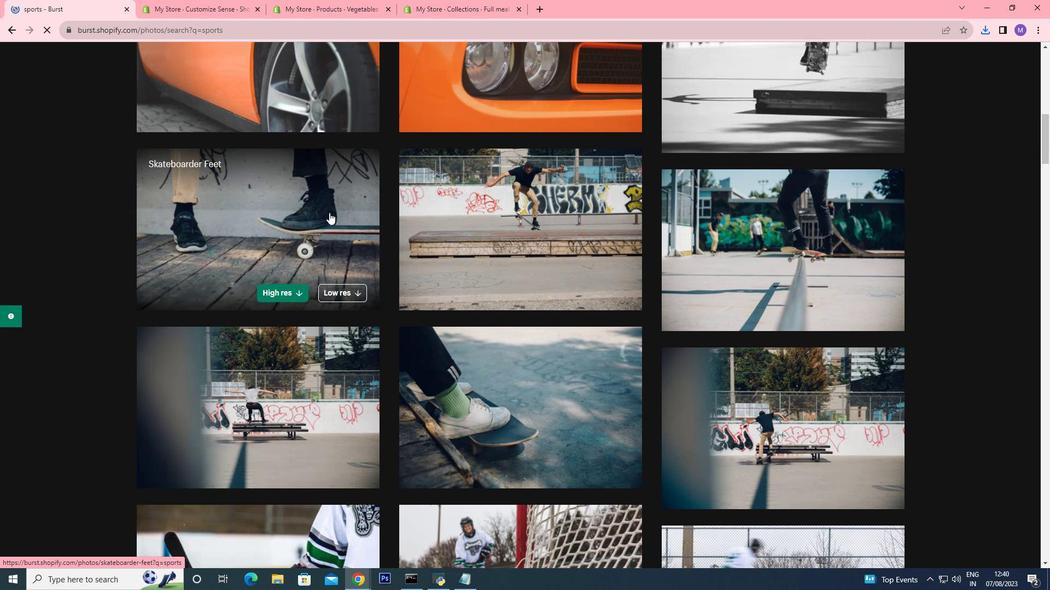 
Action: Mouse scrolled (327, 213) with delta (0, 0)
Screenshot: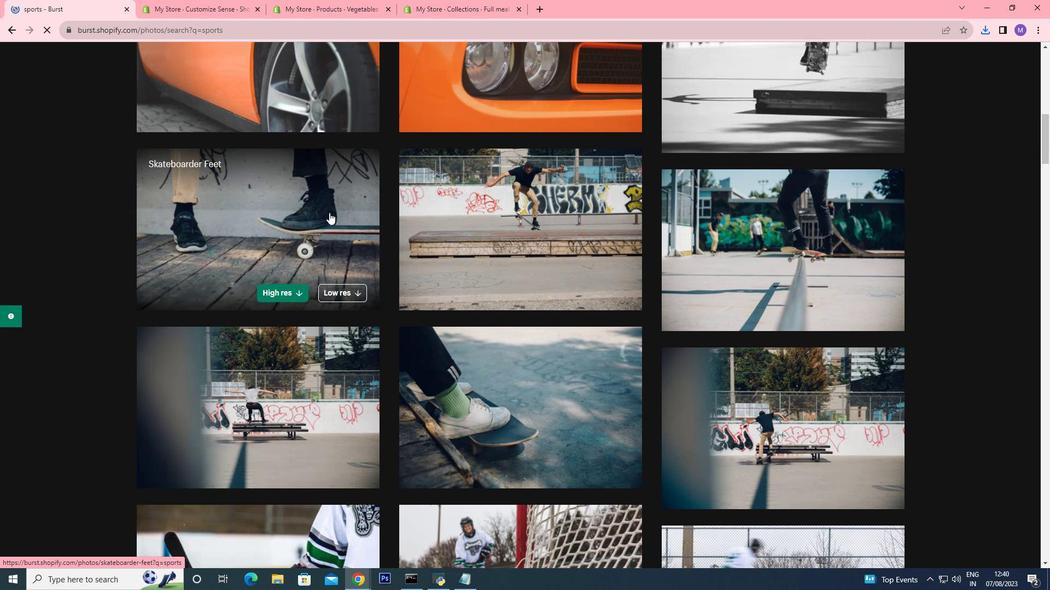 
Action: Mouse moved to (329, 212)
Screenshot: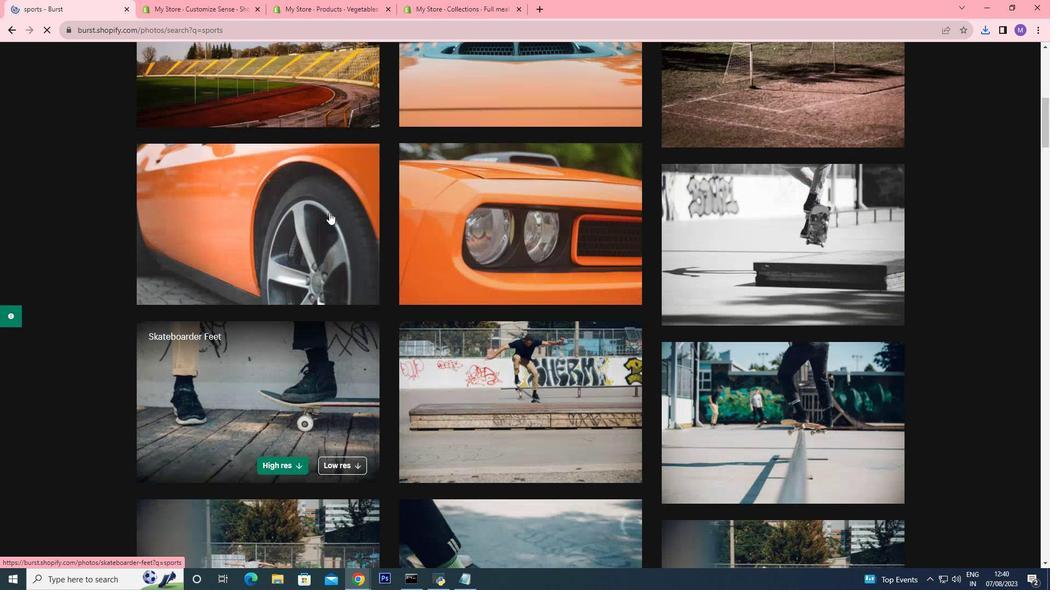 
Action: Mouse scrolled (329, 213) with delta (0, 0)
Screenshot: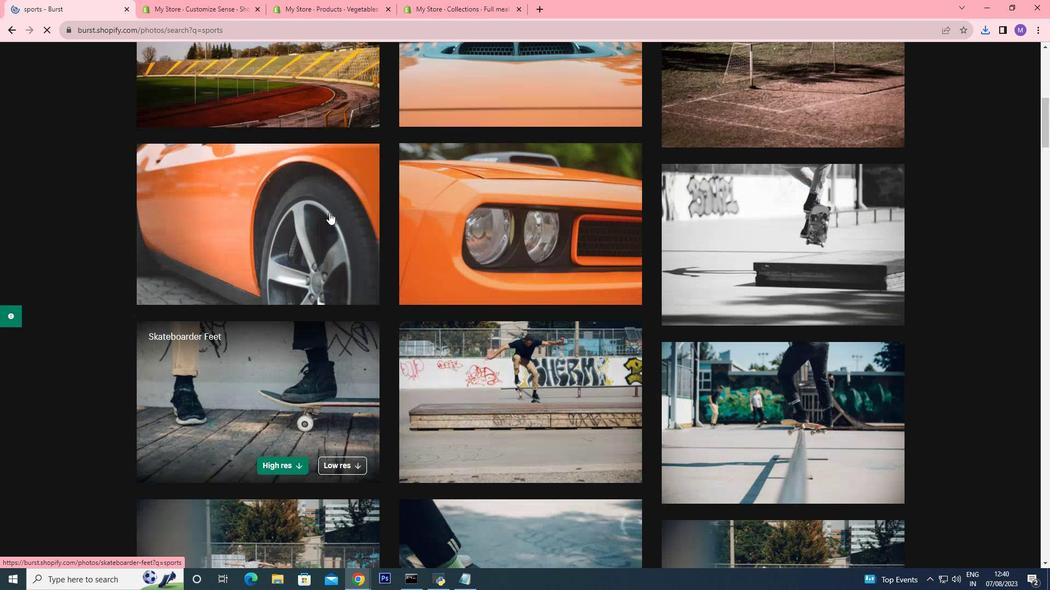 
Action: Mouse moved to (332, 212)
Screenshot: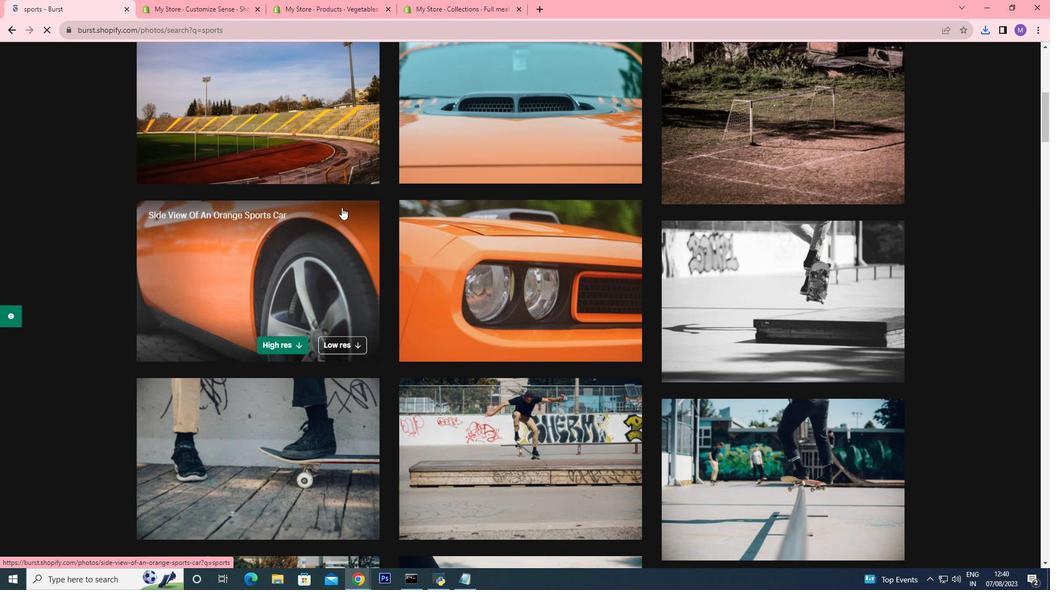 
Action: Mouse scrolled (332, 213) with delta (0, 0)
Screenshot: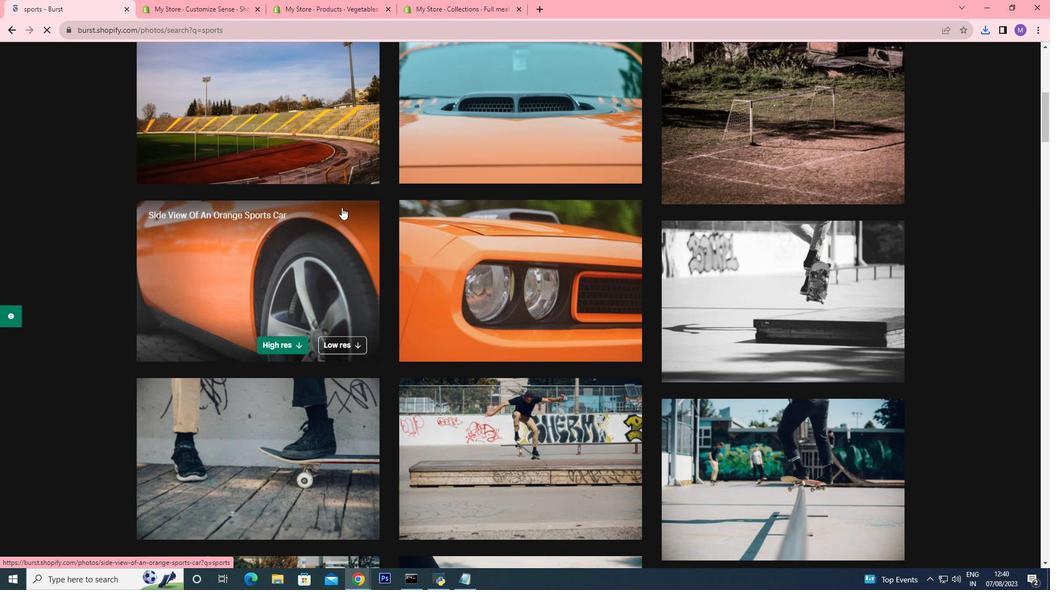 
Action: Mouse moved to (335, 211)
Screenshot: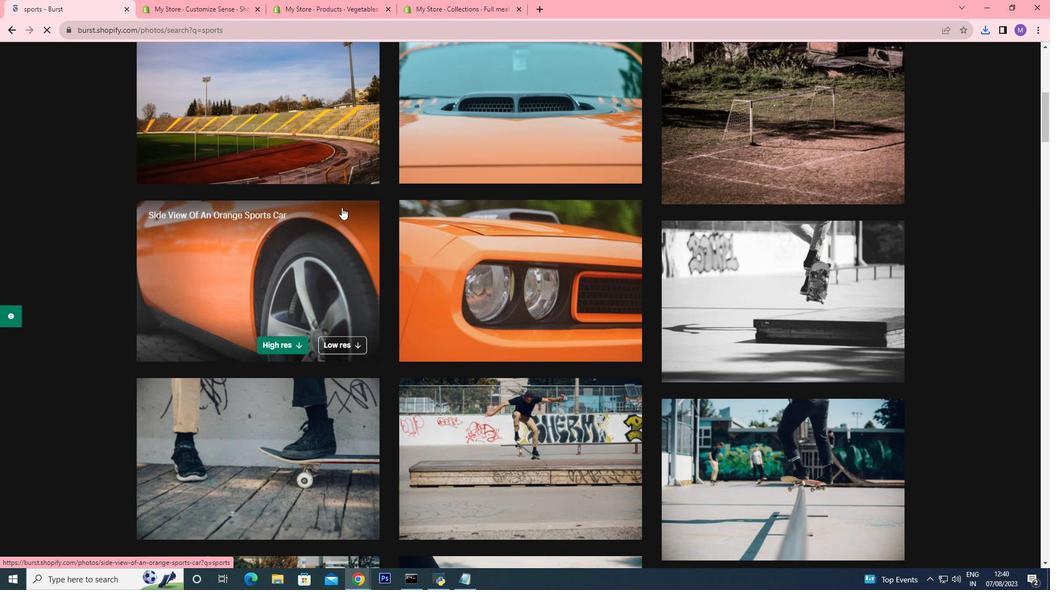 
Action: Mouse scrolled (334, 212) with delta (0, 0)
Screenshot: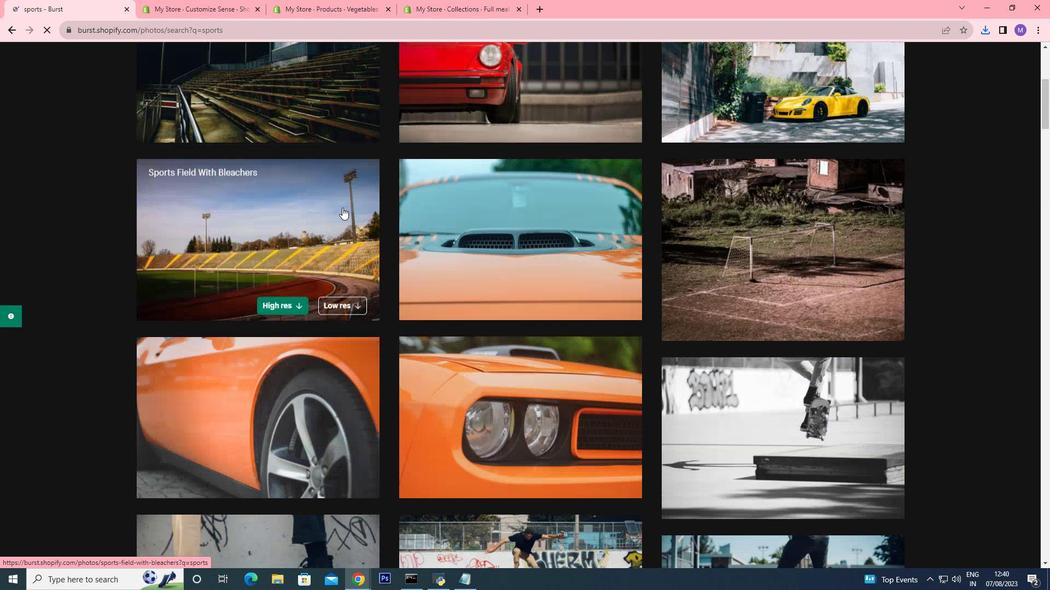 
Action: Mouse moved to (339, 209)
Screenshot: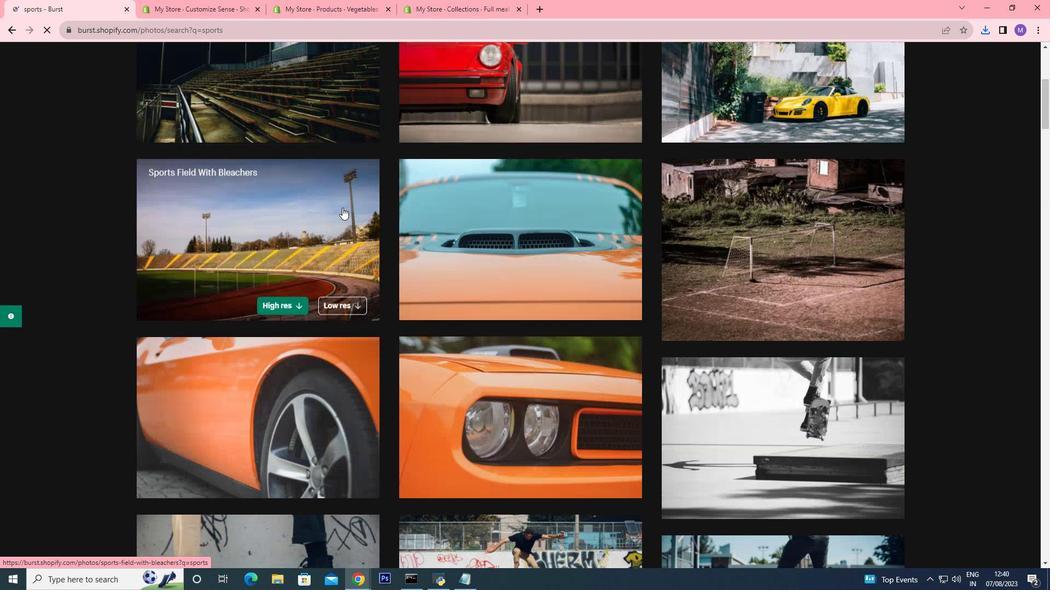 
Action: Mouse scrolled (338, 210) with delta (0, 0)
Screenshot: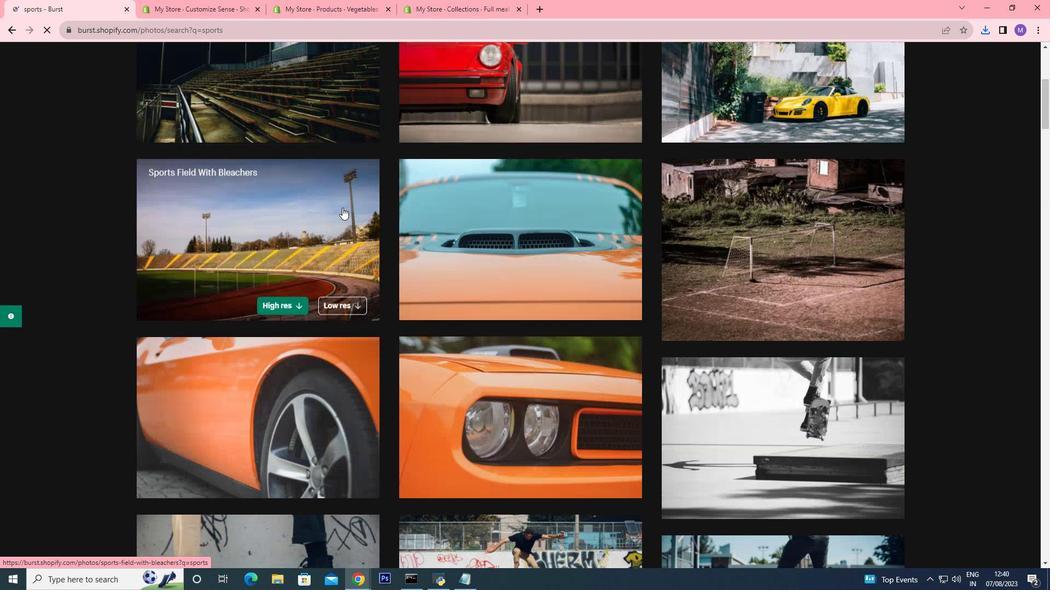 
Action: Mouse moved to (341, 207)
Screenshot: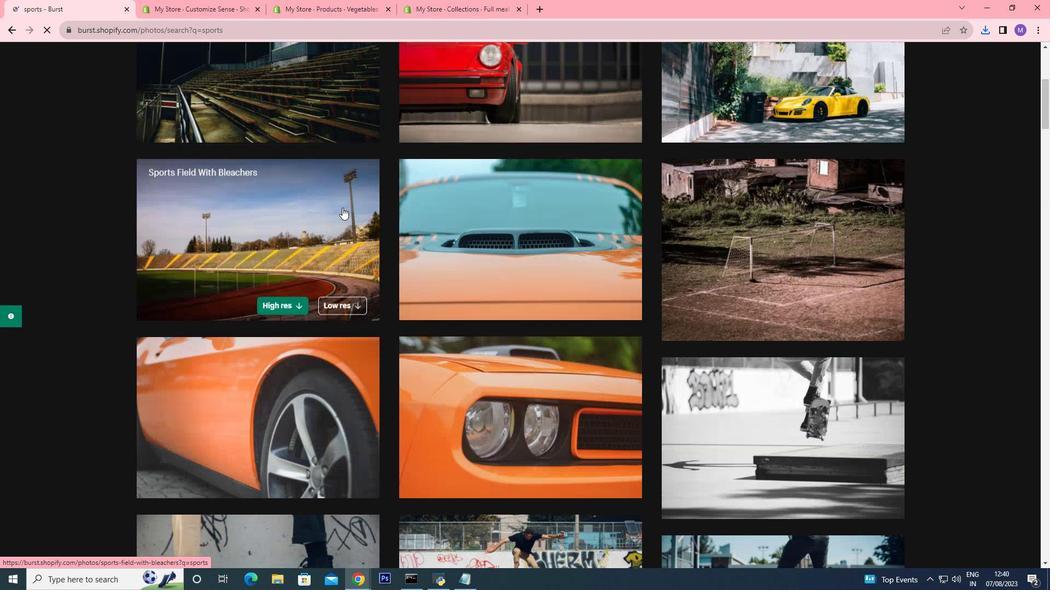 
Action: Mouse scrolled (340, 209) with delta (0, 0)
Screenshot: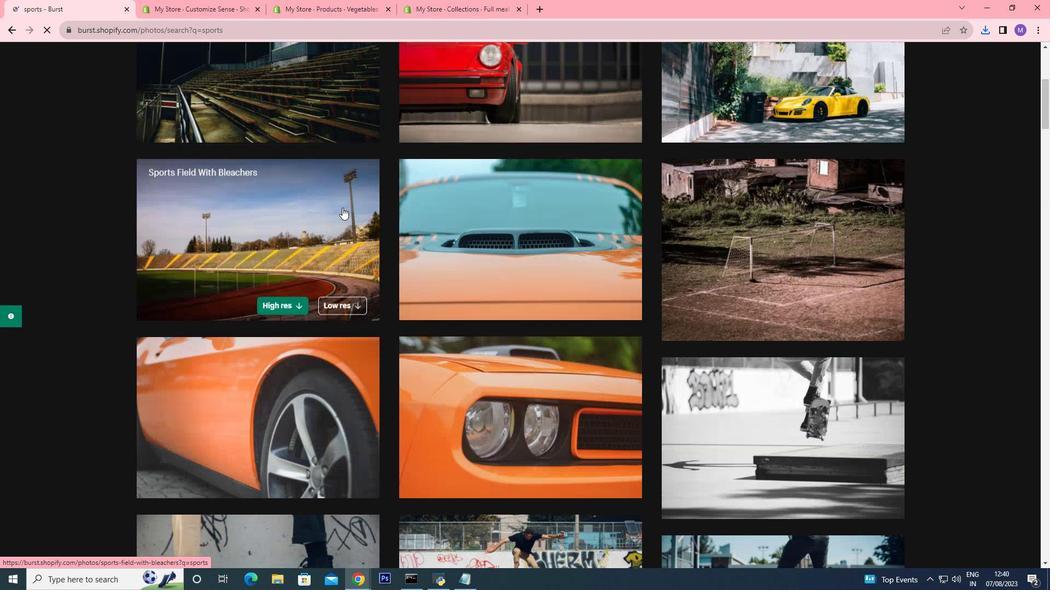 
Action: Mouse scrolled (341, 208) with delta (0, 0)
Screenshot: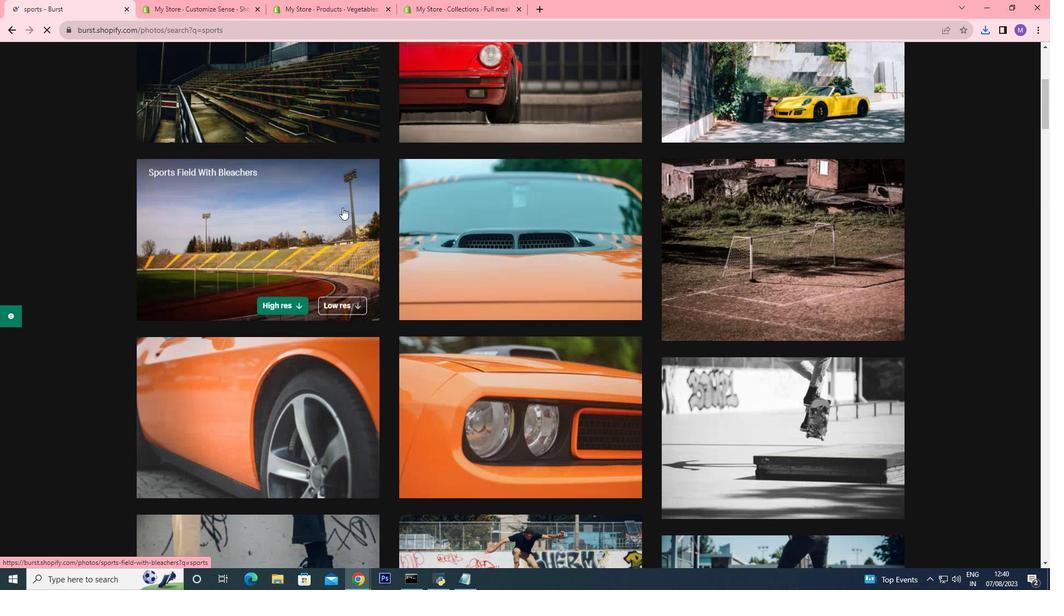 
Action: Mouse moved to (343, 207)
Screenshot: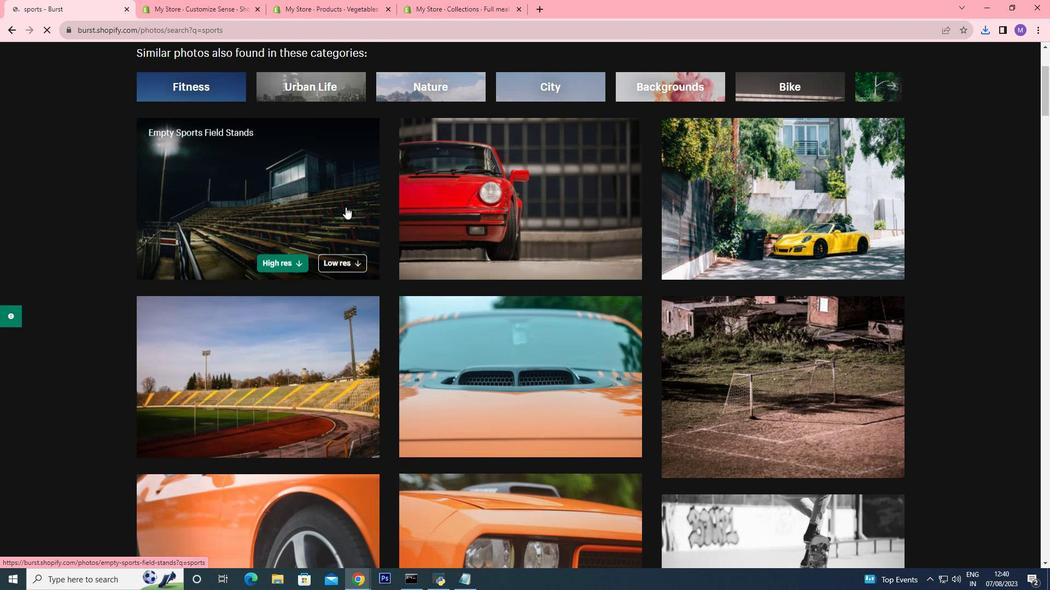 
Action: Mouse scrolled (343, 208) with delta (0, 0)
Screenshot: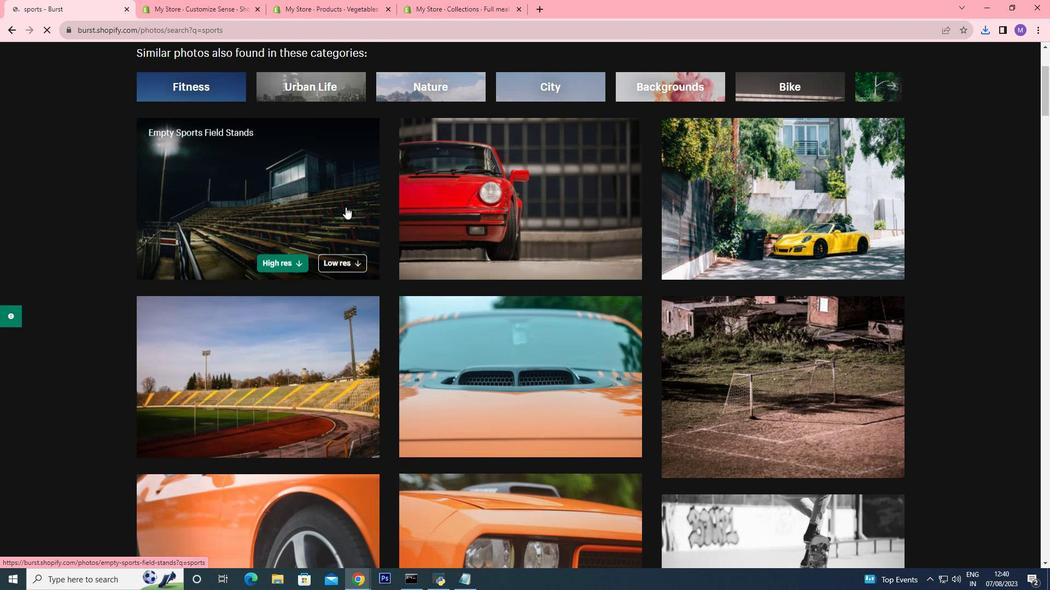 
Action: Mouse moved to (343, 207)
Screenshot: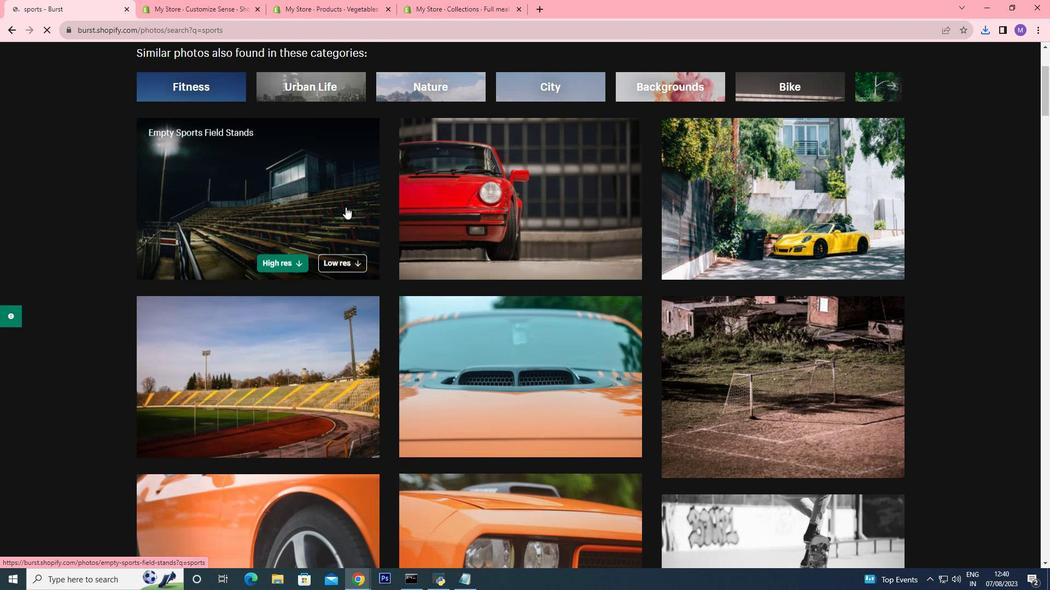 
Action: Mouse scrolled (343, 208) with delta (0, 0)
Screenshot: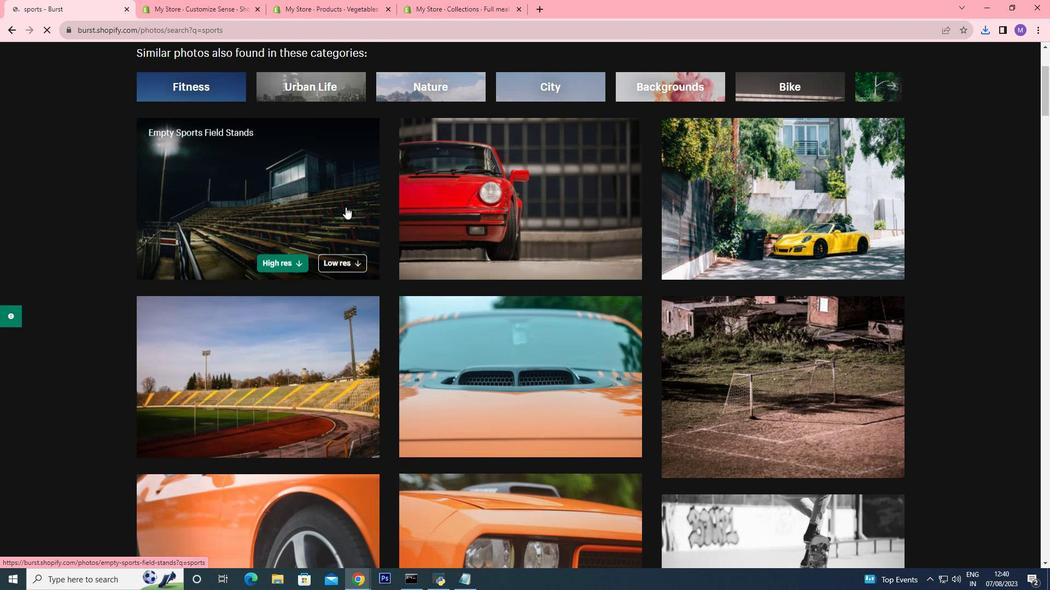 
Action: Mouse moved to (344, 207)
Screenshot: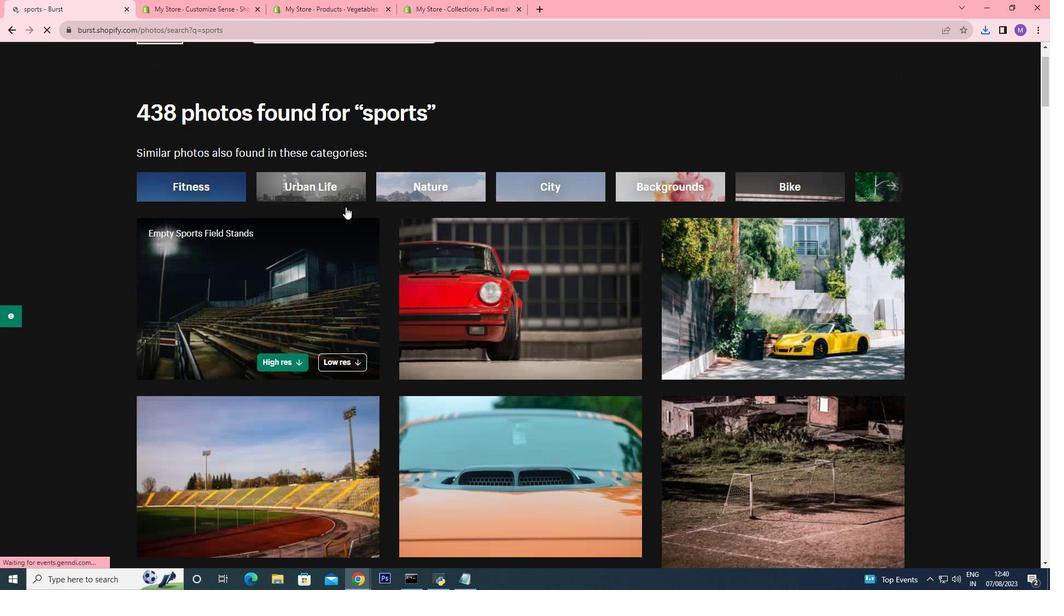 
Action: Mouse scrolled (344, 208) with delta (0, 0)
Screenshot: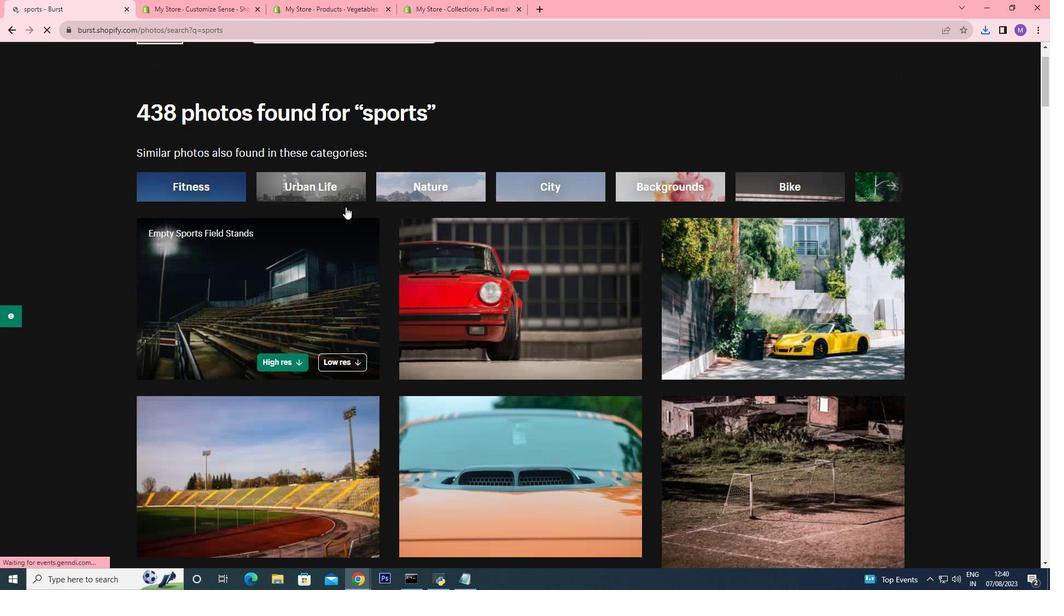 
Action: Mouse moved to (345, 207)
Screenshot: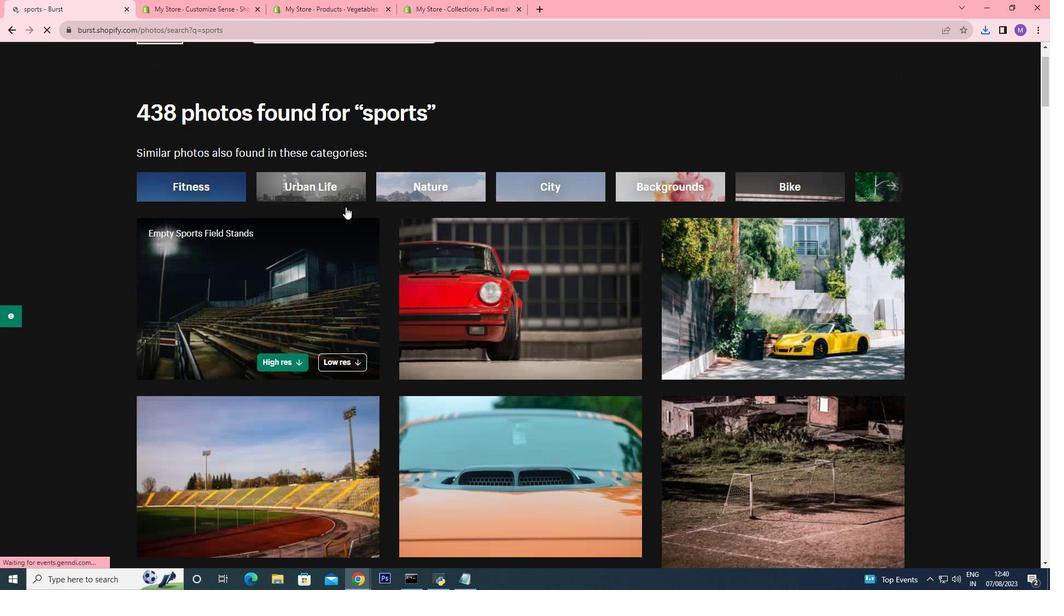 
Action: Mouse scrolled (345, 207) with delta (0, 0)
Screenshot: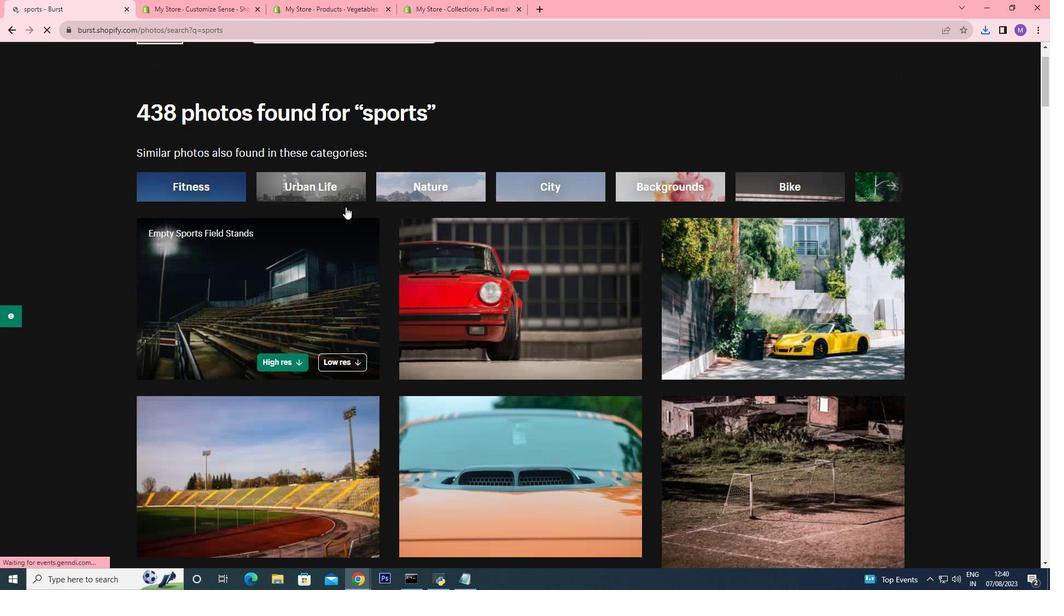 
Action: Mouse moved to (345, 207)
Screenshot: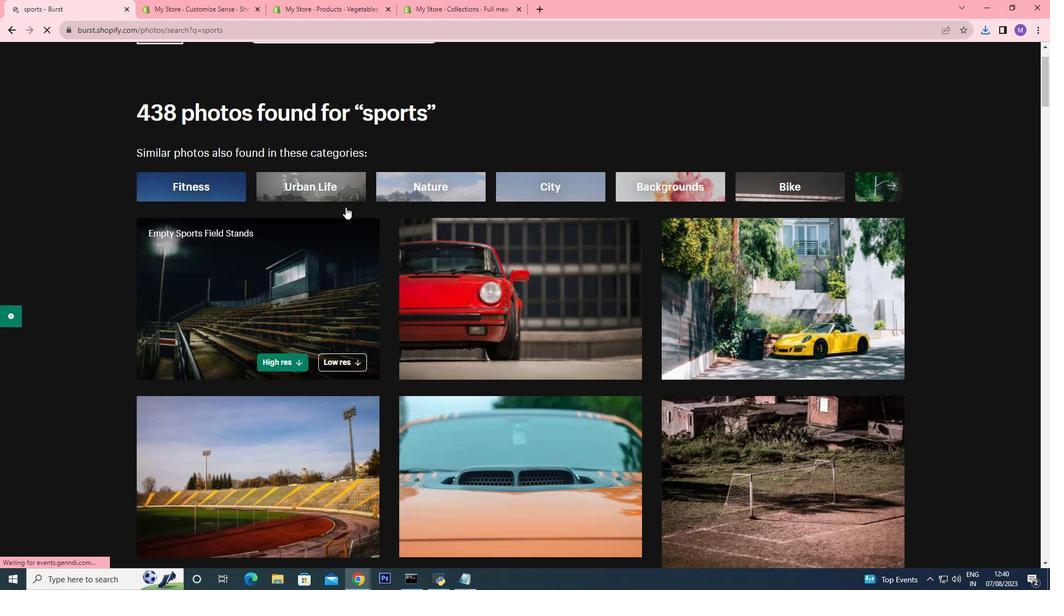 
Action: Mouse scrolled (345, 207) with delta (0, 0)
Screenshot: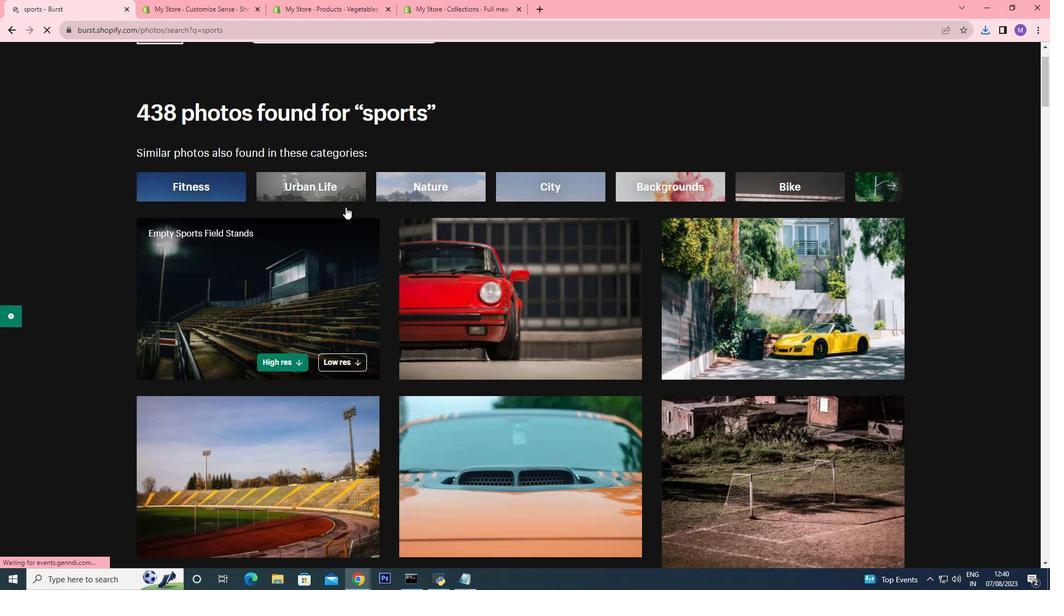 
Action: Mouse scrolled (345, 207) with delta (0, 0)
Screenshot: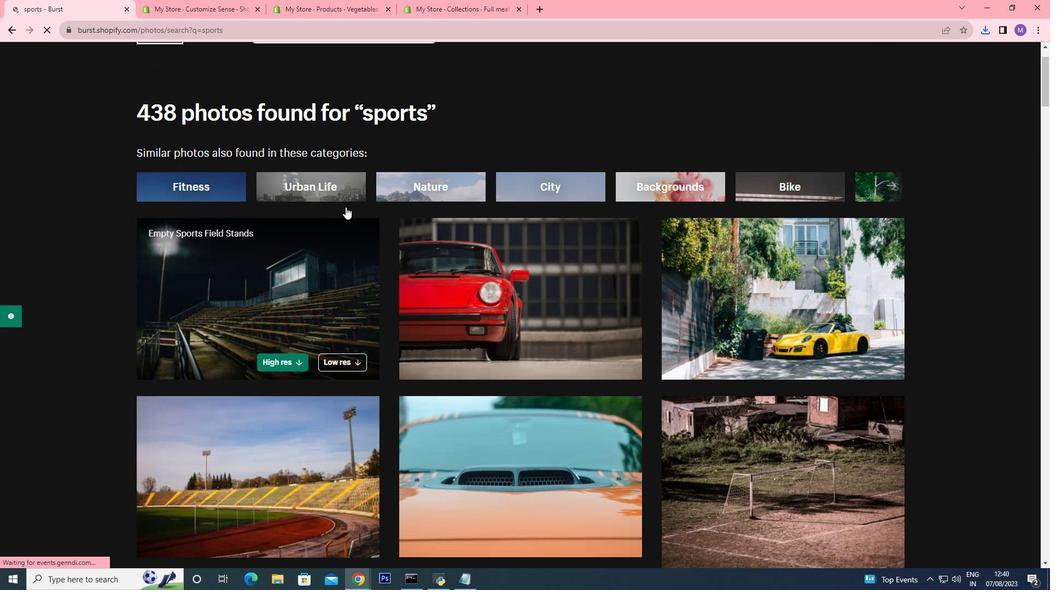 
Action: Mouse moved to (347, 200)
Screenshot: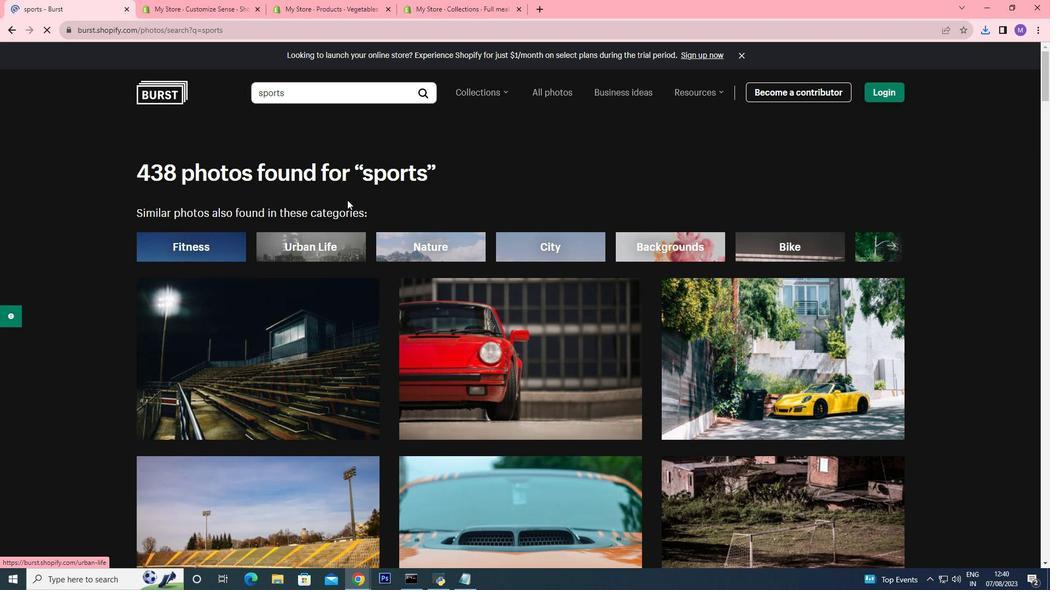 
Action: Mouse scrolled (347, 200) with delta (0, 0)
Screenshot: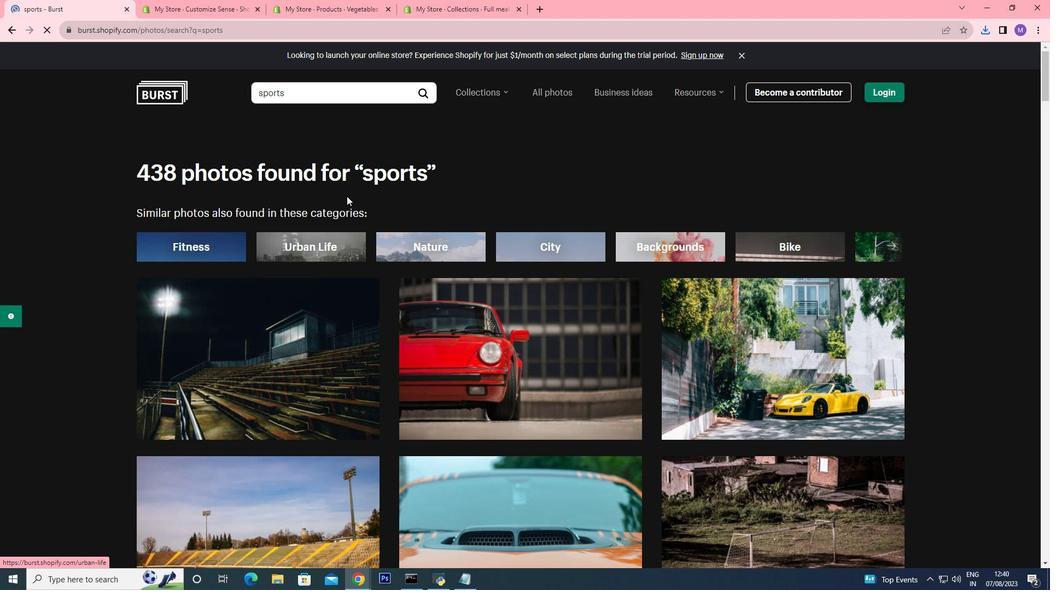 
Action: Mouse scrolled (347, 200) with delta (0, 0)
Screenshot: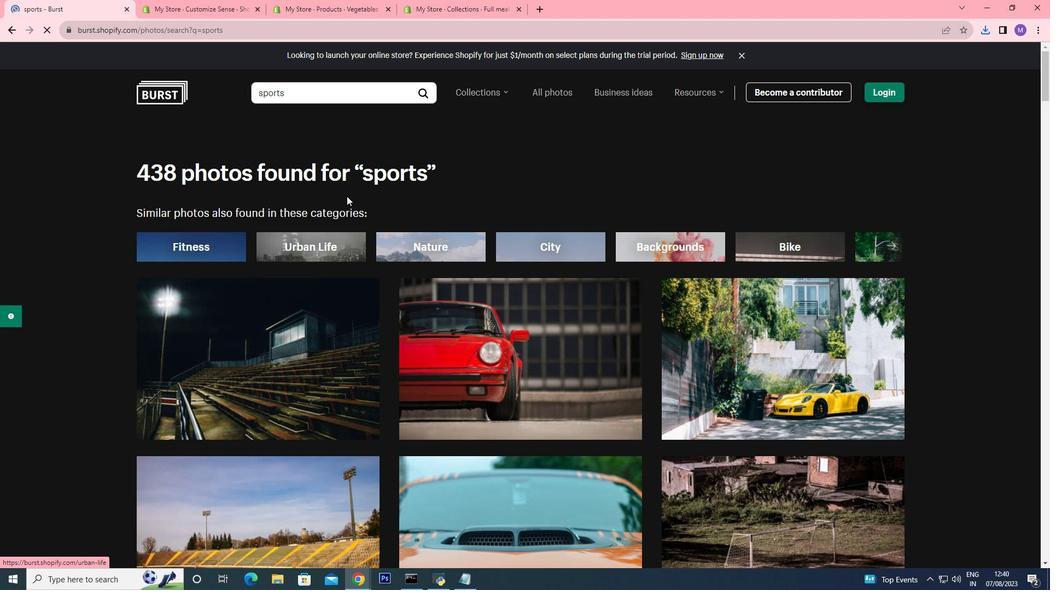 
Action: Mouse scrolled (347, 200) with delta (0, 0)
Screenshot: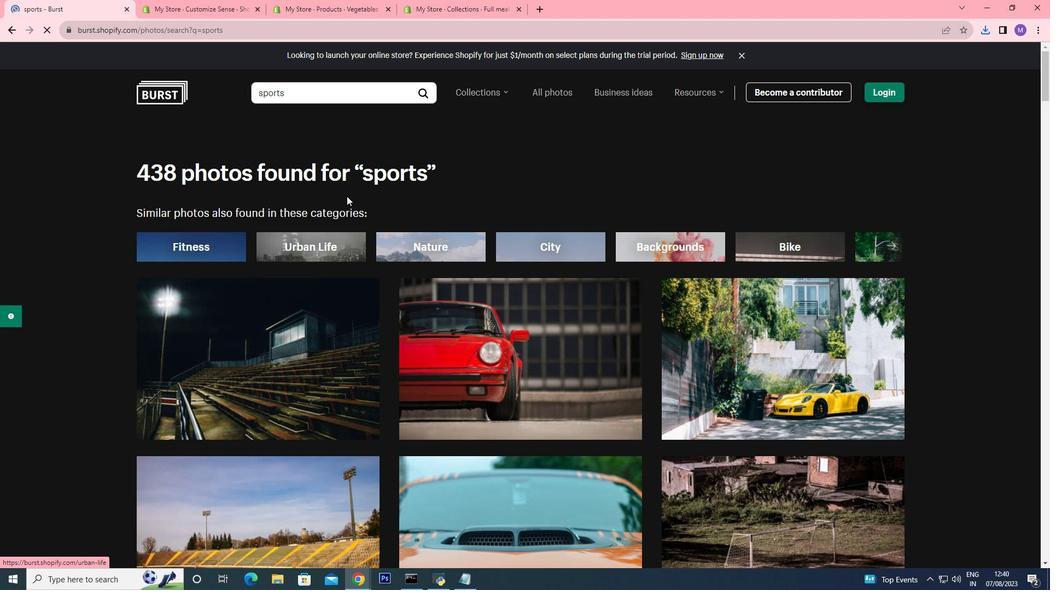 
Action: Mouse scrolled (347, 200) with delta (0, 0)
Screenshot: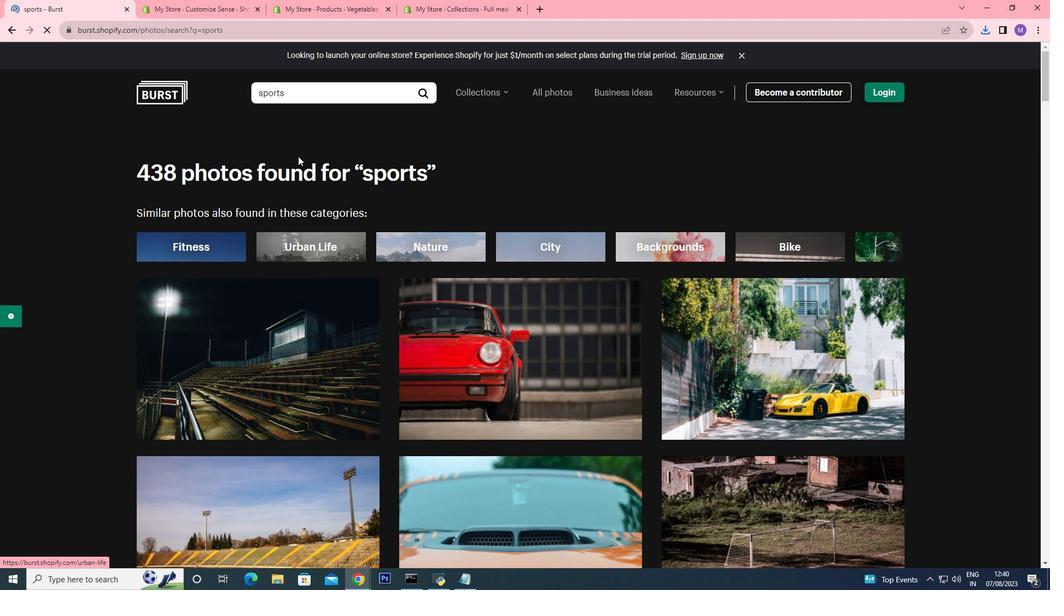 
Action: Mouse scrolled (347, 200) with delta (0, 0)
Screenshot: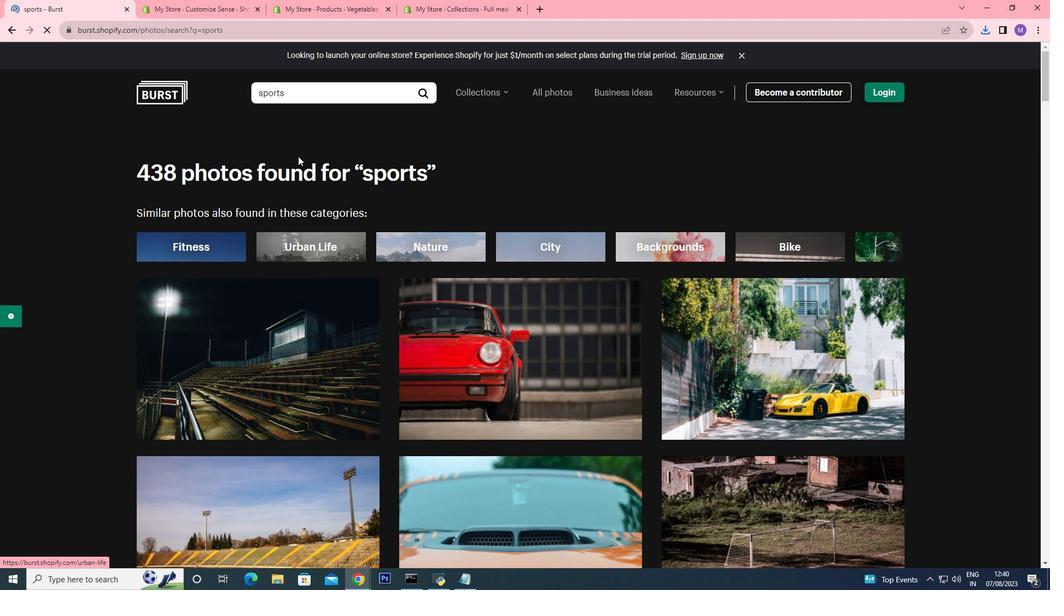 
Action: Mouse moved to (304, 93)
Screenshot: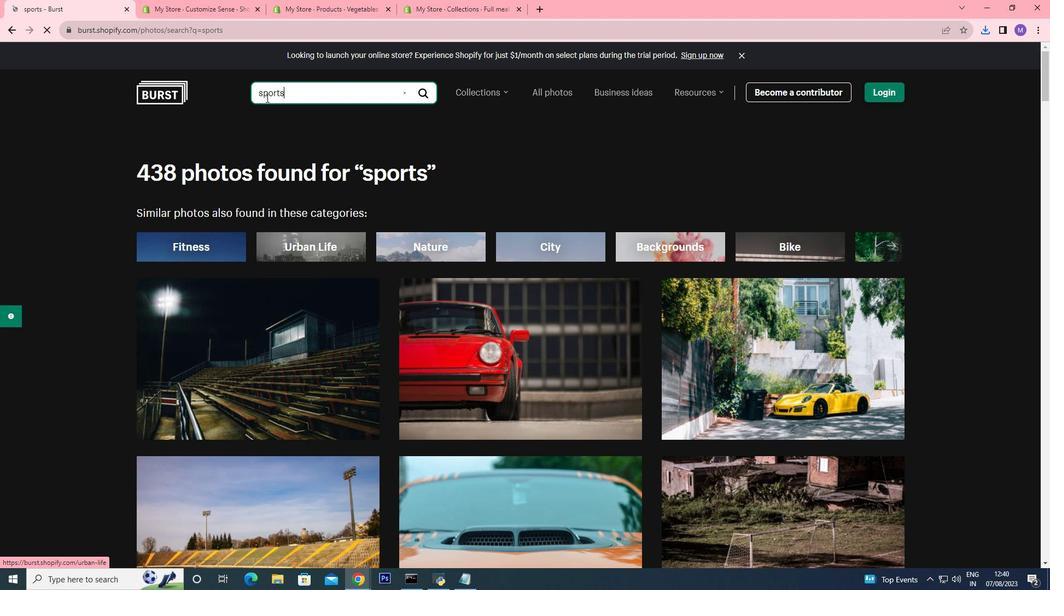 
Action: Mouse pressed left at (304, 93)
Screenshot: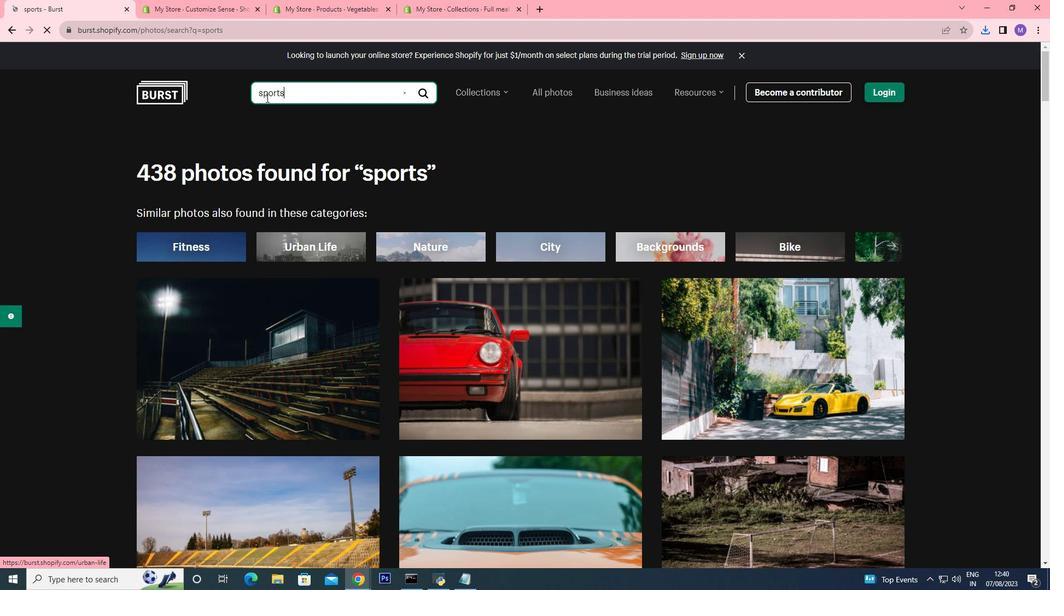 
Action: Mouse moved to (250, 97)
Screenshot: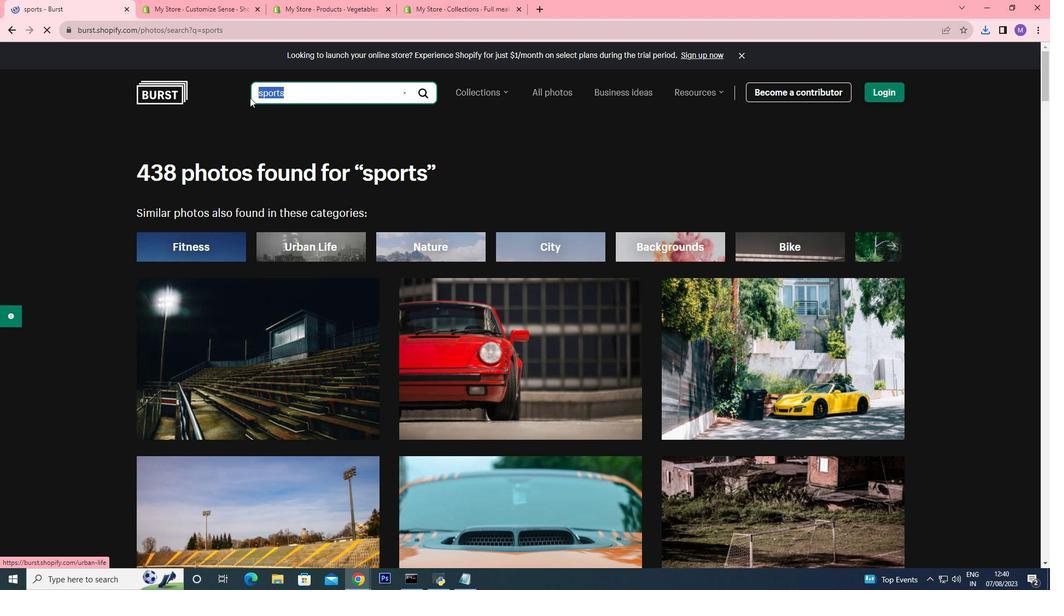 
Action: Key pressed fit
Screenshot: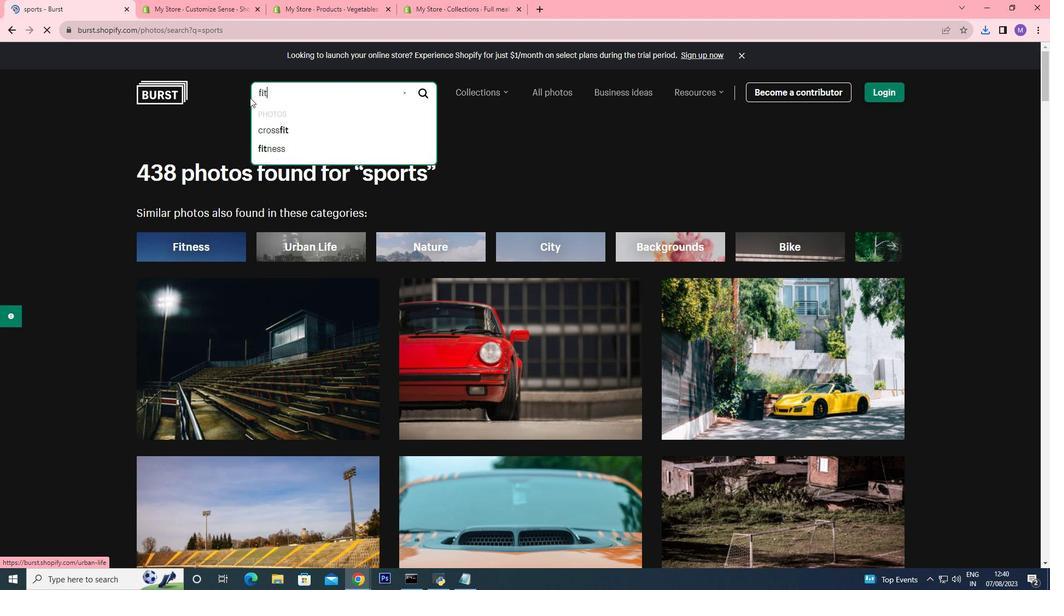 
Action: Mouse moved to (250, 97)
Screenshot: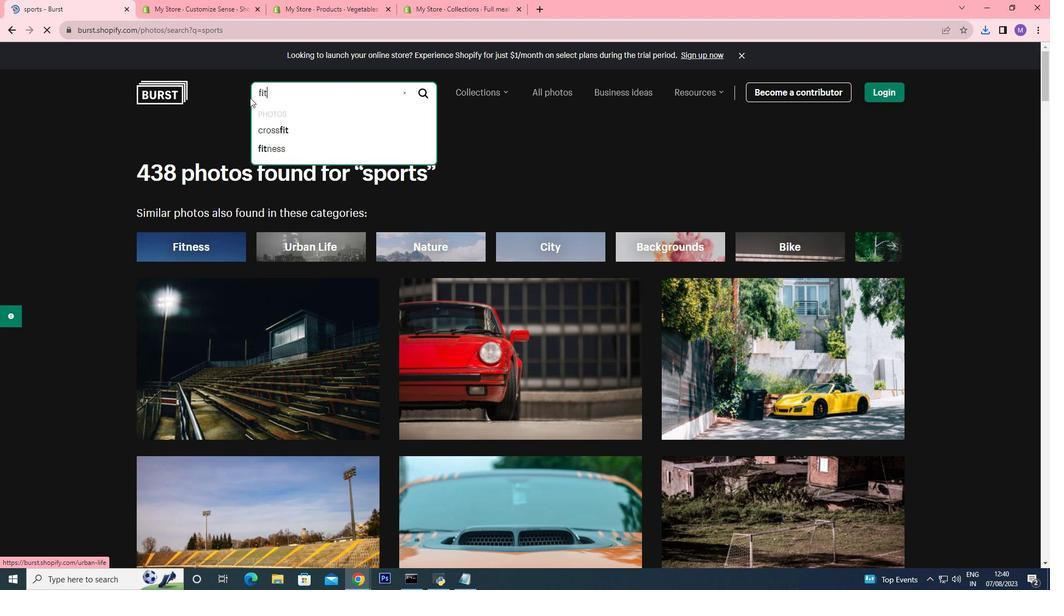 
Action: Key pressed ness<Key.enter>
Screenshot: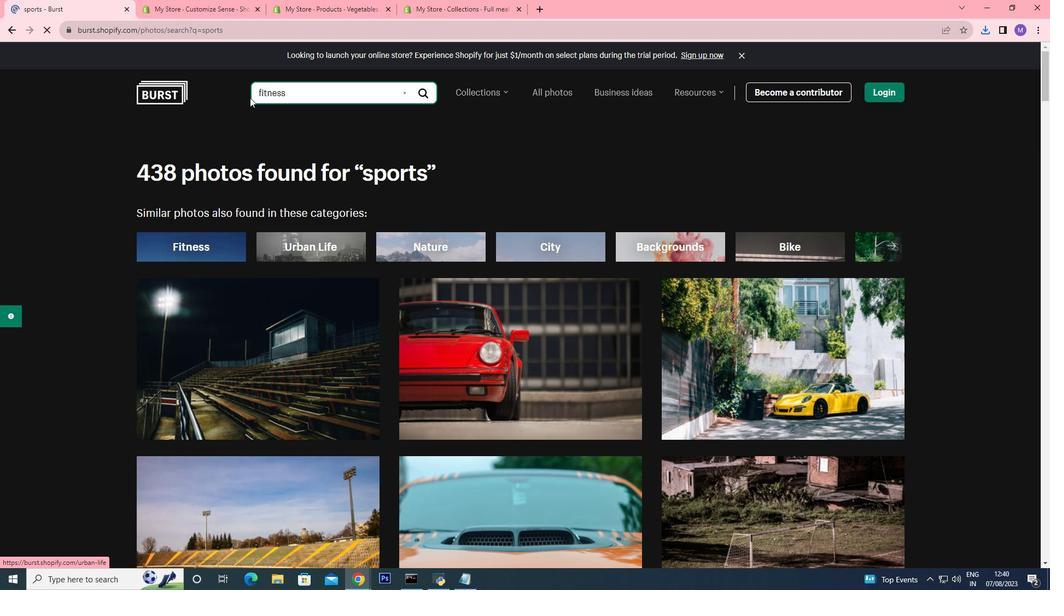
Action: Mouse moved to (622, 380)
Screenshot: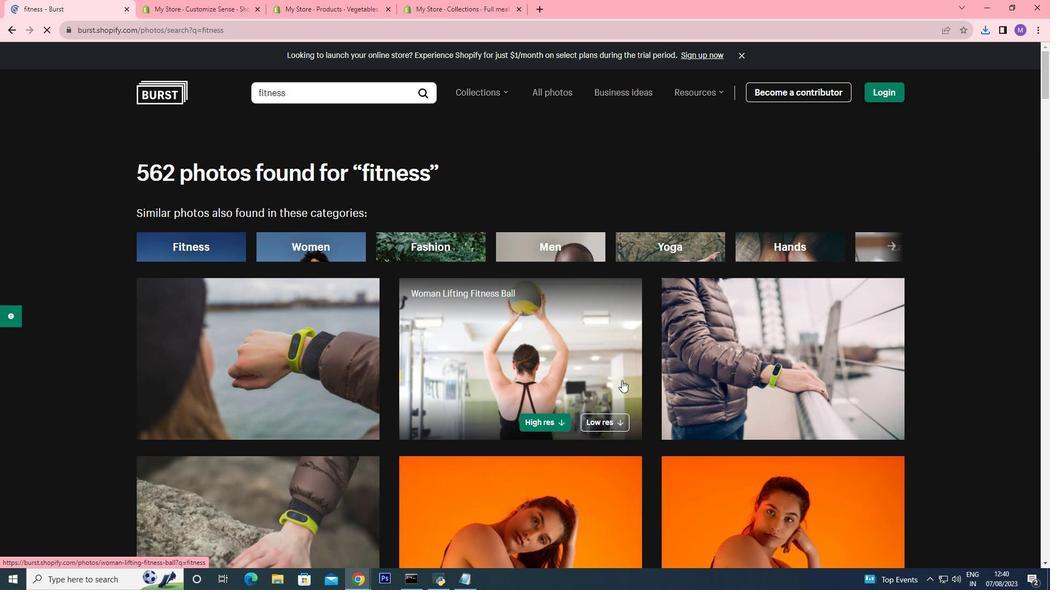 
Action: Mouse scrolled (622, 380) with delta (0, 0)
Screenshot: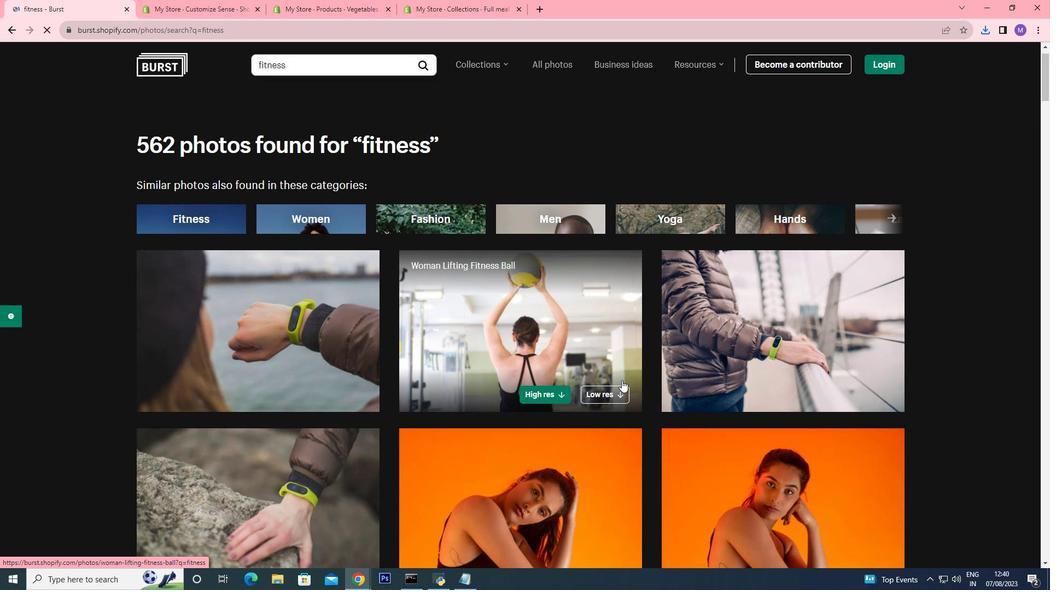 
Action: Mouse moved to (622, 384)
Screenshot: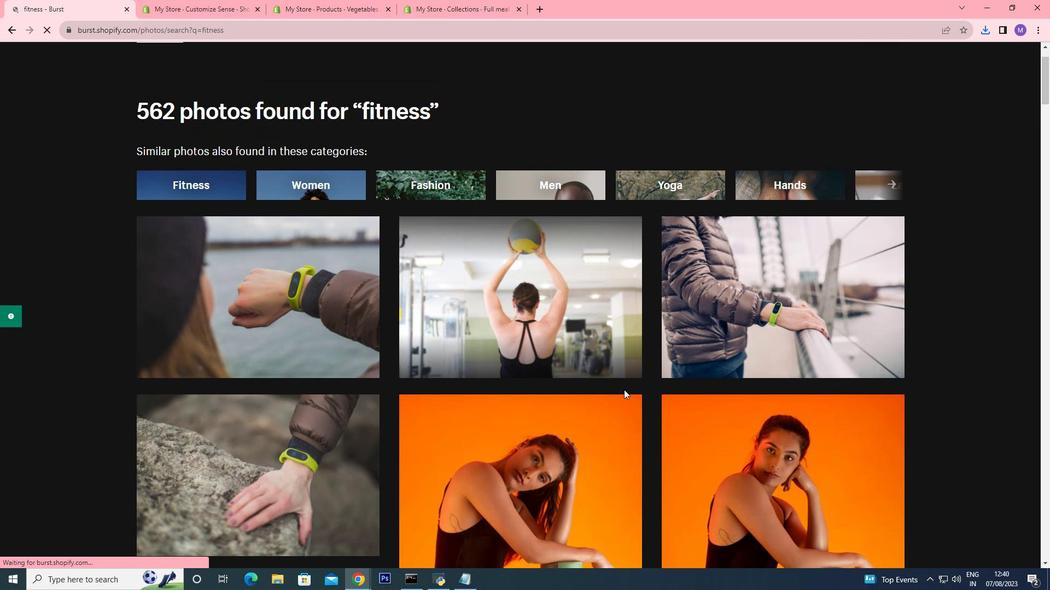 
Action: Mouse scrolled (622, 384) with delta (0, 0)
Screenshot: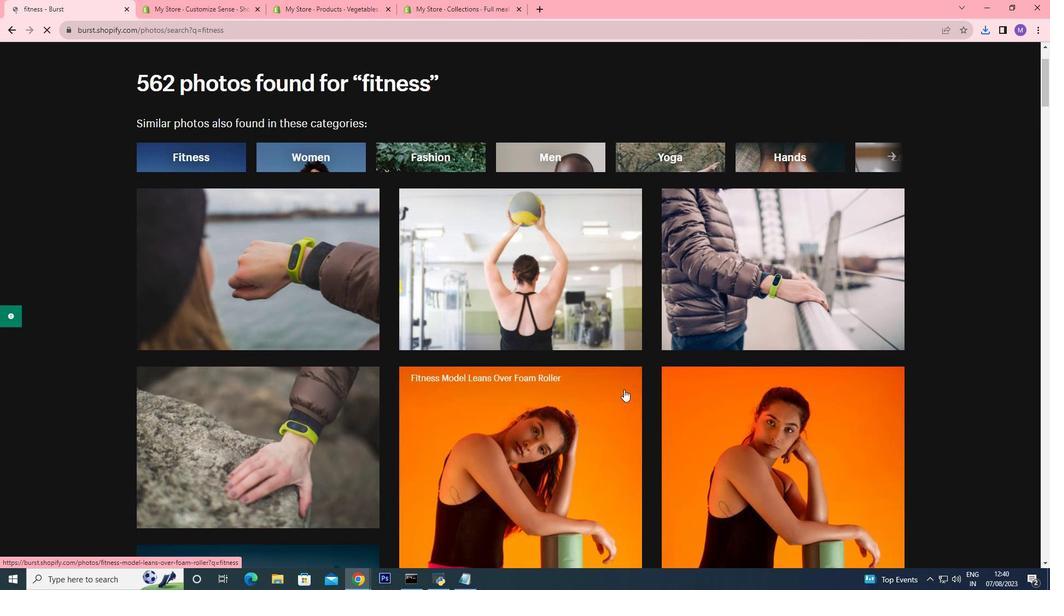 
Action: Mouse moved to (651, 415)
